 Task: Weekly lesson planner modern simple.
Action: Mouse pressed left at (26, 130)
Screenshot: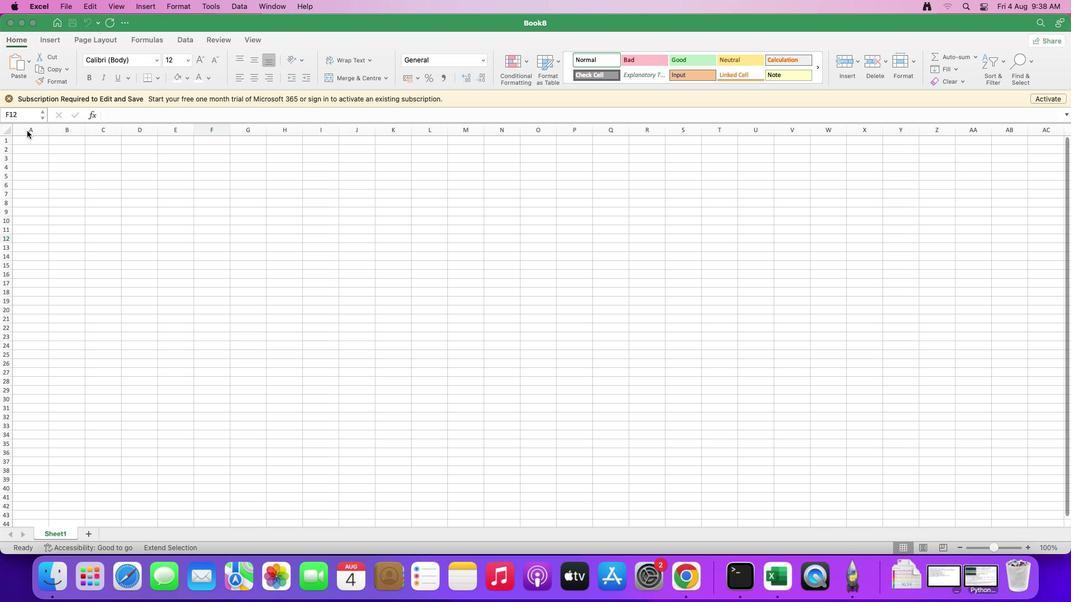 
Action: Mouse moved to (49, 130)
Screenshot: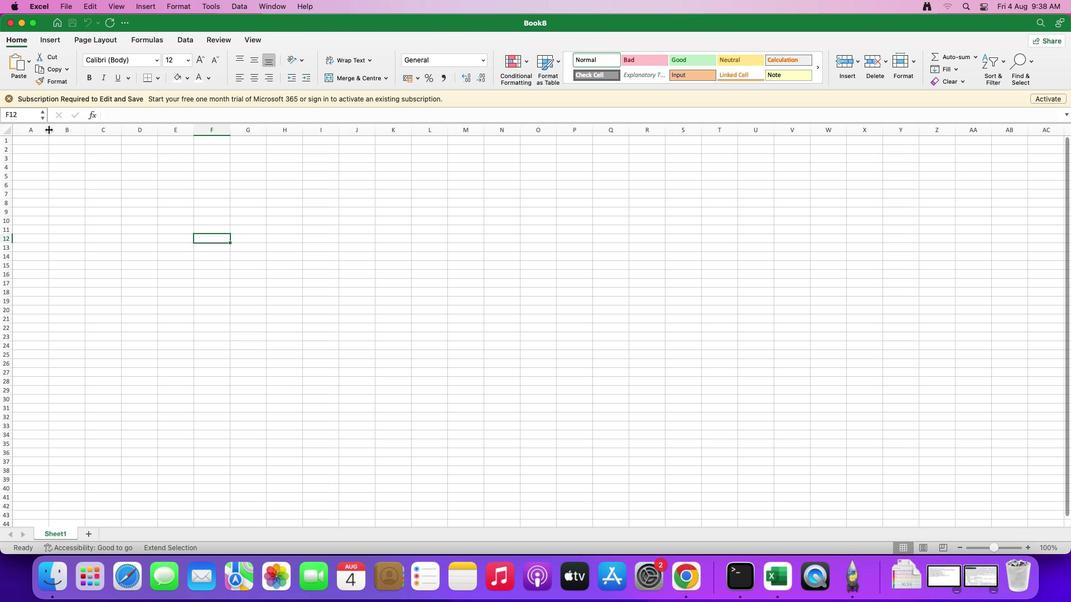 
Action: Mouse pressed left at (49, 130)
Screenshot: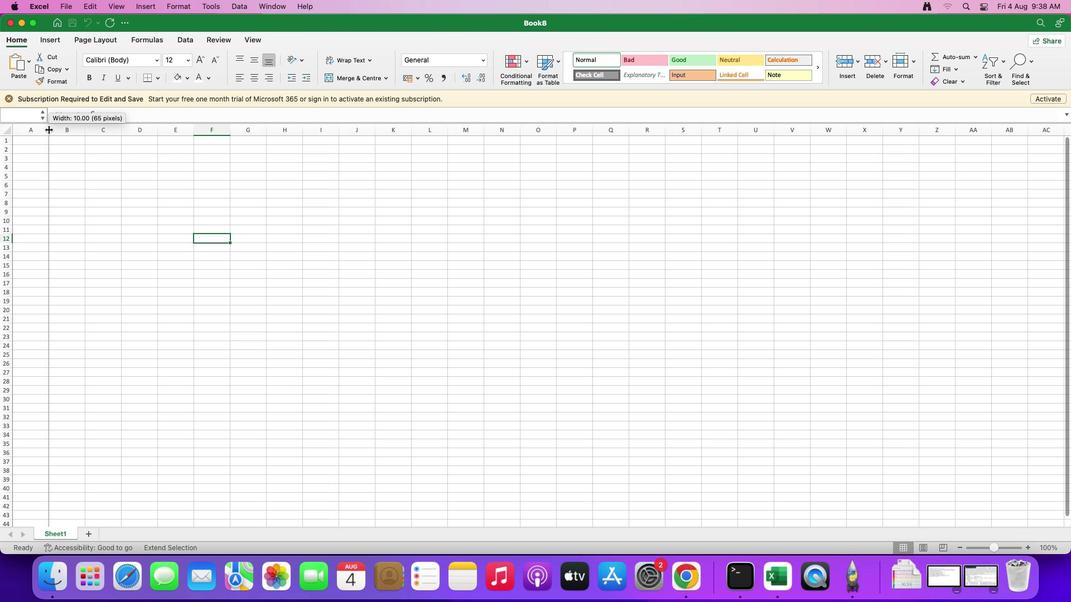
Action: Mouse moved to (96, 128)
Screenshot: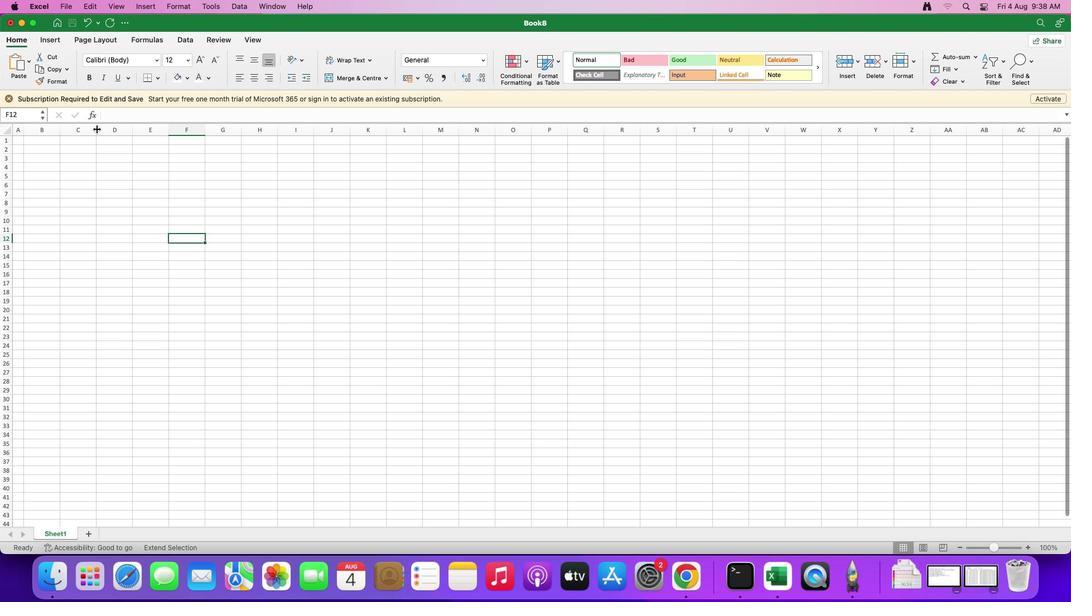 
Action: Mouse pressed left at (96, 128)
Screenshot: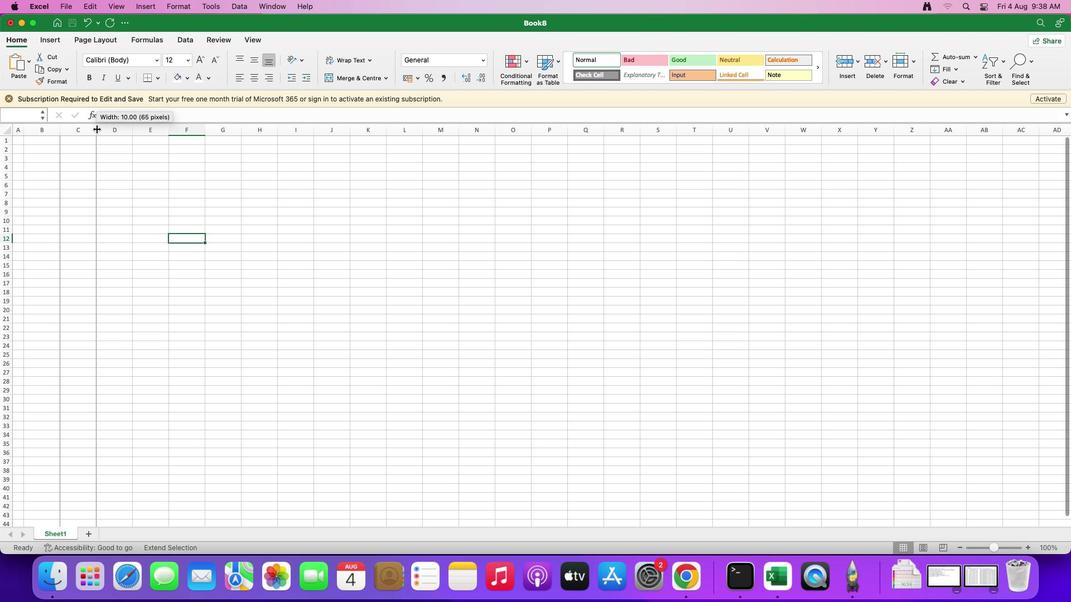 
Action: Mouse moved to (60, 130)
Screenshot: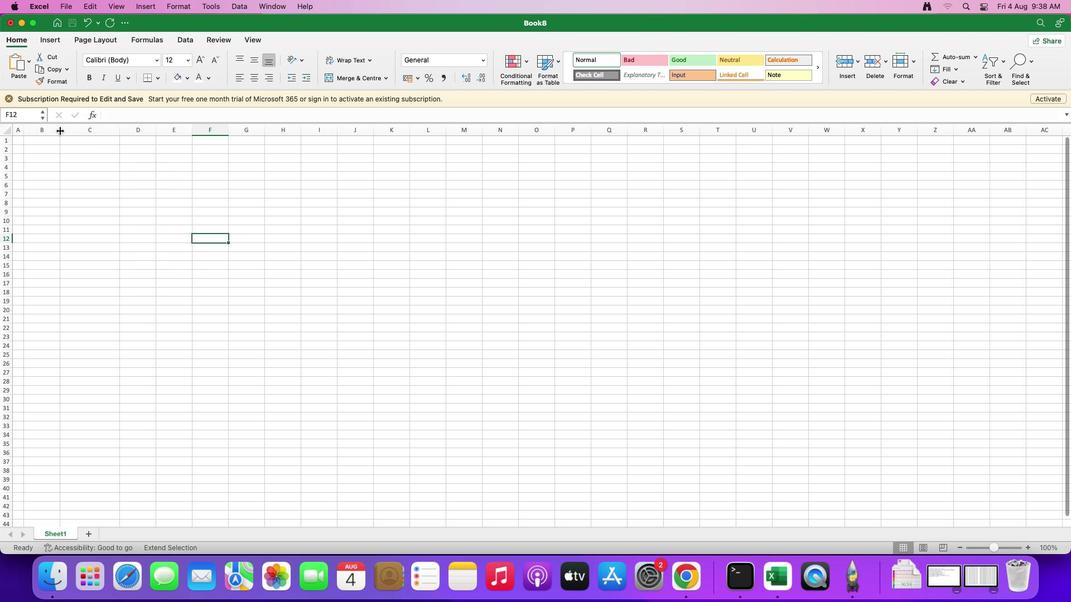 
Action: Mouse pressed left at (60, 130)
Screenshot: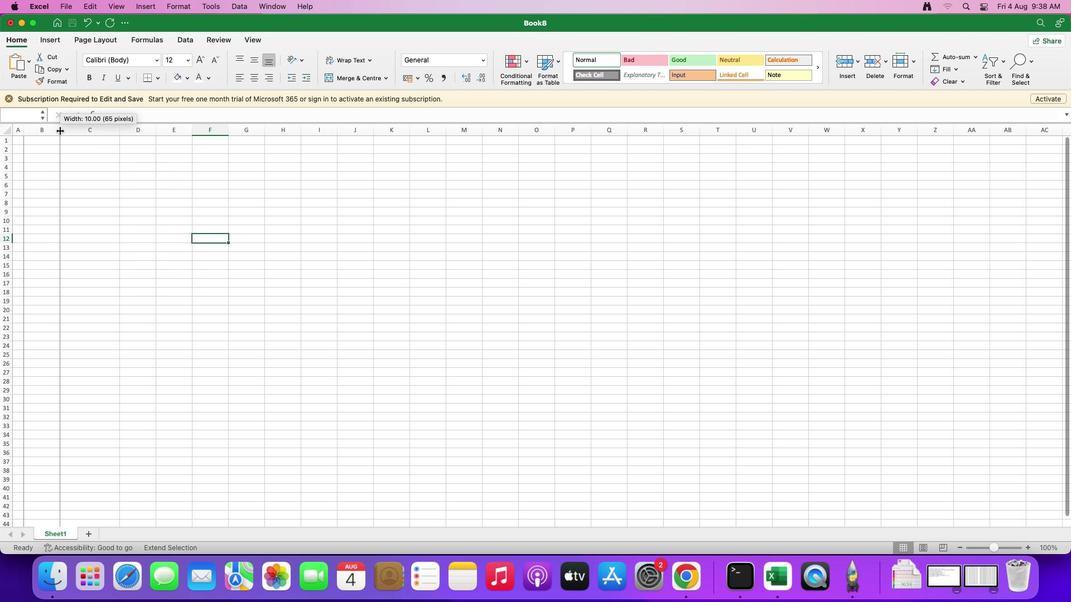 
Action: Mouse moved to (146, 128)
Screenshot: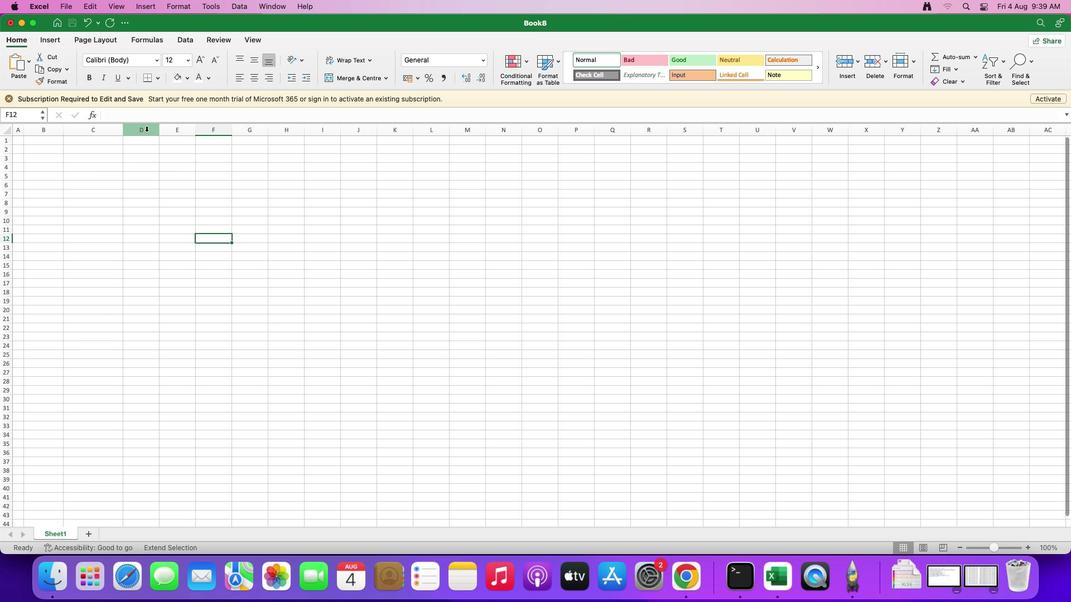 
Action: Mouse pressed left at (146, 128)
Screenshot: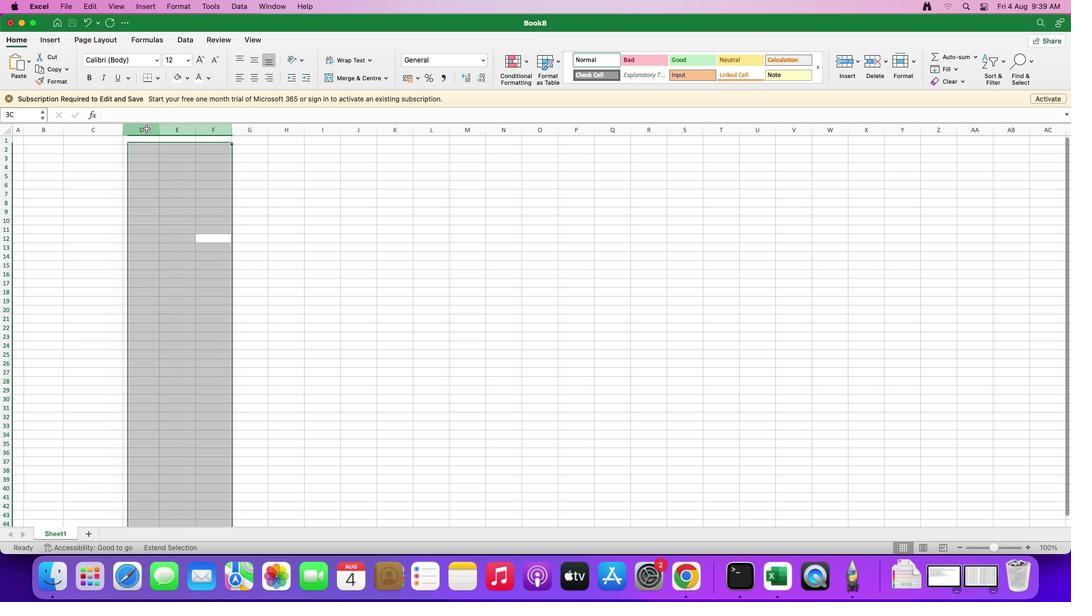 
Action: Mouse moved to (137, 128)
Screenshot: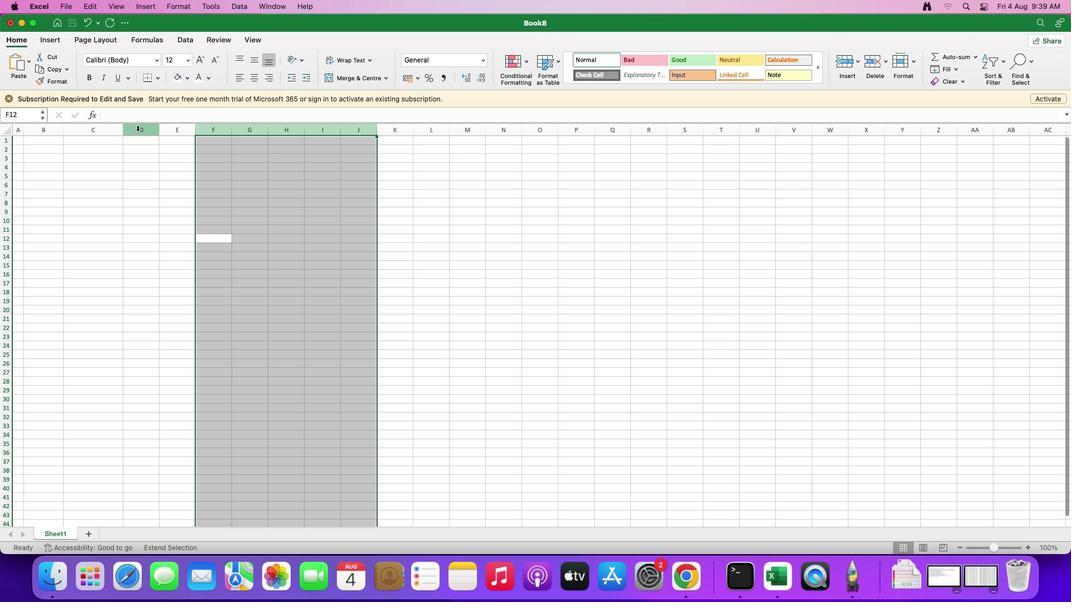
Action: Mouse pressed left at (137, 128)
Screenshot: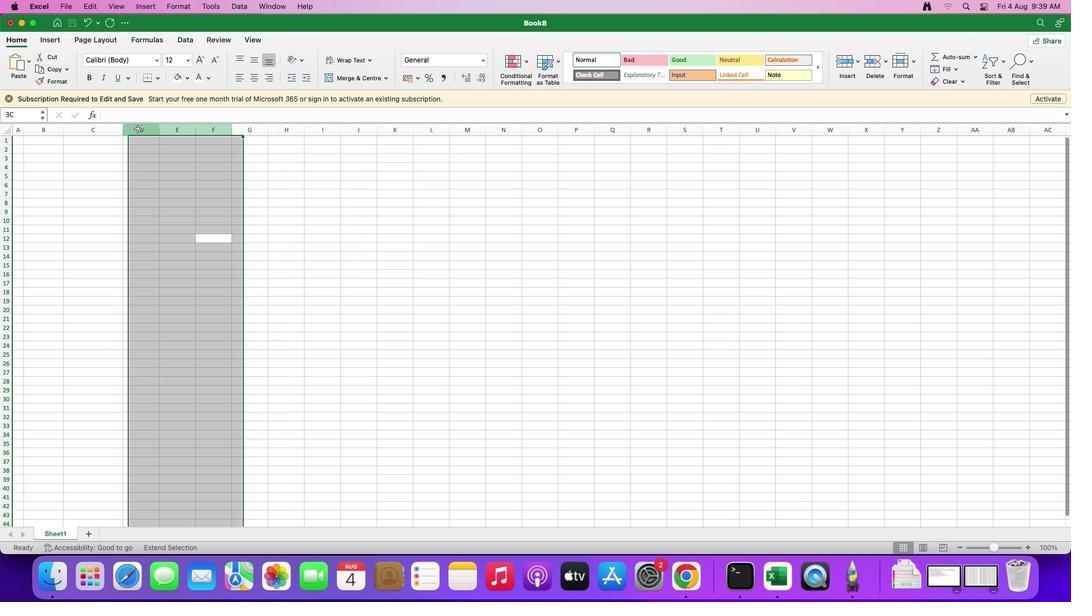 
Action: Mouse moved to (145, 127)
Screenshot: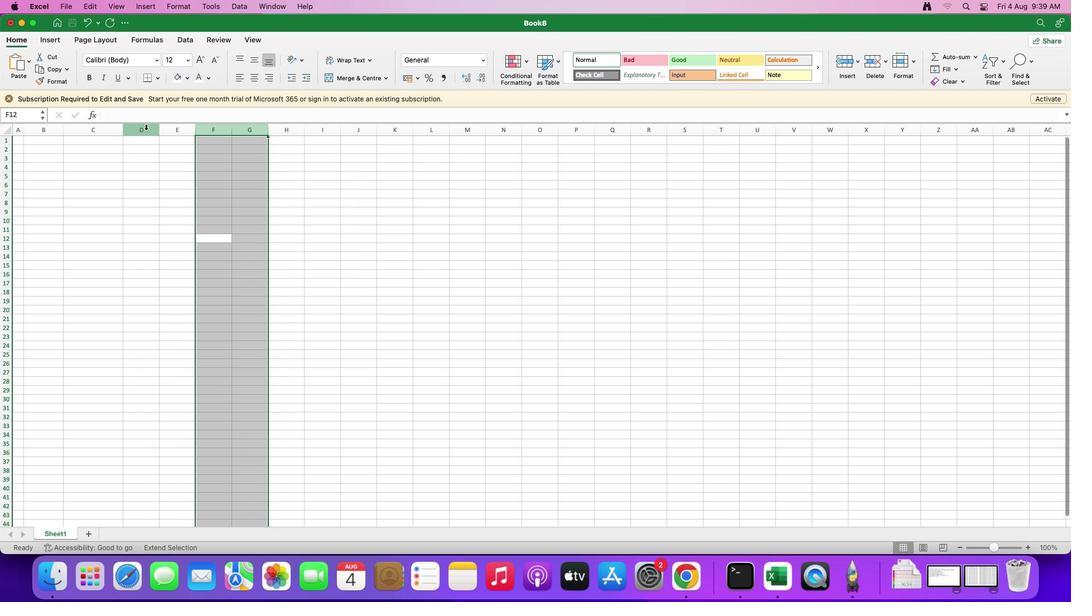 
Action: Mouse pressed left at (145, 127)
Screenshot: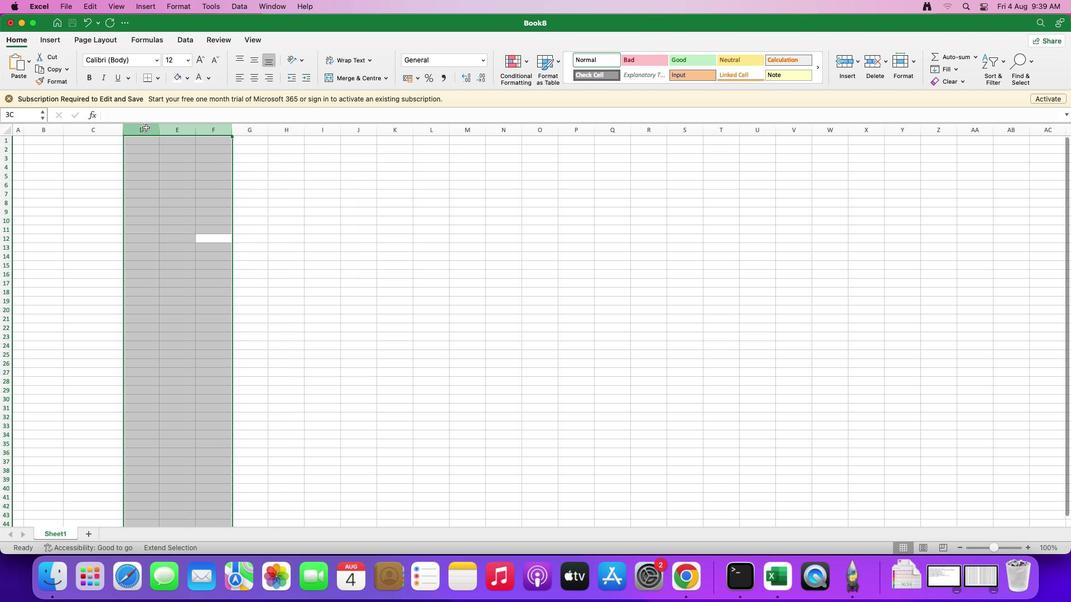 
Action: Mouse moved to (357, 126)
Screenshot: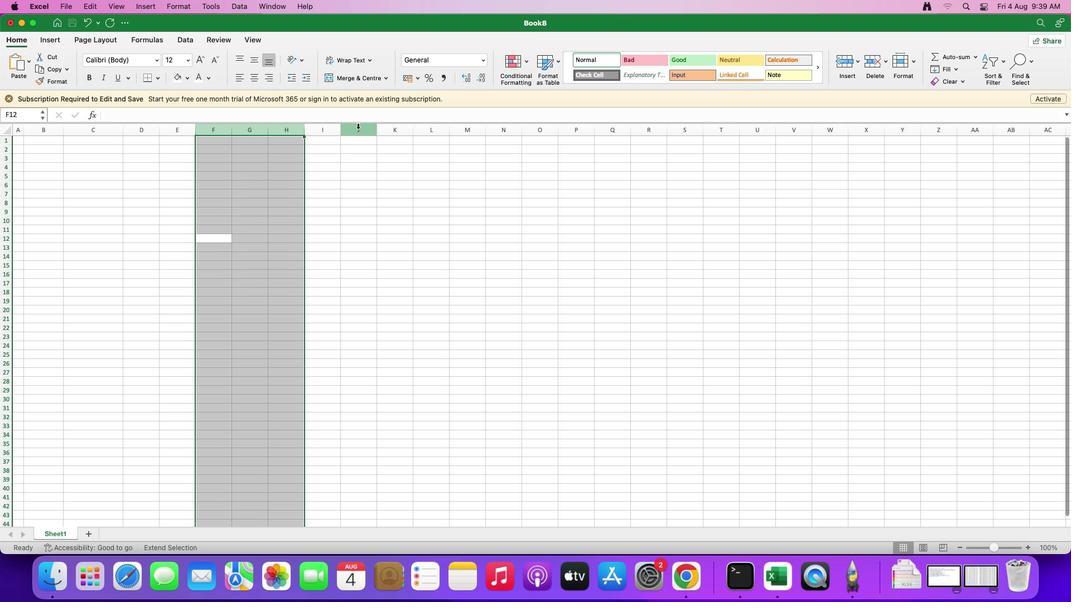 
Action: Mouse pressed left at (357, 126)
Screenshot: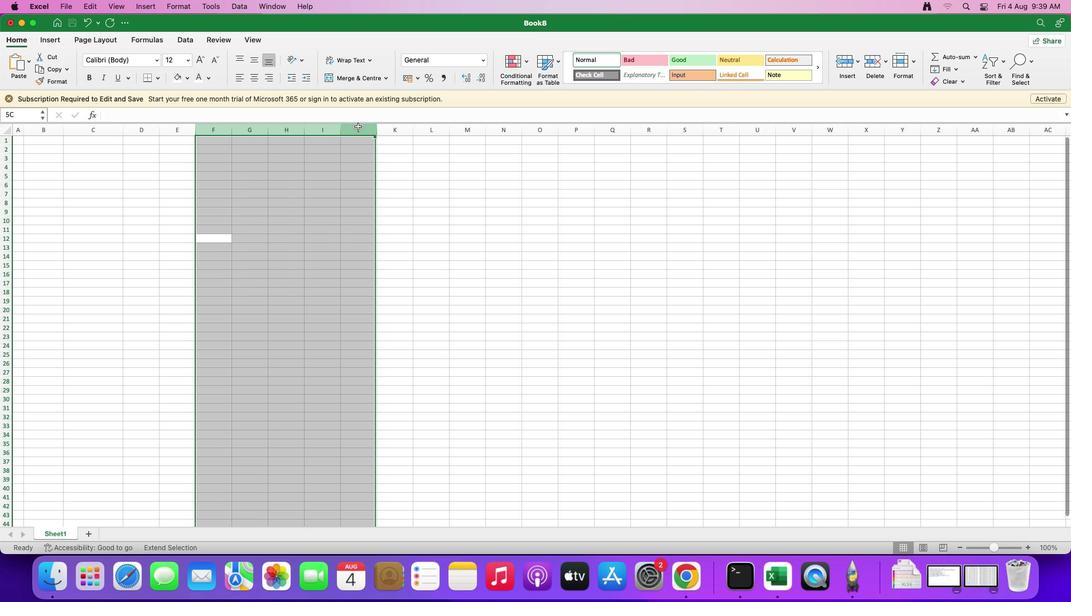 
Action: Mouse moved to (296, 169)
Screenshot: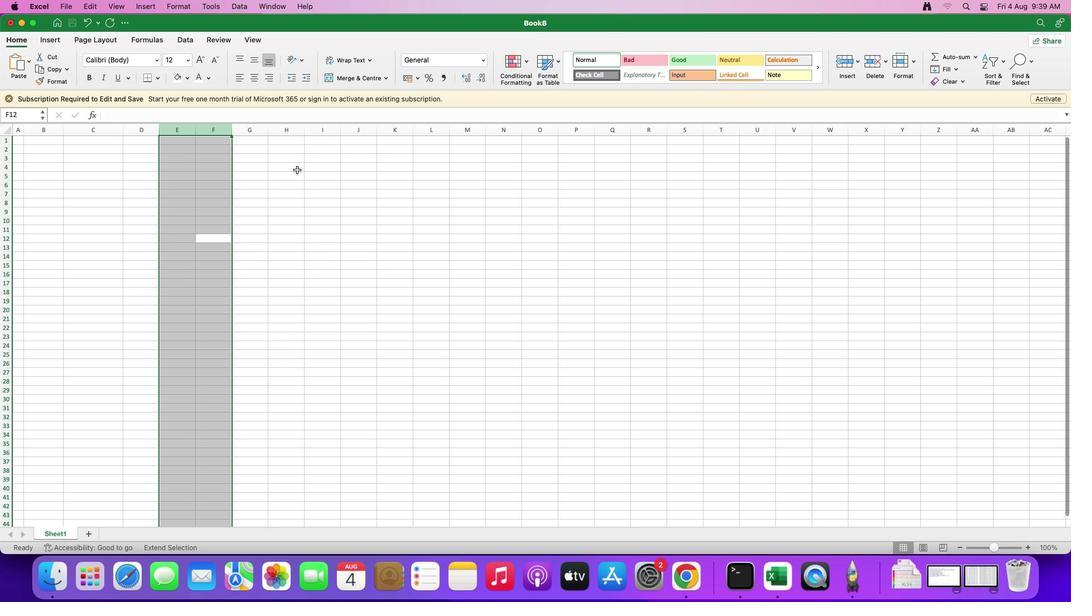 
Action: Mouse pressed left at (296, 169)
Screenshot: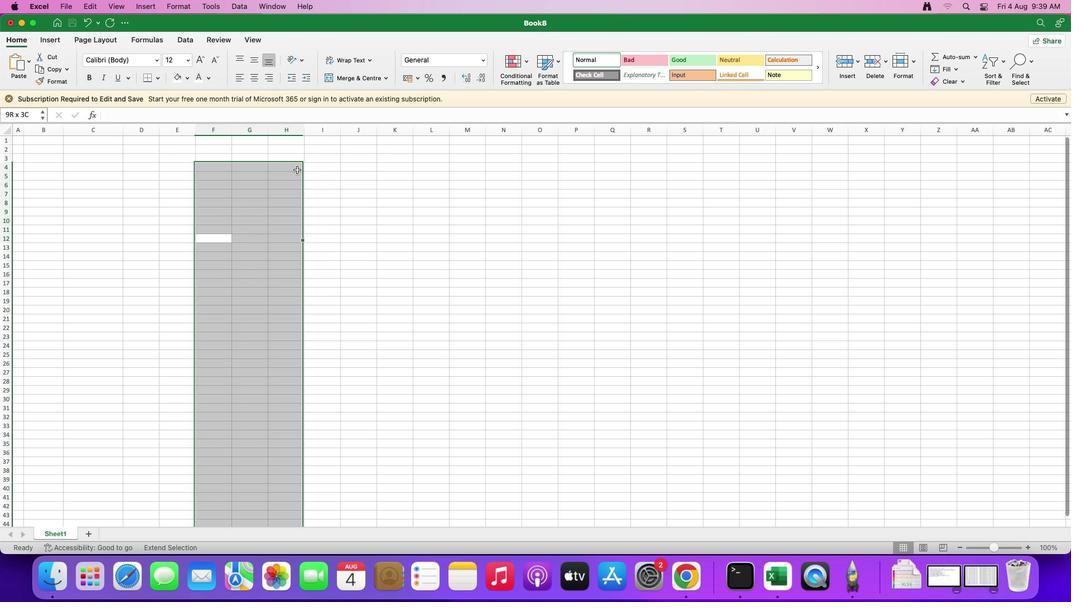 
Action: Mouse moved to (358, 129)
Screenshot: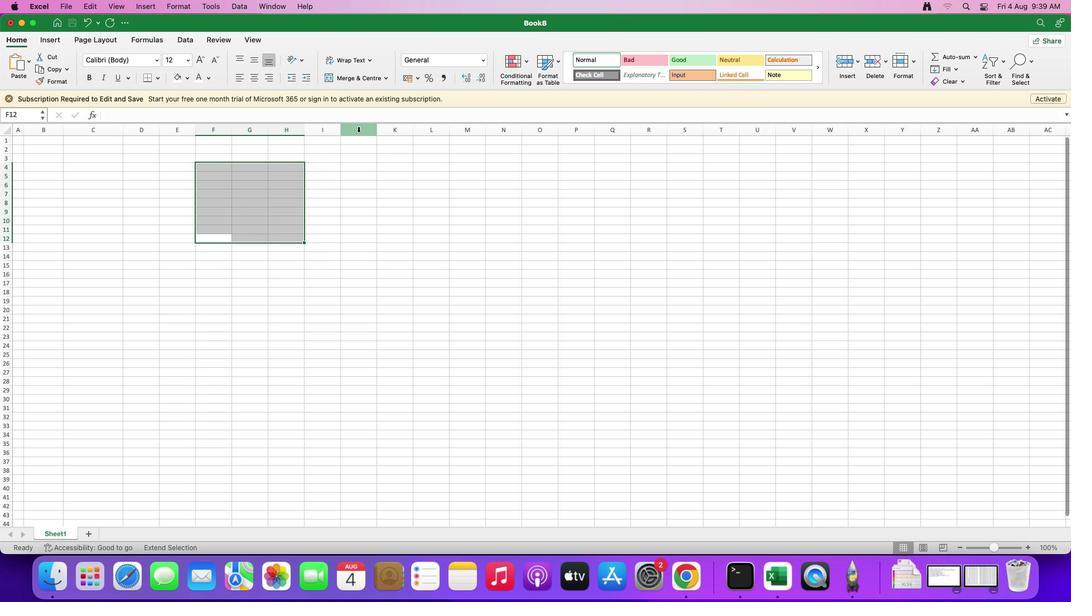
Action: Mouse pressed left at (358, 129)
Screenshot: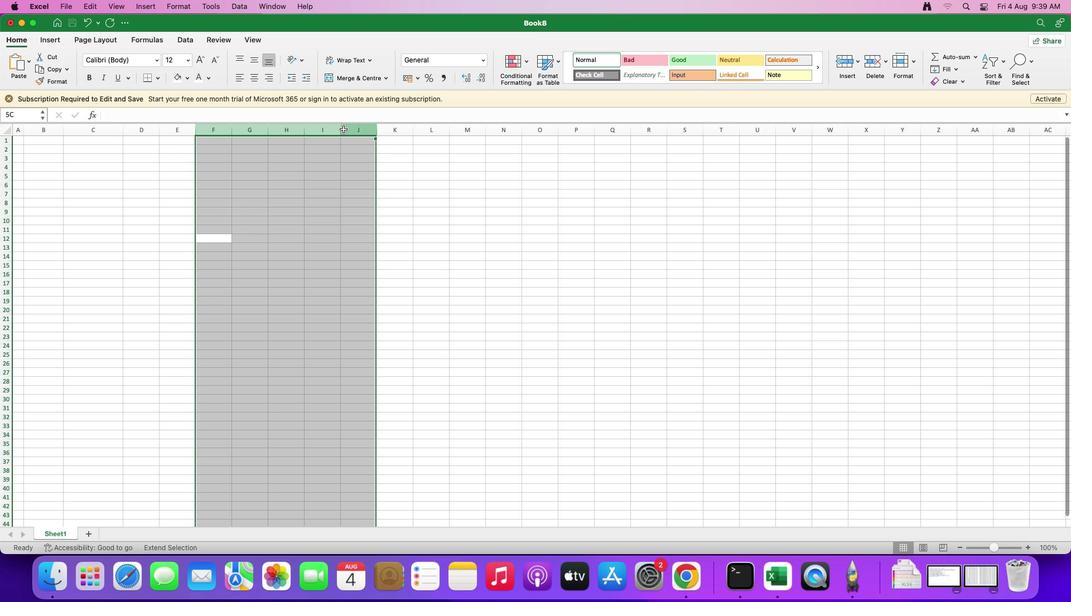 
Action: Mouse moved to (274, 218)
Screenshot: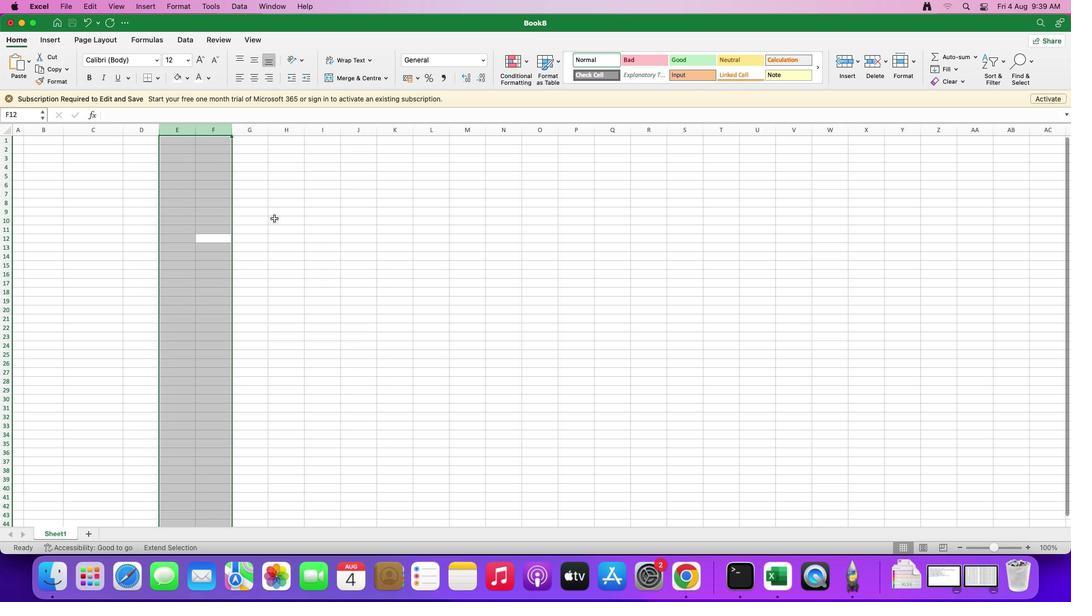 
Action: Mouse pressed left at (274, 218)
Screenshot: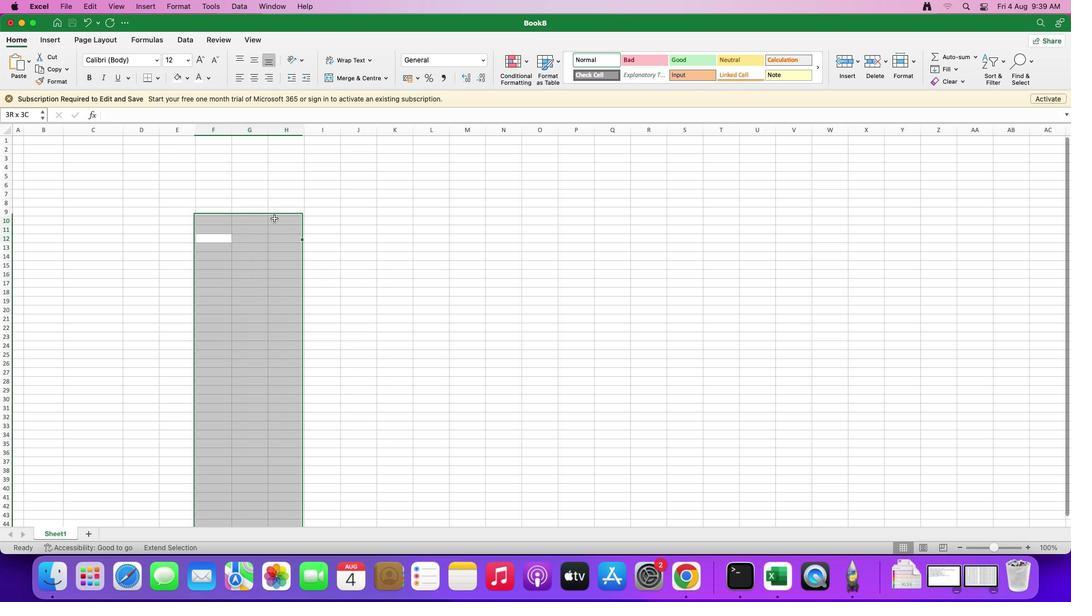 
Action: Mouse moved to (137, 128)
Screenshot: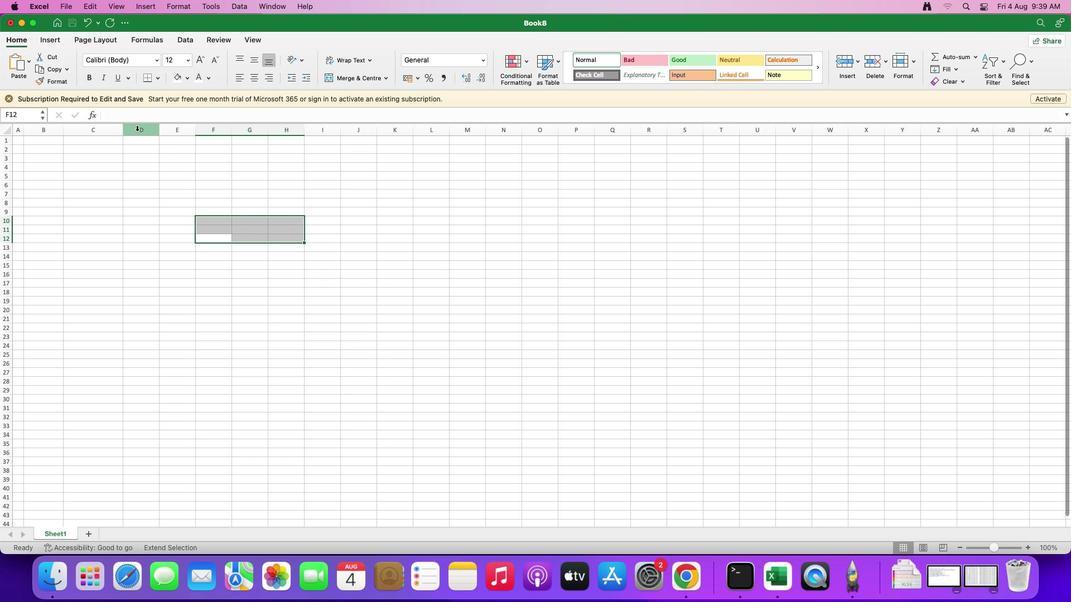 
Action: Mouse pressed left at (137, 128)
Screenshot: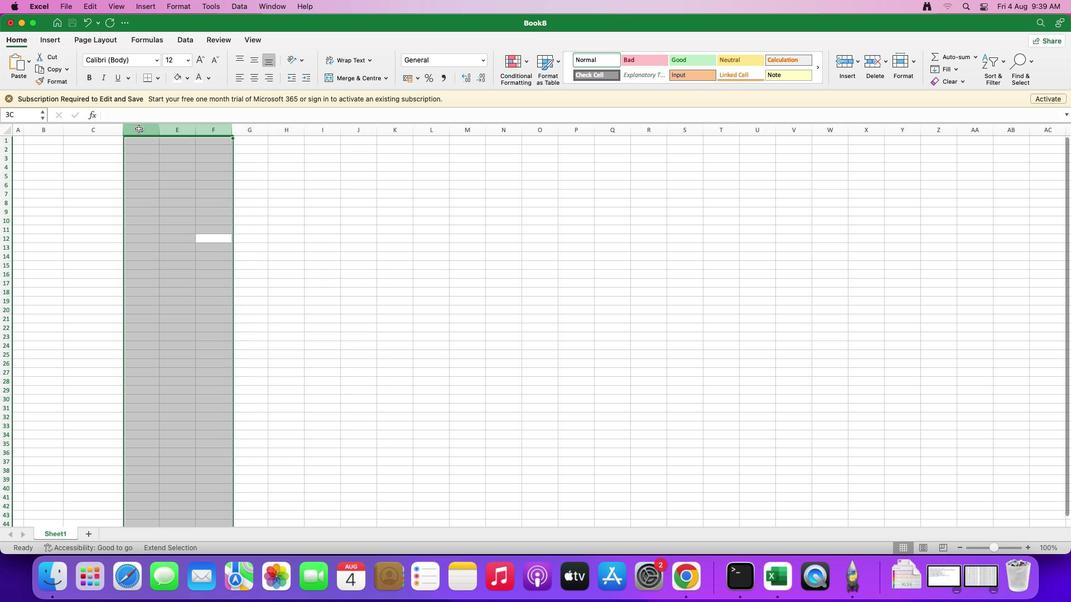
Action: Mouse moved to (194, 130)
Screenshot: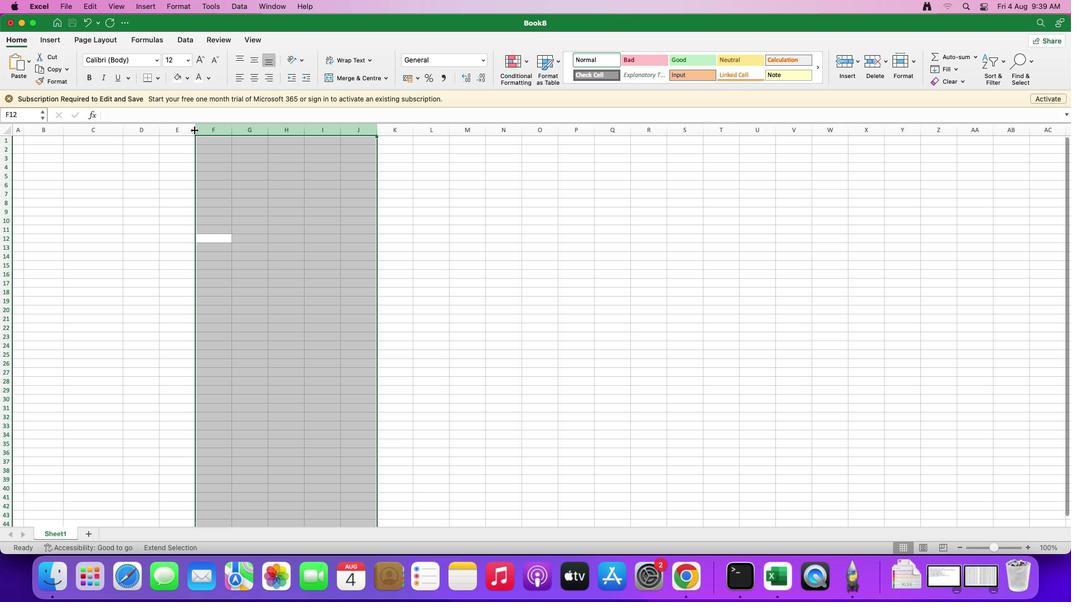 
Action: Mouse pressed left at (194, 130)
Screenshot: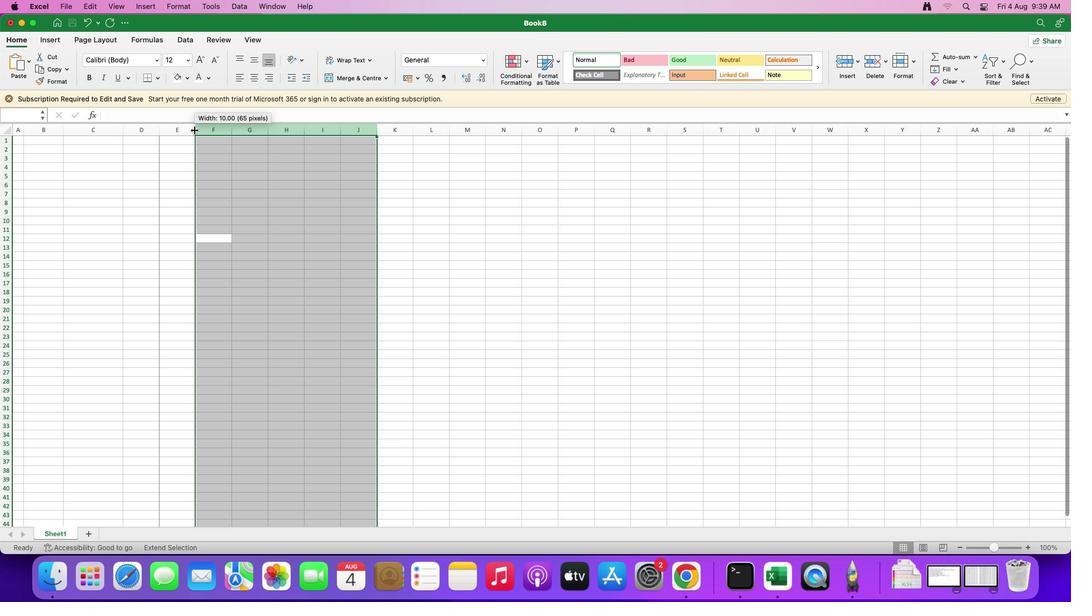 
Action: Mouse moved to (269, 128)
Screenshot: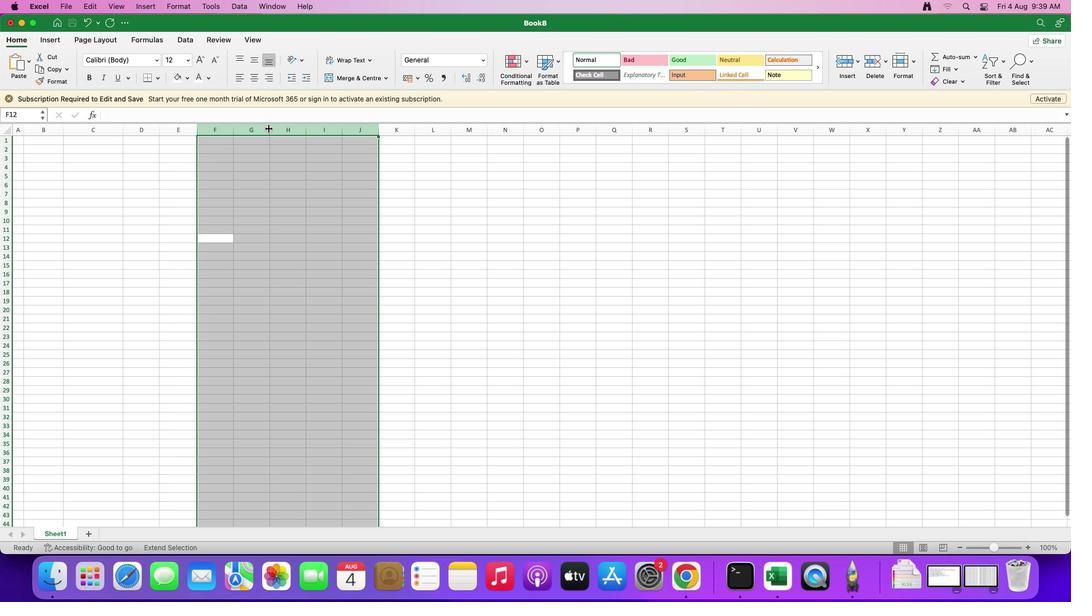 
Action: Mouse pressed left at (269, 128)
Screenshot: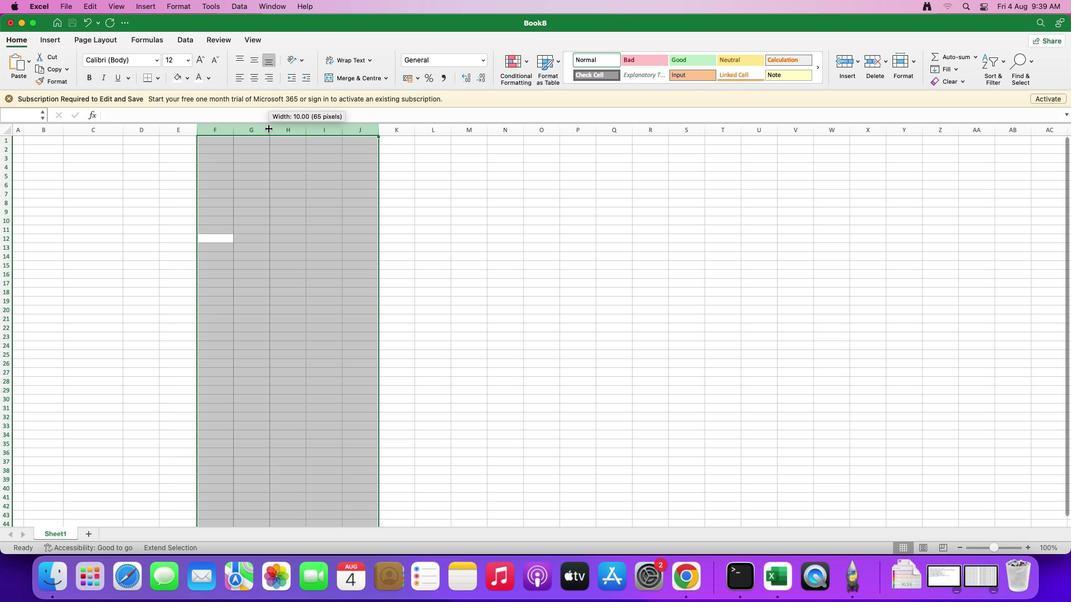 
Action: Mouse moved to (347, 129)
Screenshot: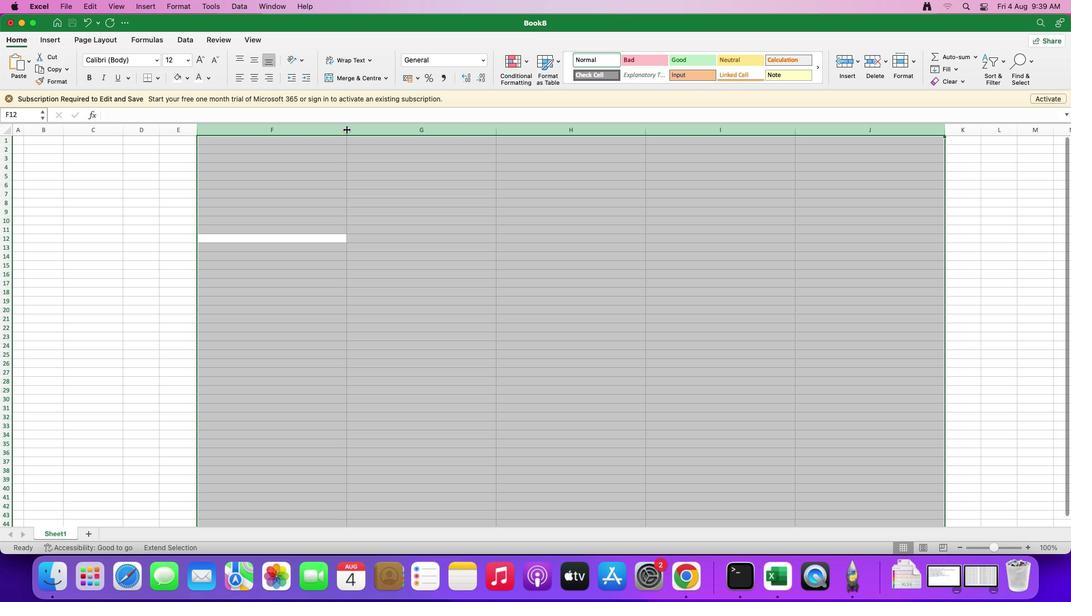 
Action: Mouse pressed left at (347, 129)
Screenshot: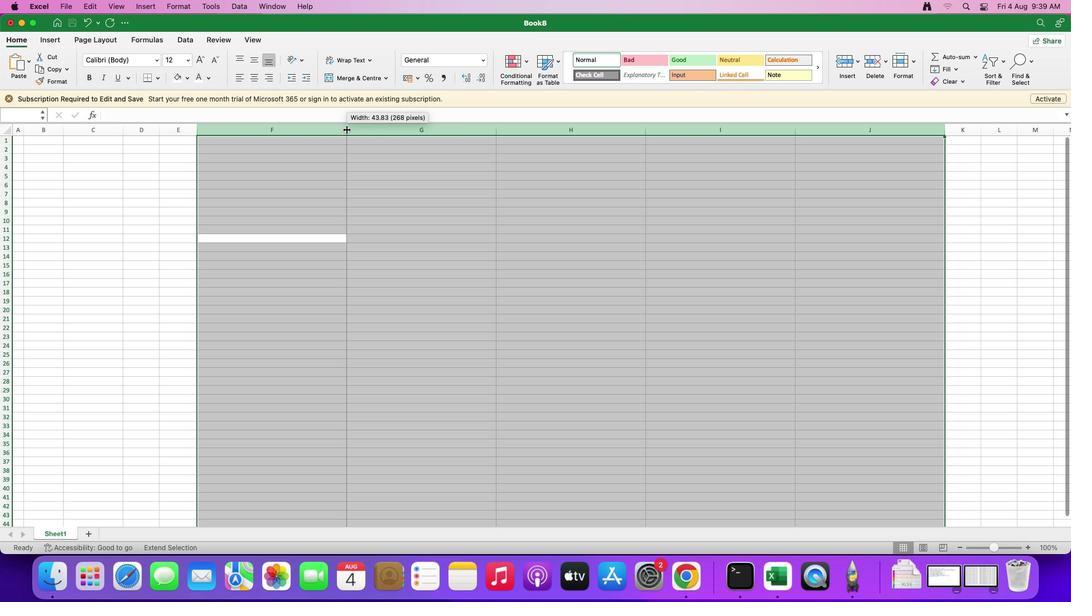 
Action: Mouse moved to (136, 128)
Screenshot: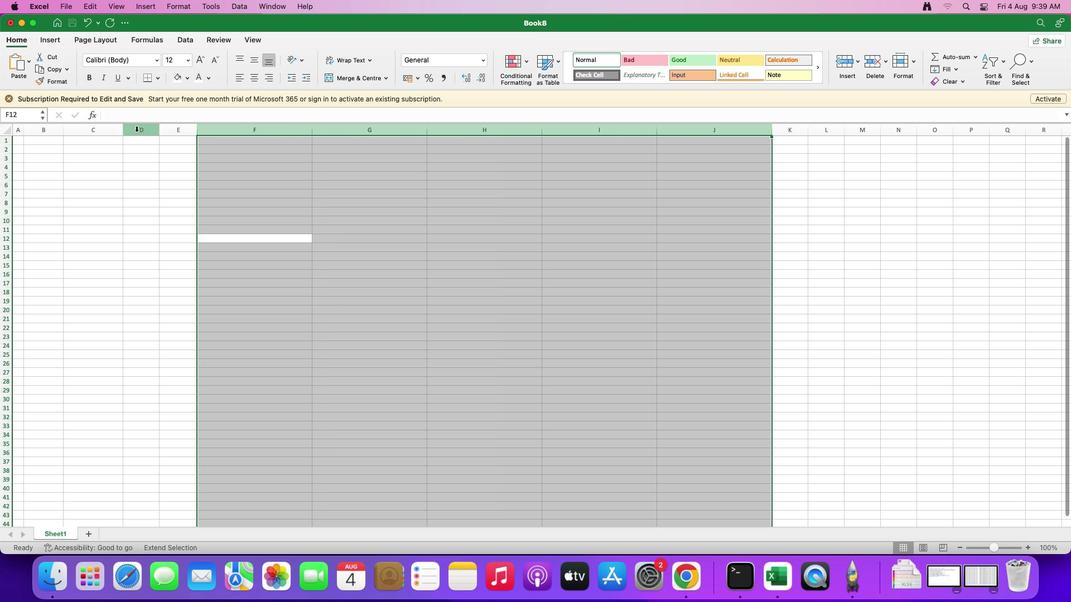 
Action: Mouse pressed left at (136, 128)
Screenshot: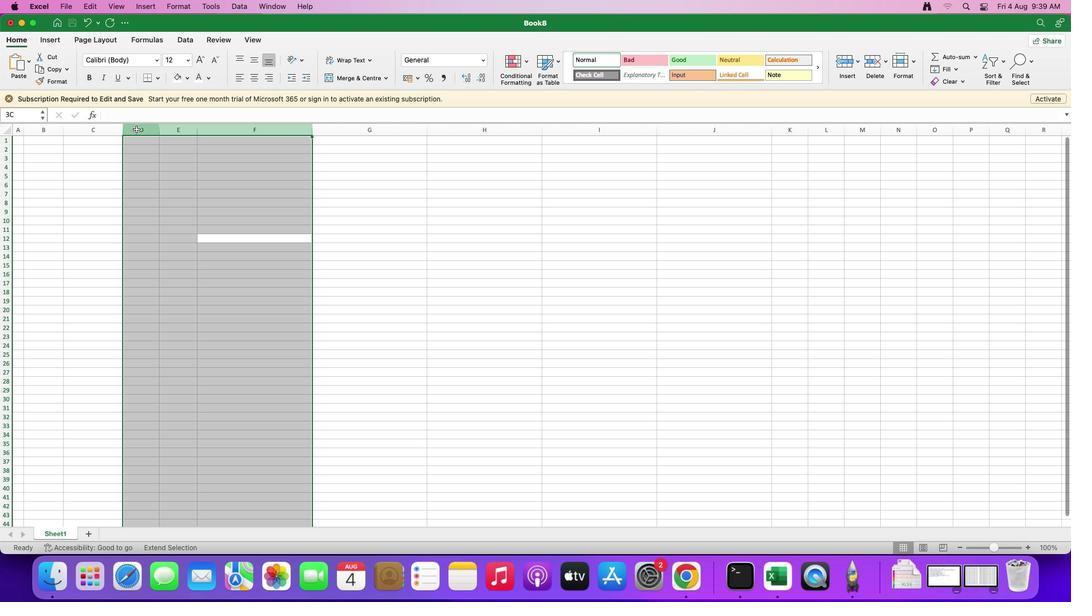 
Action: Mouse moved to (197, 127)
Screenshot: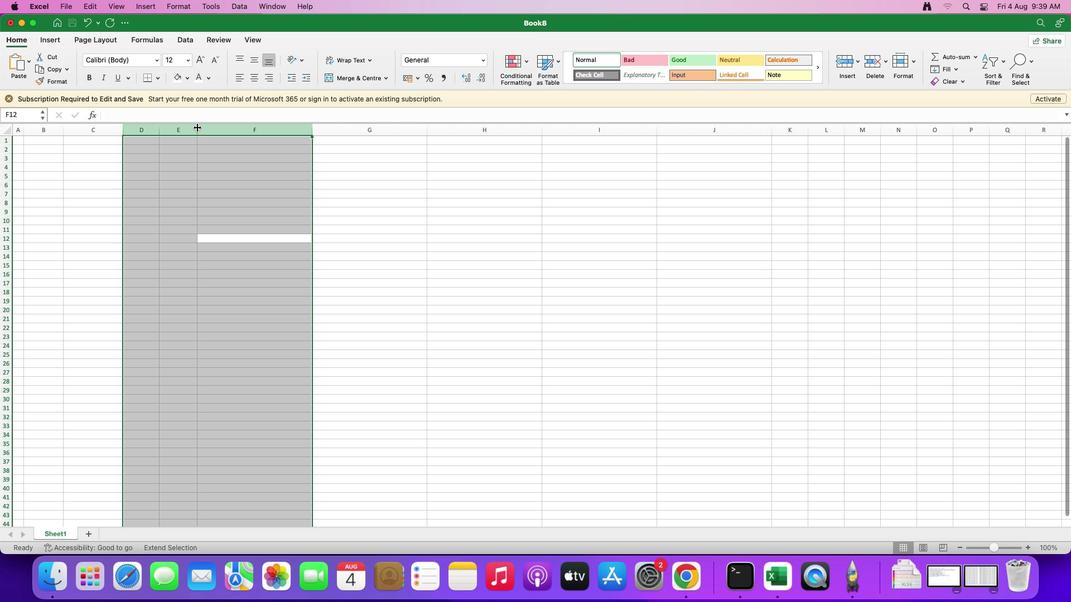 
Action: Mouse pressed left at (197, 127)
Screenshot: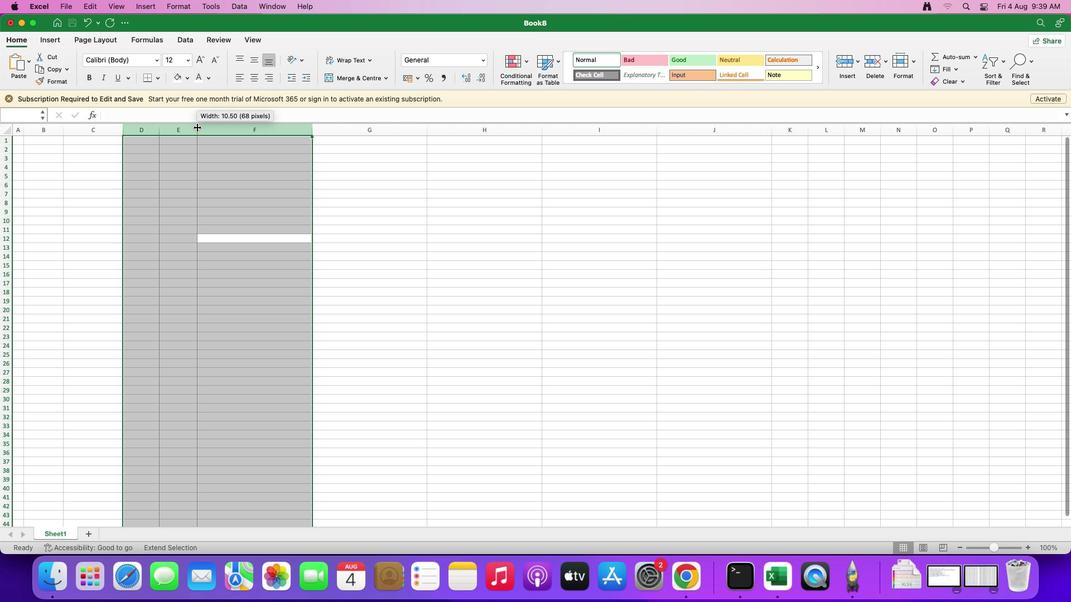 
Action: Mouse moved to (539, 219)
Screenshot: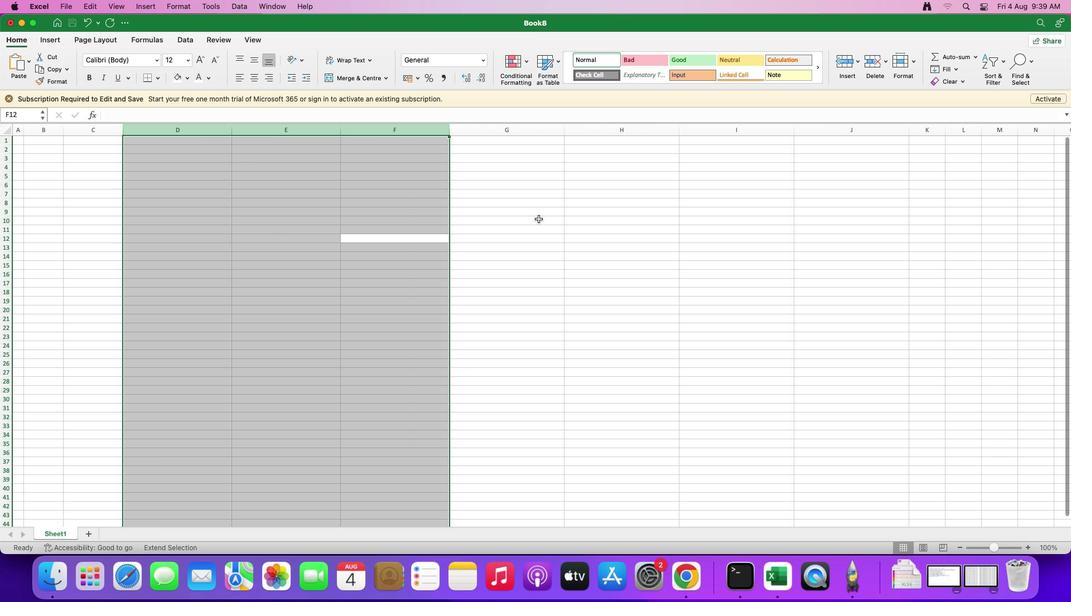 
Action: Mouse pressed left at (539, 219)
Screenshot: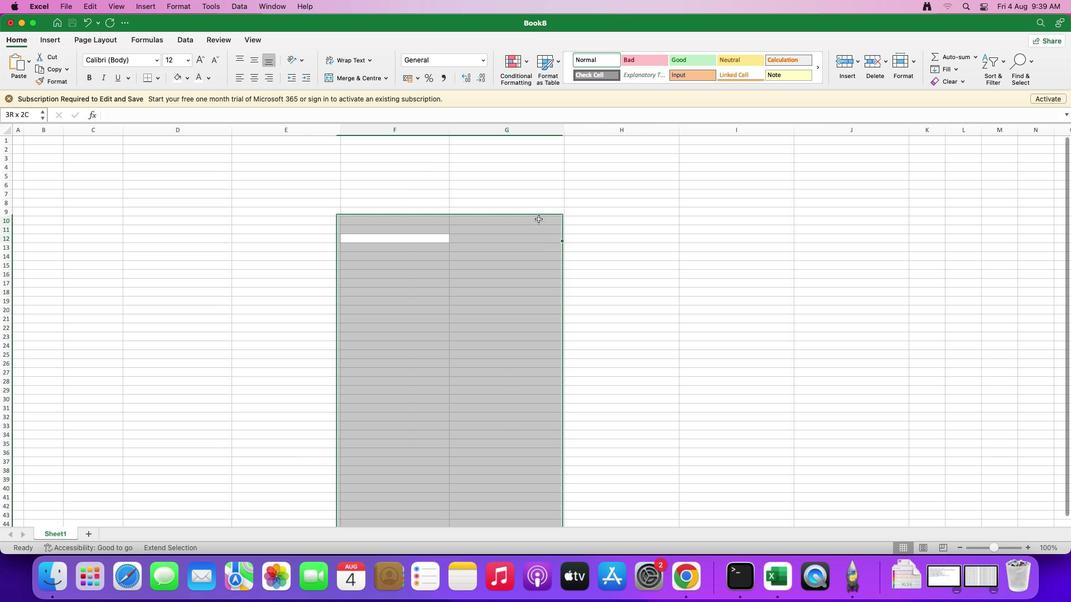 
Action: Mouse moved to (50, 41)
Screenshot: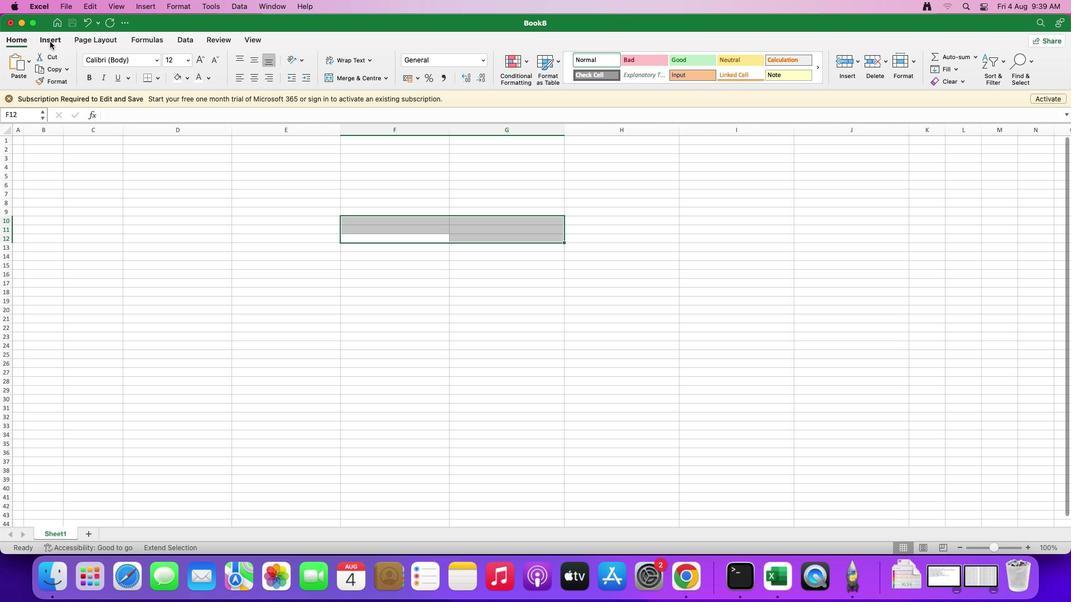 
Action: Mouse pressed left at (50, 41)
Screenshot: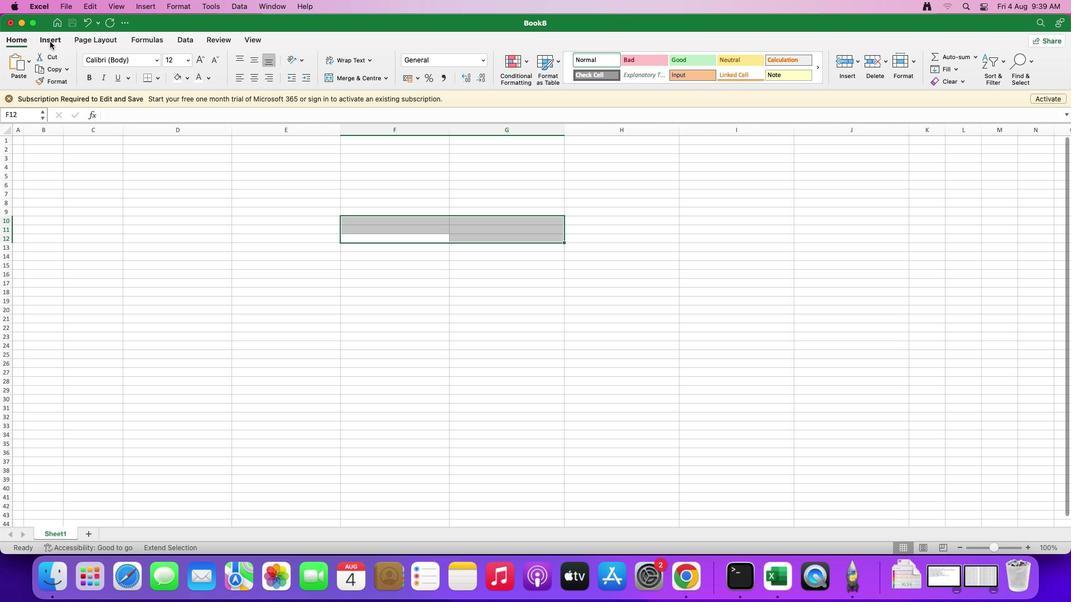 
Action: Mouse moved to (140, 56)
Screenshot: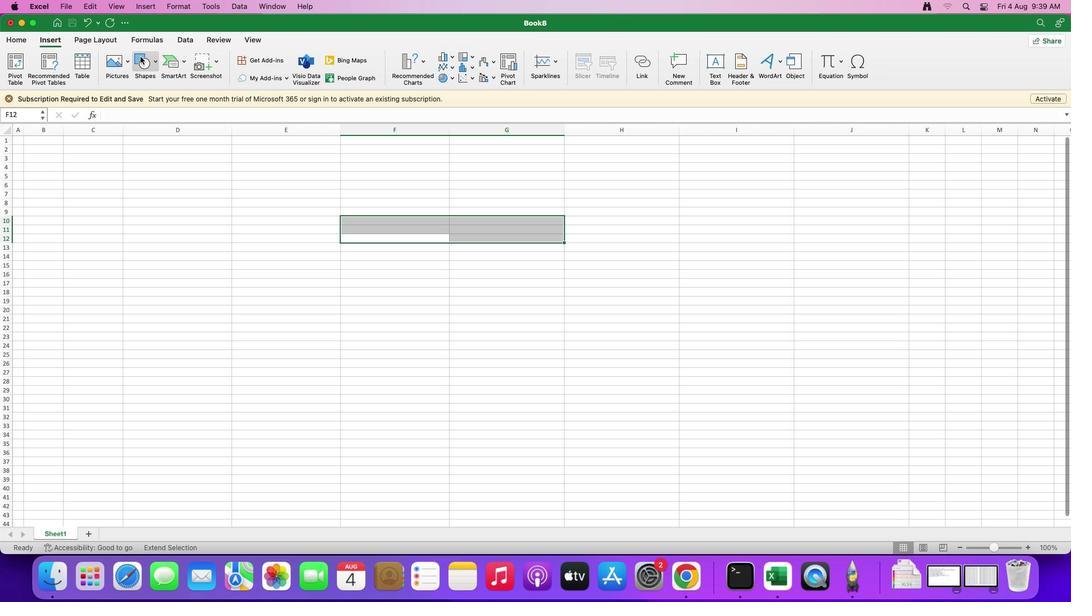 
Action: Mouse pressed left at (140, 56)
Screenshot: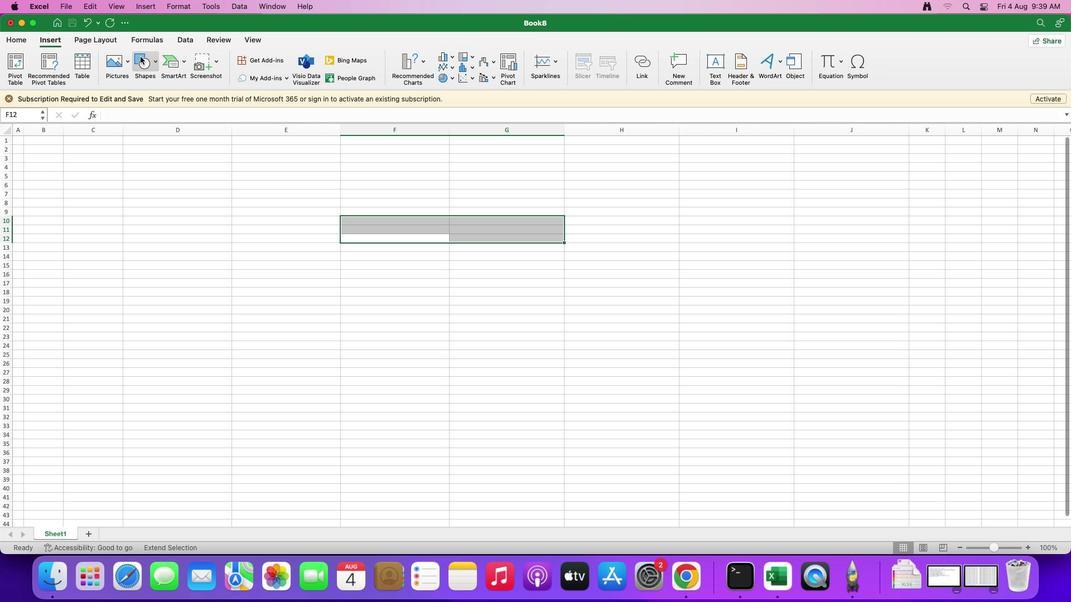
Action: Mouse moved to (166, 100)
Screenshot: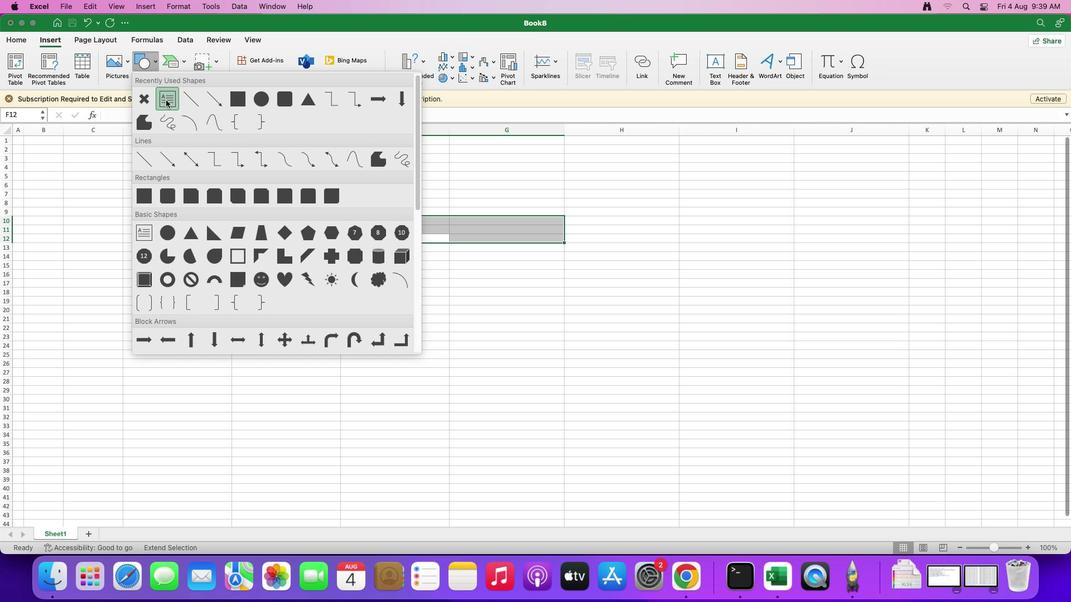 
Action: Mouse pressed left at (166, 100)
Screenshot: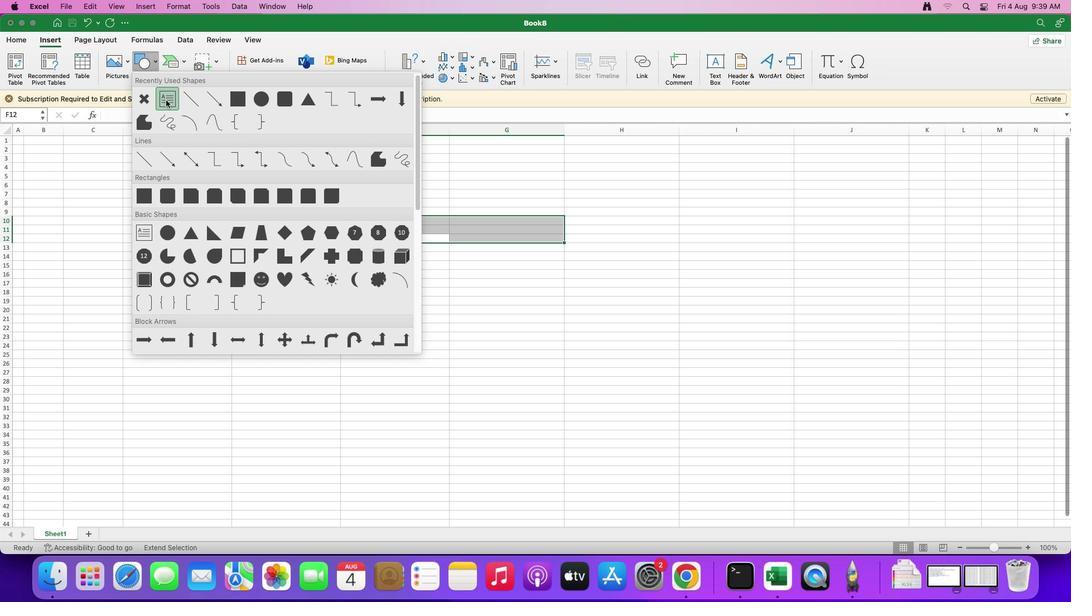 
Action: Mouse moved to (31, 143)
Screenshot: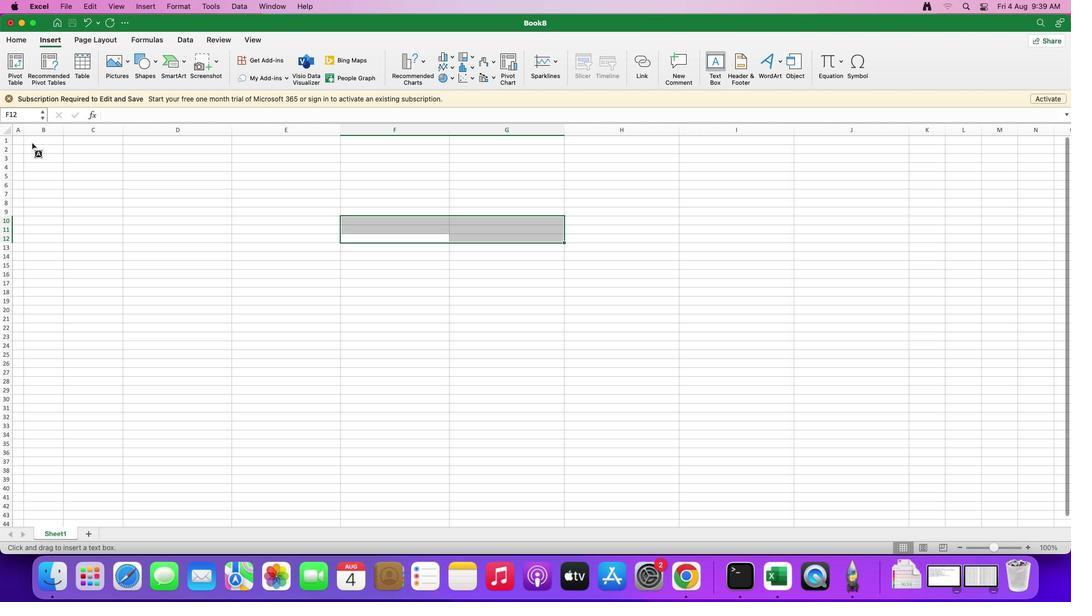 
Action: Mouse pressed left at (31, 143)
Screenshot: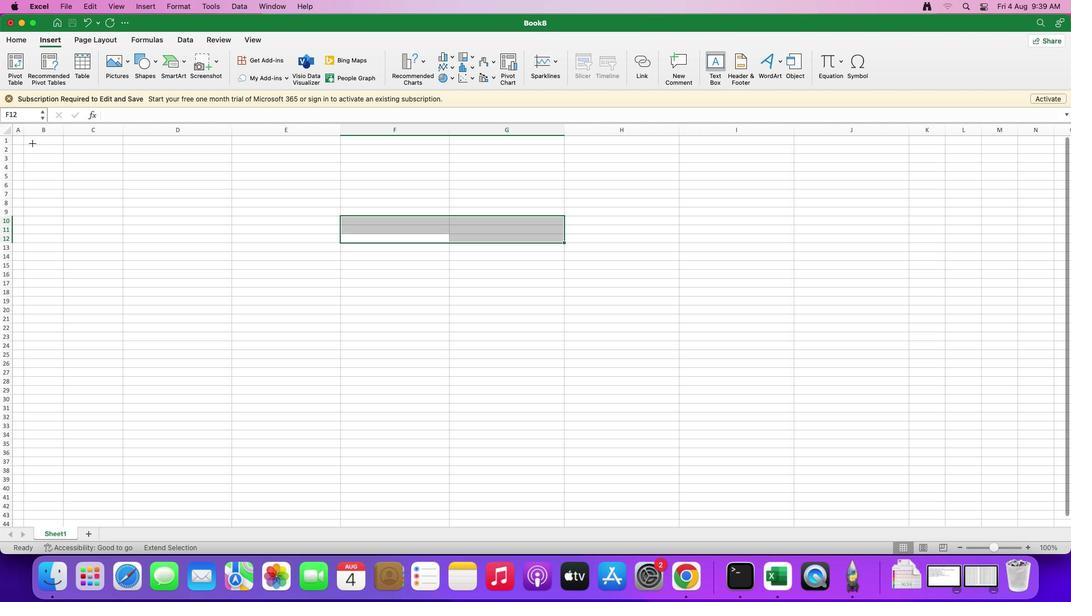 
Action: Mouse moved to (84, 159)
Screenshot: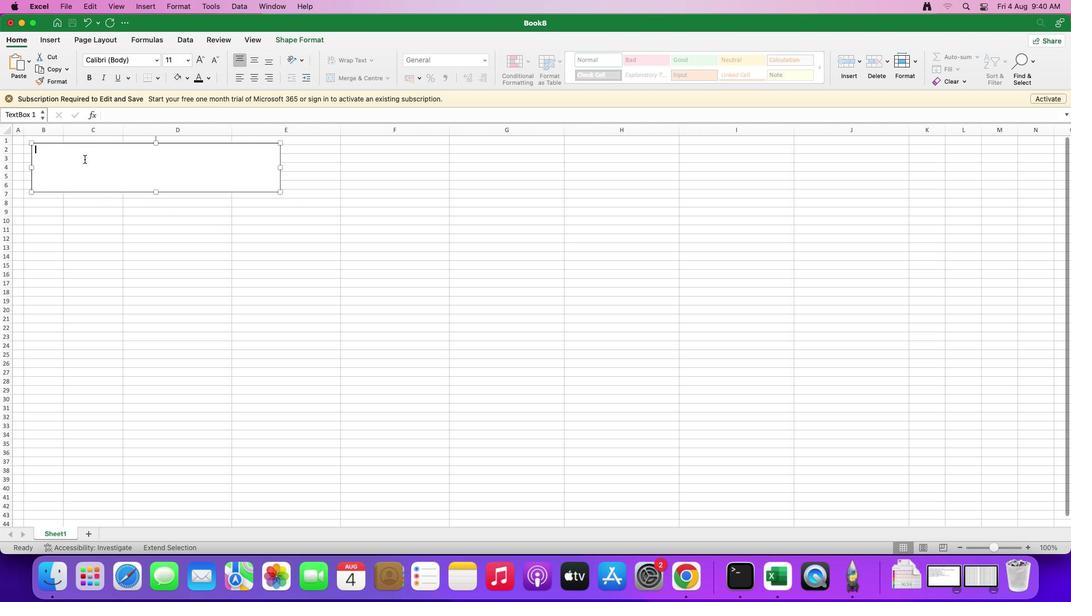 
Action: Key pressed 'W'Key.caps_lock'e''e''k''l''y'Key.spaceKey.caps_lock'L'Key.caps_lock'e''s''s''o''n'Key.space'p''l''a''n''n''e''r'
Screenshot: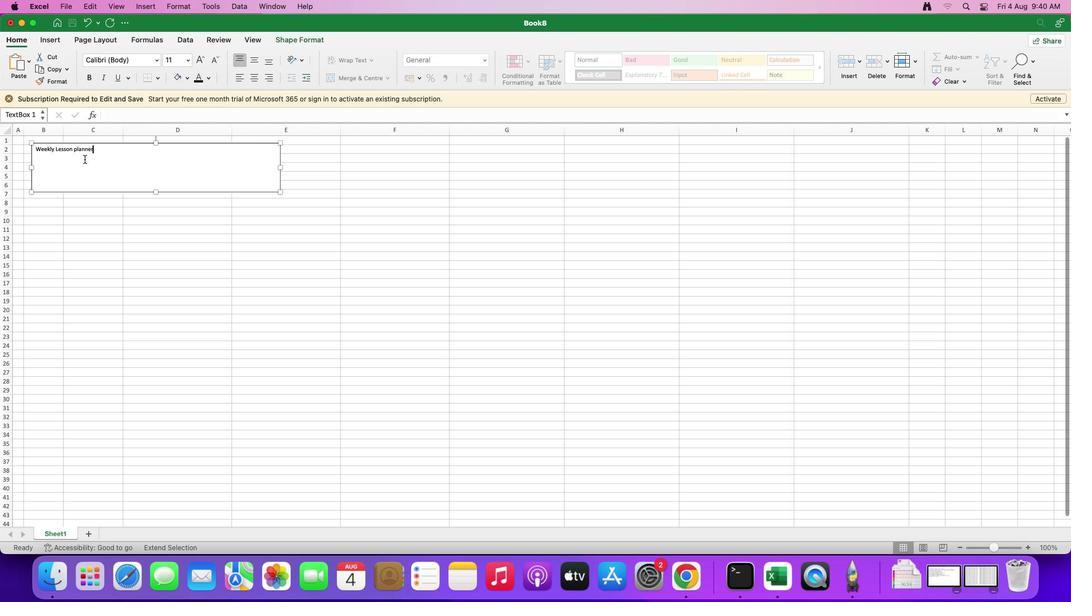 
Action: Mouse moved to (58, 149)
Screenshot: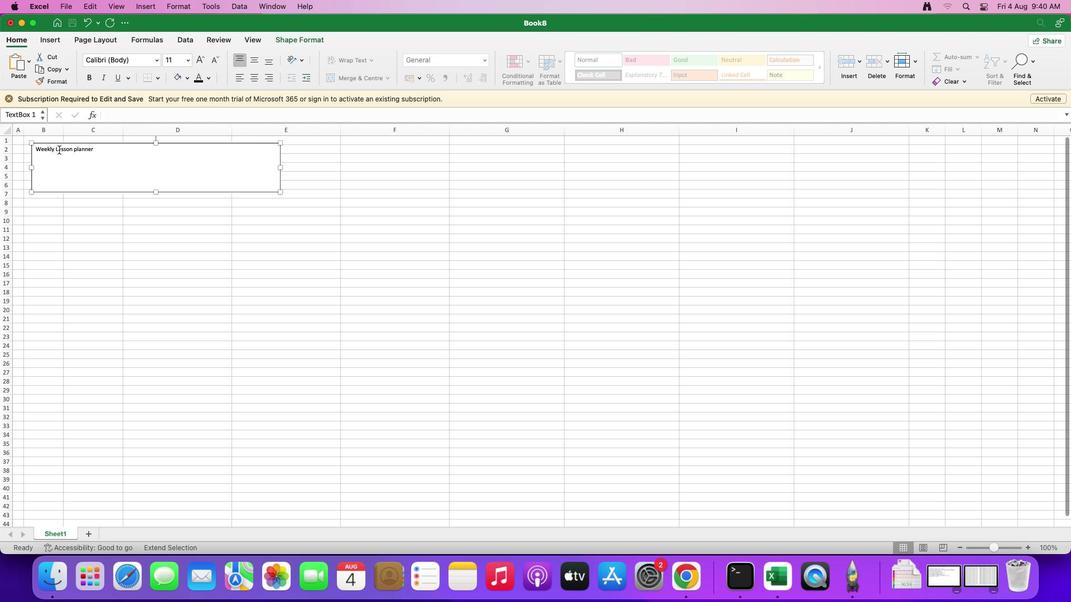 
Action: Mouse pressed left at (58, 149)
Screenshot: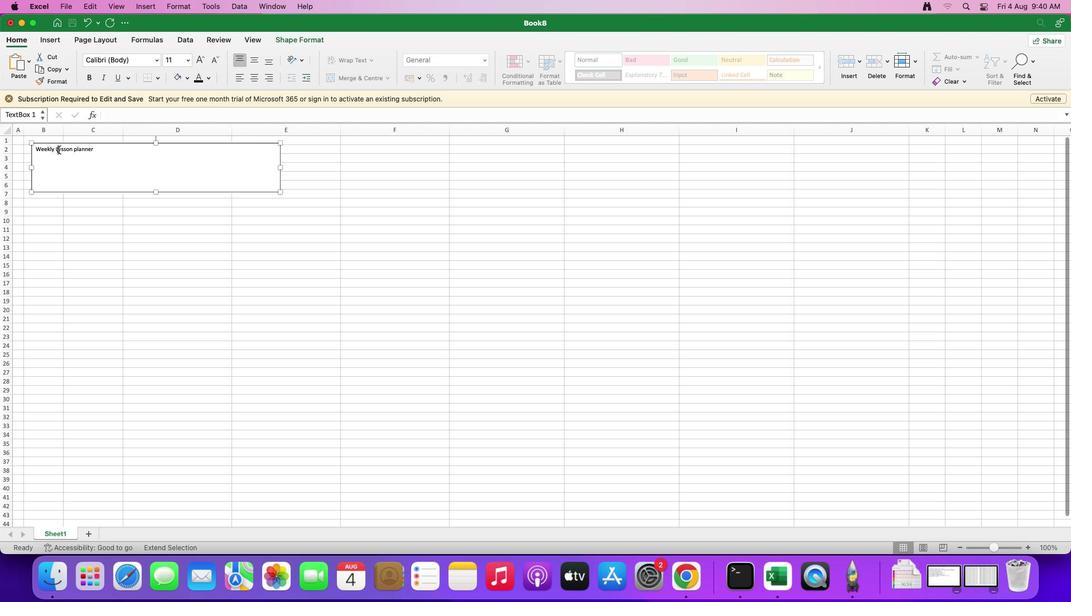 
Action: Mouse moved to (96, 157)
Screenshot: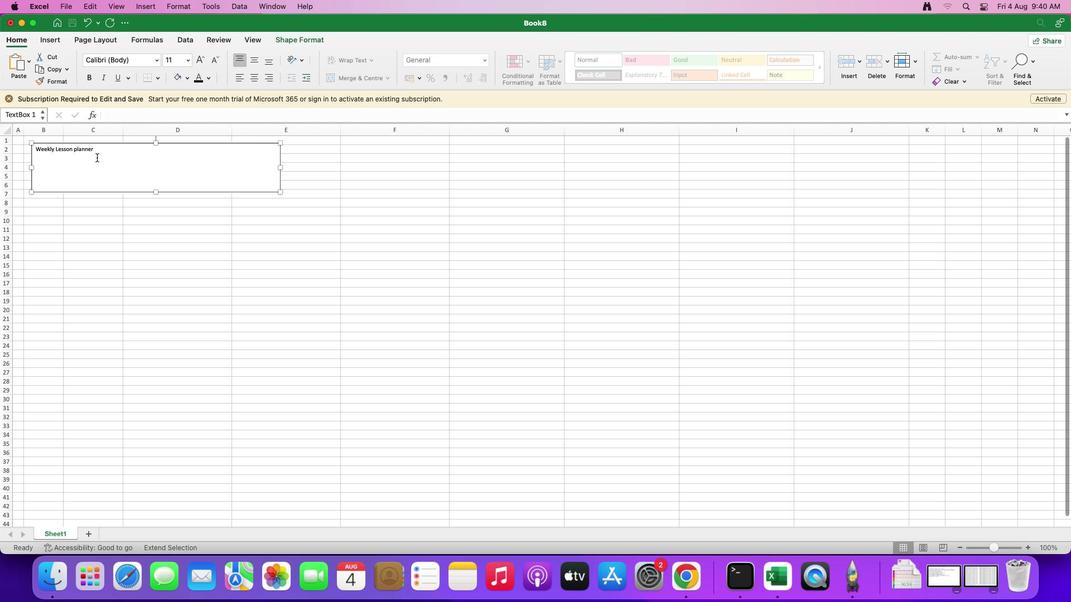 
Action: Key pressed Key.backspace
Screenshot: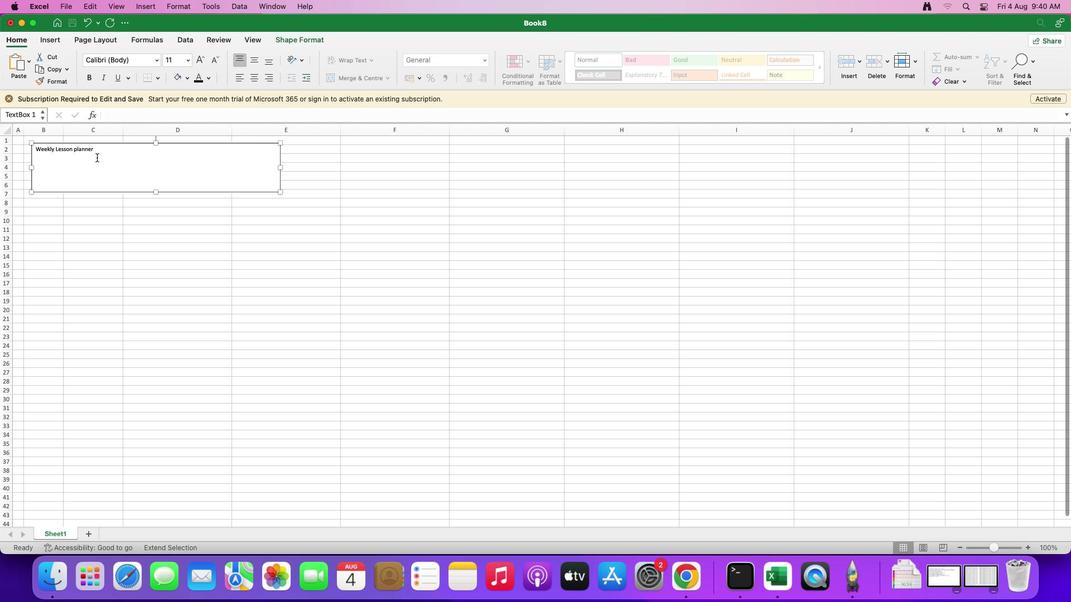 
Action: Mouse moved to (97, 157)
Screenshot: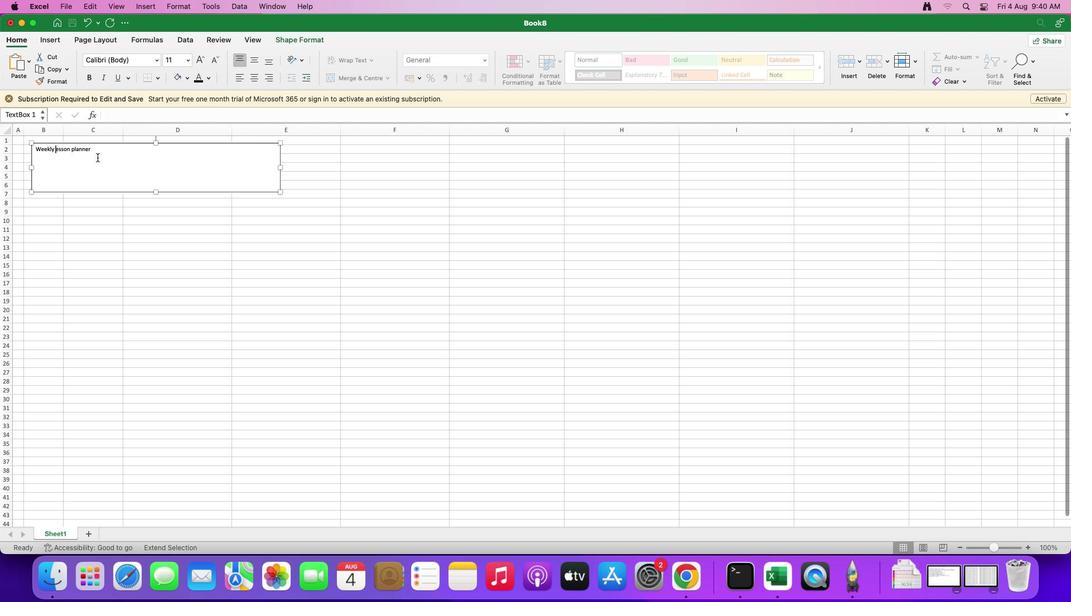 
Action: Key pressed 'l'
Screenshot: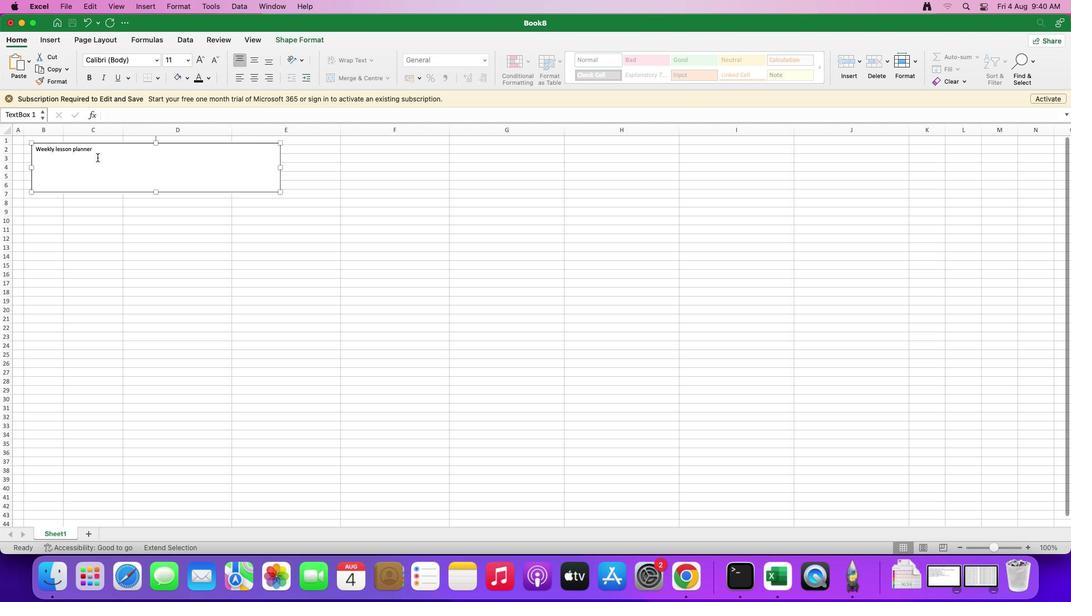 
Action: Mouse moved to (97, 151)
Screenshot: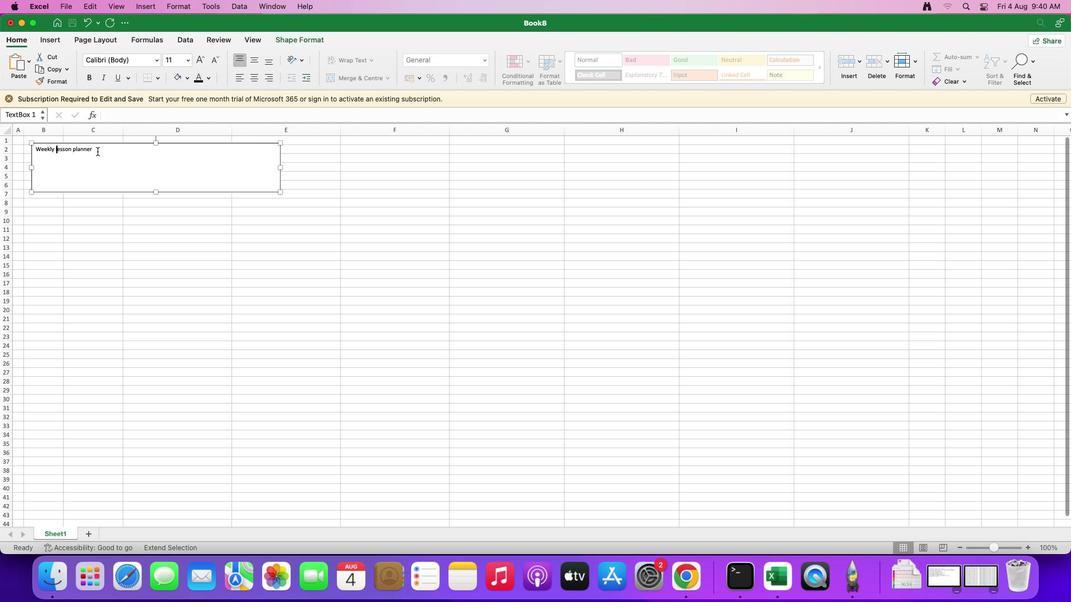 
Action: Mouse pressed left at (97, 151)
Screenshot: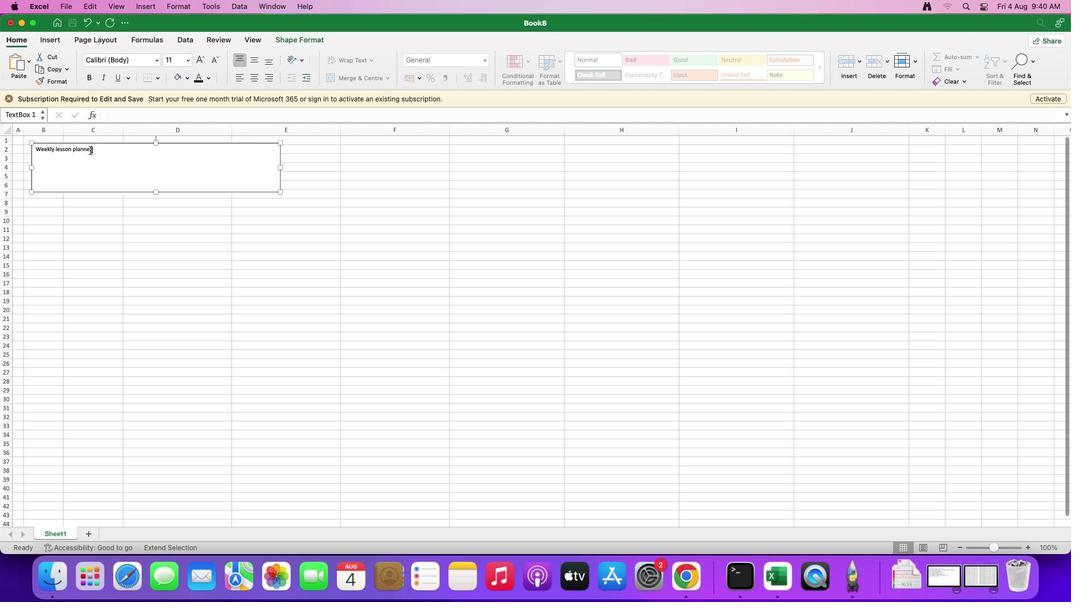 
Action: Mouse moved to (198, 60)
Screenshot: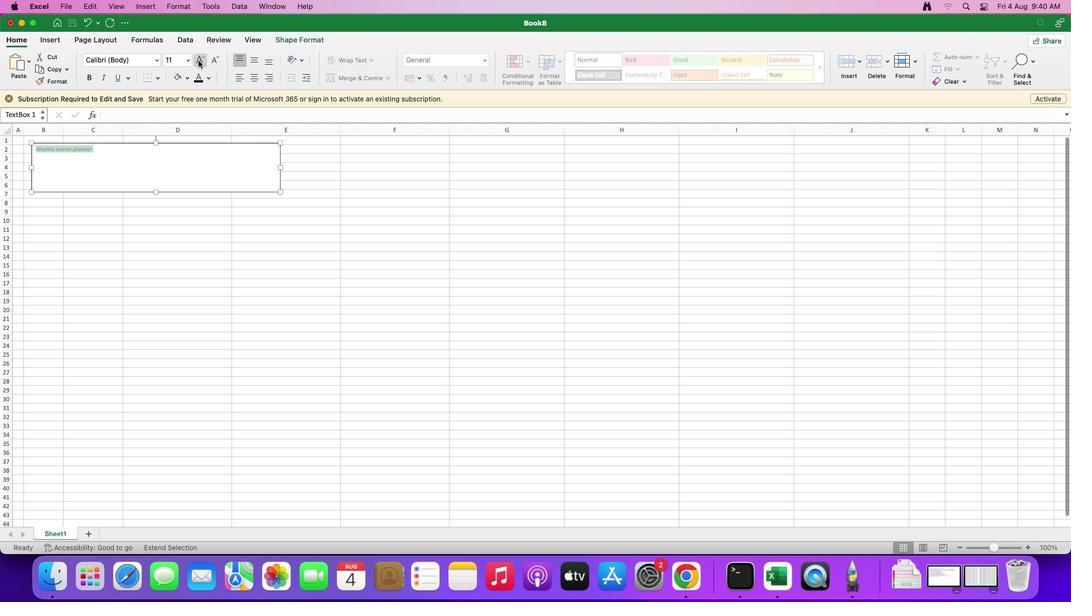 
Action: Mouse pressed left at (198, 60)
Screenshot: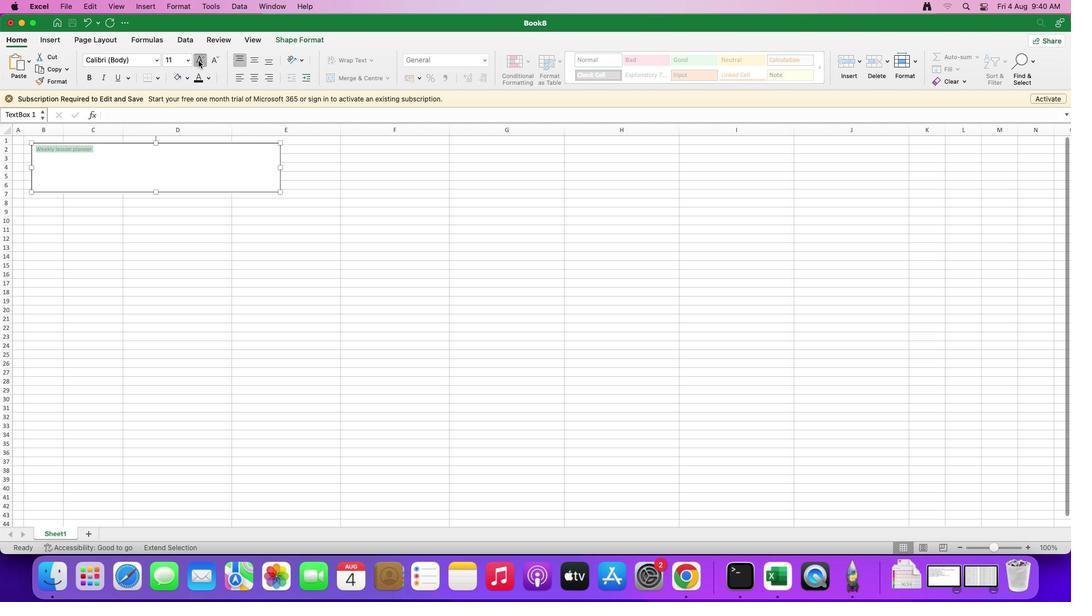 
Action: Mouse pressed left at (198, 60)
Screenshot: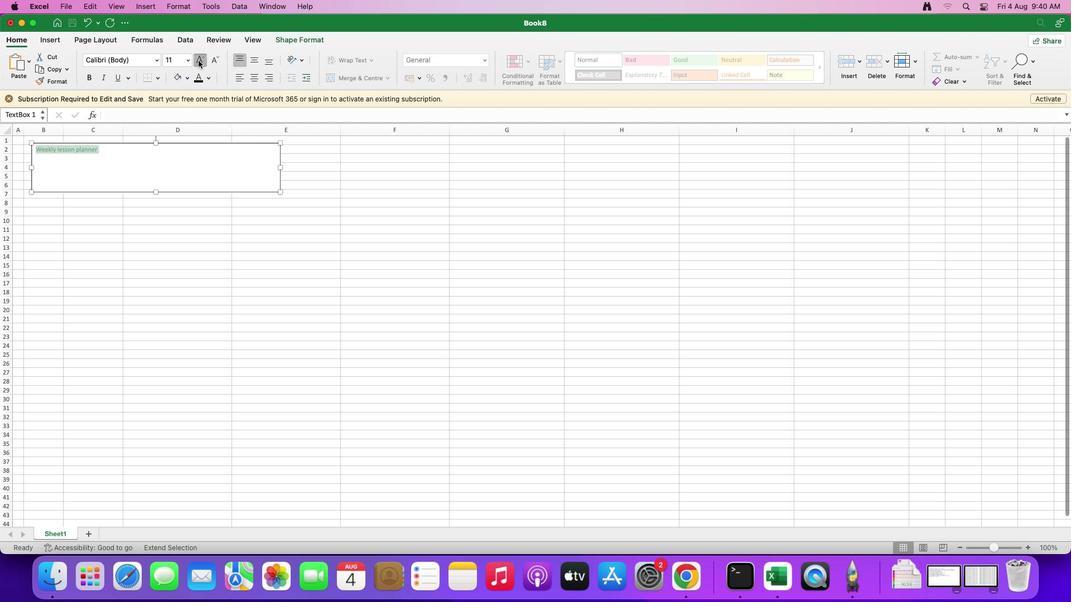 
Action: Mouse pressed left at (198, 60)
Screenshot: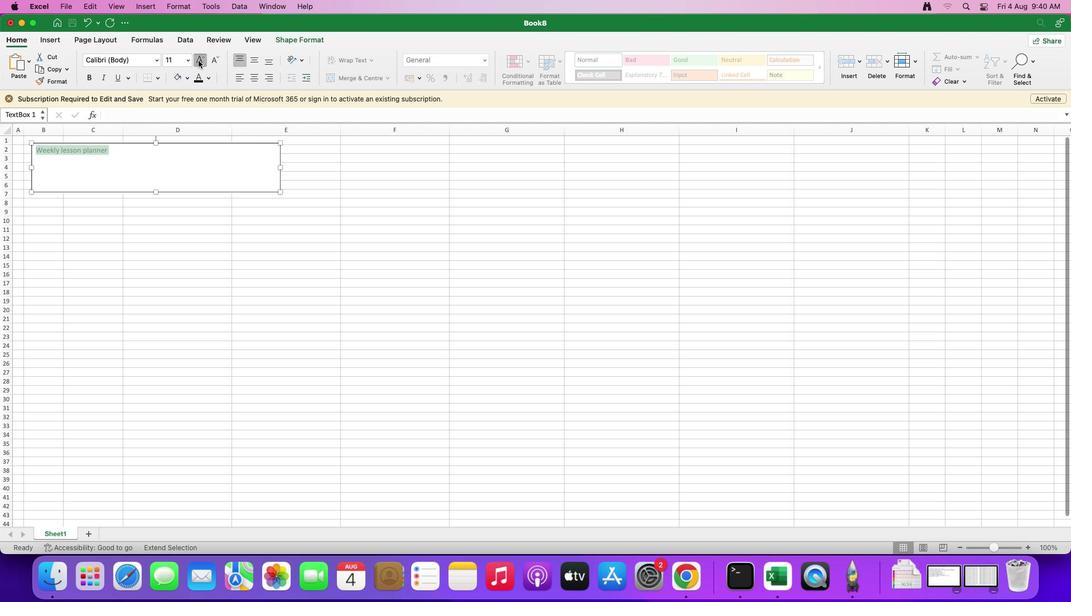 
Action: Mouse pressed left at (198, 60)
Screenshot: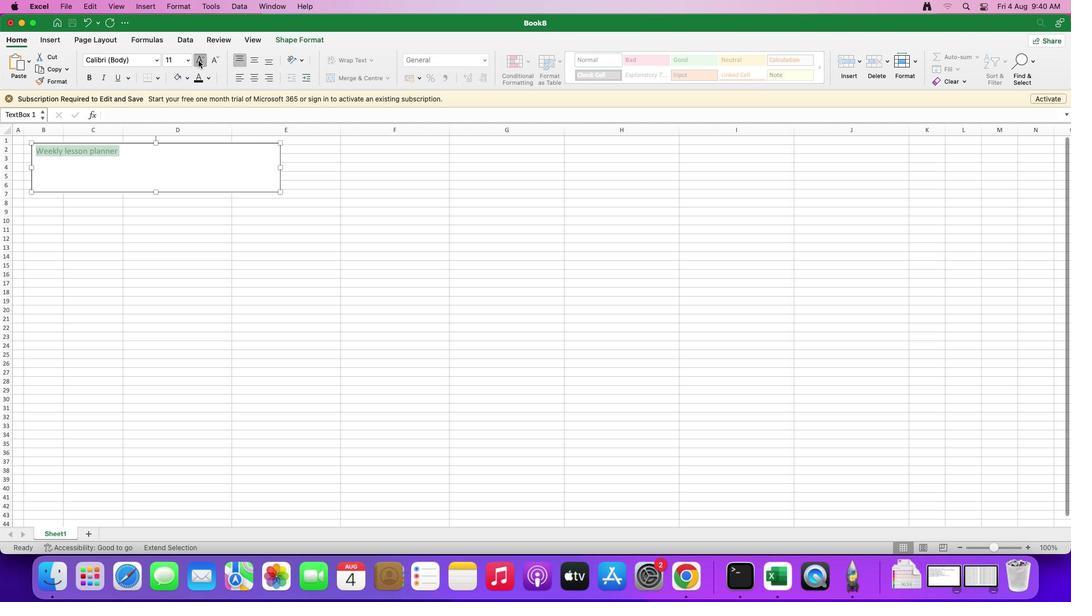 
Action: Mouse pressed left at (198, 60)
Screenshot: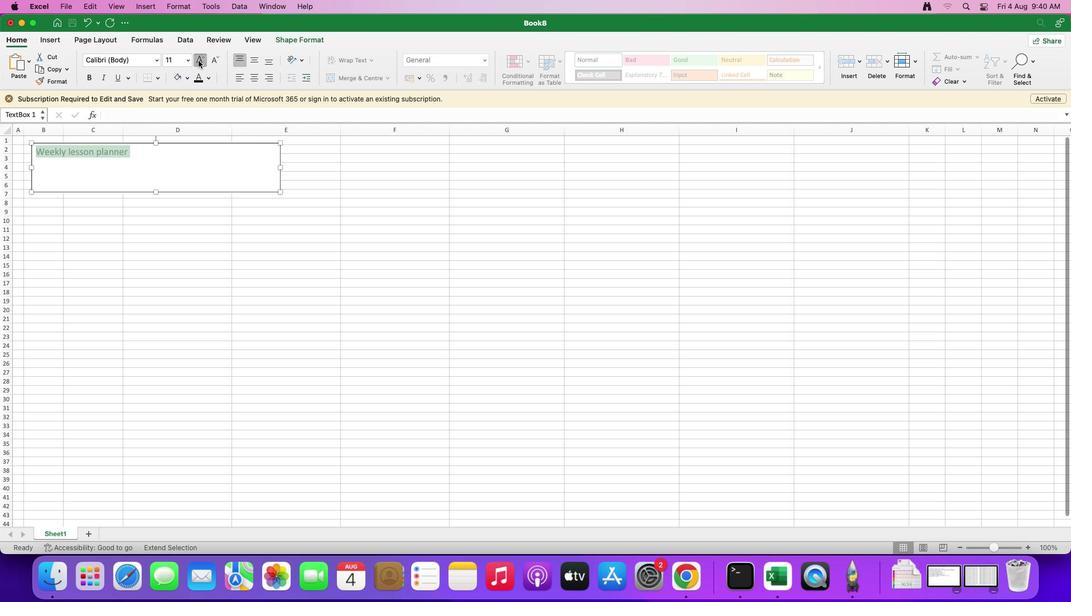 
Action: Mouse pressed left at (198, 60)
Screenshot: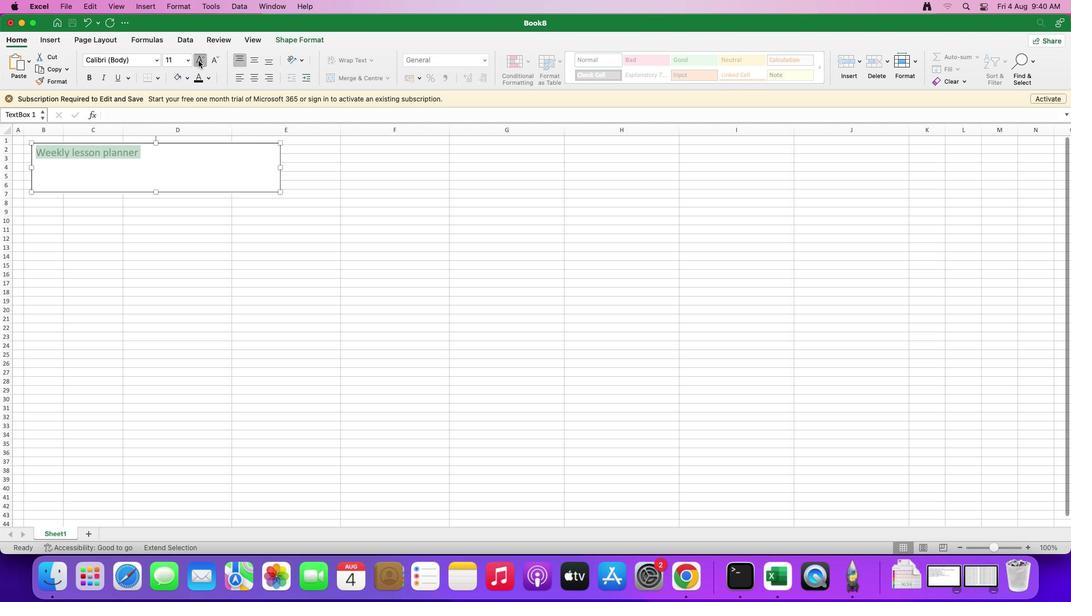 
Action: Mouse pressed left at (198, 60)
Screenshot: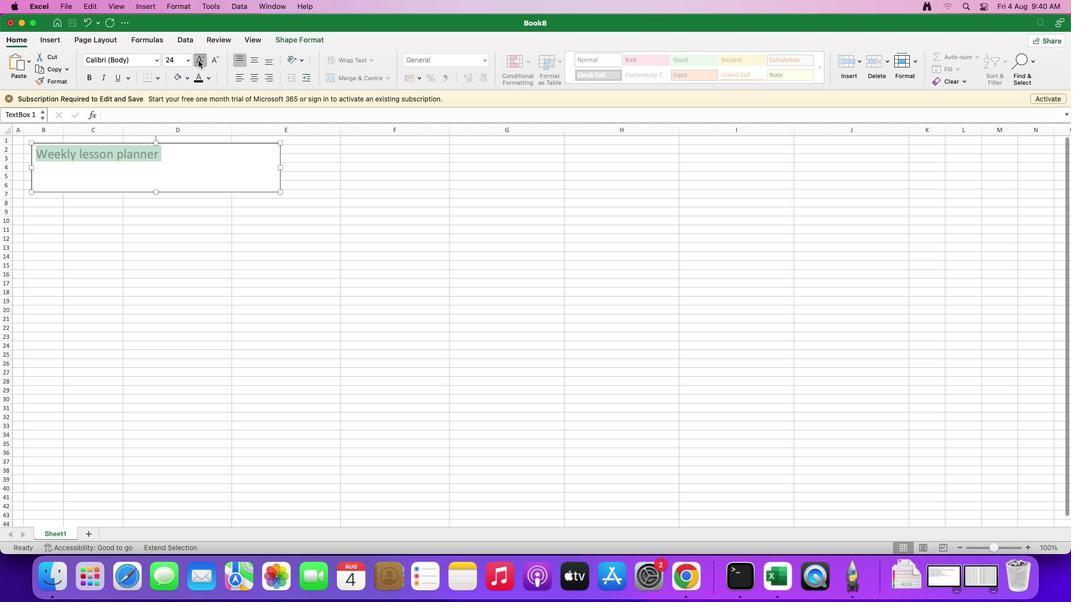
Action: Mouse pressed left at (198, 60)
Screenshot: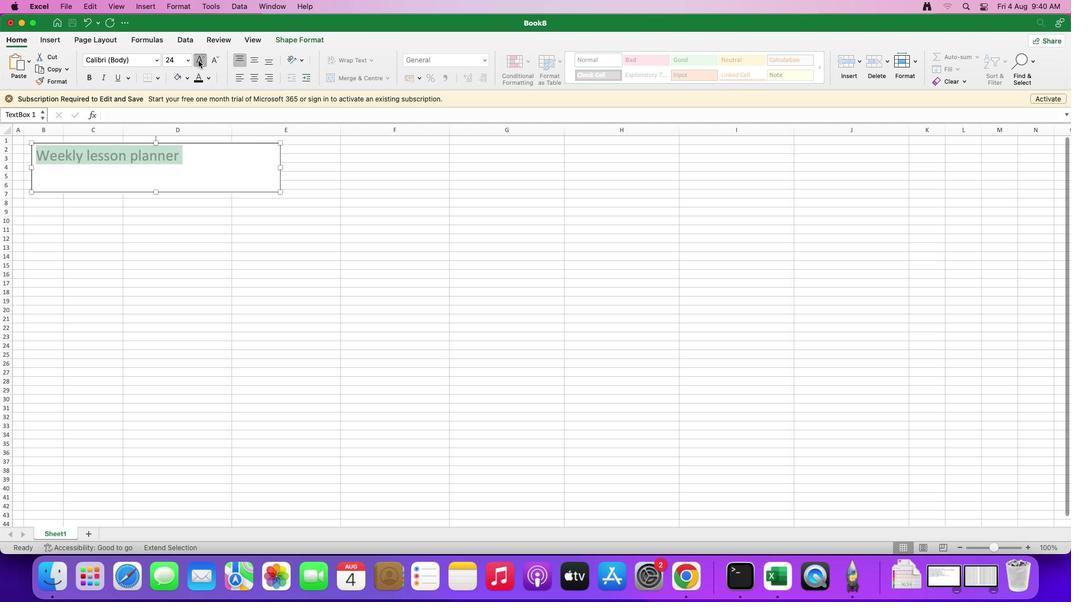 
Action: Mouse pressed left at (198, 60)
Screenshot: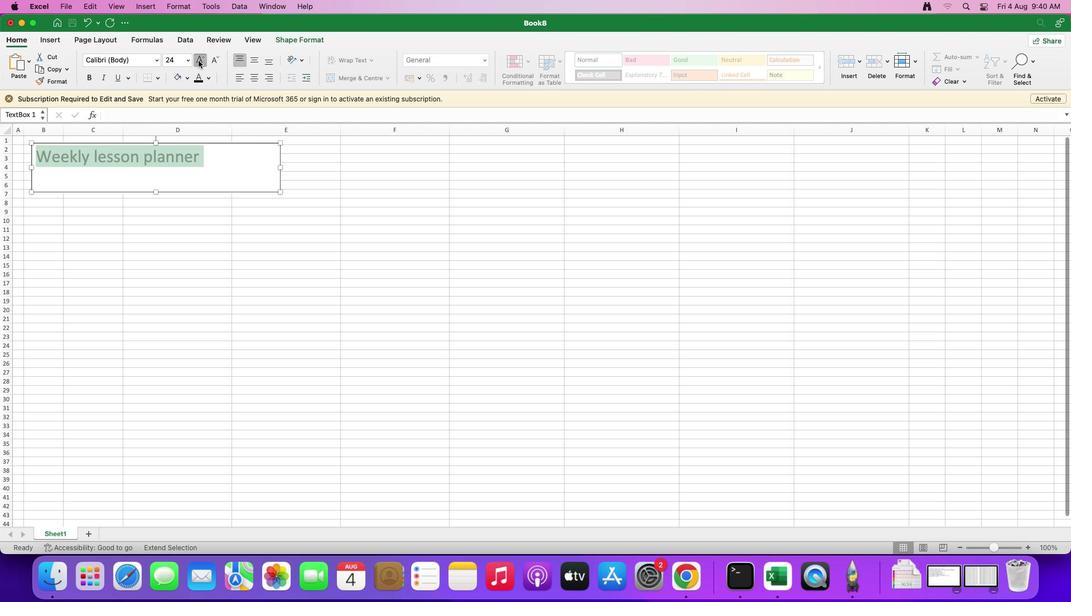 
Action: Mouse pressed left at (198, 60)
Screenshot: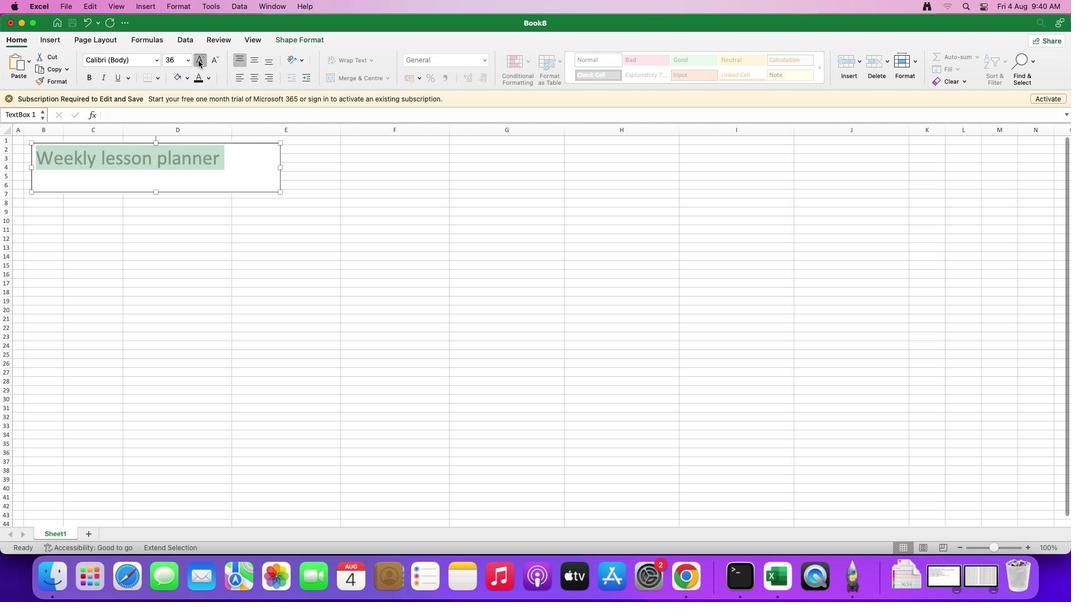 
Action: Mouse moved to (195, 77)
Screenshot: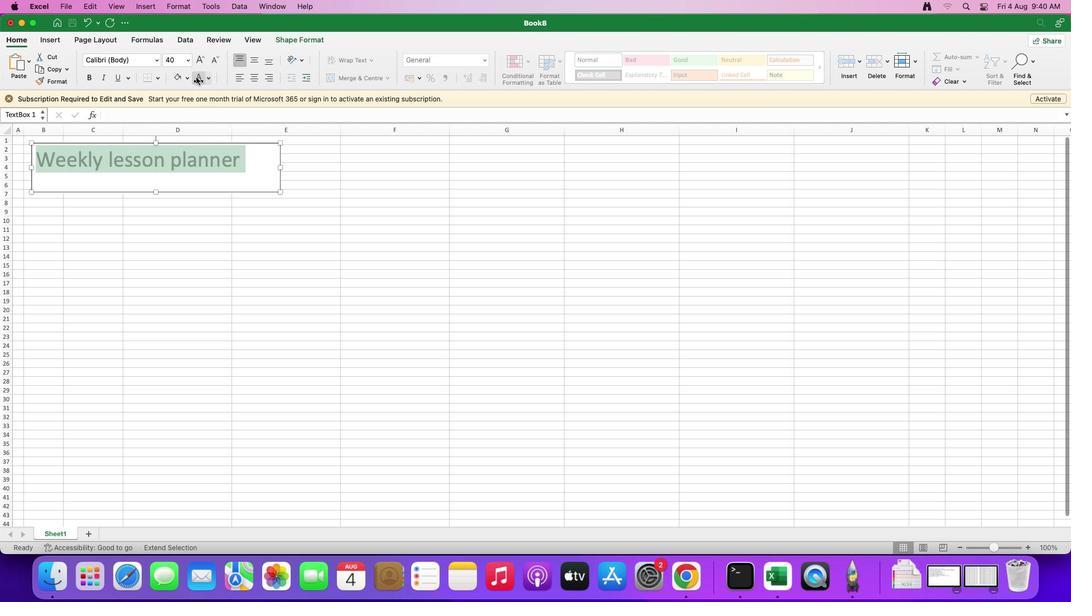 
Action: Mouse pressed left at (195, 77)
Screenshot: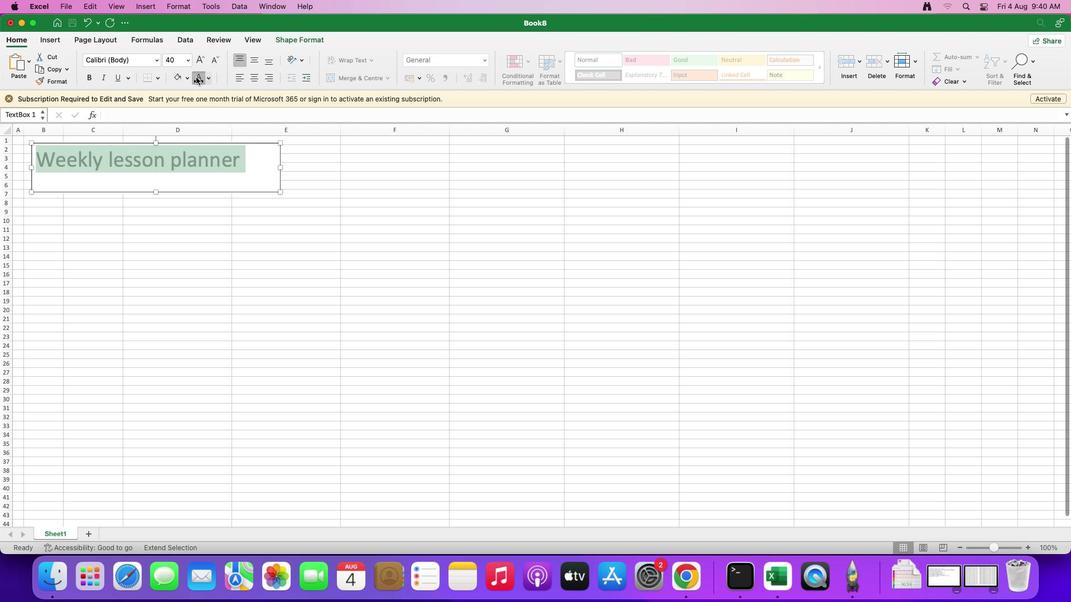 
Action: Mouse moved to (88, 78)
Screenshot: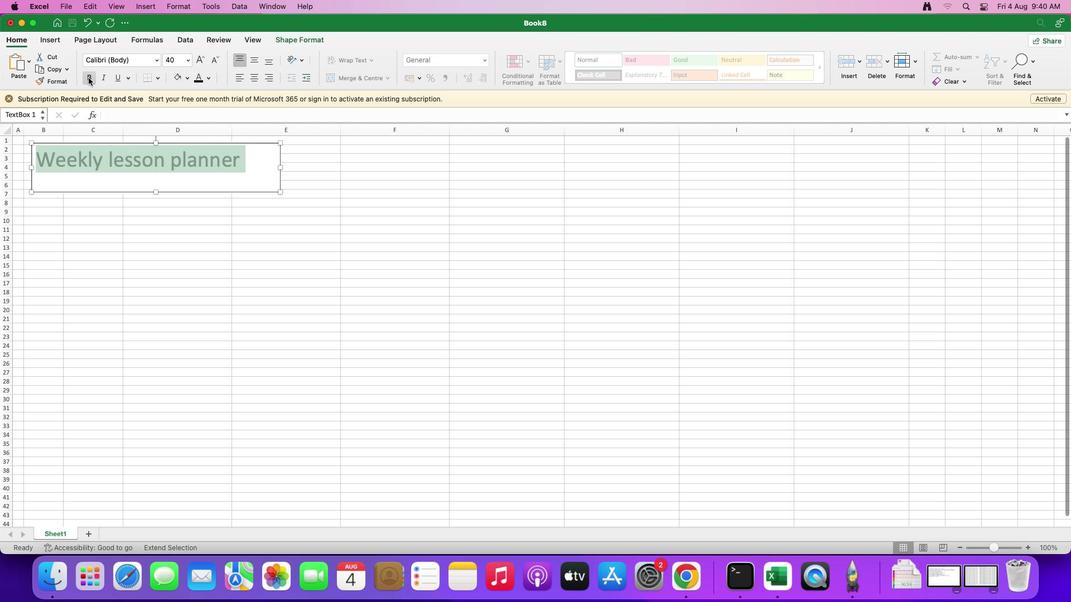 
Action: Mouse pressed left at (88, 78)
Screenshot: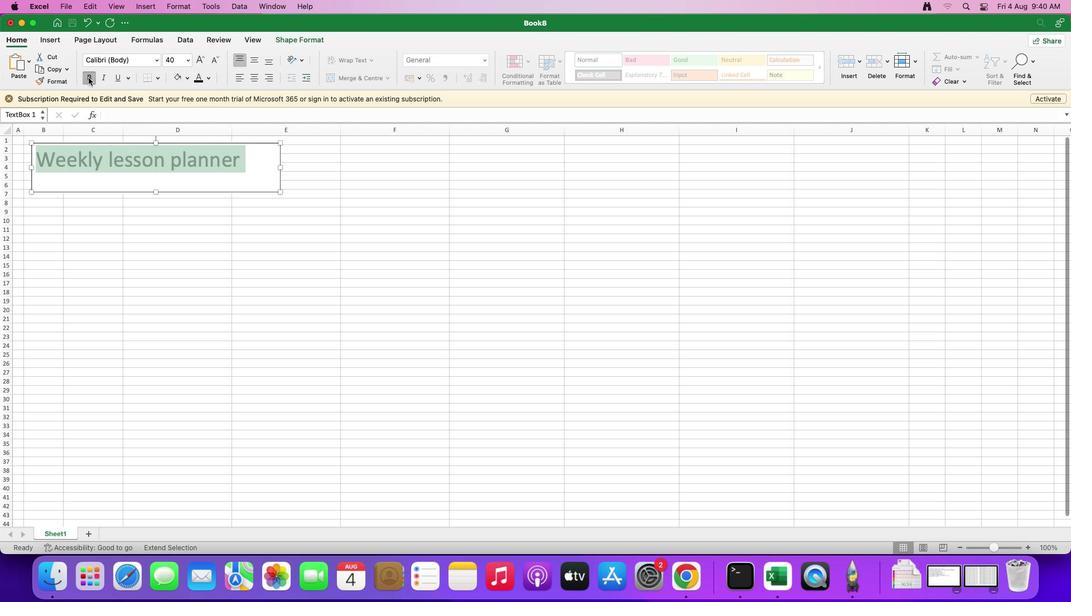 
Action: Mouse moved to (158, 64)
Screenshot: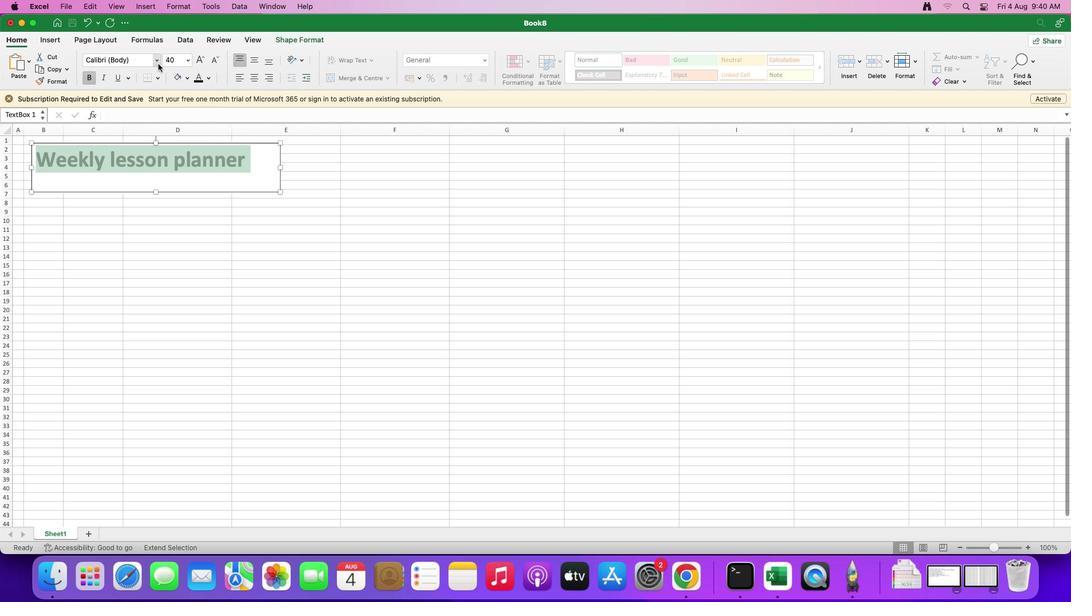 
Action: Mouse pressed left at (158, 64)
Screenshot: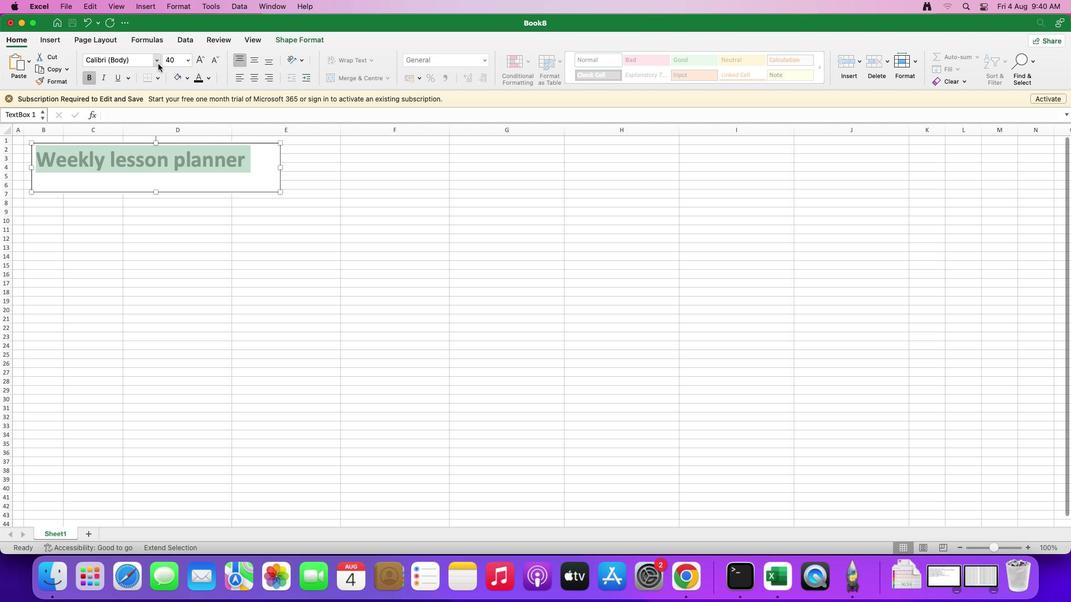 
Action: Mouse moved to (165, 271)
Screenshot: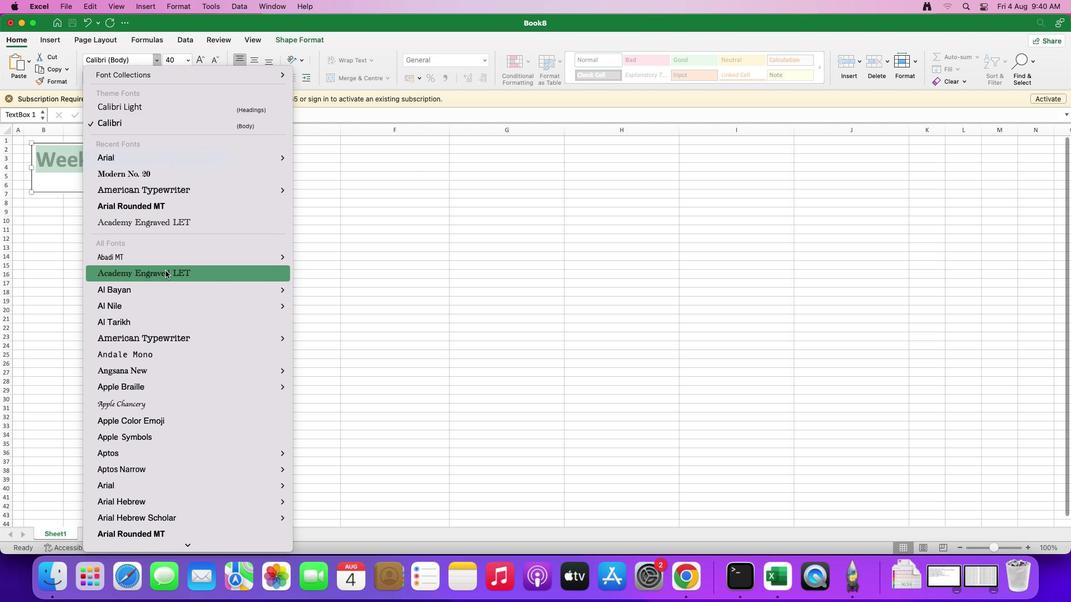 
Action: Mouse pressed left at (165, 271)
Screenshot: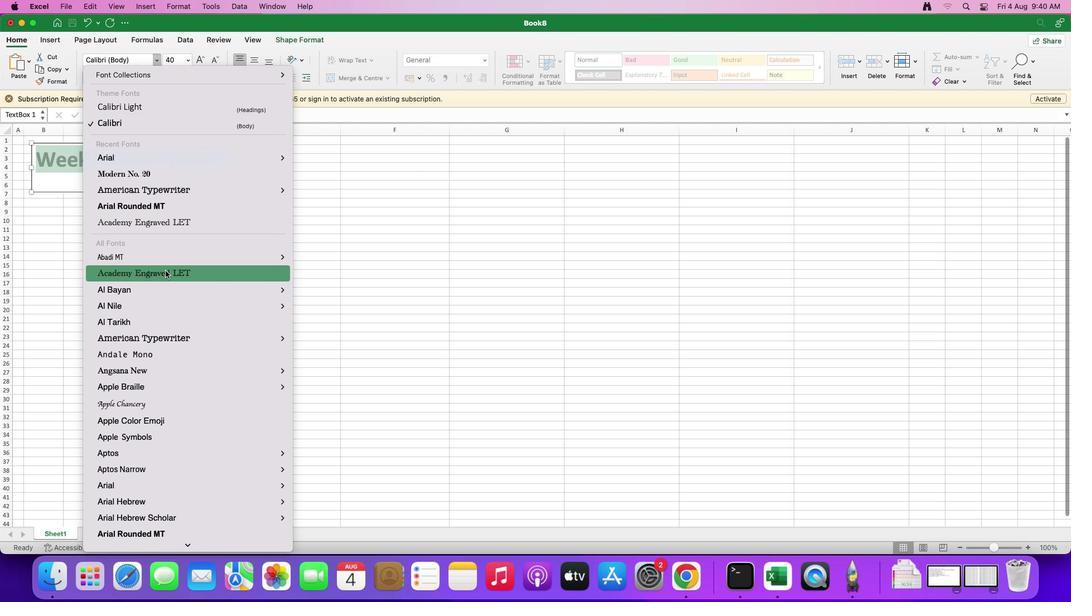 
Action: Mouse moved to (157, 62)
Screenshot: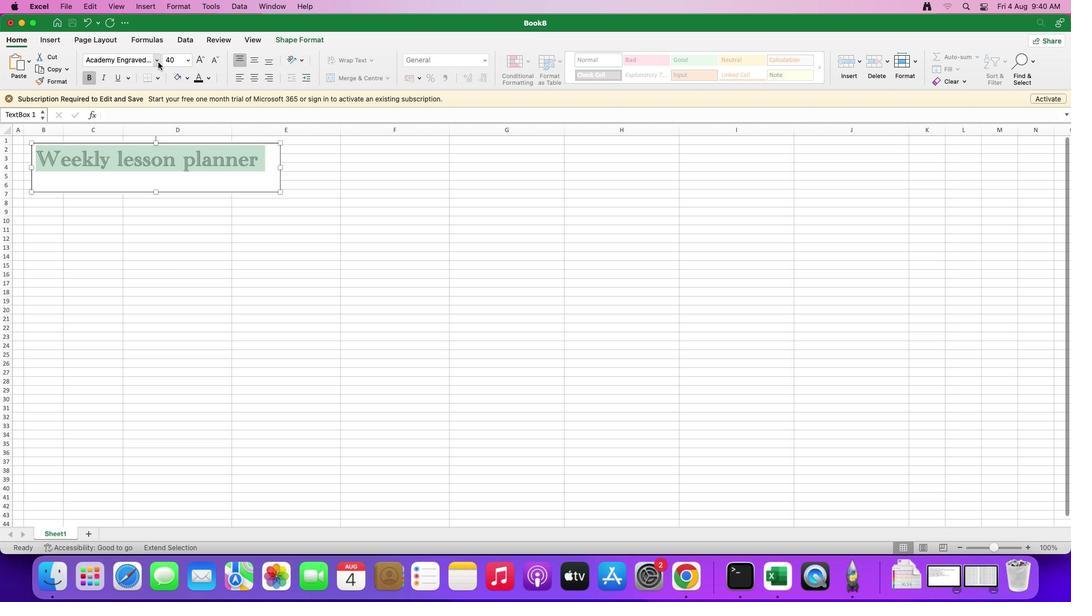 
Action: Mouse pressed left at (157, 62)
Screenshot: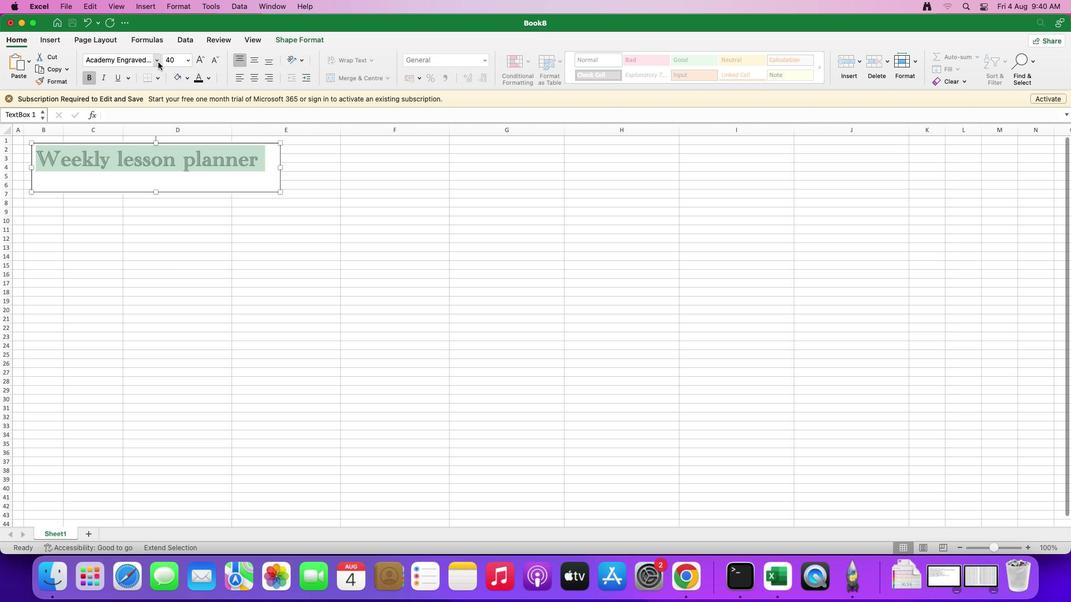 
Action: Mouse moved to (133, 292)
Screenshot: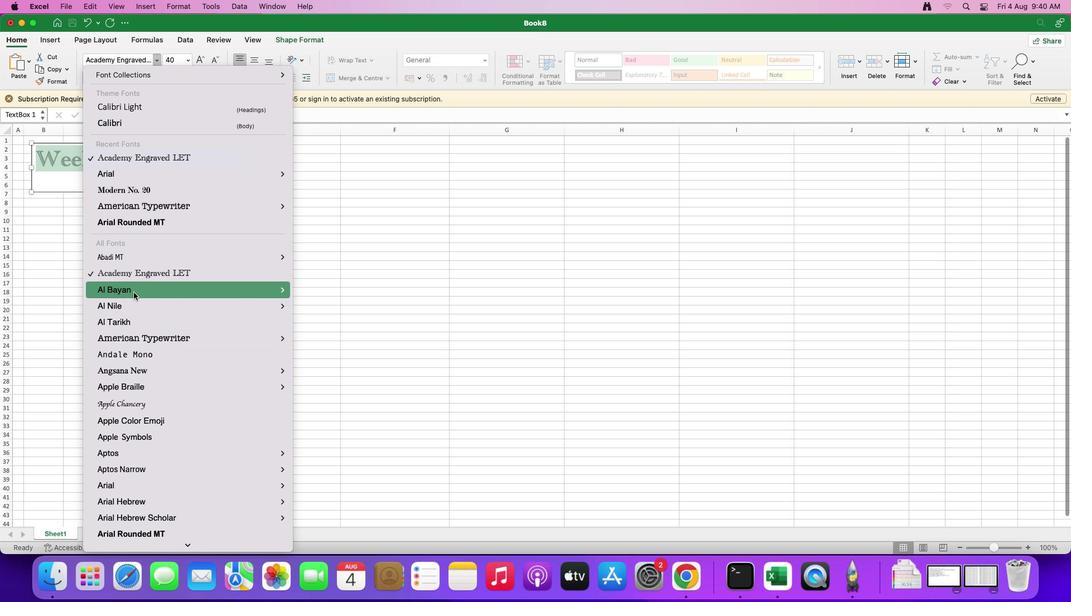 
Action: Mouse pressed left at (133, 292)
Screenshot: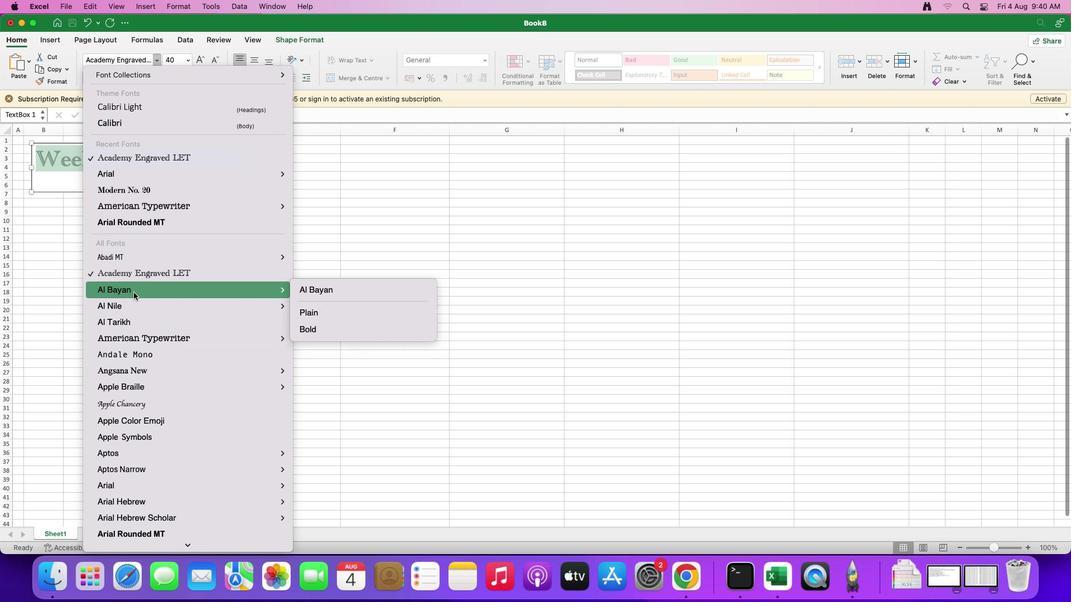 
Action: Mouse moved to (155, 59)
Screenshot: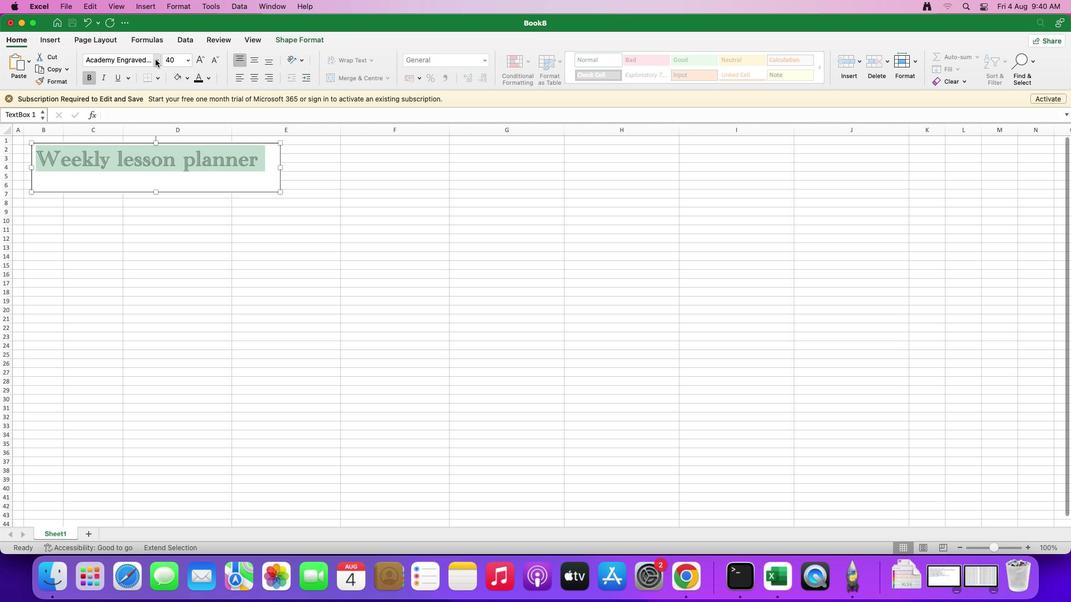 
Action: Mouse pressed left at (155, 59)
Screenshot: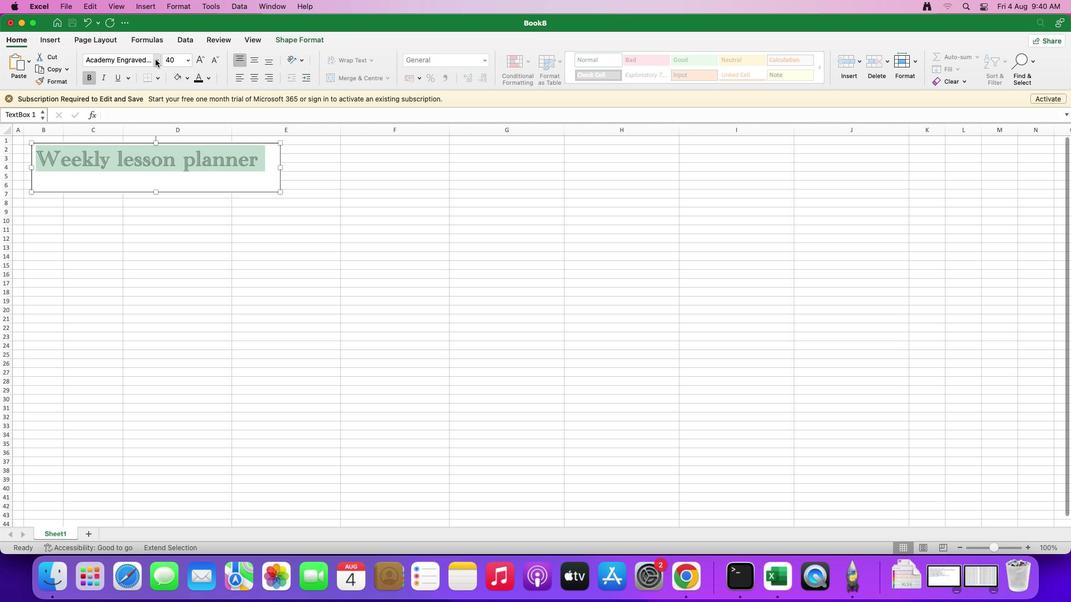 
Action: Mouse moved to (146, 190)
Screenshot: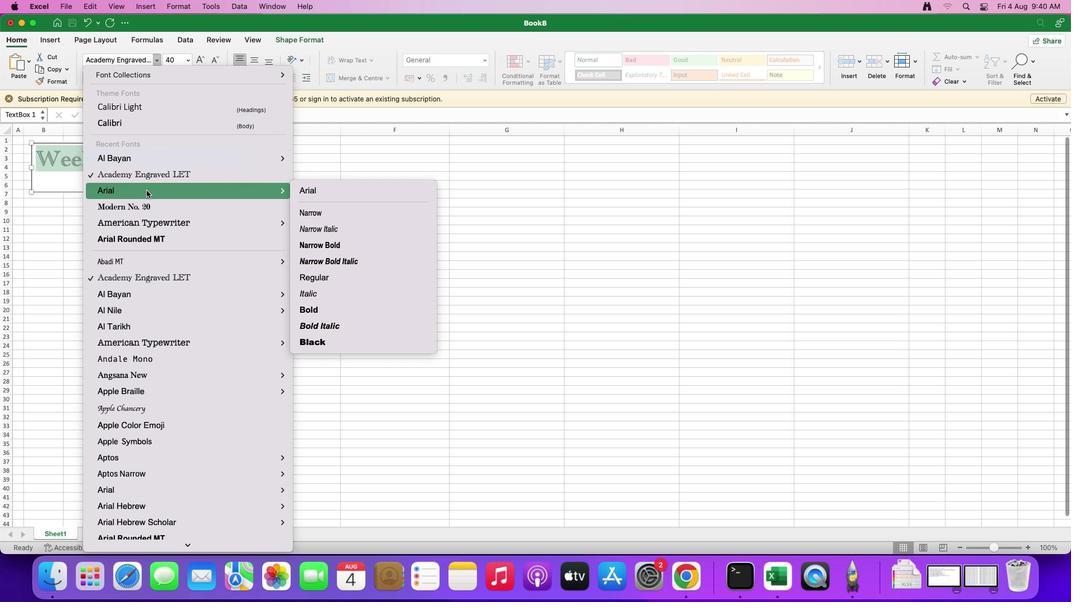 
Action: Mouse pressed left at (146, 190)
Screenshot: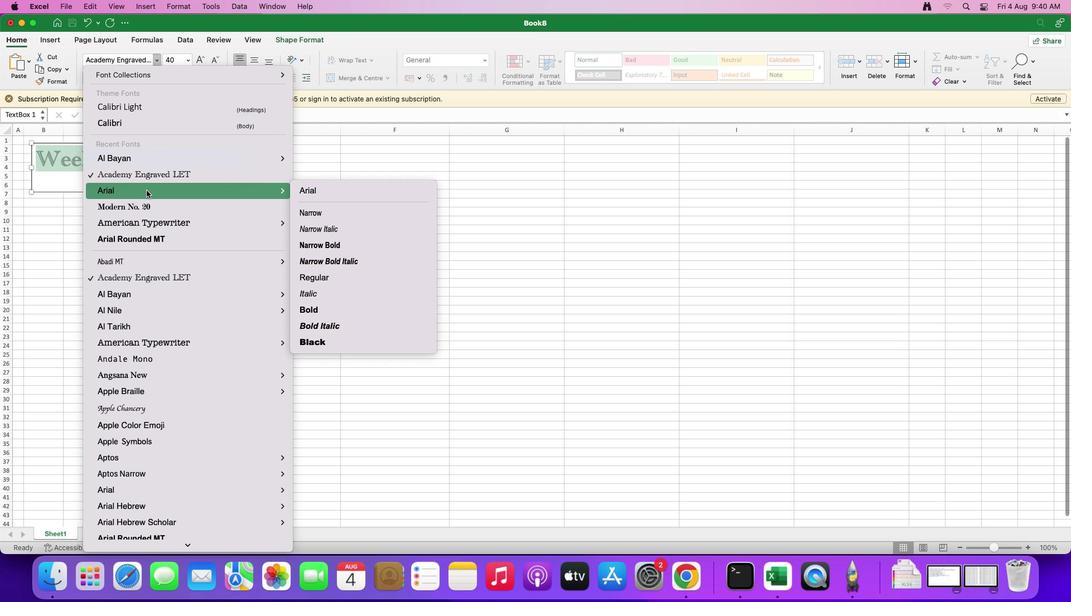 
Action: Mouse moved to (279, 167)
Screenshot: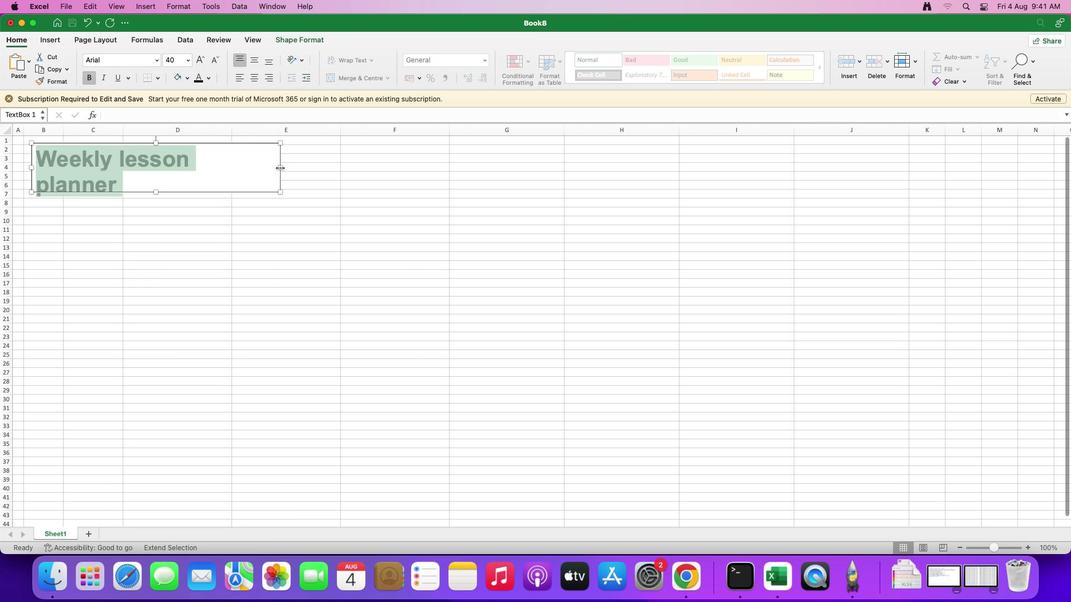 
Action: Mouse pressed left at (279, 167)
Screenshot: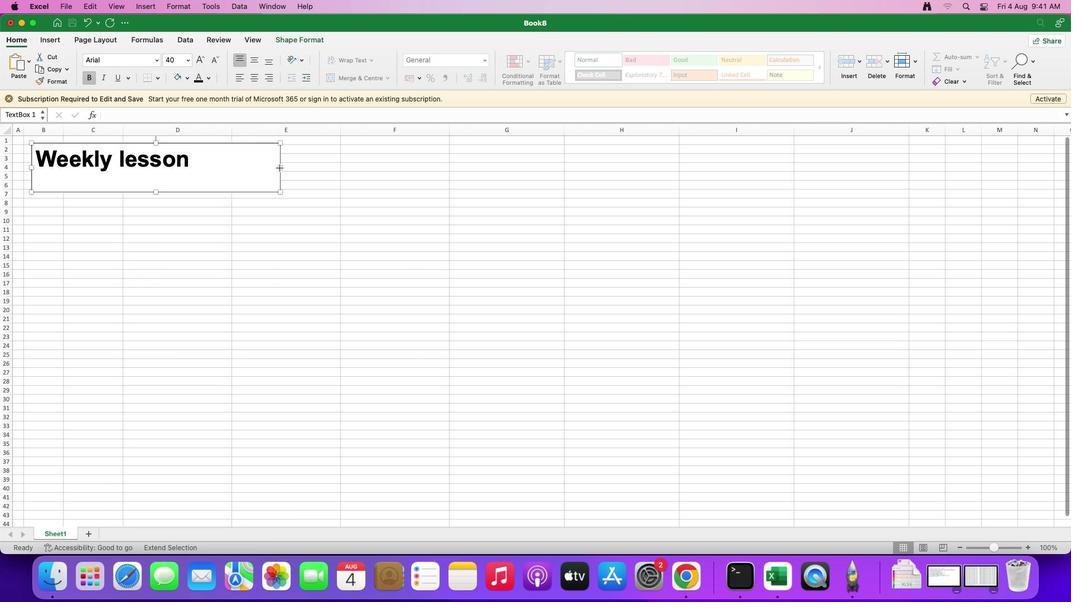 
Action: Mouse moved to (215, 63)
Screenshot: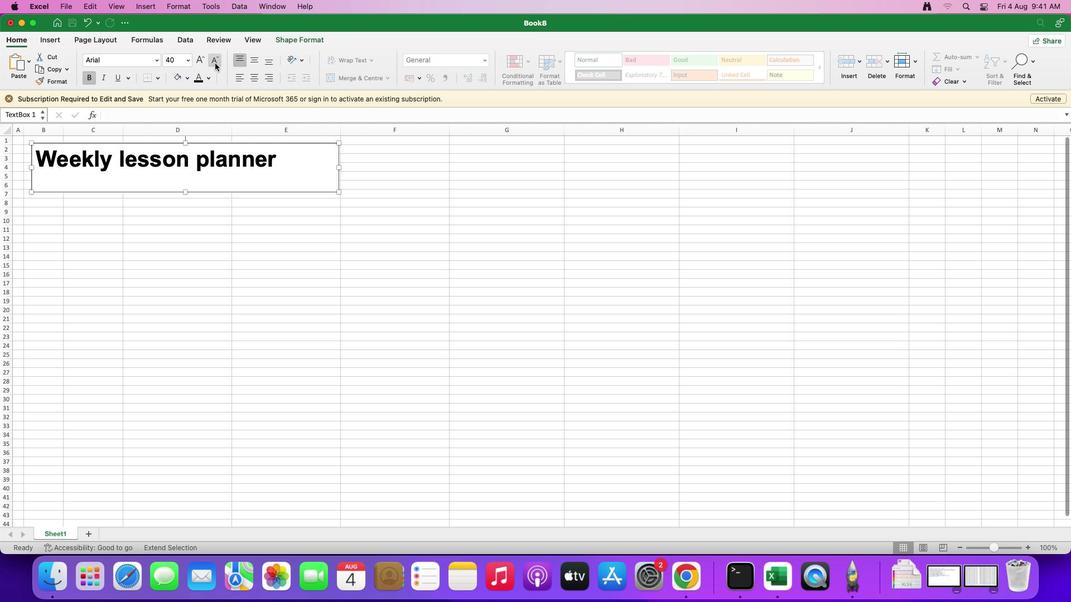 
Action: Mouse pressed left at (215, 63)
Screenshot: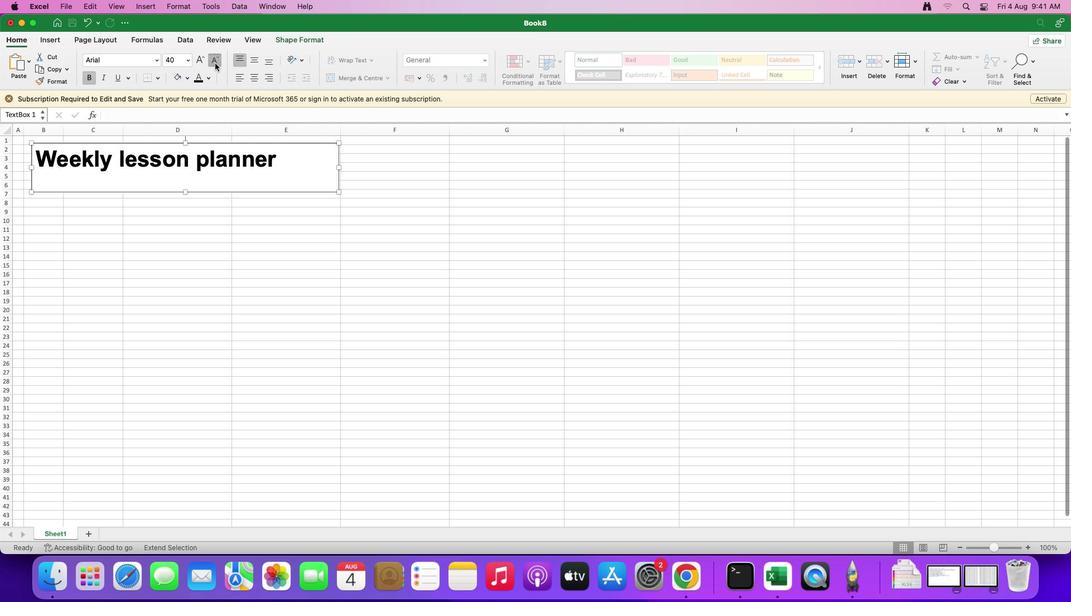 
Action: Mouse moved to (255, 160)
Screenshot: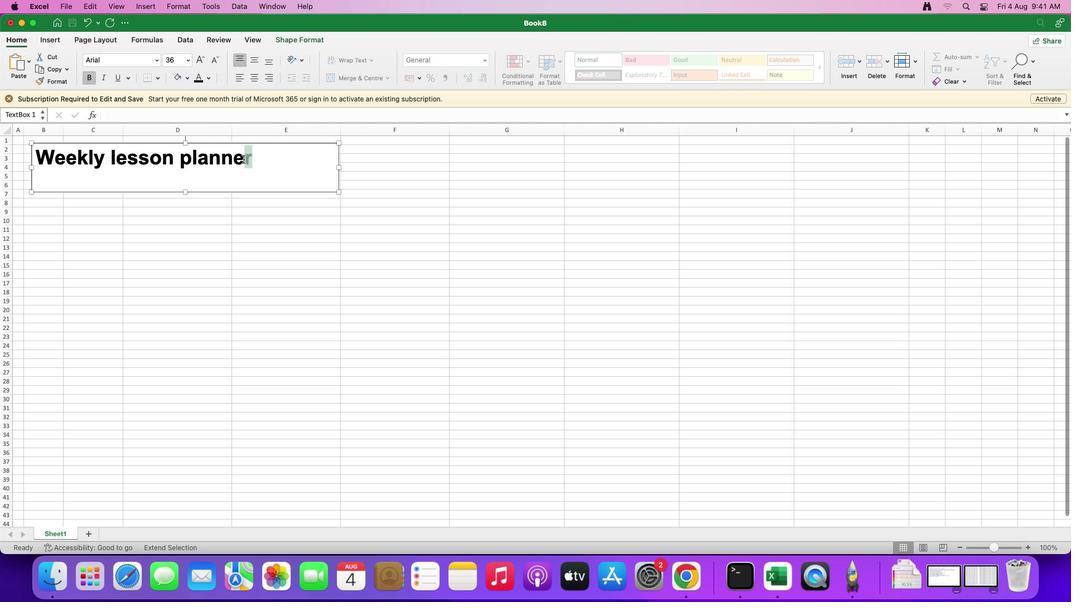 
Action: Mouse pressed left at (255, 160)
Screenshot: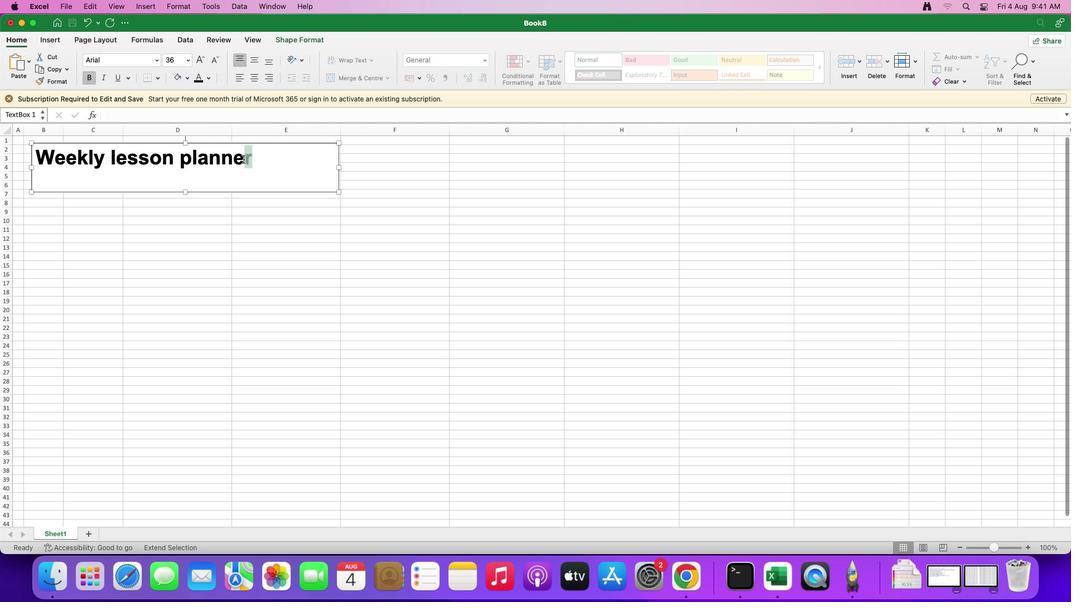 
Action: Mouse moved to (209, 78)
Screenshot: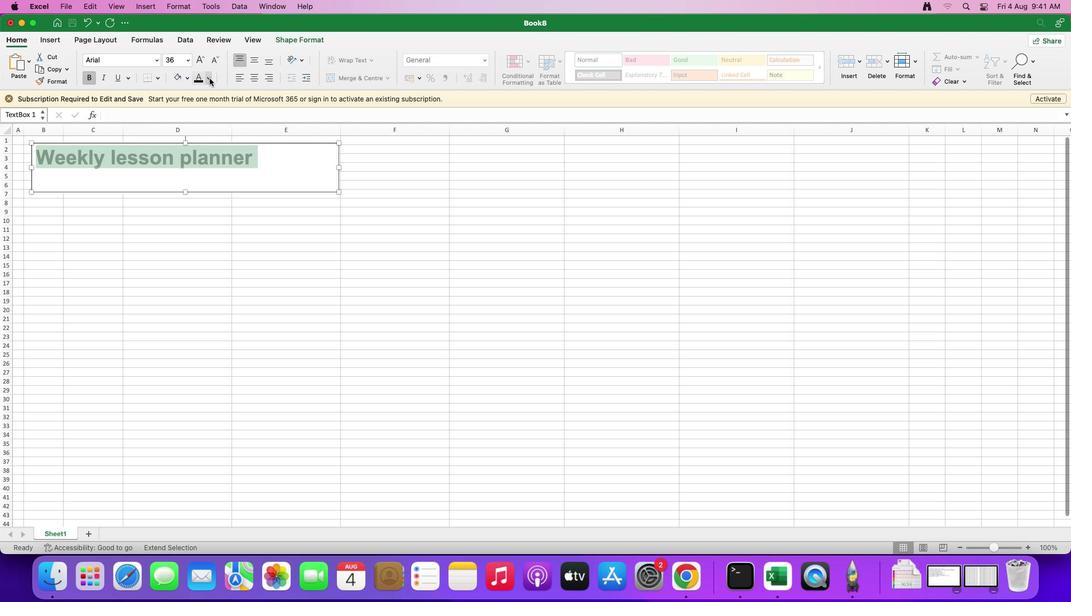 
Action: Mouse pressed left at (209, 78)
Screenshot: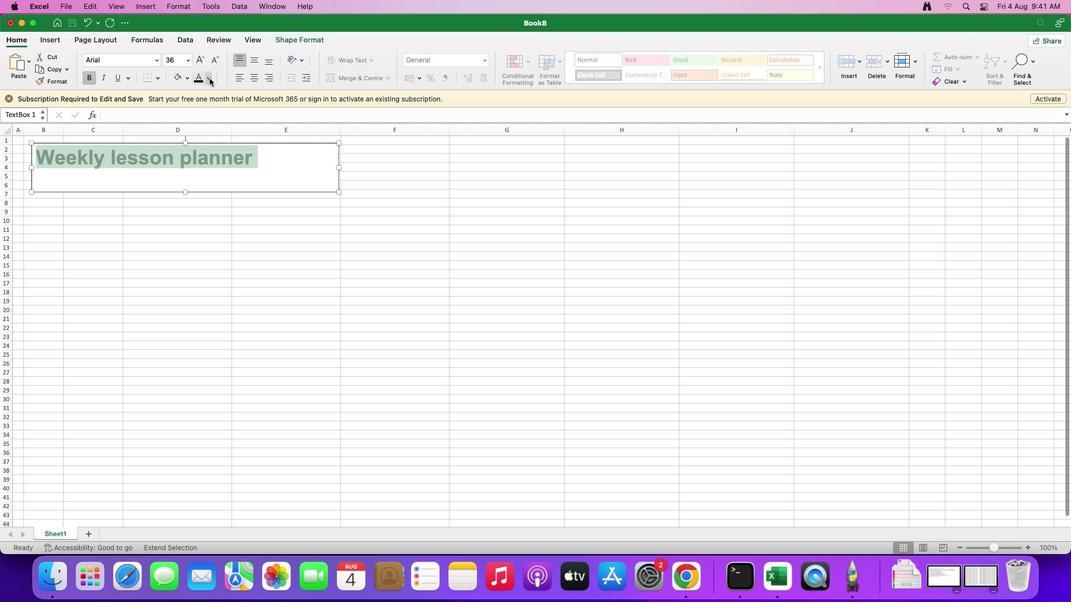 
Action: Mouse moved to (202, 170)
Screenshot: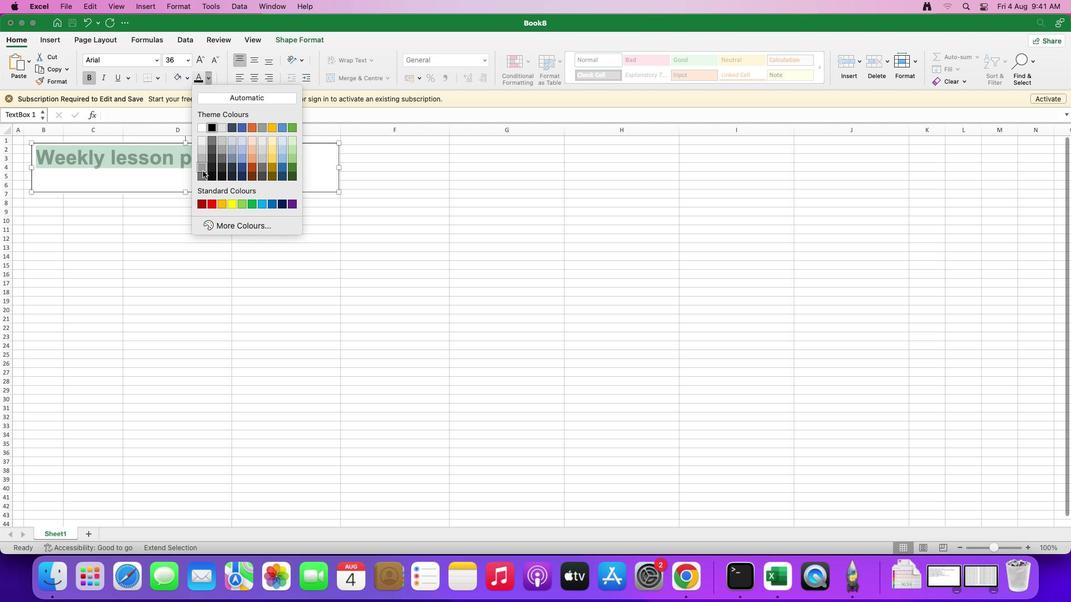 
Action: Mouse pressed left at (202, 170)
Screenshot: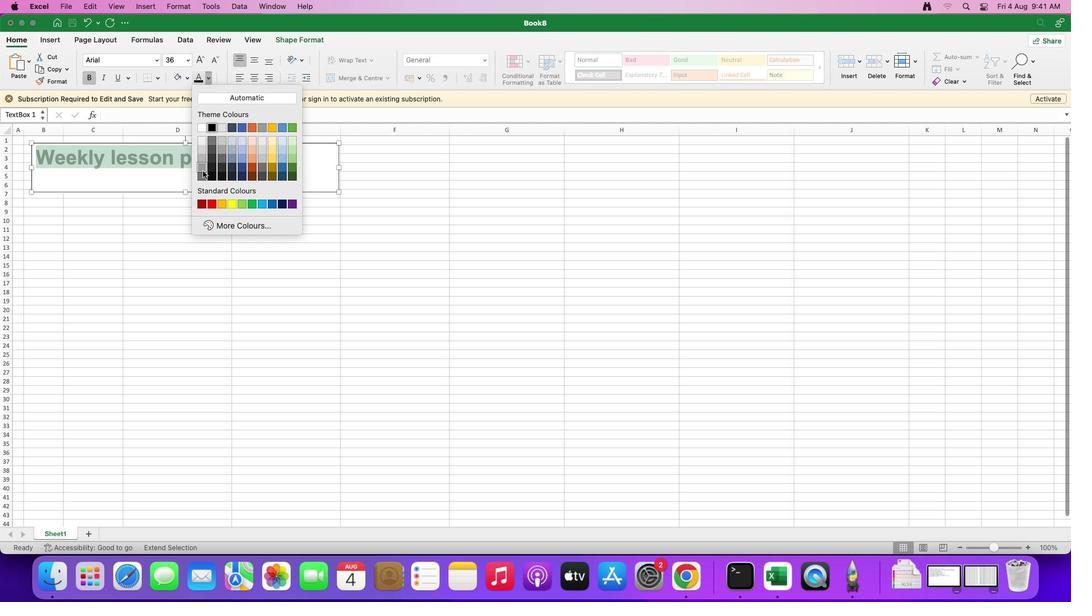 
Action: Mouse moved to (179, 225)
Screenshot: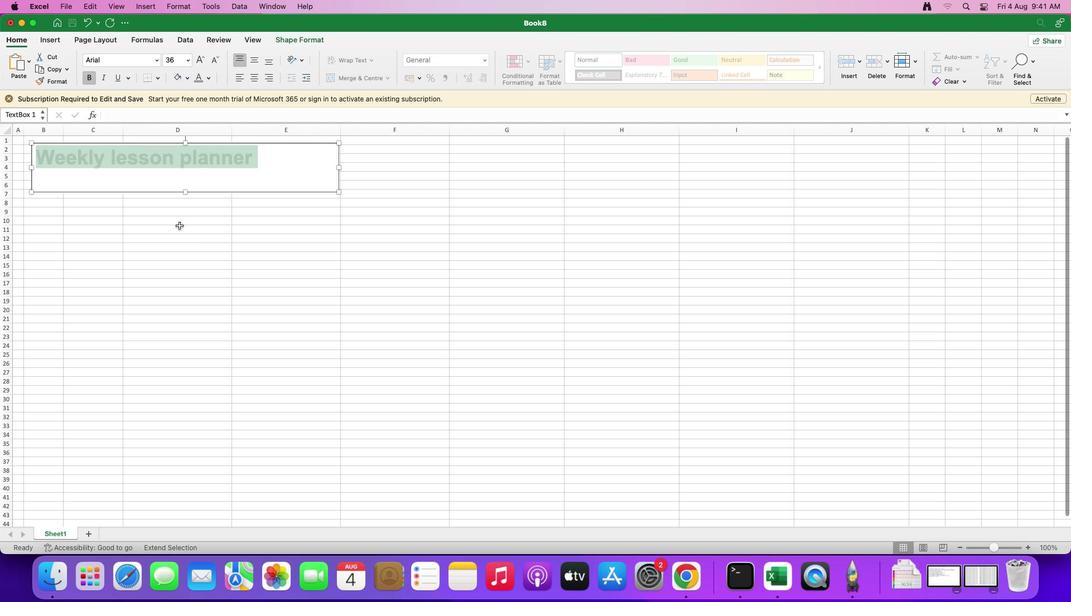 
Action: Mouse pressed left at (179, 225)
Screenshot: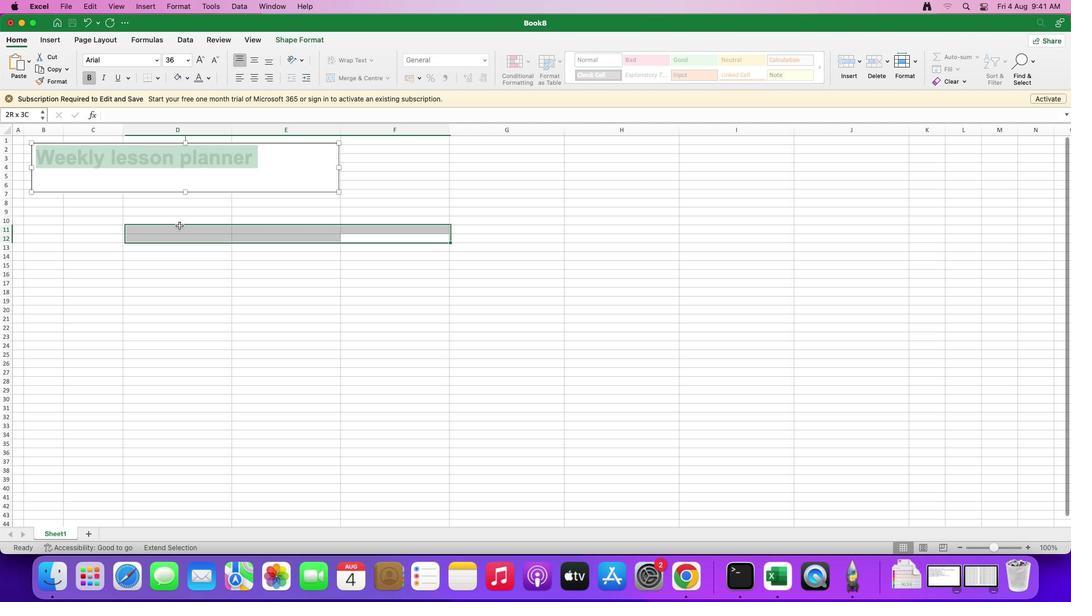 
Action: Mouse moved to (250, 156)
Screenshot: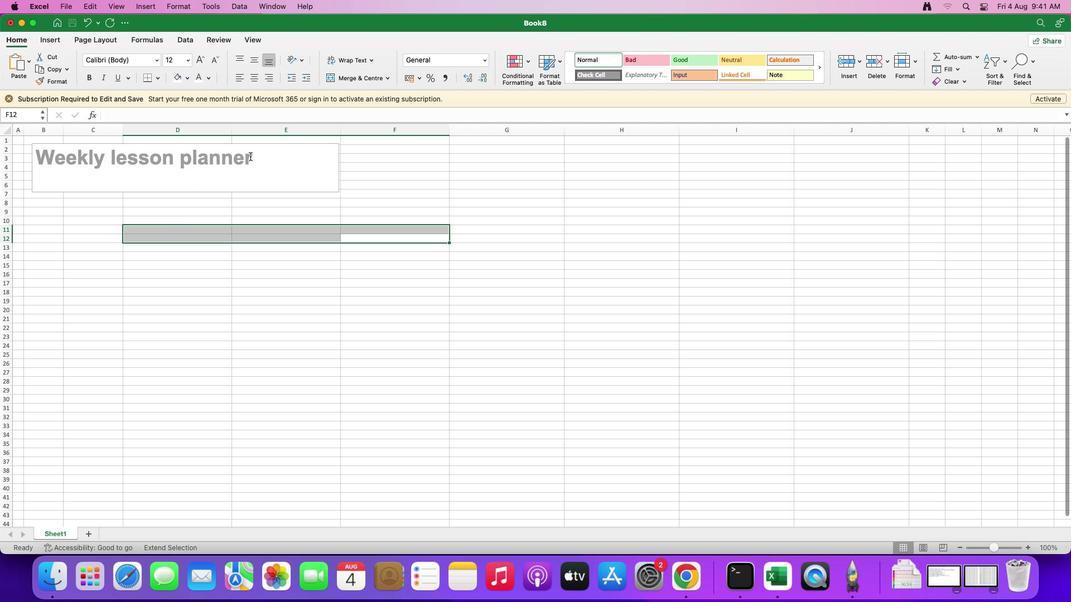 
Action: Mouse pressed left at (250, 156)
Screenshot: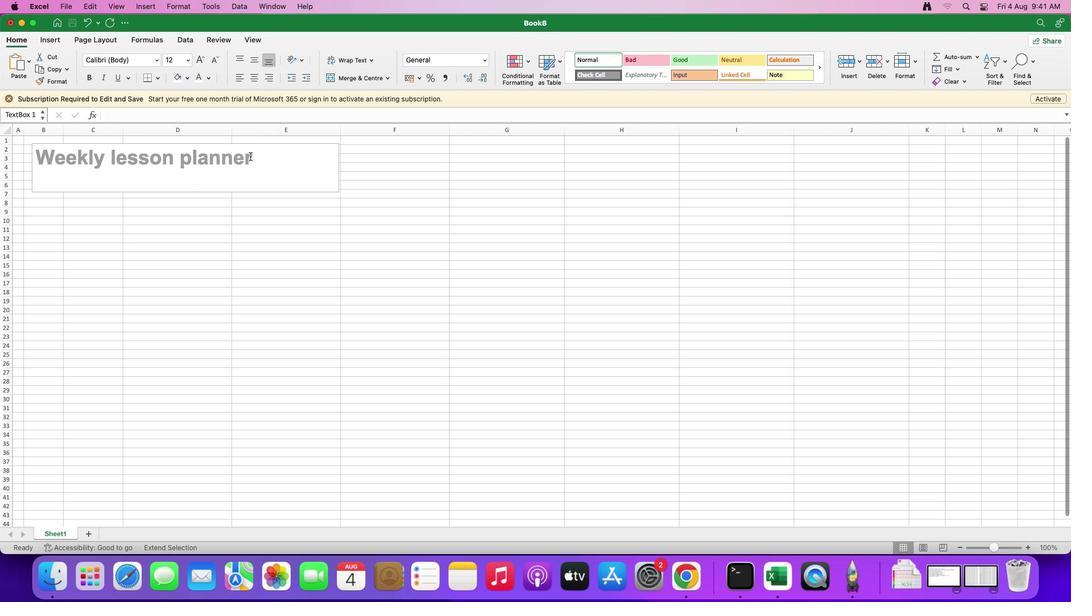 
Action: Mouse moved to (254, 156)
Screenshot: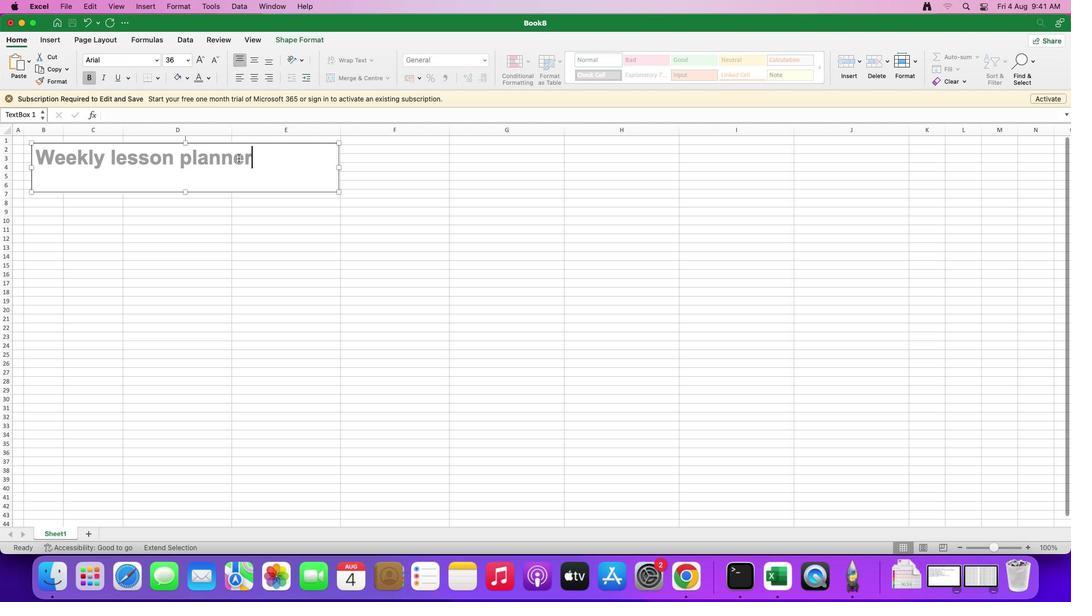 
Action: Mouse pressed left at (254, 156)
Screenshot: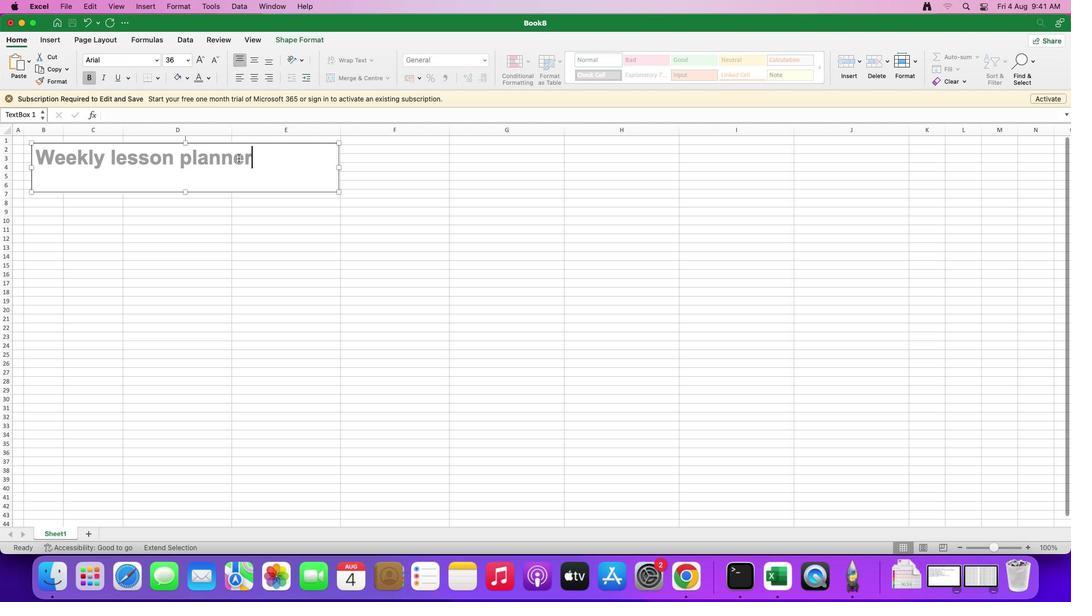 
Action: Mouse moved to (209, 78)
Screenshot: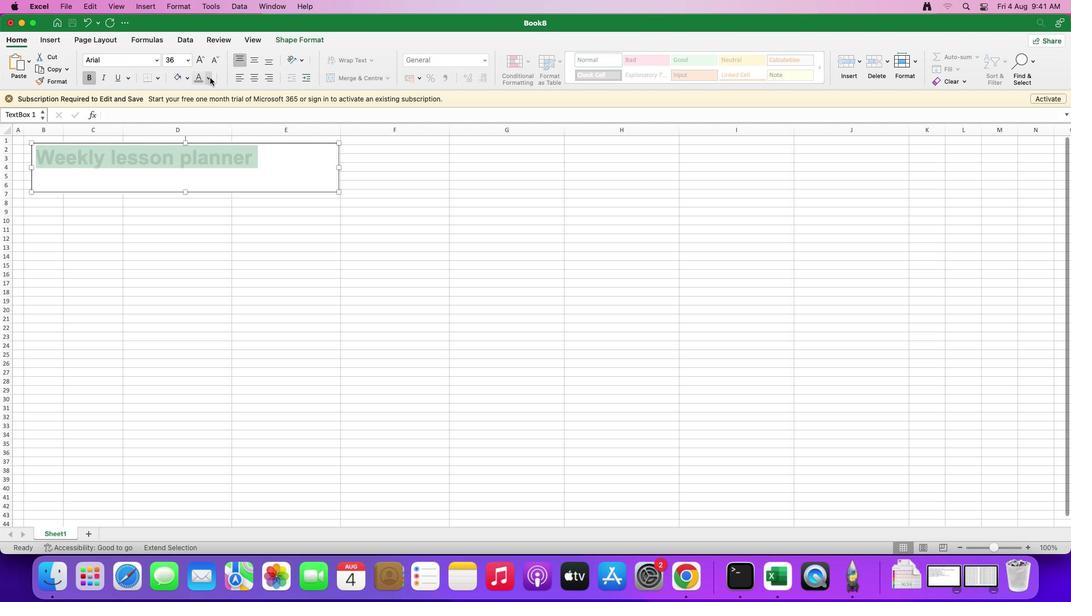 
Action: Mouse pressed left at (209, 78)
Screenshot: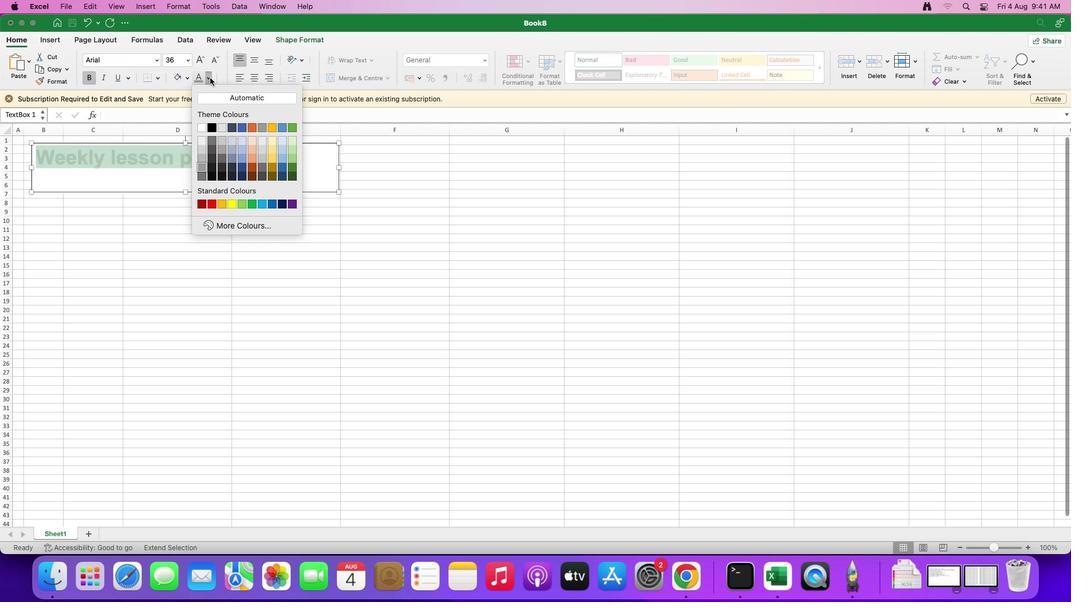 
Action: Mouse moved to (202, 179)
Screenshot: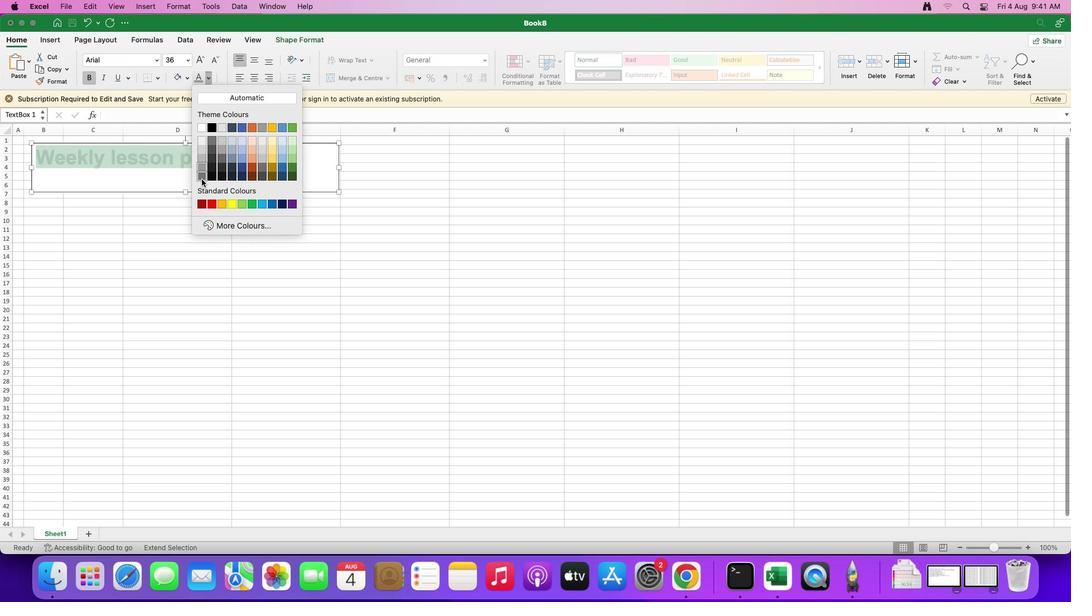 
Action: Mouse pressed left at (202, 179)
Screenshot: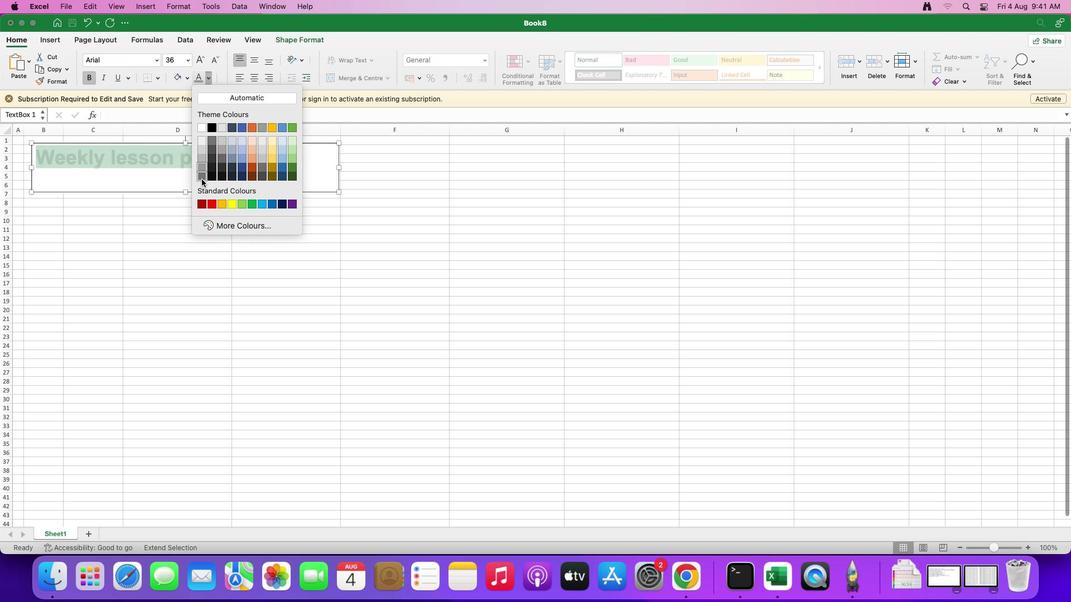 
Action: Mouse moved to (150, 248)
Screenshot: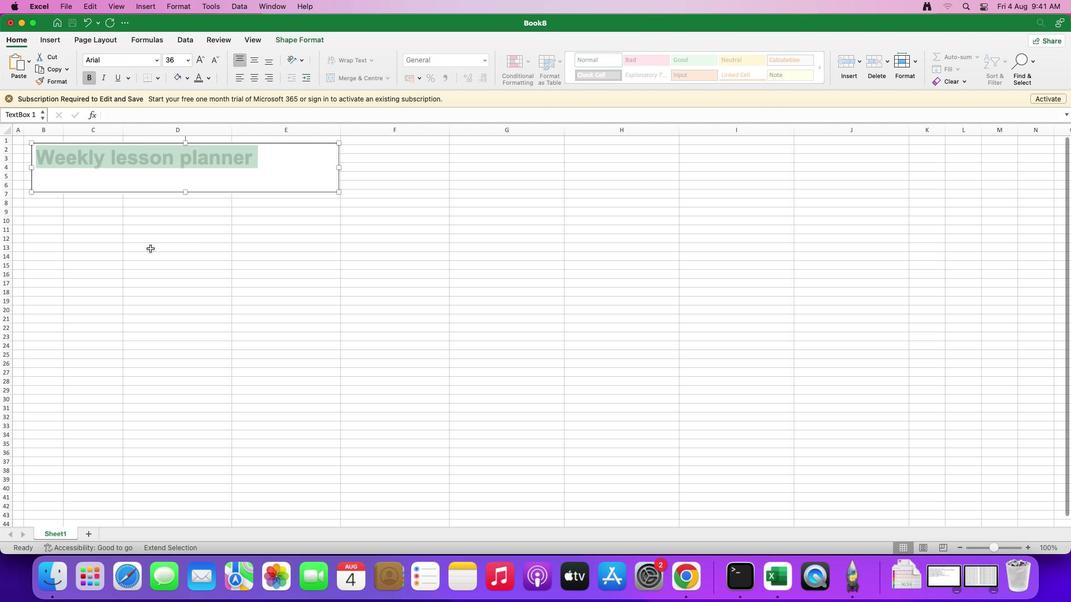 
Action: Mouse pressed left at (150, 248)
Screenshot: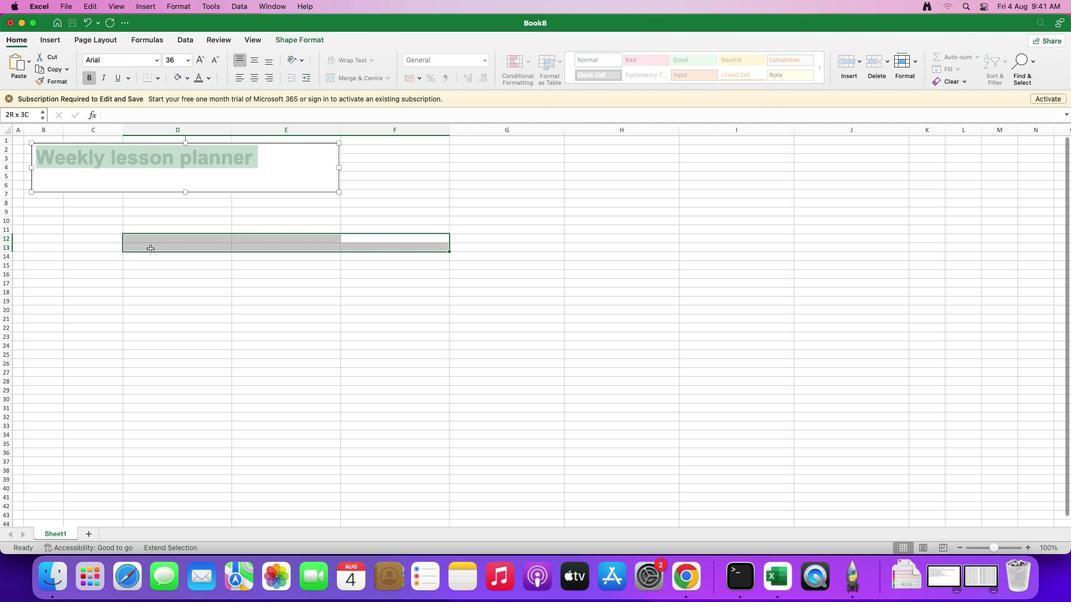 
Action: Mouse moved to (8, 152)
Screenshot: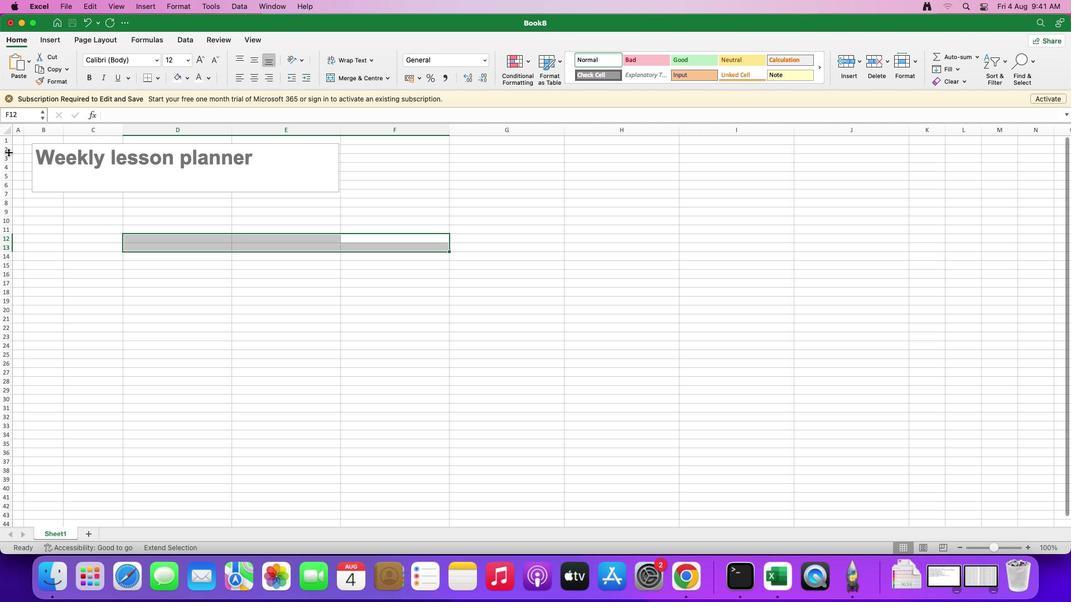 
Action: Mouse pressed left at (8, 152)
Screenshot: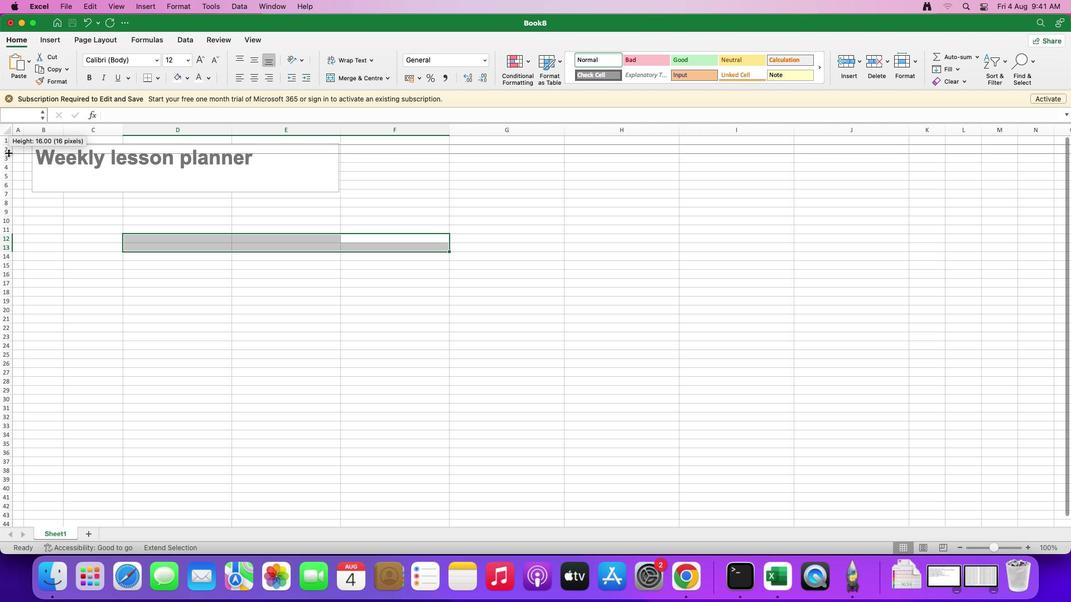 
Action: Mouse moved to (7, 191)
Screenshot: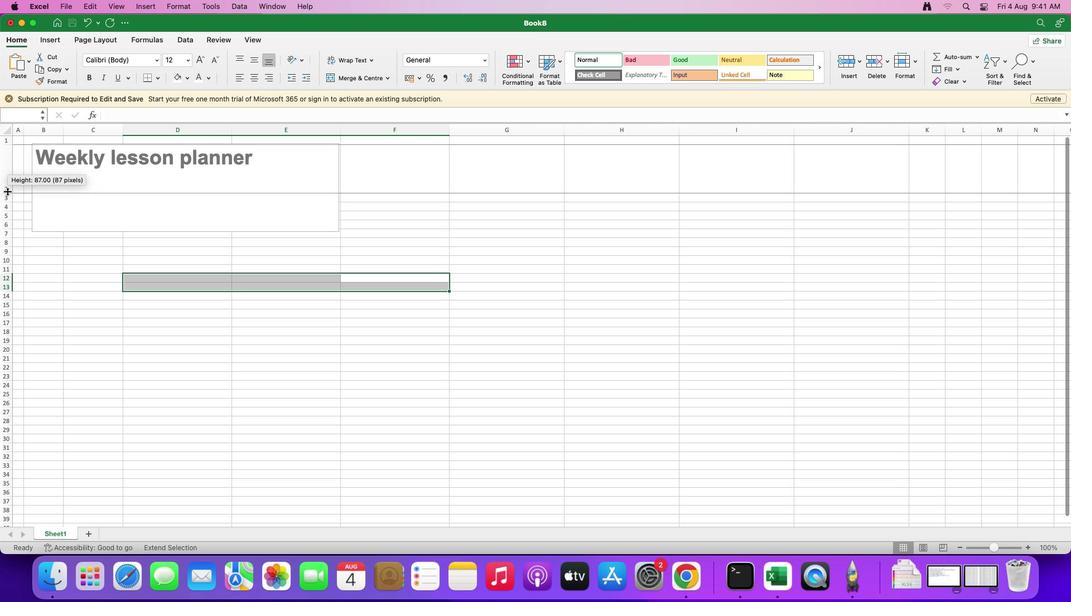 
Action: Mouse pressed left at (7, 191)
Screenshot: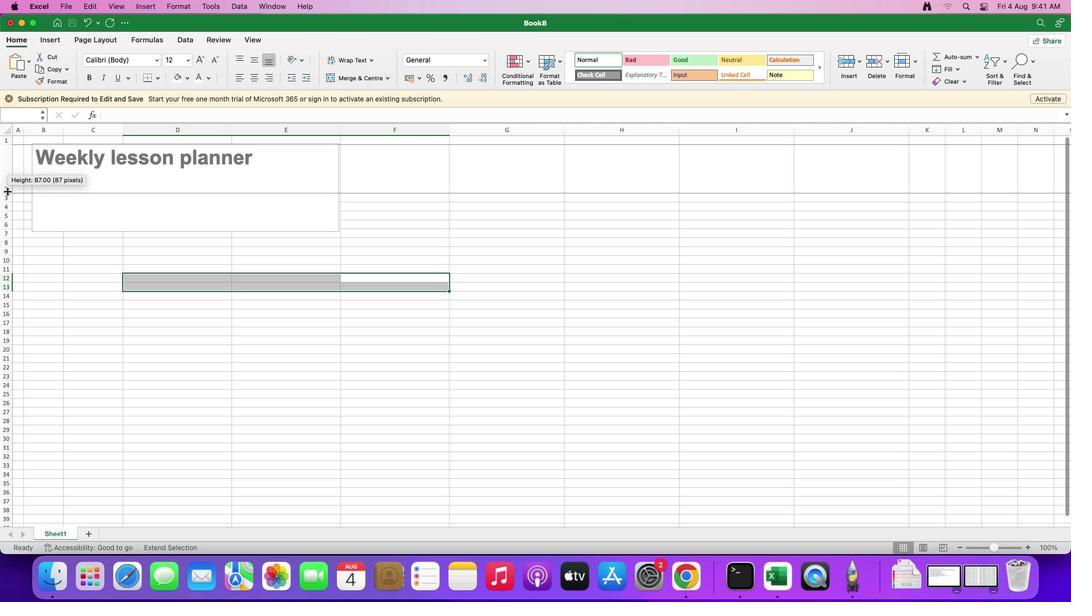 
Action: Mouse moved to (7, 156)
Screenshot: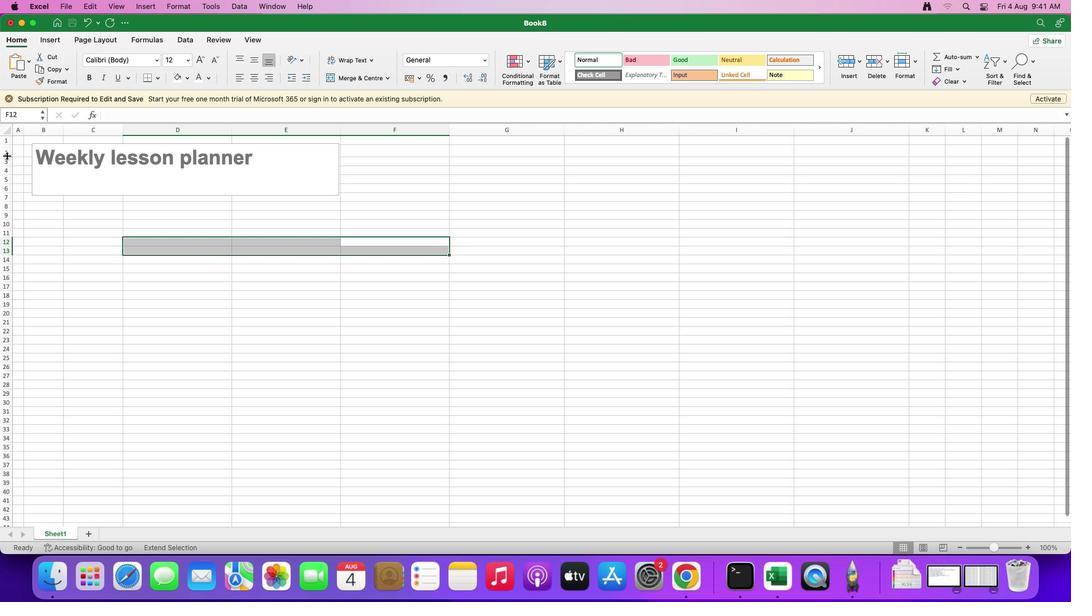 
Action: Mouse pressed left at (7, 156)
Screenshot: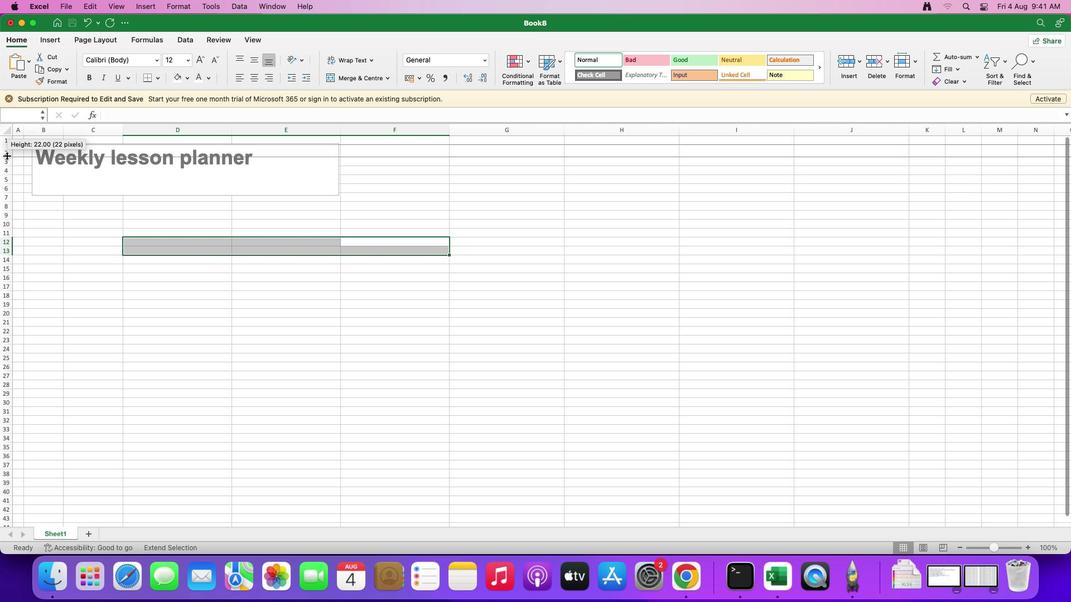 
Action: Mouse moved to (58, 210)
Screenshot: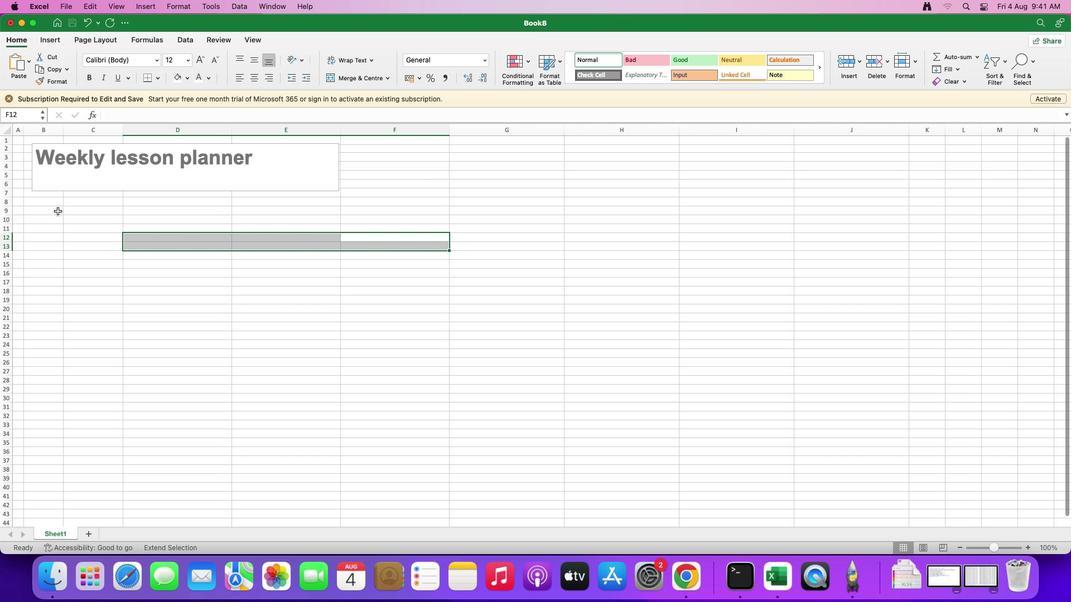 
Action: Mouse pressed left at (58, 210)
Screenshot: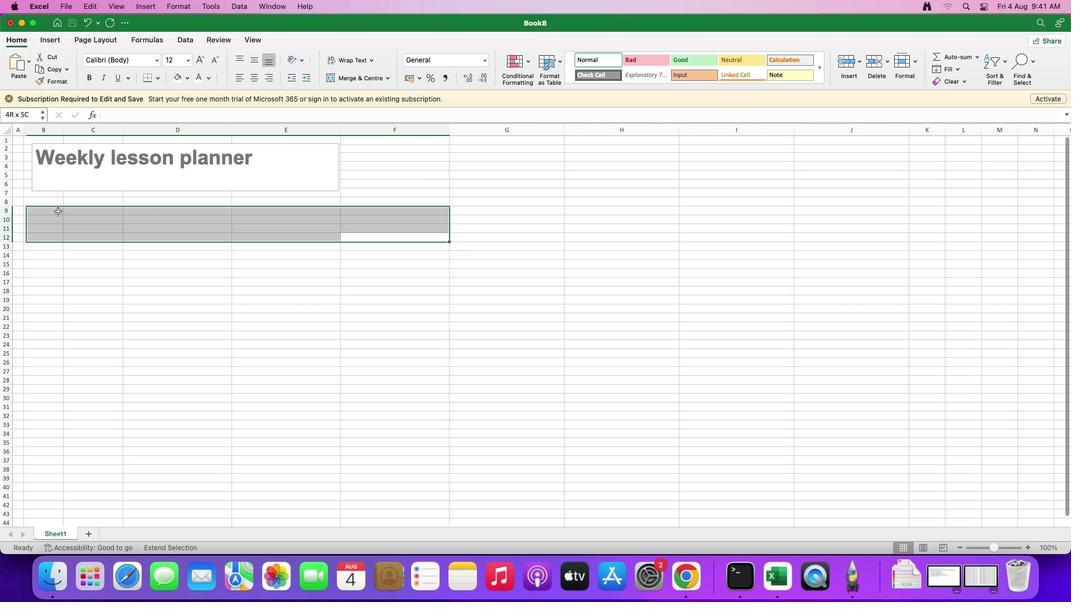 
Action: Mouse moved to (141, 341)
Screenshot: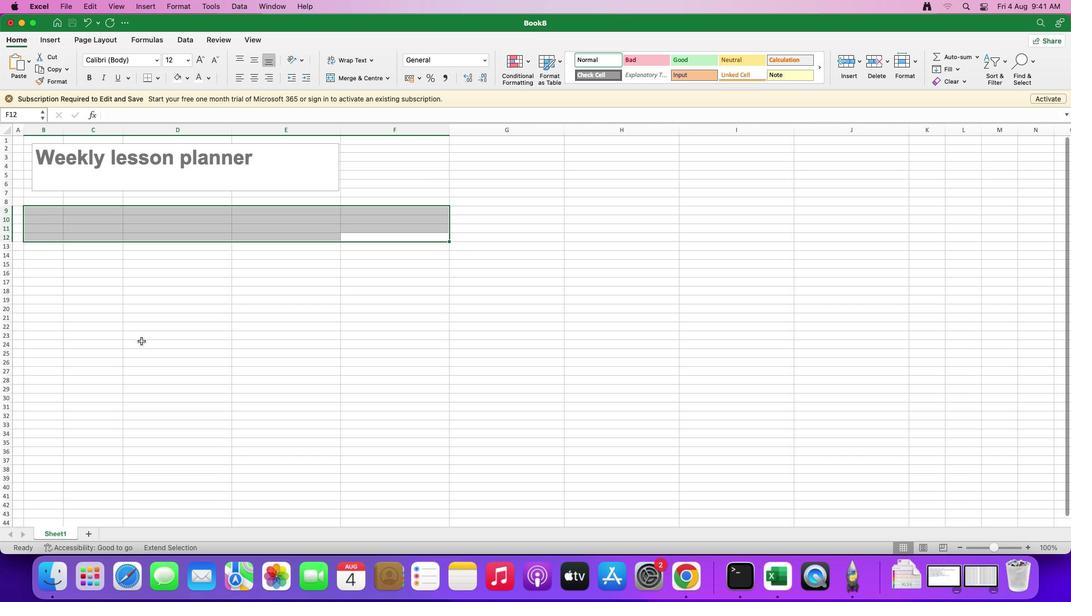 
Action: Mouse pressed left at (141, 341)
Screenshot: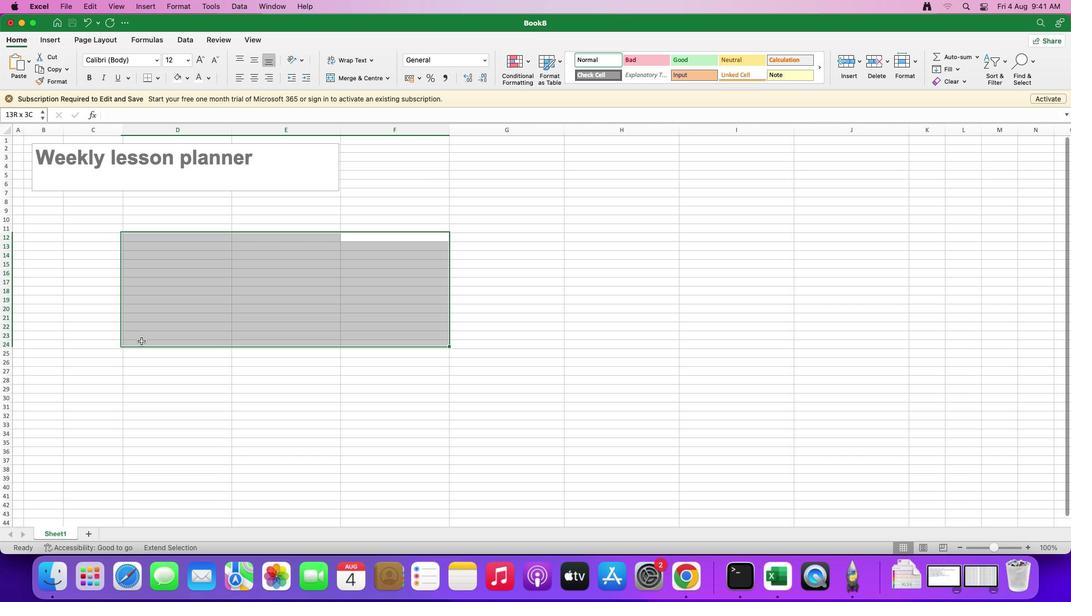 
Action: Mouse moved to (41, 210)
Screenshot: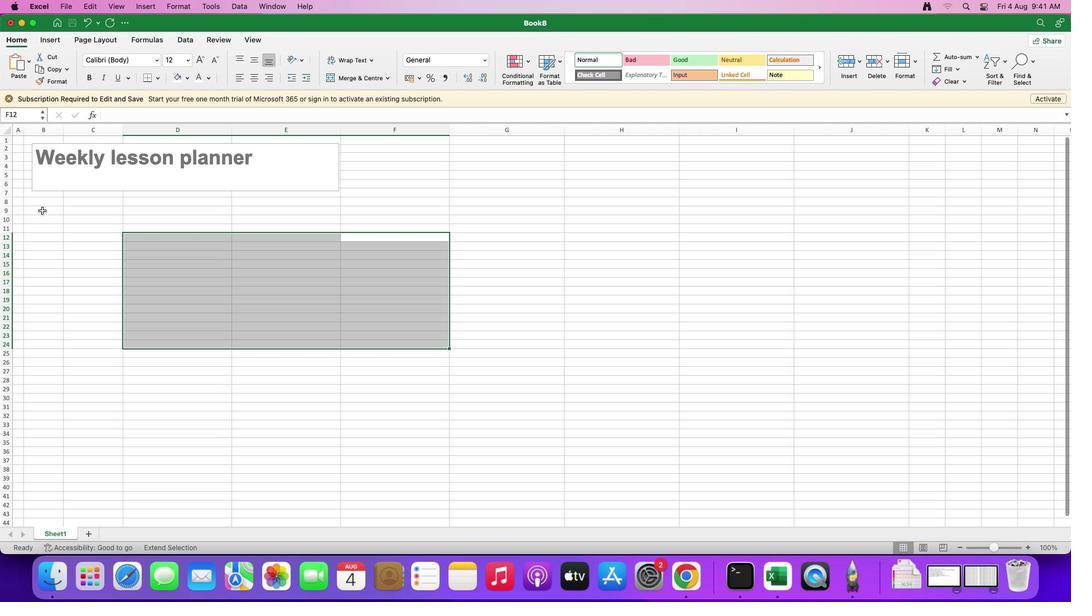
Action: Mouse pressed left at (41, 210)
Screenshot: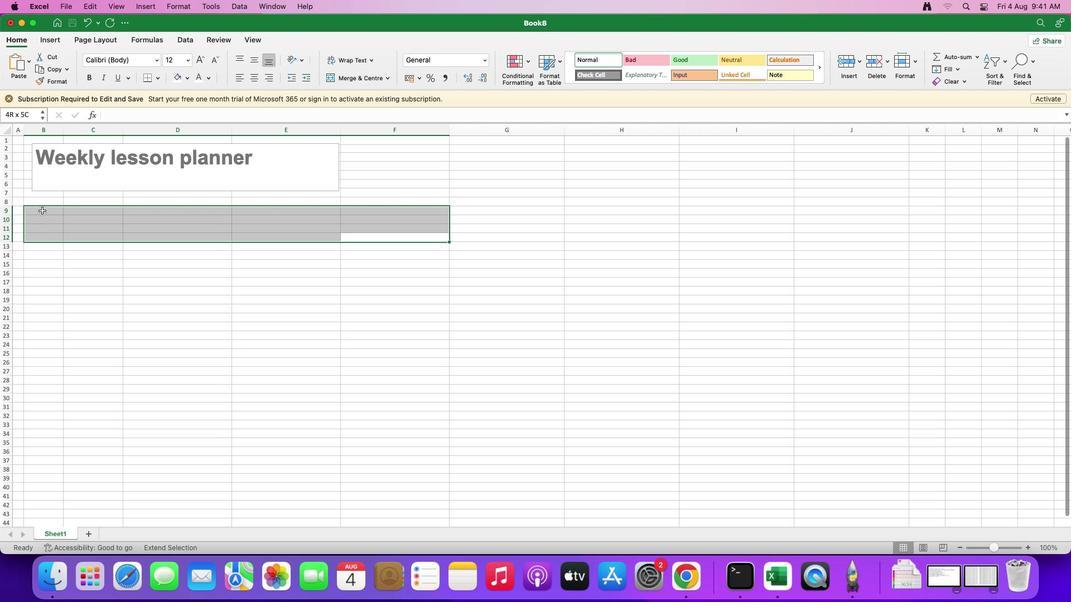 
Action: Mouse moved to (6, 129)
Screenshot: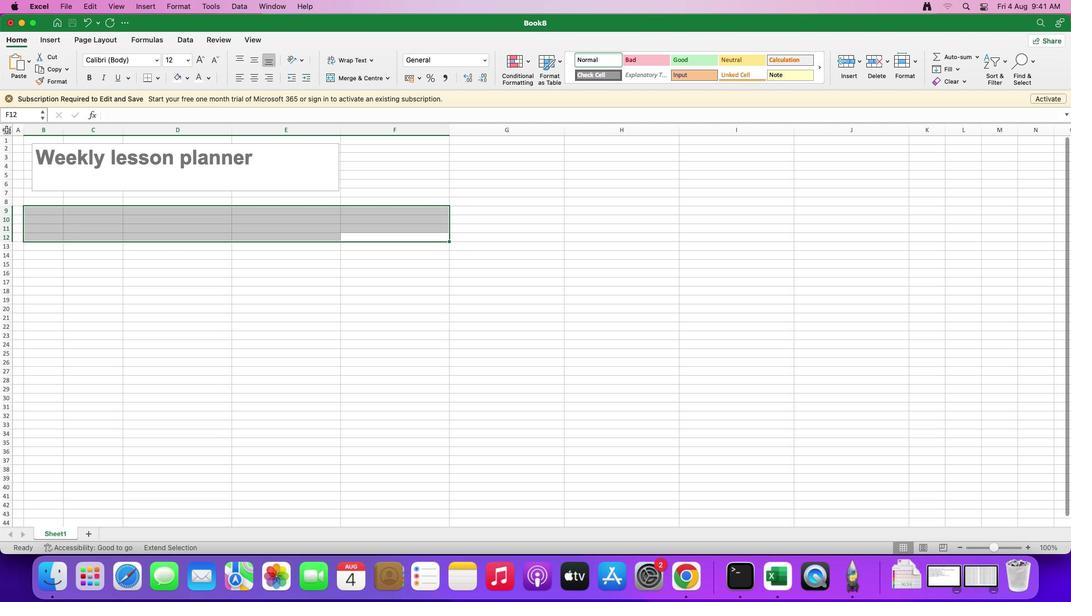 
Action: Mouse pressed left at (6, 129)
Screenshot: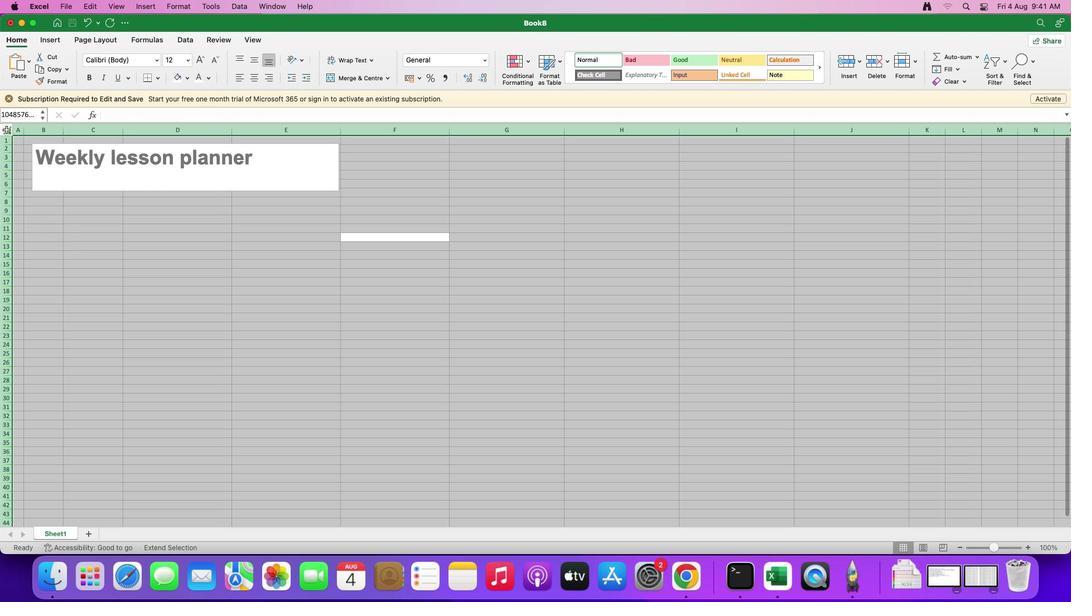 
Action: Mouse moved to (7, 215)
Screenshot: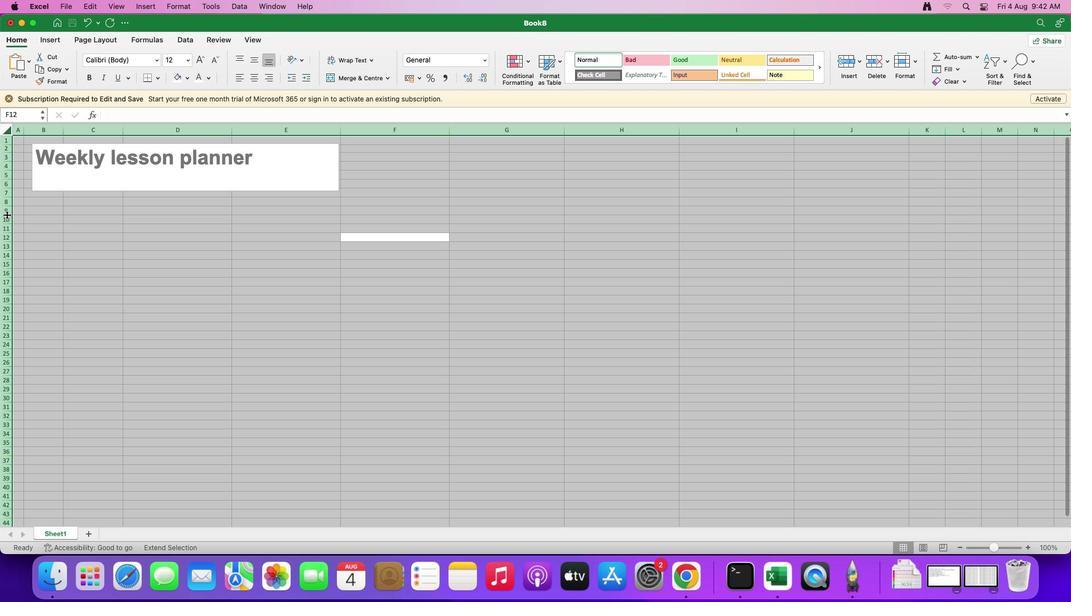 
Action: Mouse pressed left at (7, 215)
Screenshot: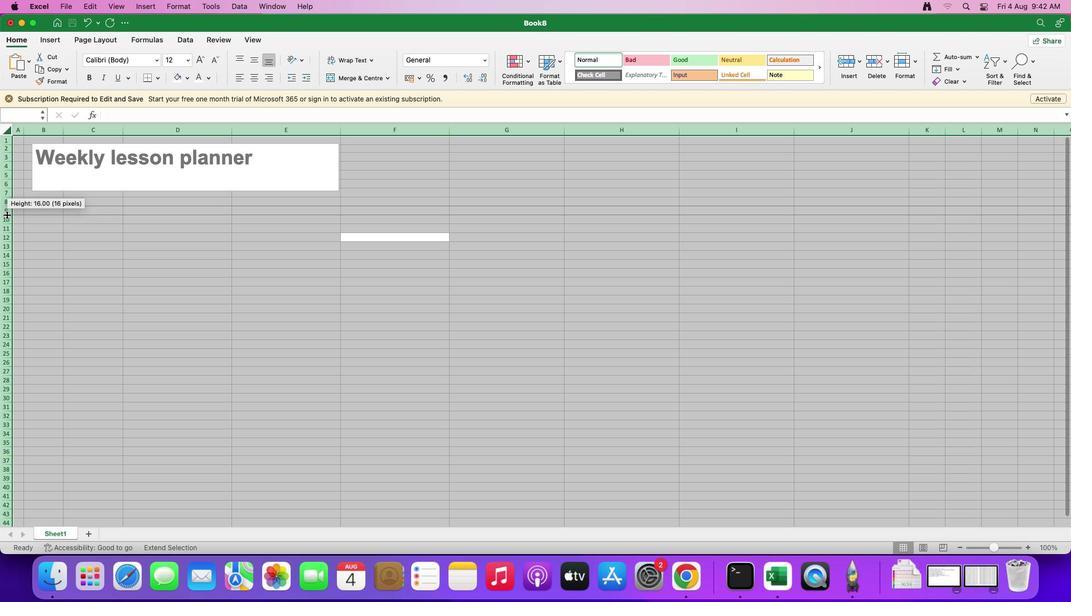
Action: Mouse moved to (65, 289)
Screenshot: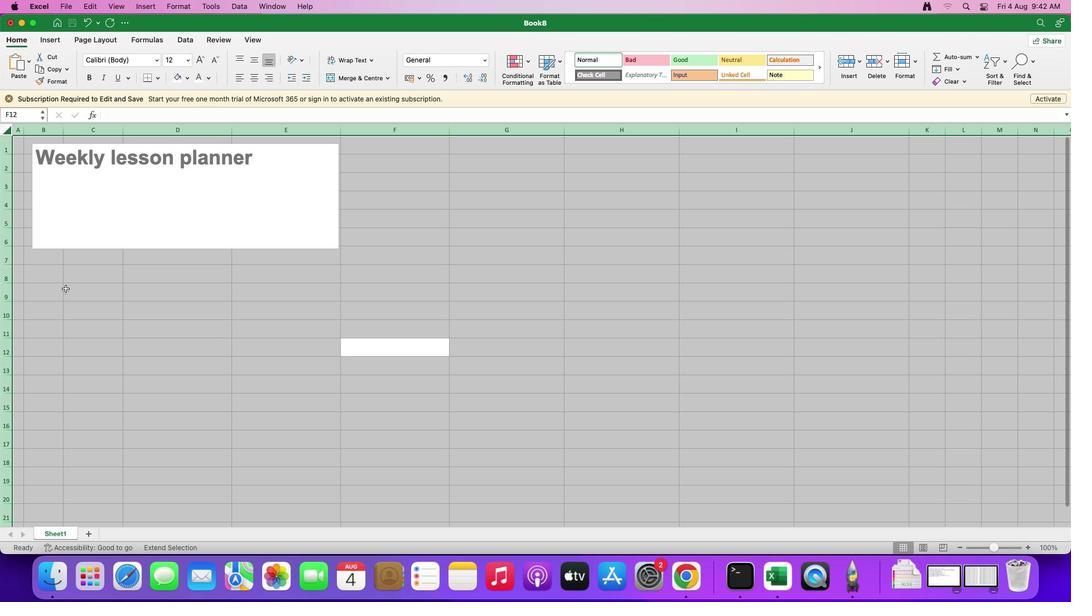 
Action: Mouse pressed left at (65, 289)
Screenshot: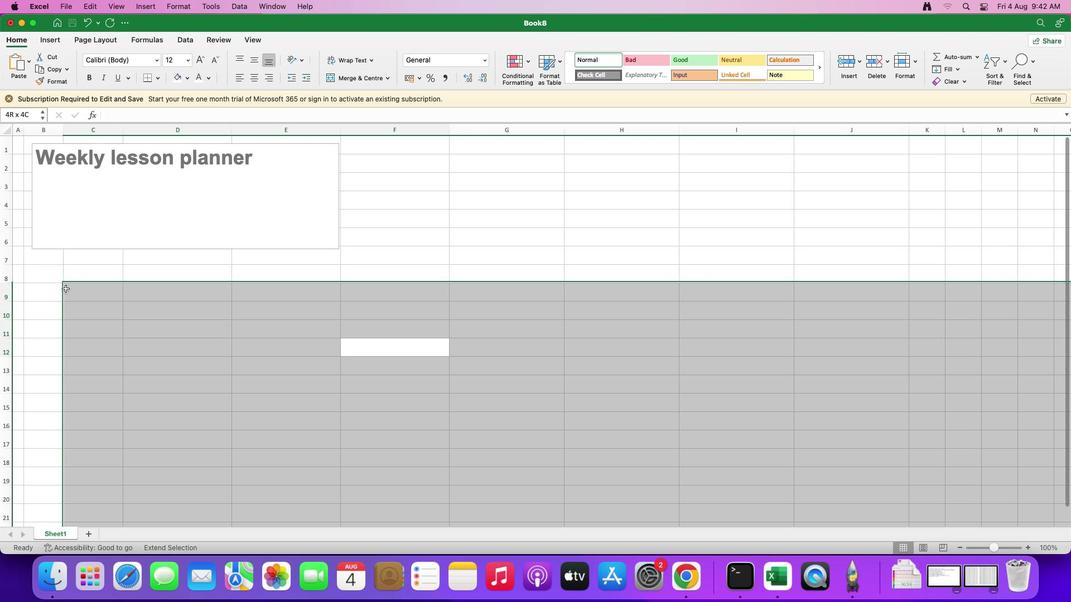 
Action: Mouse moved to (64, 200)
Screenshot: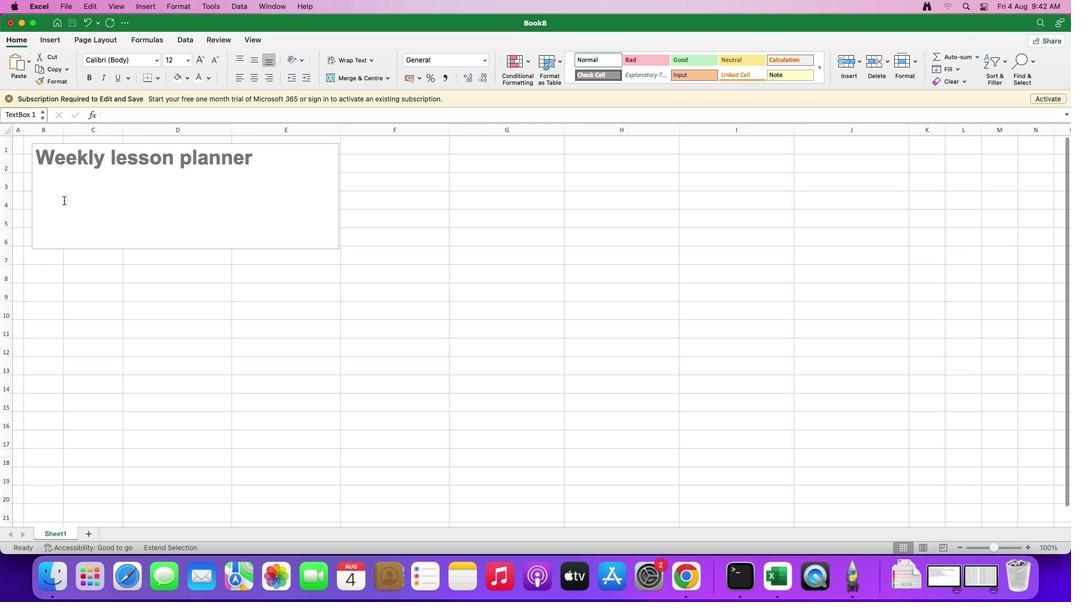 
Action: Mouse pressed left at (64, 200)
Screenshot: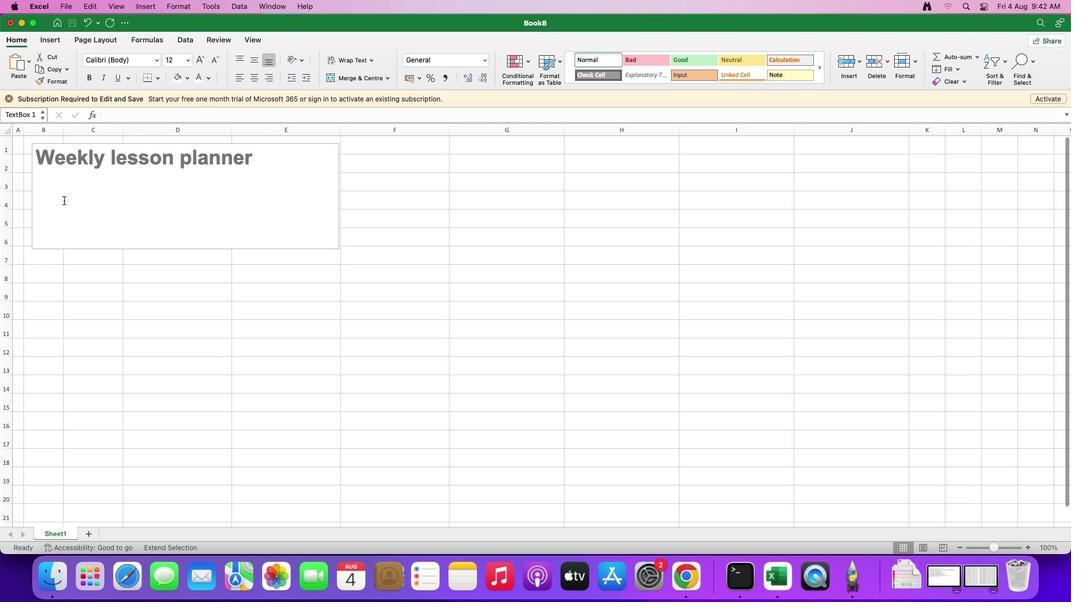 
Action: Mouse moved to (184, 248)
Screenshot: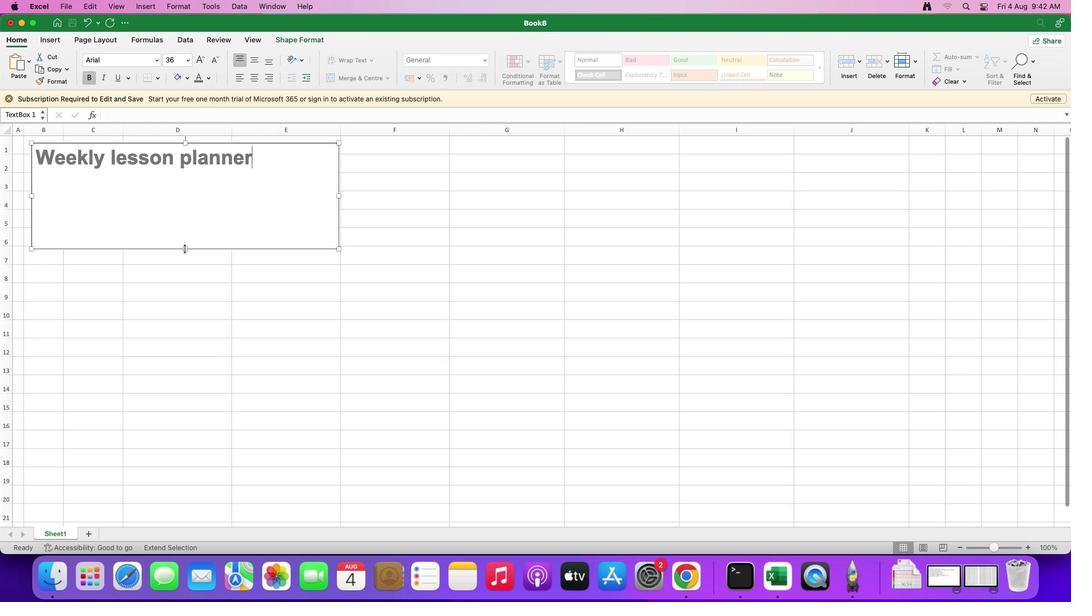 
Action: Mouse pressed left at (184, 248)
Screenshot: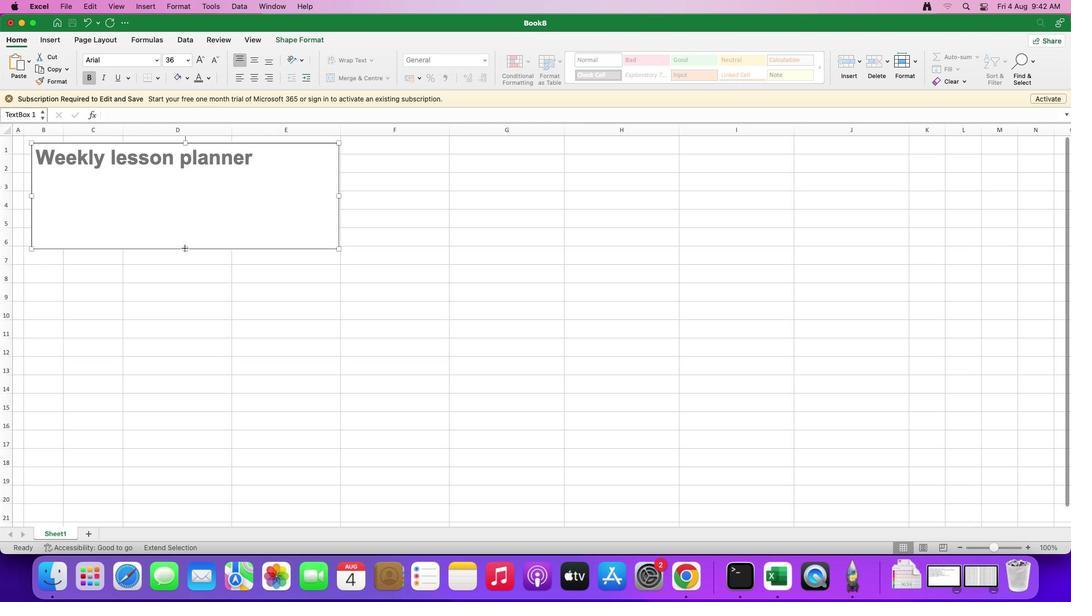 
Action: Mouse moved to (164, 265)
Screenshot: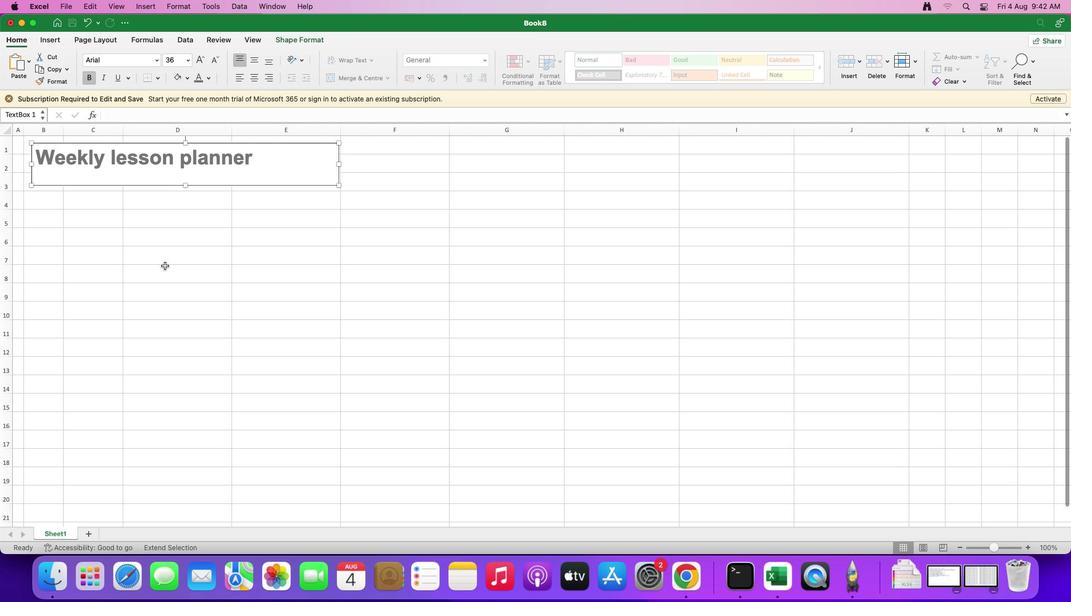 
Action: Mouse pressed left at (164, 265)
Screenshot: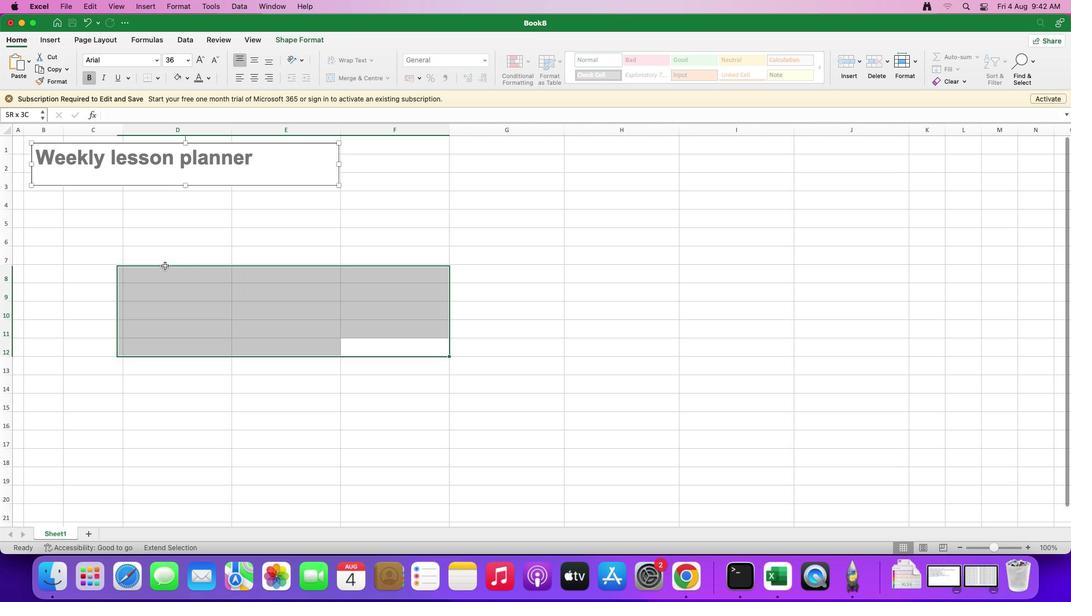 
Action: Mouse moved to (26, 219)
Screenshot: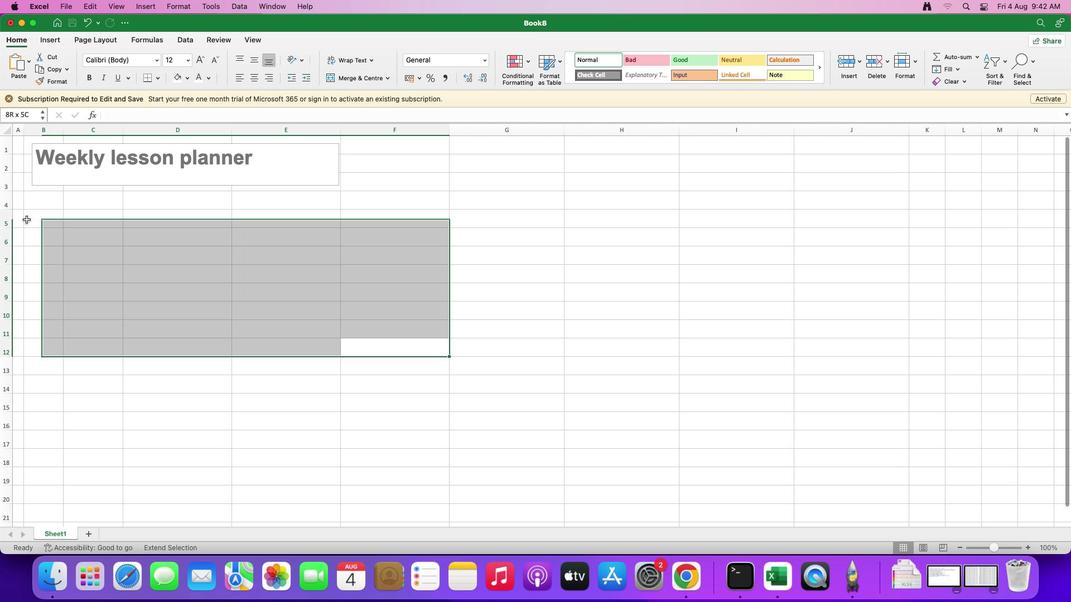 
Action: Mouse pressed left at (26, 219)
Screenshot: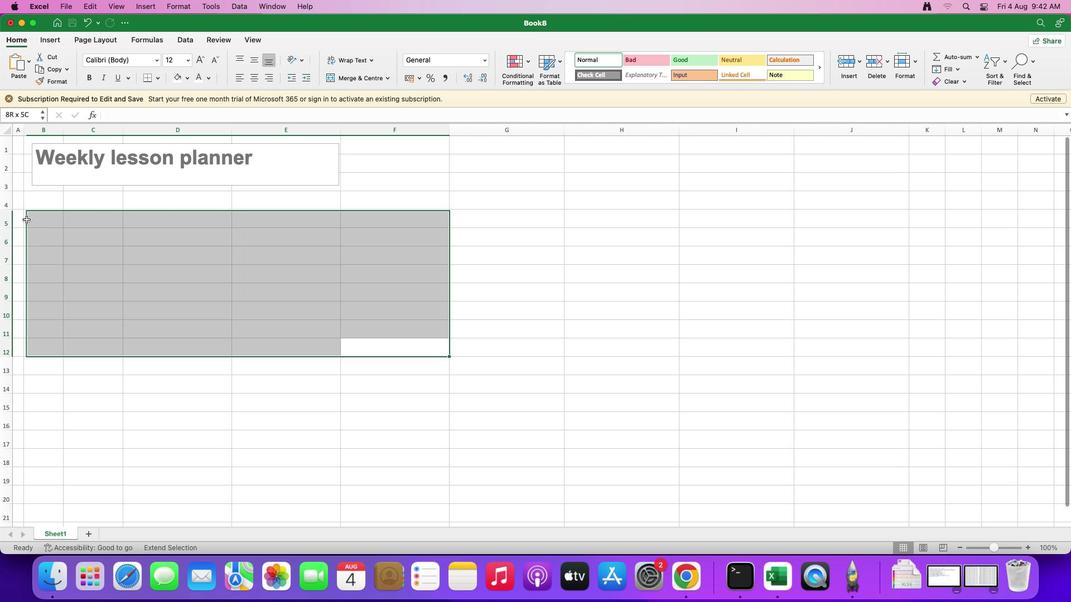 
Action: Mouse moved to (18, 231)
Screenshot: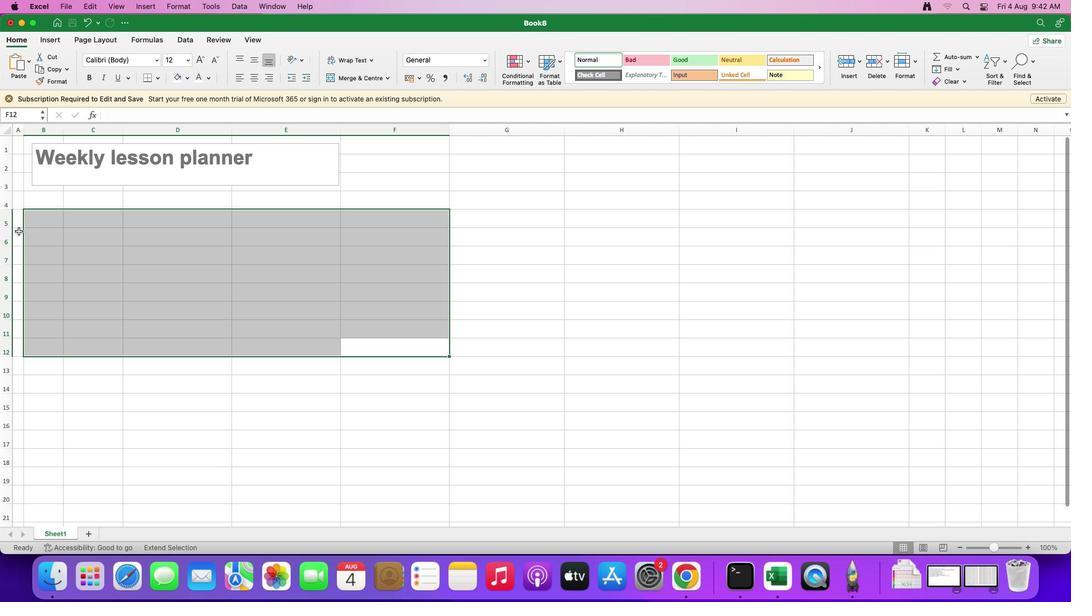 
Action: Mouse pressed left at (18, 231)
Screenshot: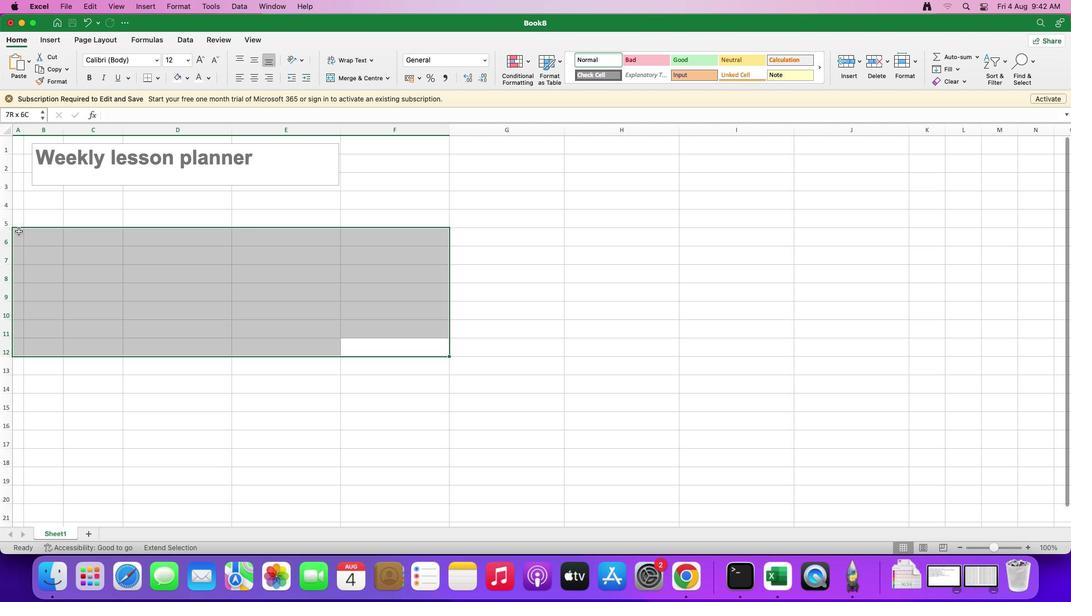 
Action: Mouse moved to (34, 216)
Screenshot: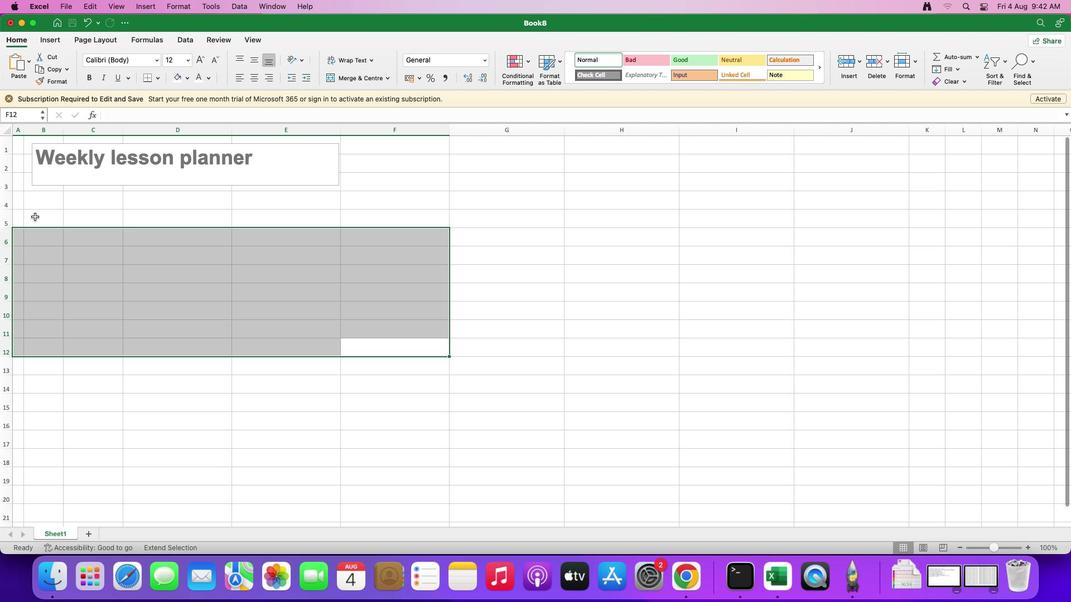 
Action: Mouse pressed left at (34, 216)
Screenshot: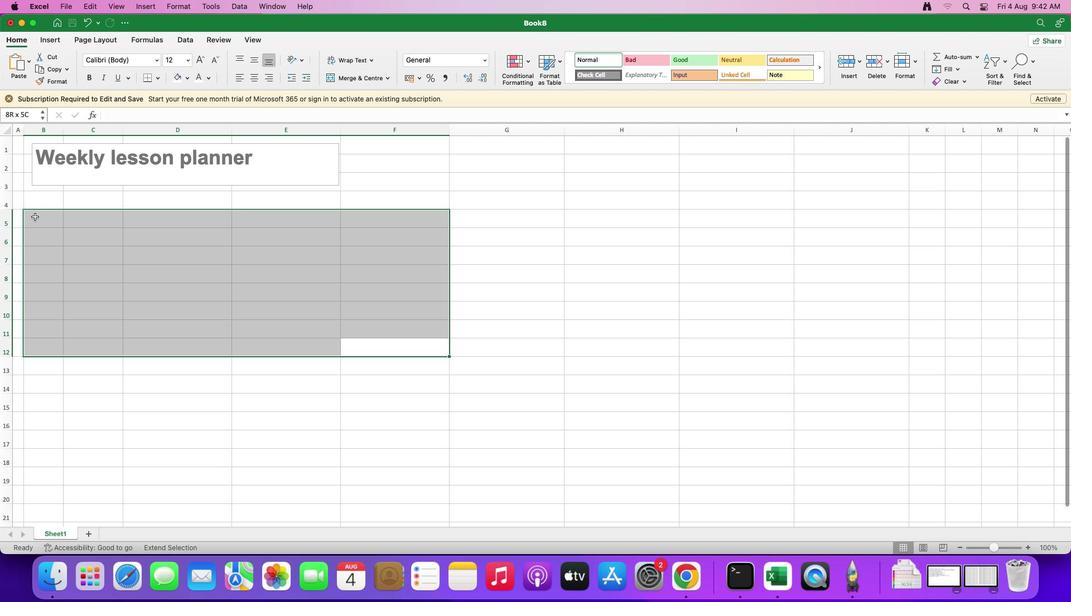 
Action: Mouse moved to (51, 386)
Screenshot: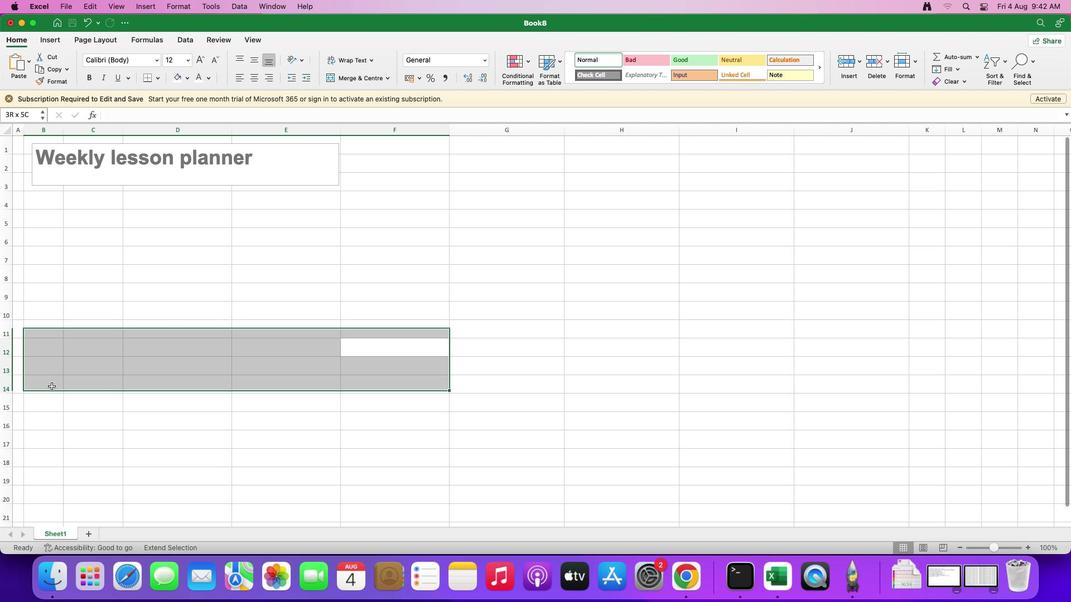 
Action: Mouse pressed left at (51, 386)
Screenshot: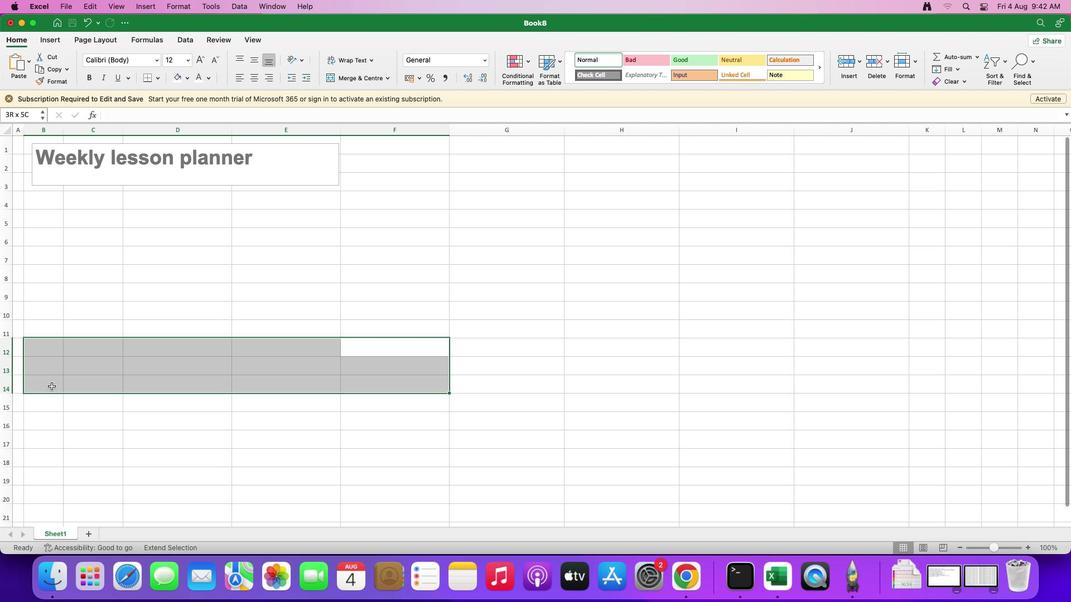
Action: Mouse moved to (29, 294)
Screenshot: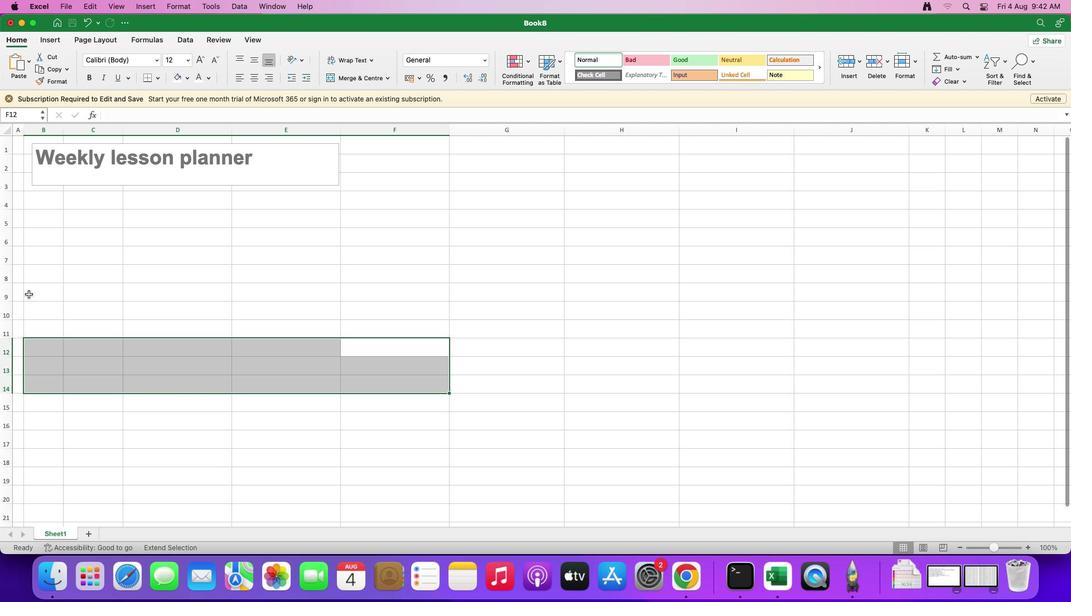 
Action: Mouse pressed left at (29, 294)
Screenshot: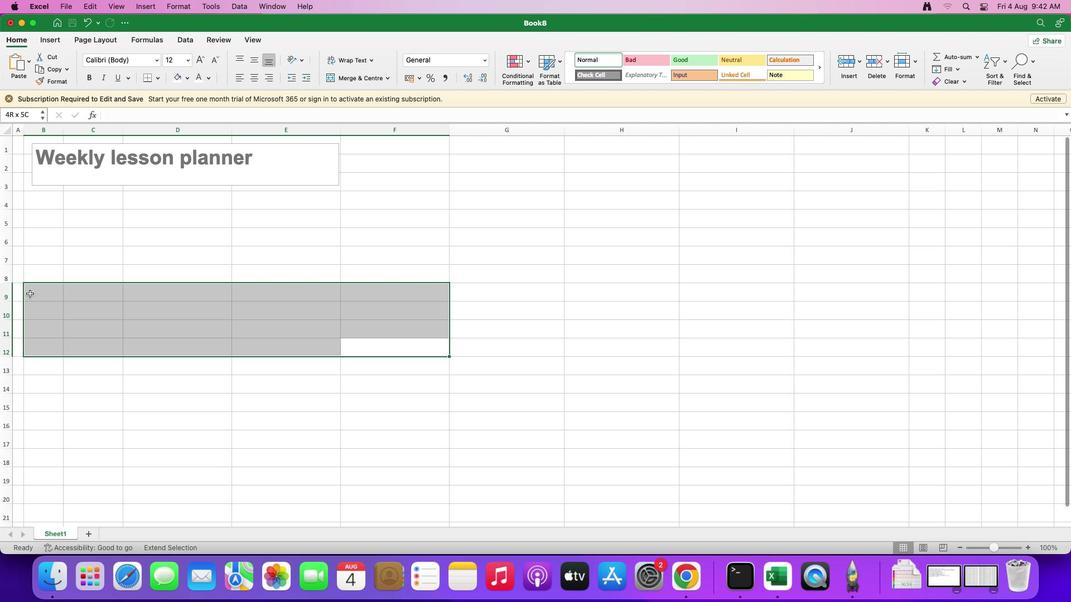 
Action: Mouse moved to (34, 396)
Screenshot: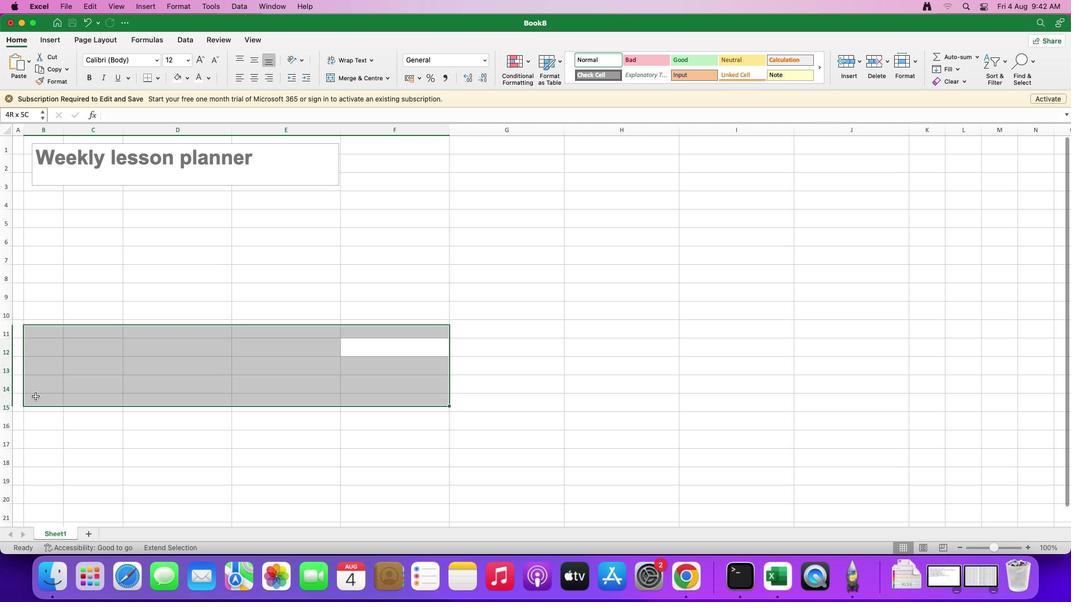 
Action: Mouse pressed left at (34, 396)
Screenshot: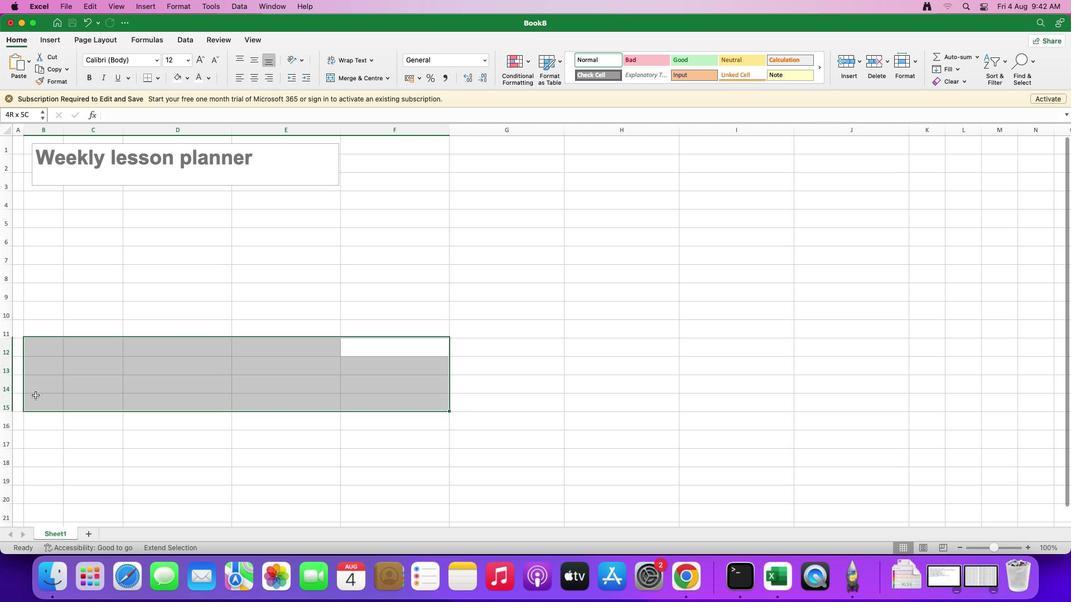 
Action: Mouse moved to (261, 304)
Screenshot: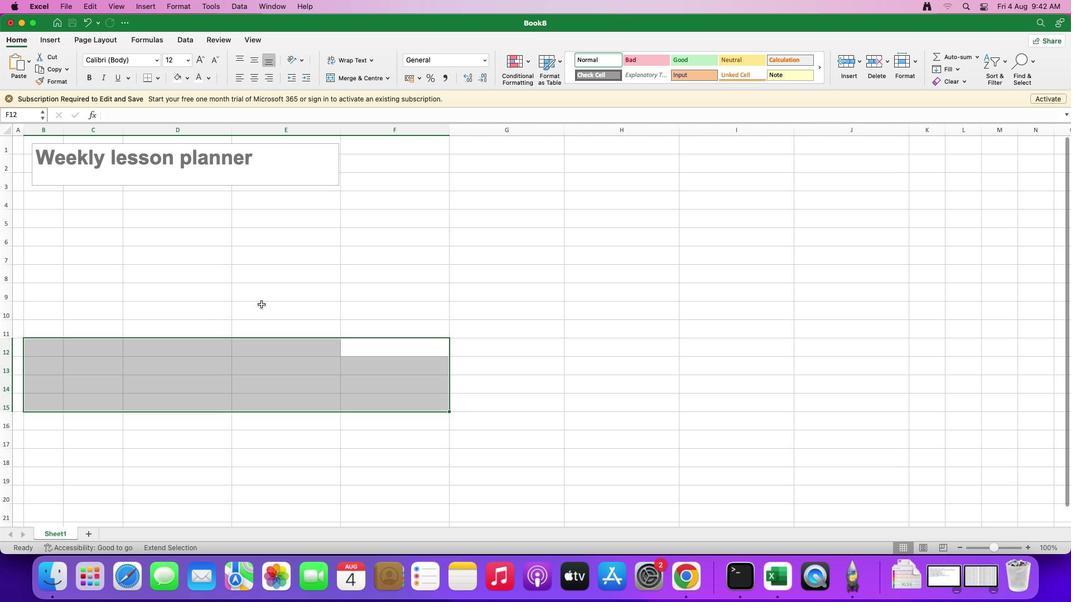 
Action: Mouse pressed left at (261, 304)
Screenshot: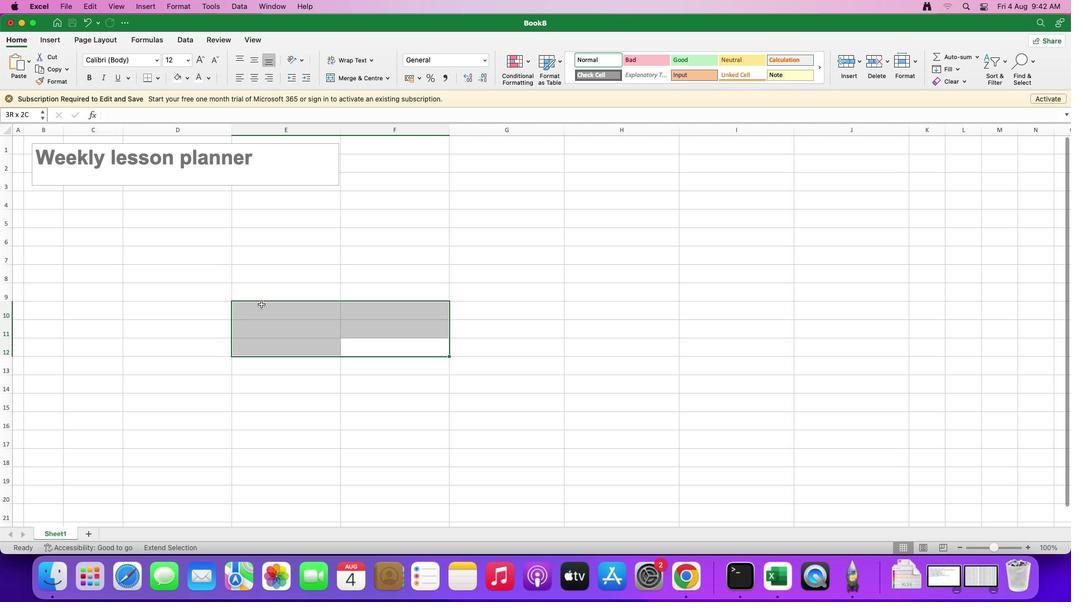 
Action: Mouse moved to (379, 298)
Screenshot: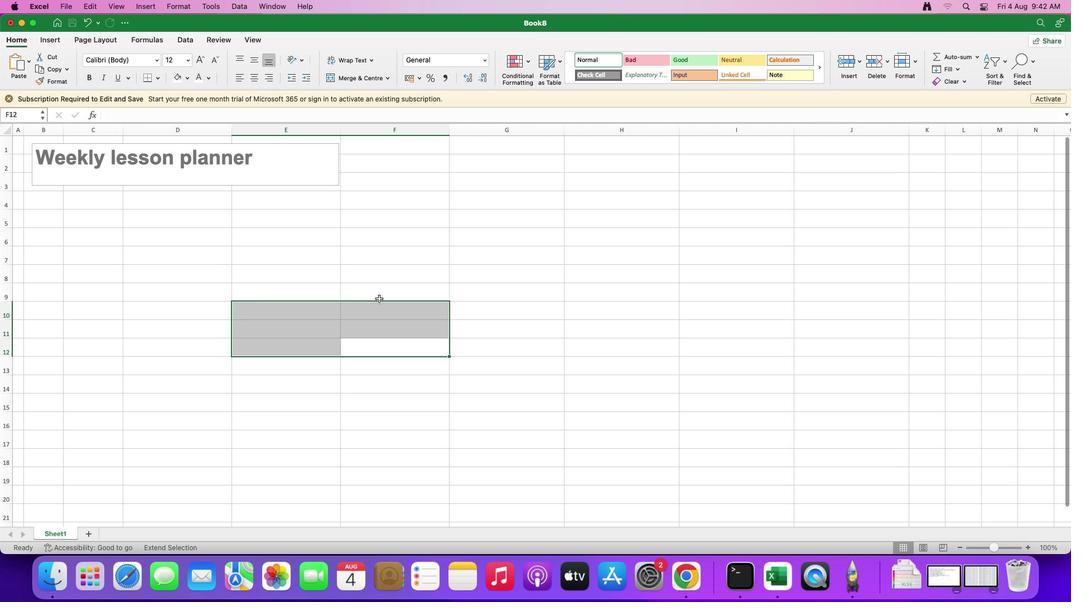 
Action: Mouse pressed left at (379, 298)
Screenshot: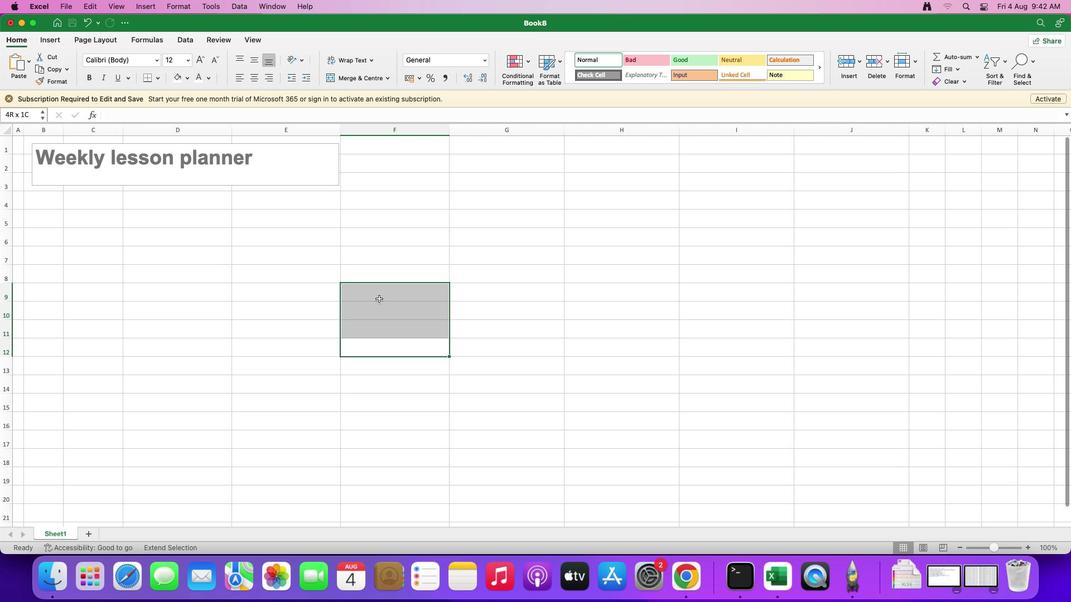 
Action: Mouse moved to (369, 275)
Screenshot: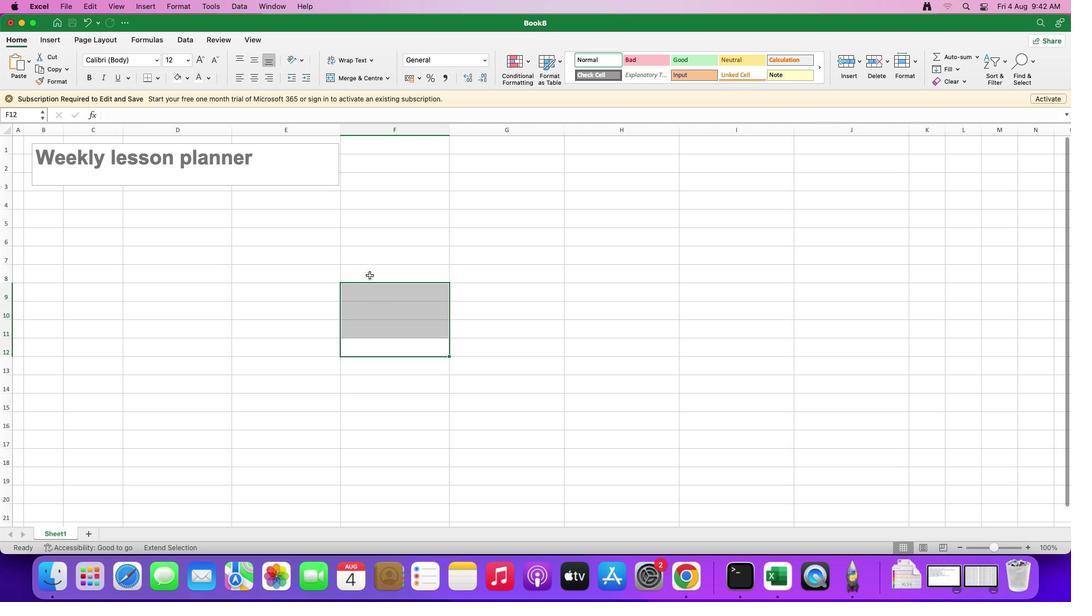 
Action: Mouse pressed left at (369, 275)
Screenshot: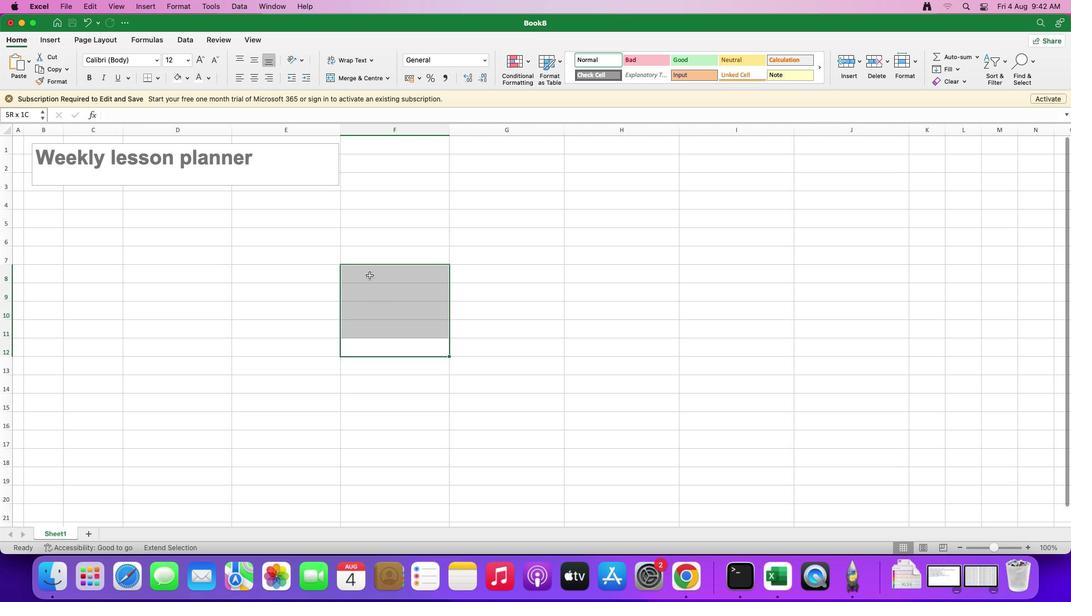 
Action: Mouse moved to (282, 279)
Screenshot: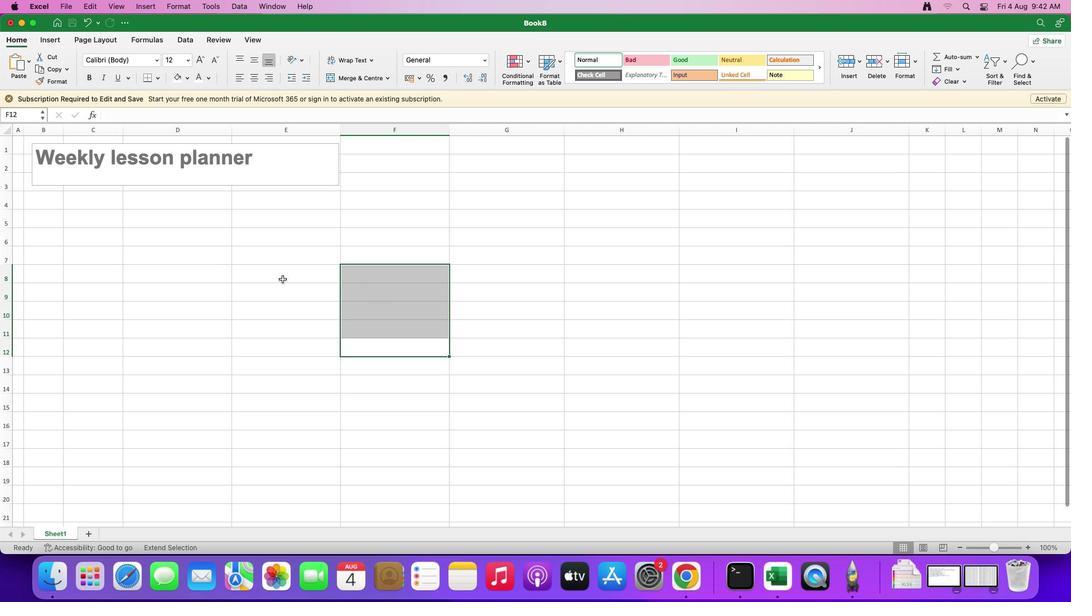 
Action: Mouse pressed left at (282, 279)
Screenshot: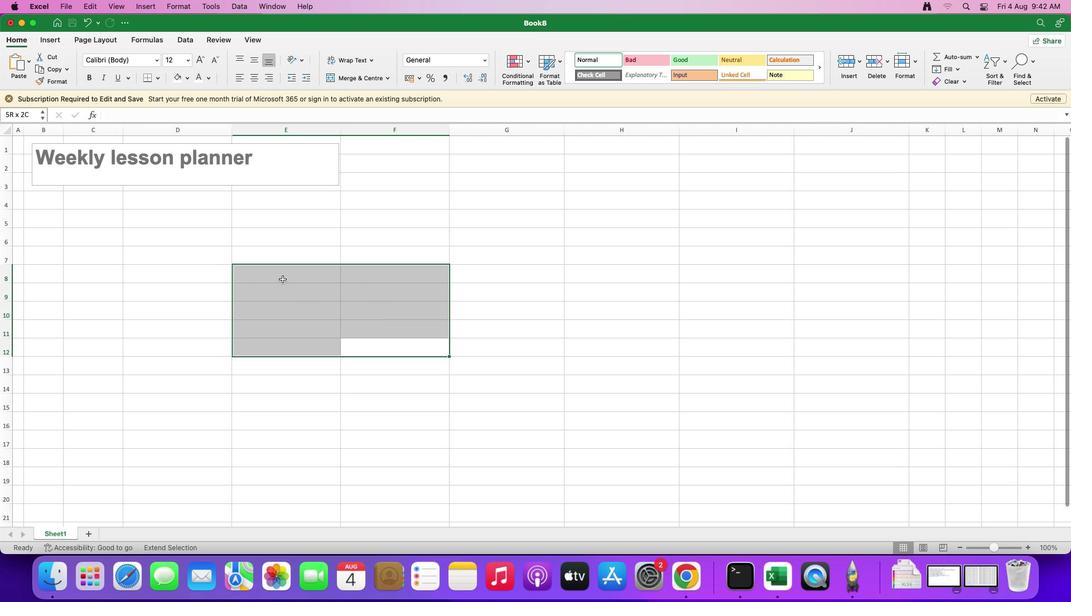 
Action: Mouse moved to (404, 324)
Screenshot: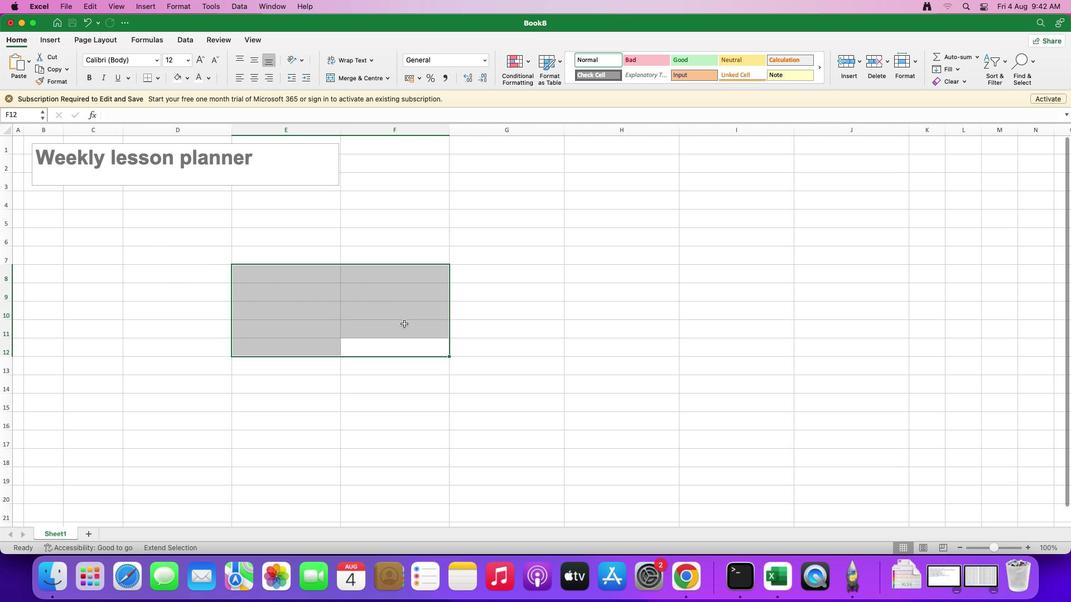 
Action: Mouse pressed left at (404, 324)
Screenshot: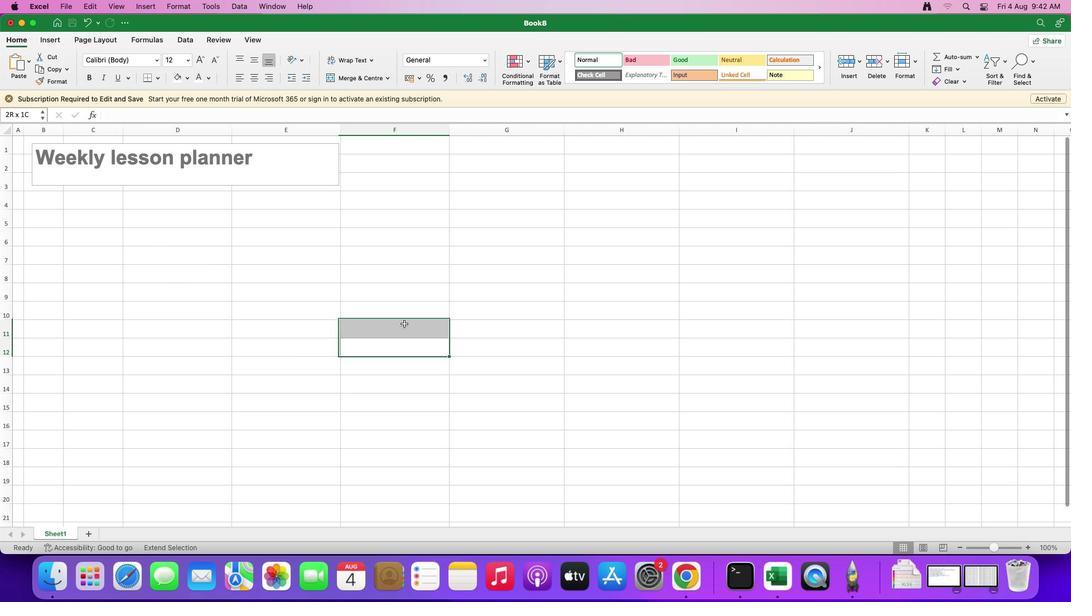 
Action: Mouse moved to (396, 351)
Screenshot: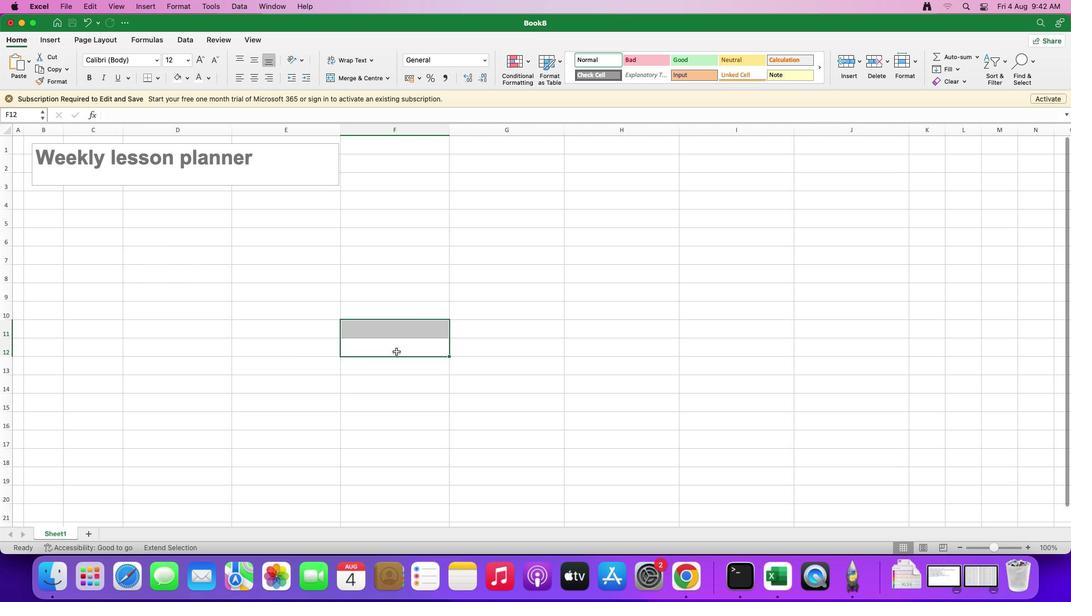 
Action: Mouse pressed left at (396, 351)
Screenshot: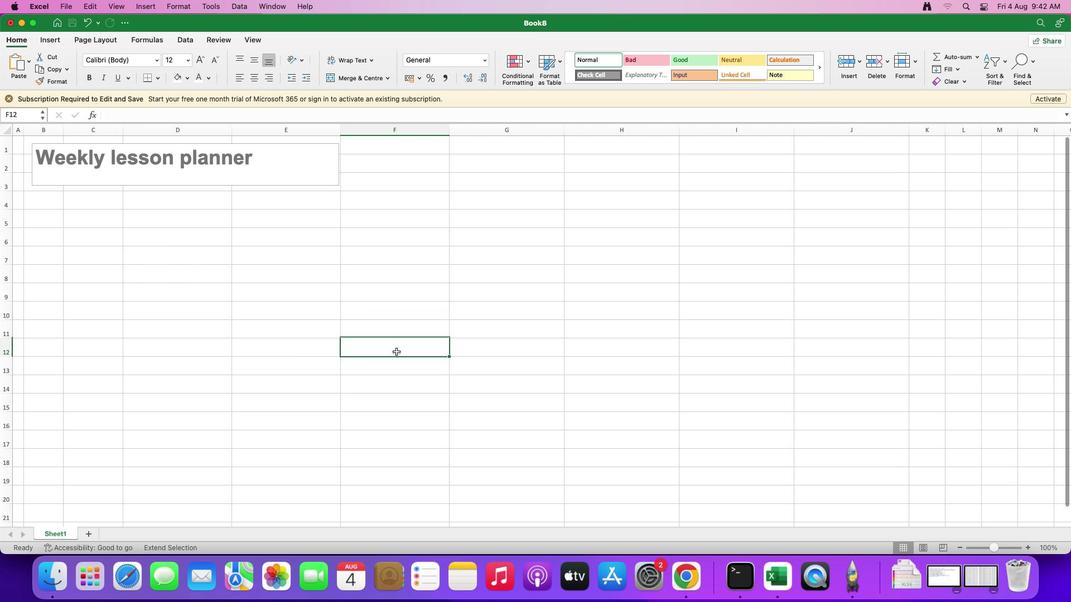 
Action: Mouse moved to (37, 221)
Screenshot: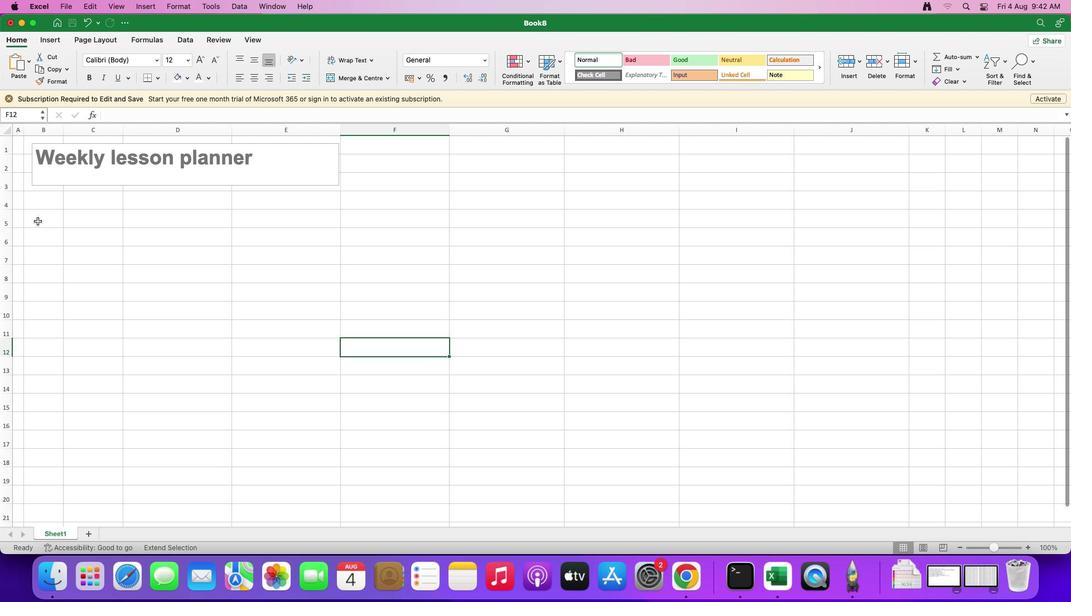 
Action: Mouse pressed left at (37, 221)
Screenshot: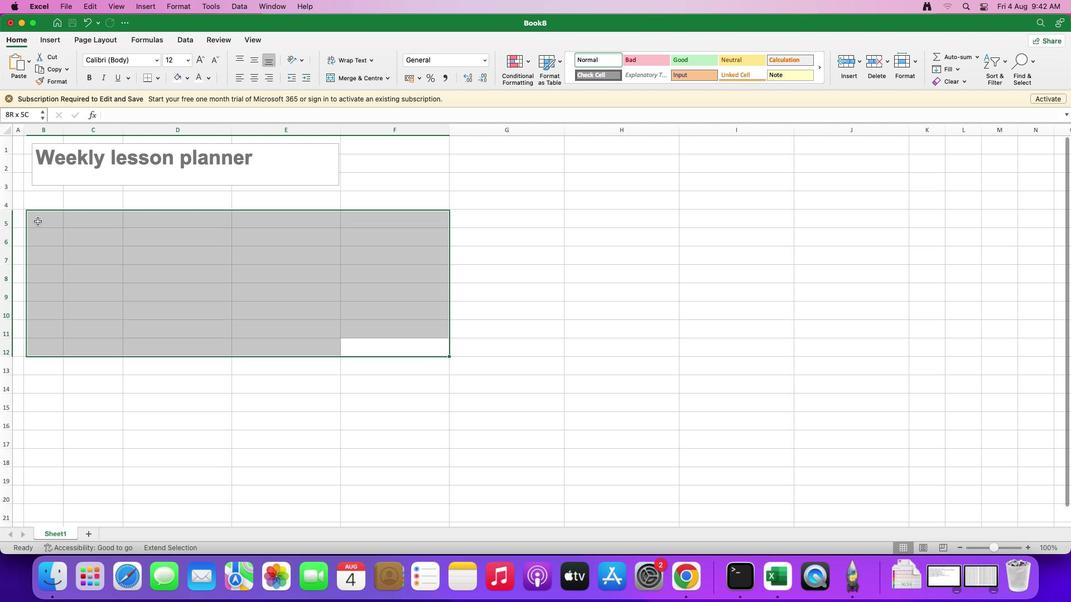 
Action: Mouse moved to (279, 374)
Screenshot: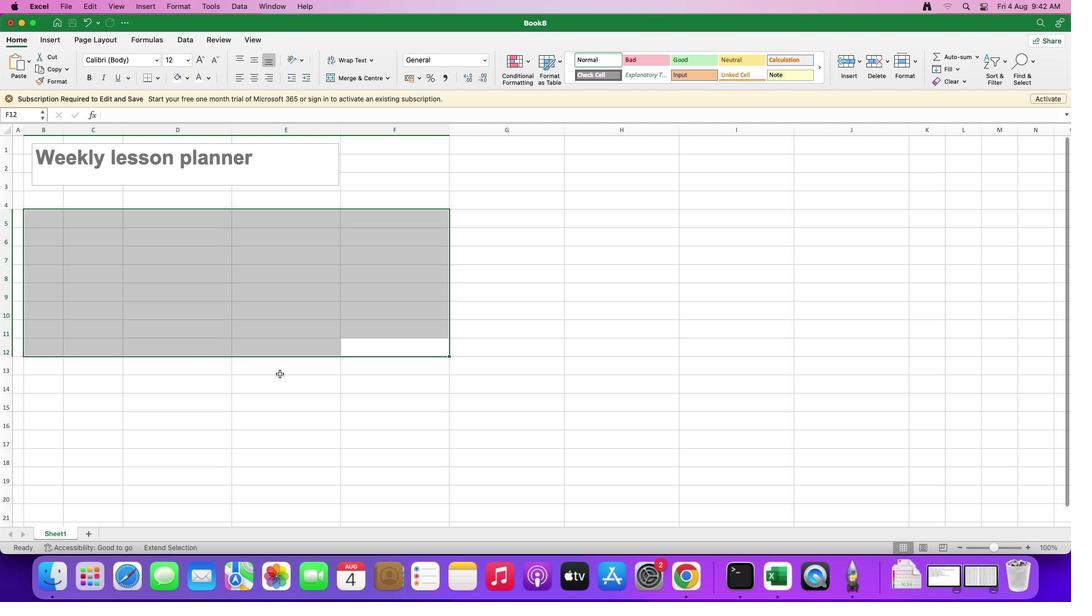 
Action: Mouse pressed left at (279, 374)
Screenshot: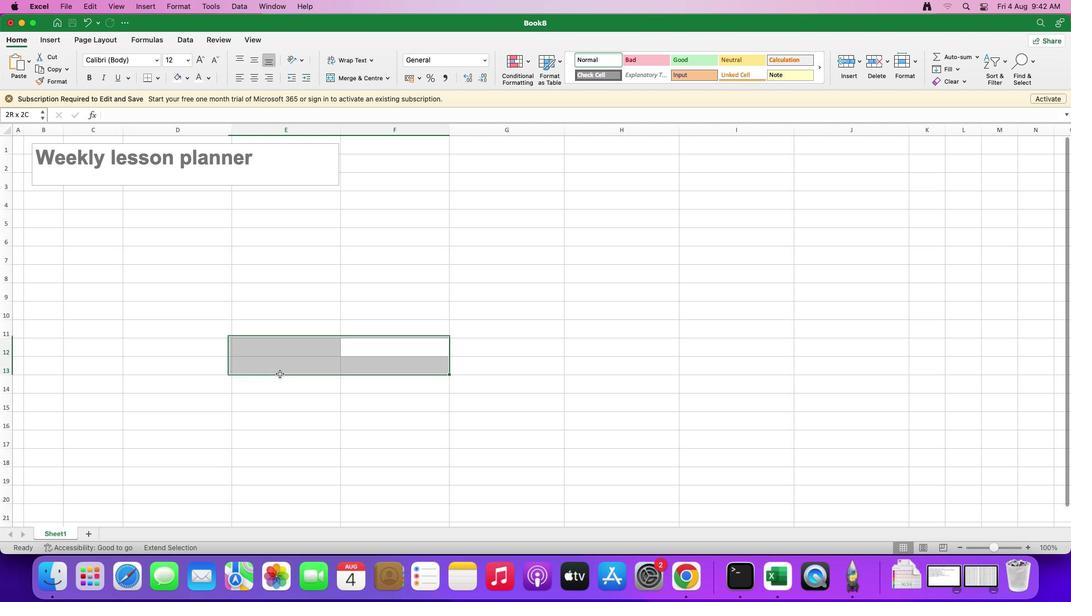
Action: Mouse moved to (373, 311)
Screenshot: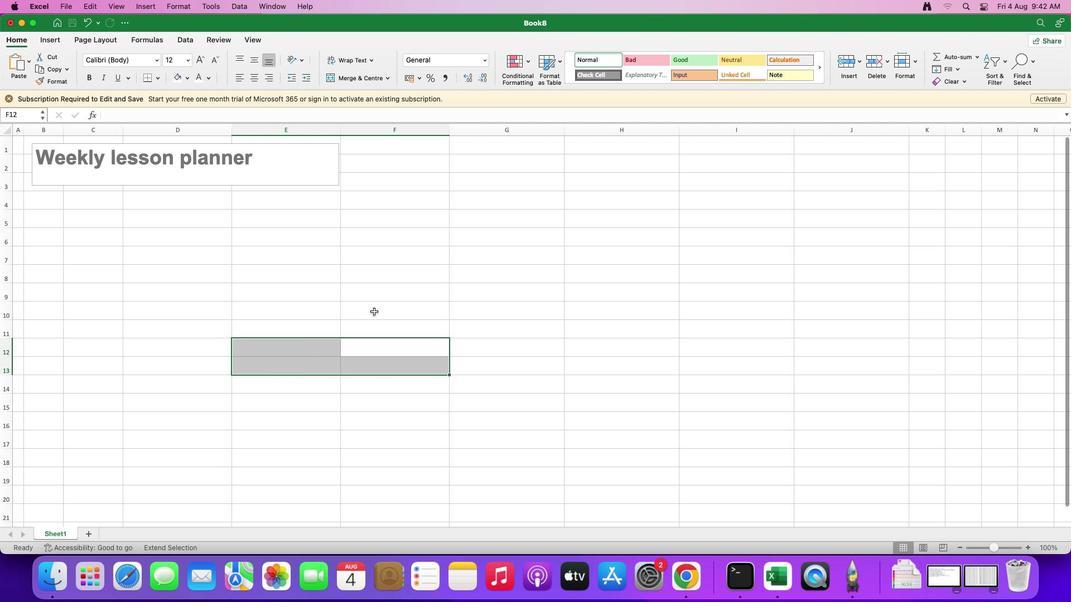
Action: Mouse pressed left at (373, 311)
Screenshot: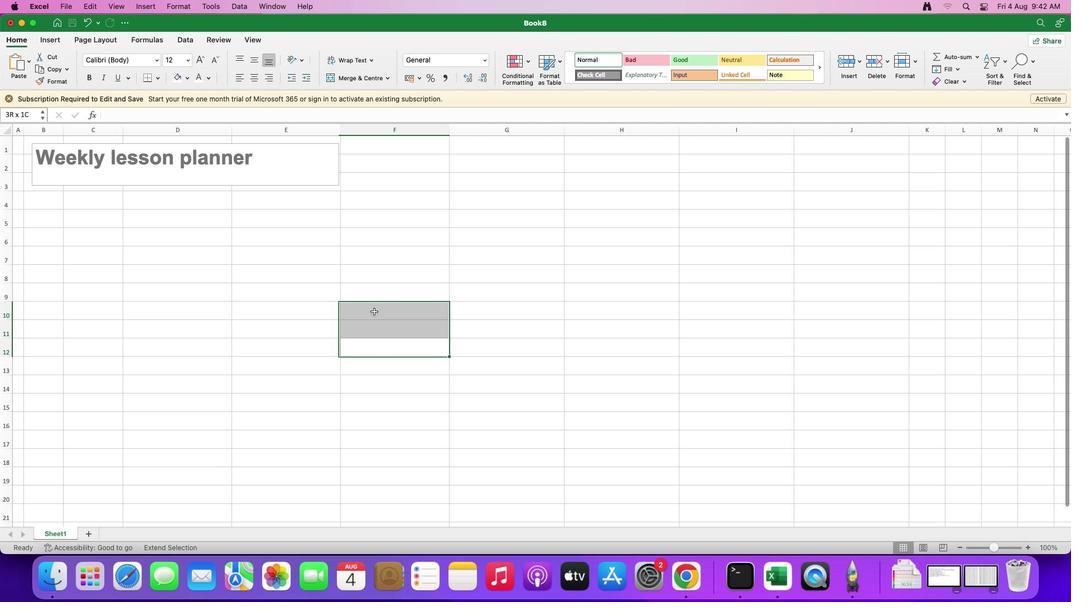 
Action: Mouse pressed left at (373, 311)
Screenshot: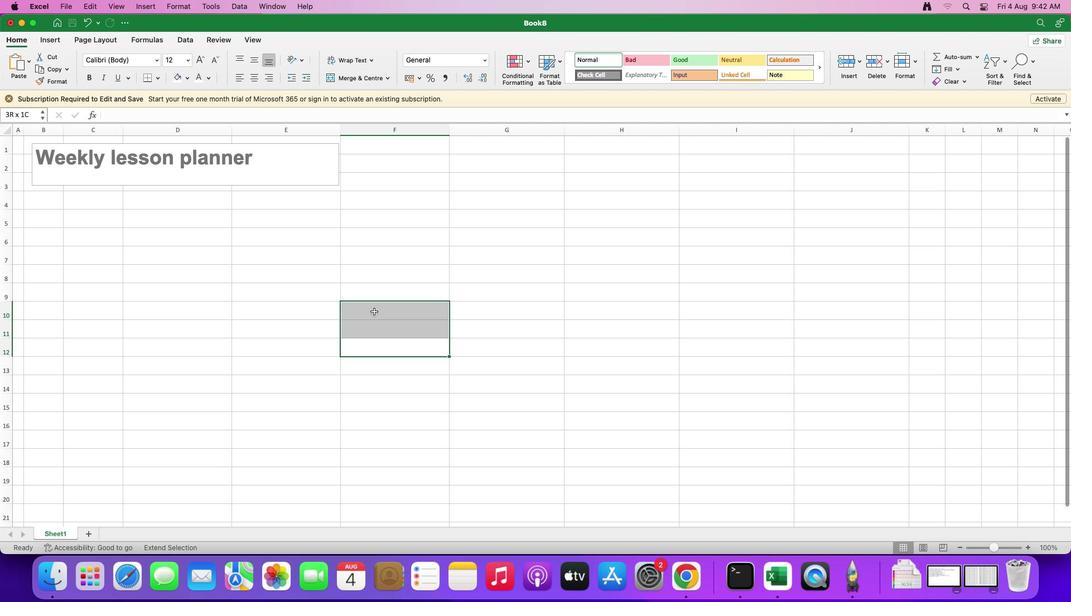 
Action: Mouse moved to (373, 315)
Screenshot: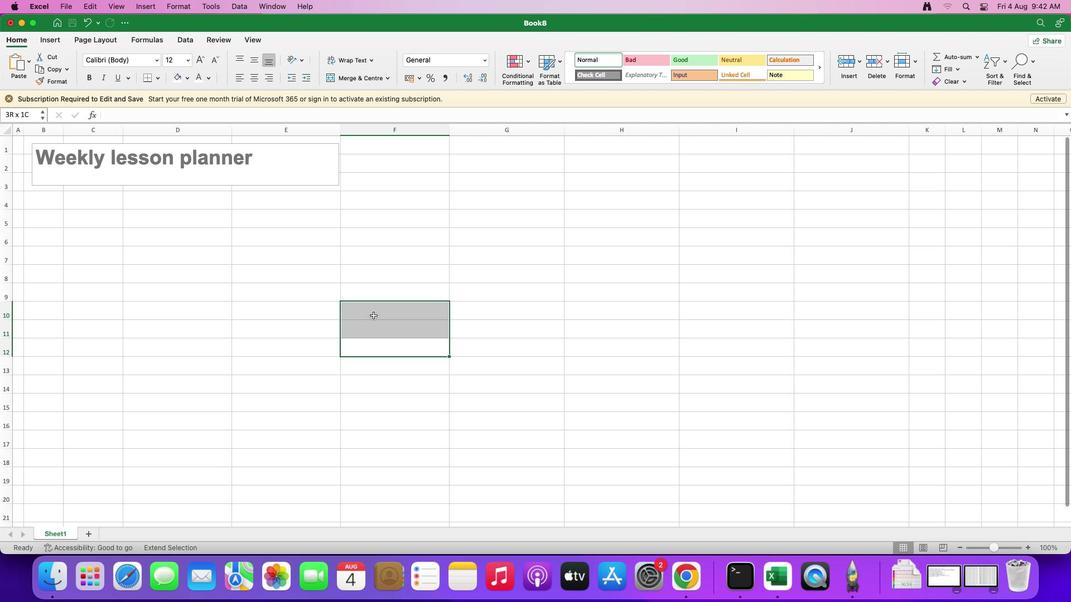 
Action: Mouse pressed left at (373, 315)
Screenshot: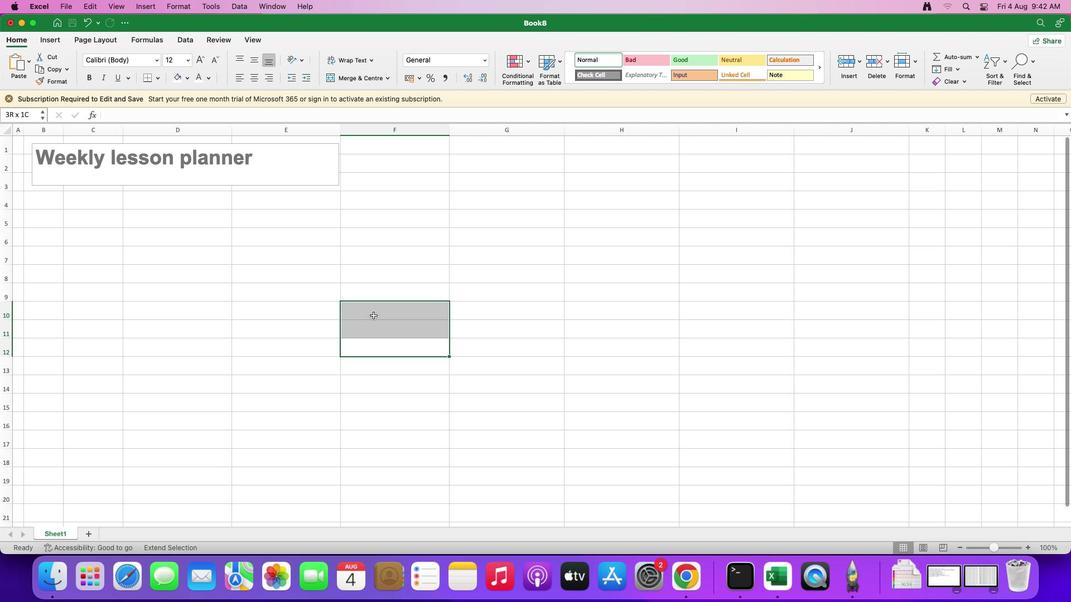 
Action: Mouse moved to (480, 313)
Screenshot: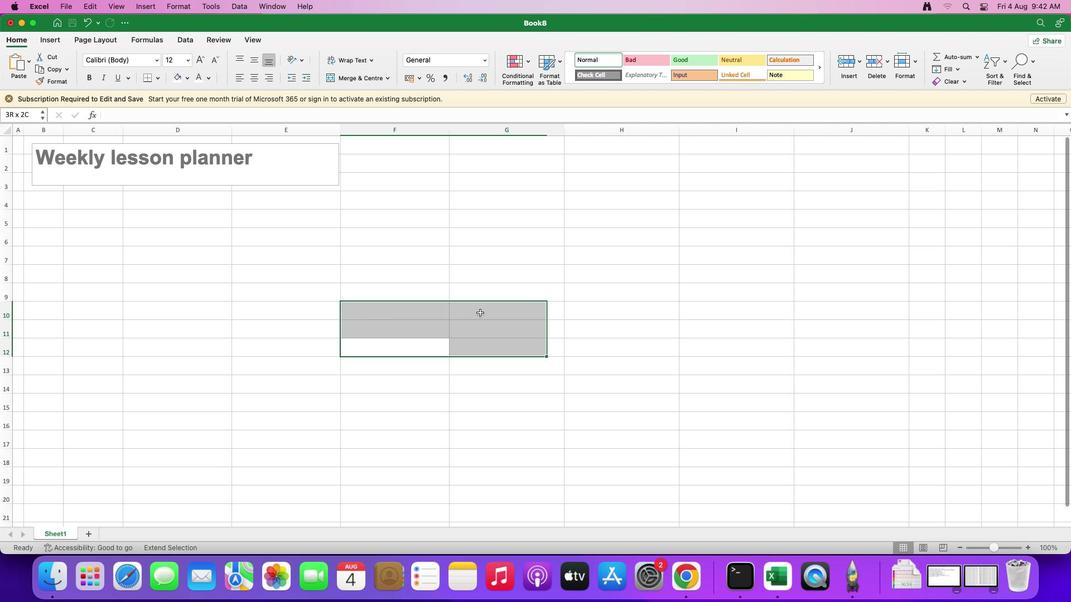 
Action: Mouse pressed left at (480, 313)
Screenshot: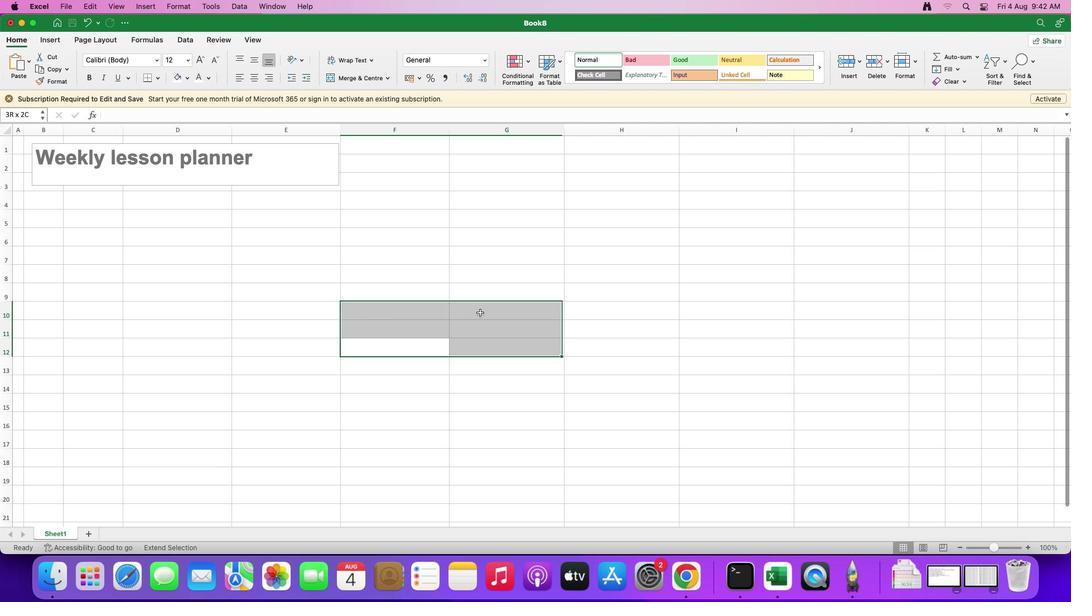 
Action: Mouse moved to (366, 315)
Screenshot: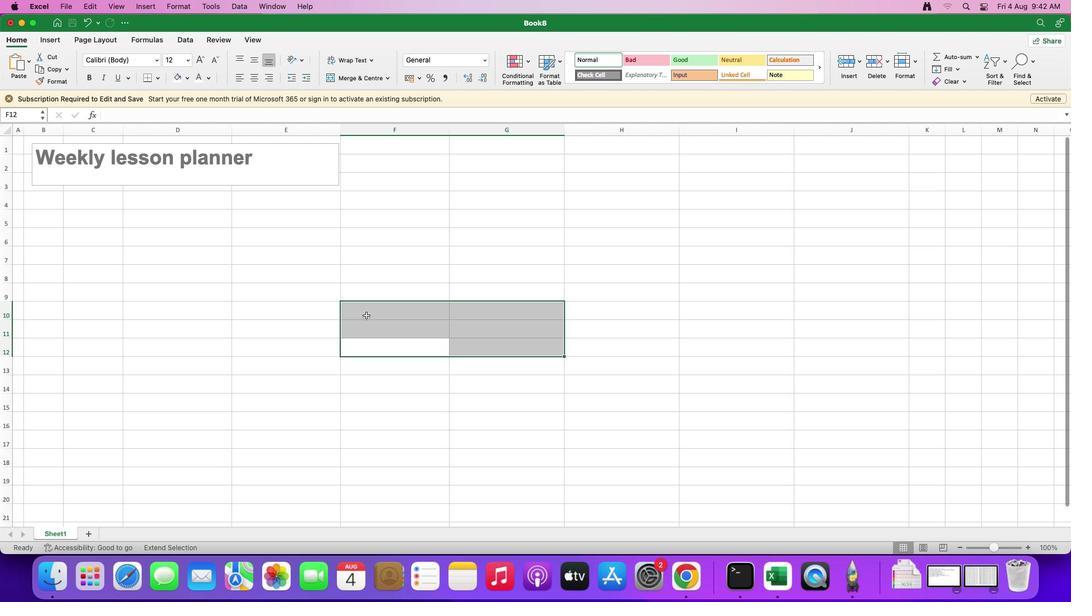 
Action: Mouse pressed left at (366, 315)
Screenshot: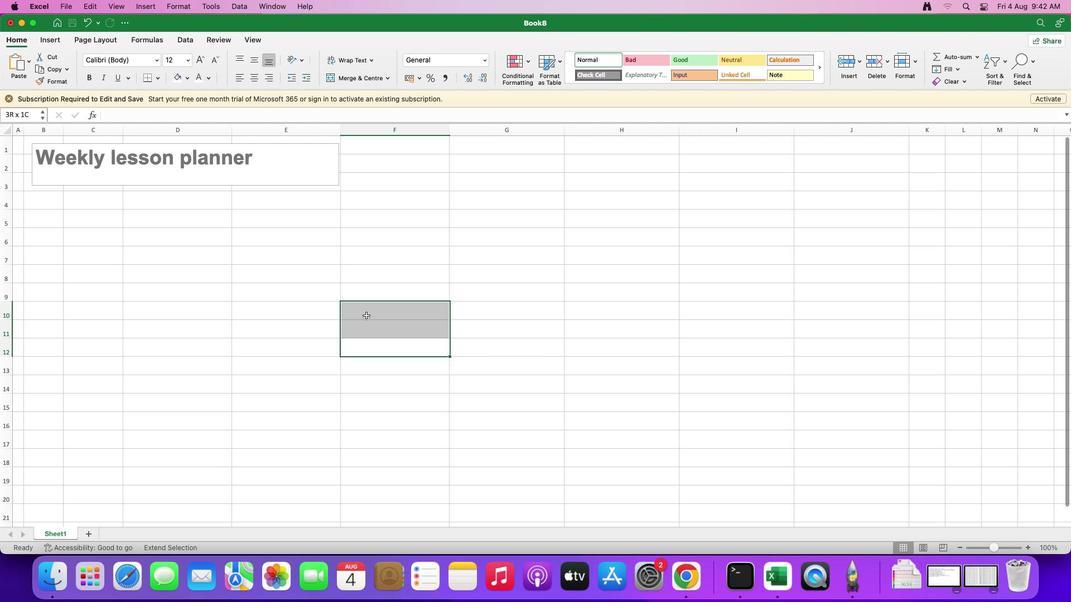 
Action: Mouse moved to (256, 344)
Screenshot: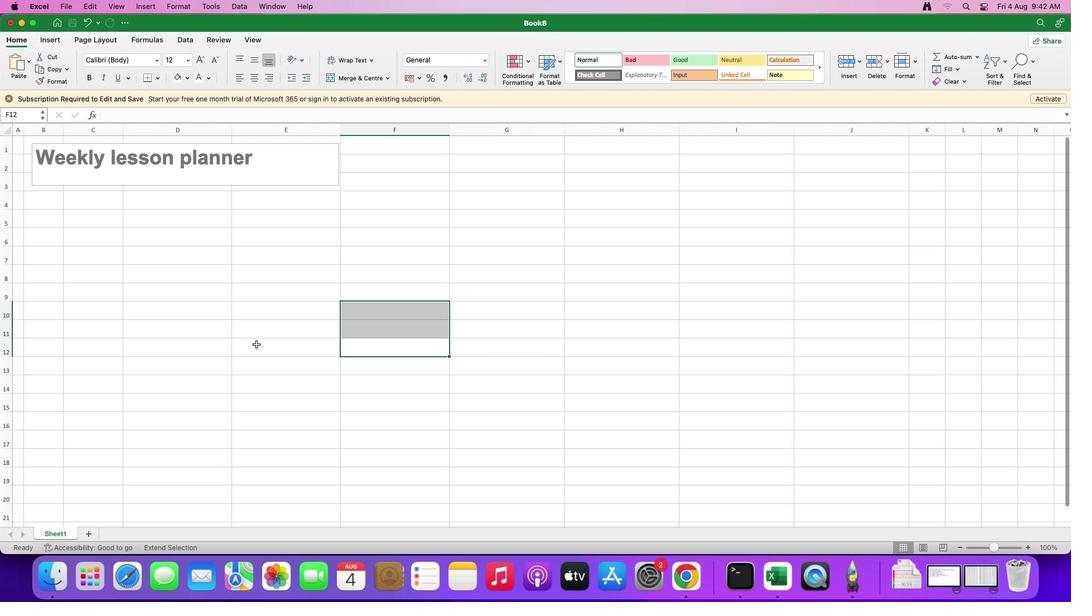 
Action: Mouse pressed left at (256, 344)
Screenshot: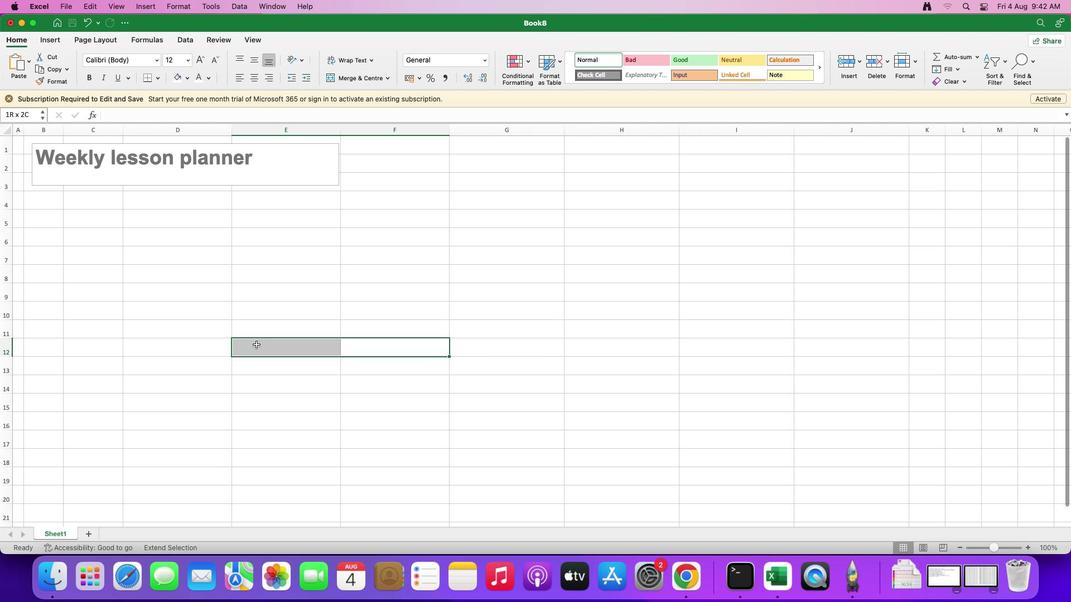 
Action: Mouse moved to (37, 203)
Screenshot: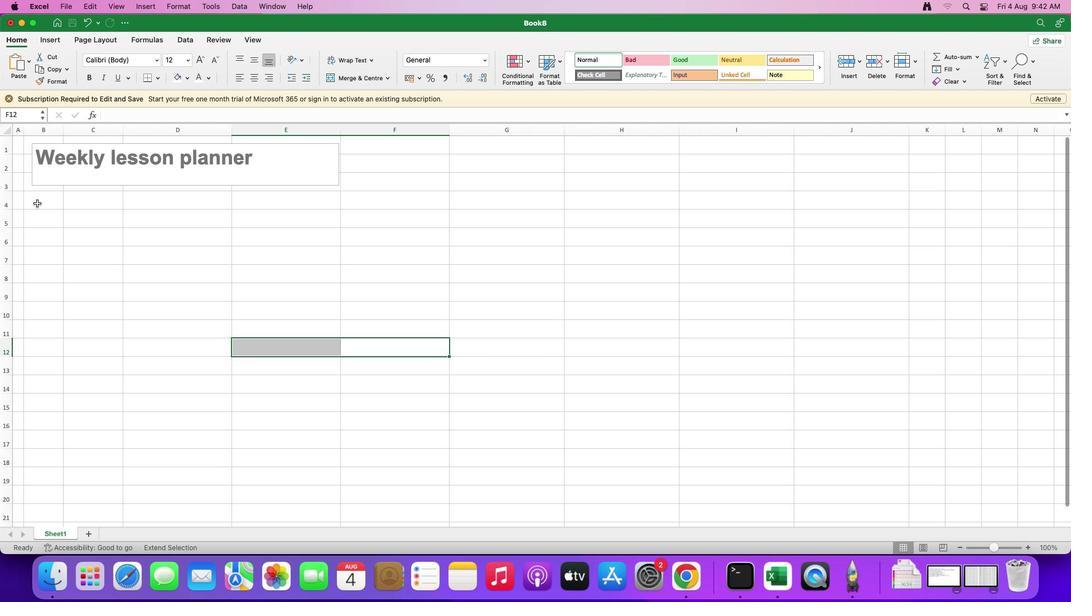 
Action: Mouse pressed left at (37, 203)
Screenshot: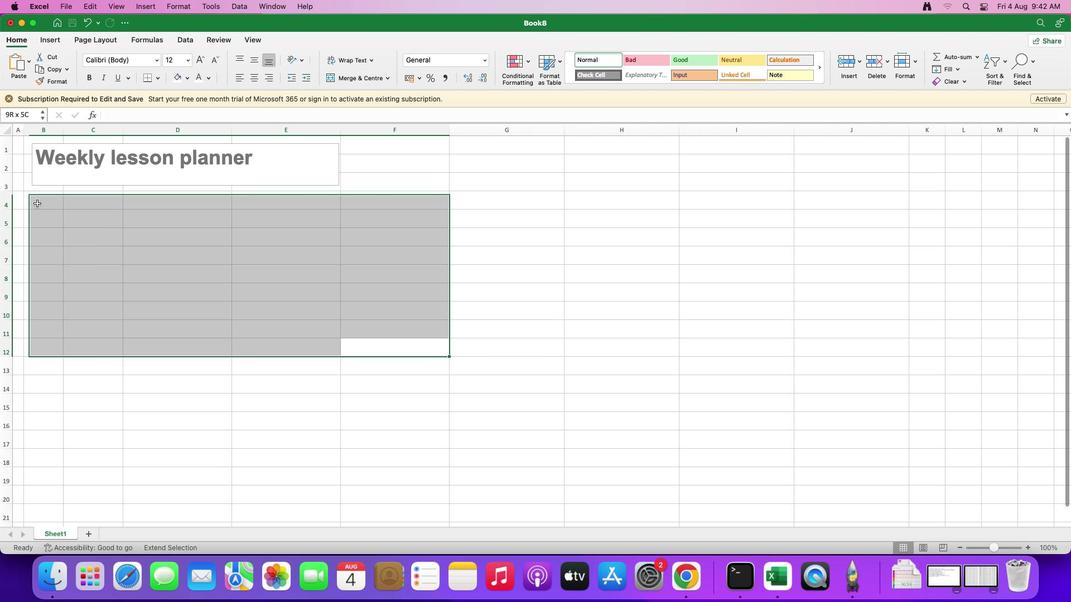 
Action: Mouse moved to (449, 356)
Screenshot: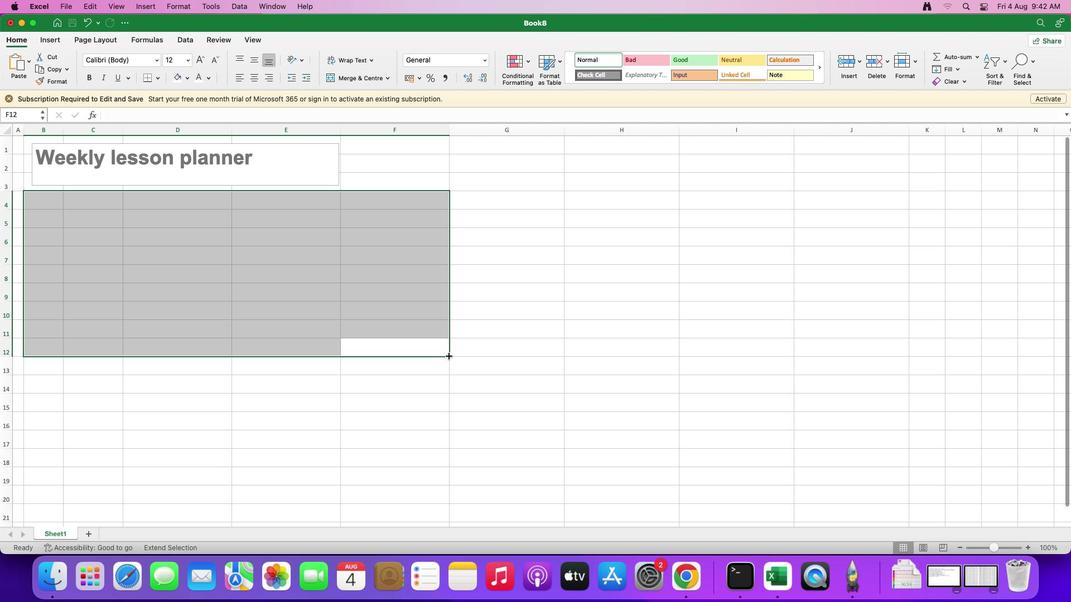 
Action: Mouse pressed left at (449, 356)
Screenshot: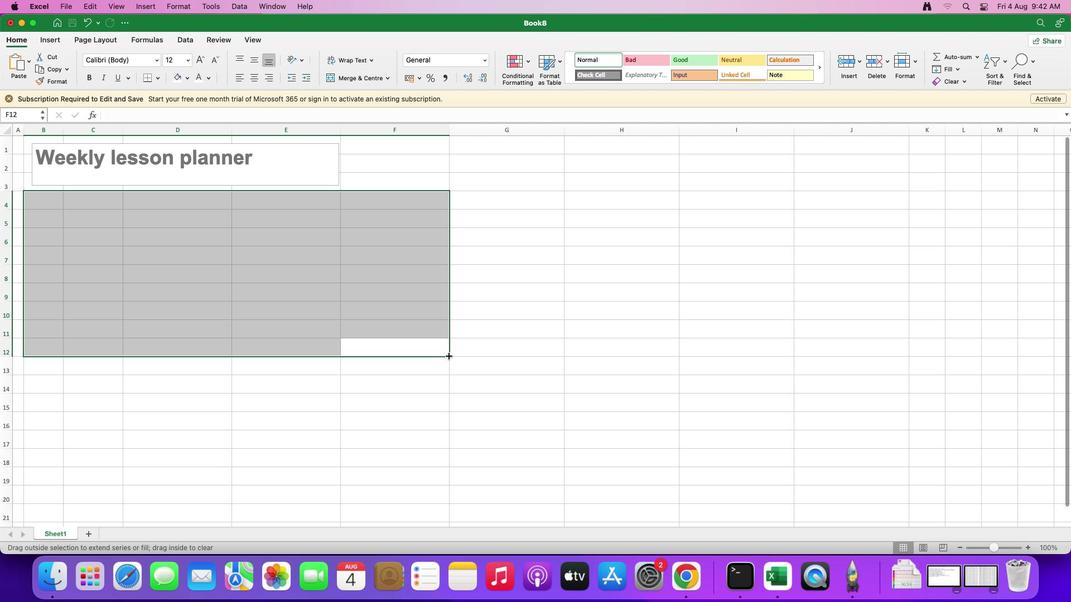 
Action: Mouse moved to (794, 355)
Screenshot: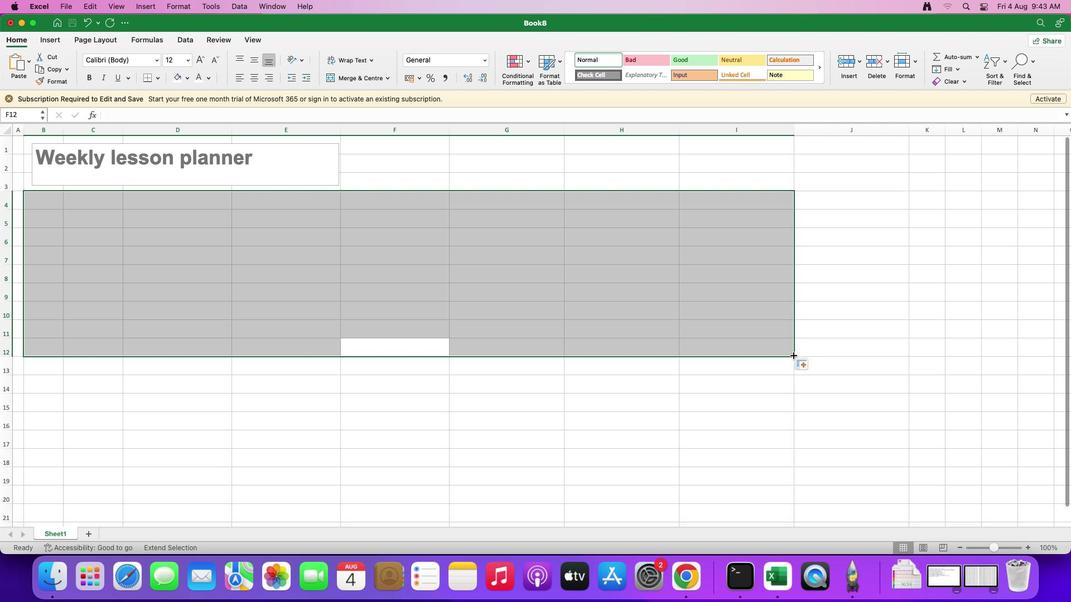 
Action: Mouse pressed left at (794, 355)
Screenshot: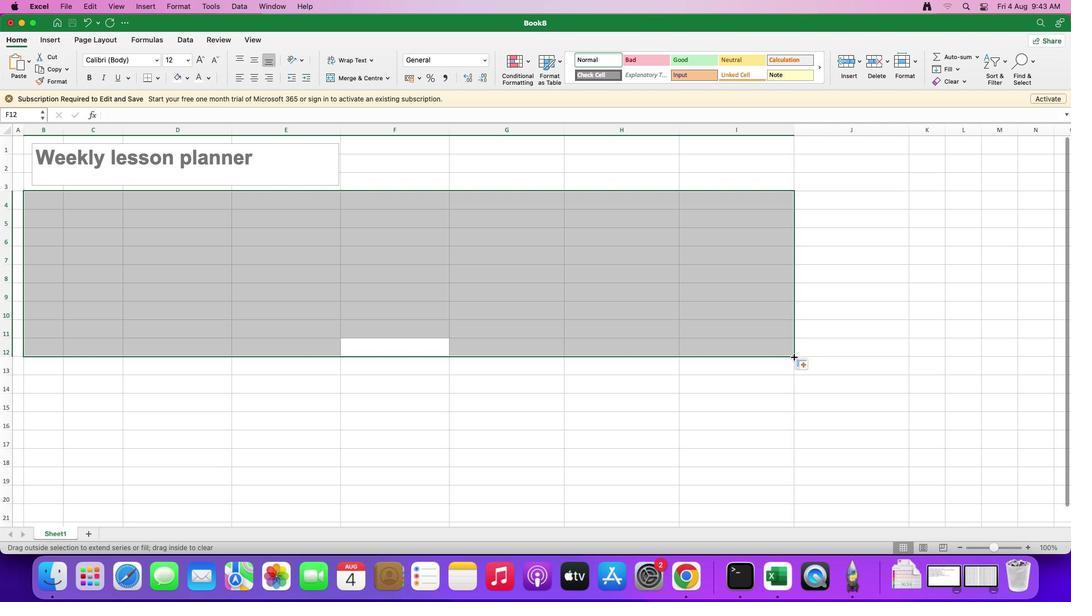 
Action: Mouse moved to (38, 200)
Screenshot: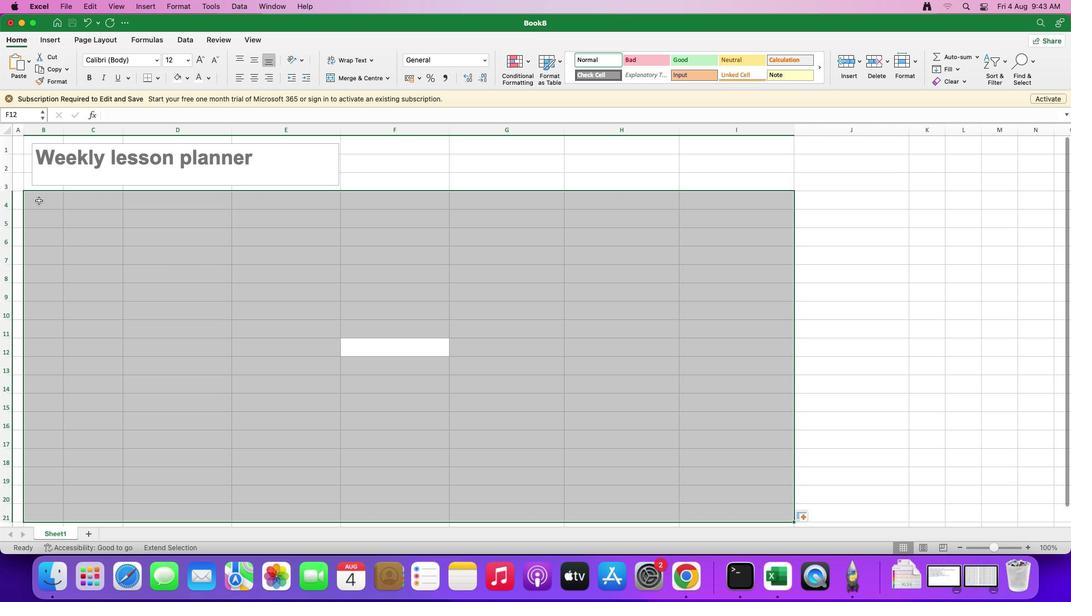 
Action: Mouse pressed left at (38, 200)
Screenshot: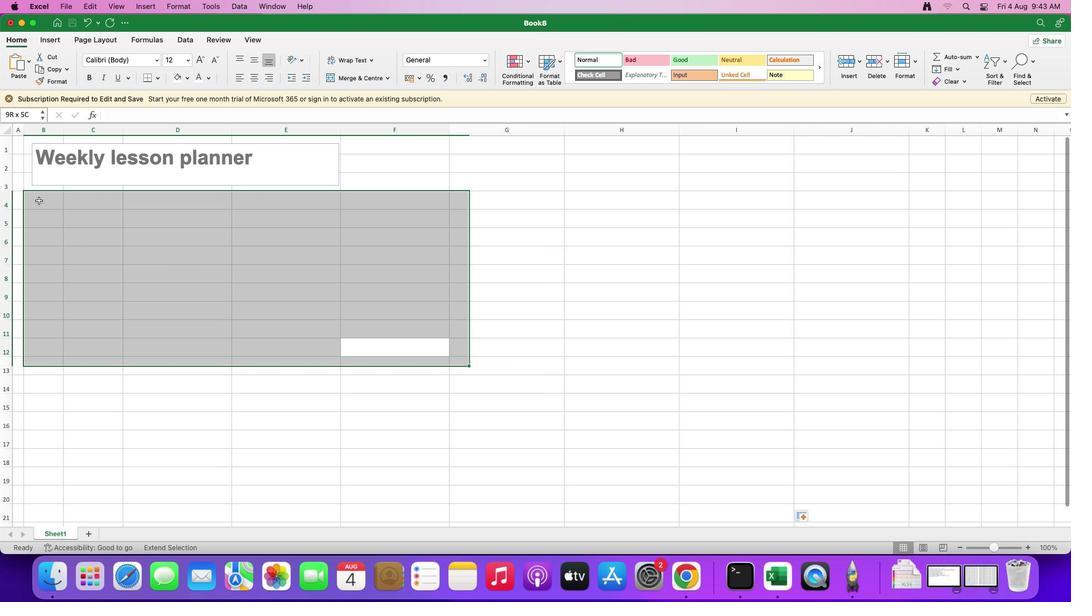 
Action: Mouse moved to (84, 384)
Screenshot: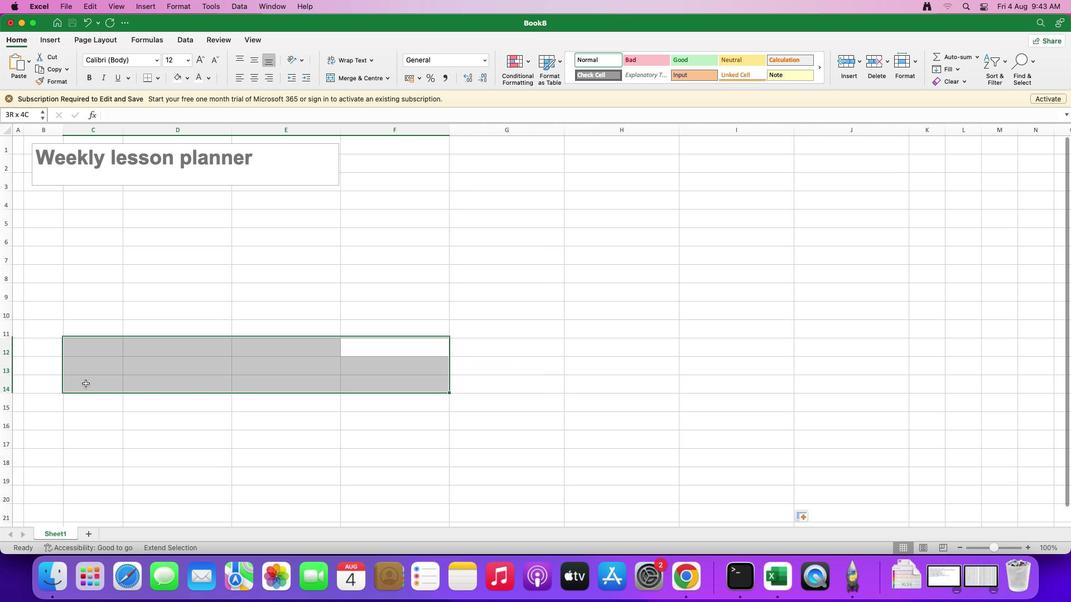 
Action: Mouse pressed left at (84, 384)
Screenshot: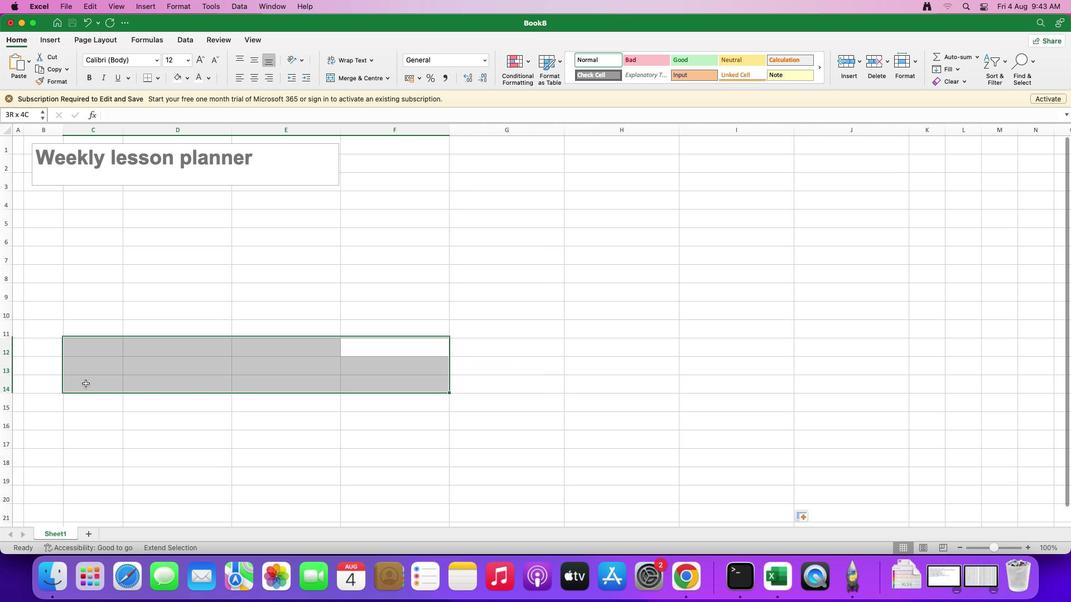 
Action: Mouse moved to (193, 269)
Screenshot: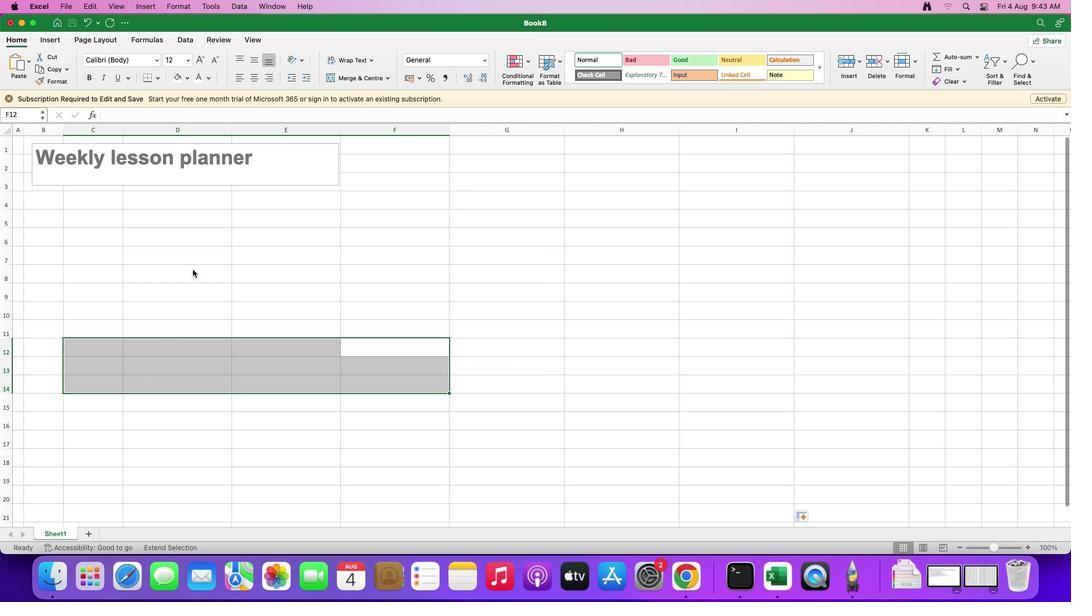 
Action: Mouse pressed right at (193, 269)
Screenshot: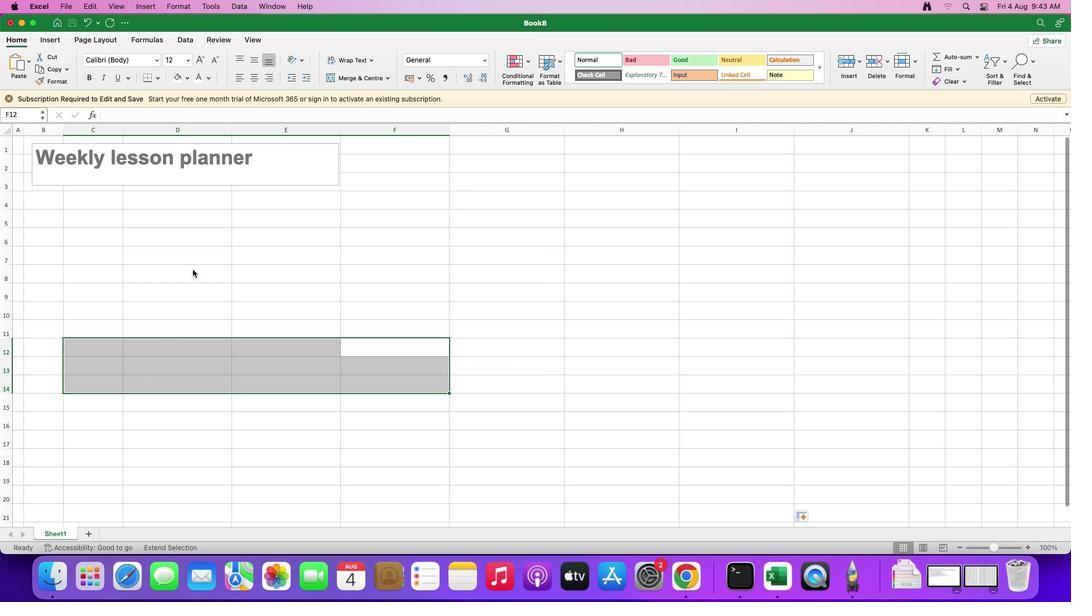 
Action: Mouse moved to (36, 203)
Screenshot: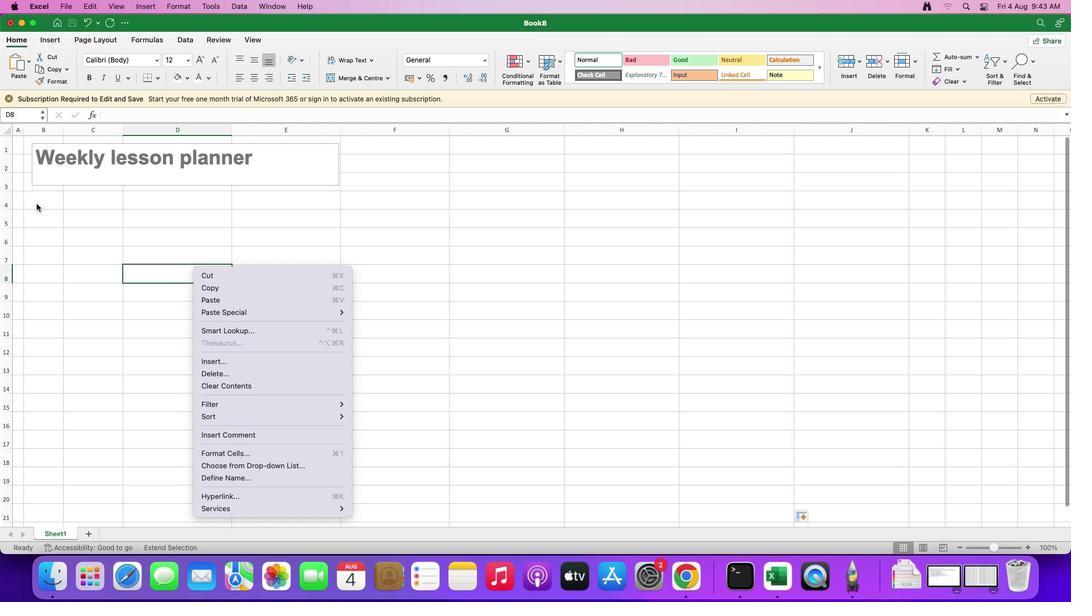 
Action: Mouse pressed left at (36, 203)
Screenshot: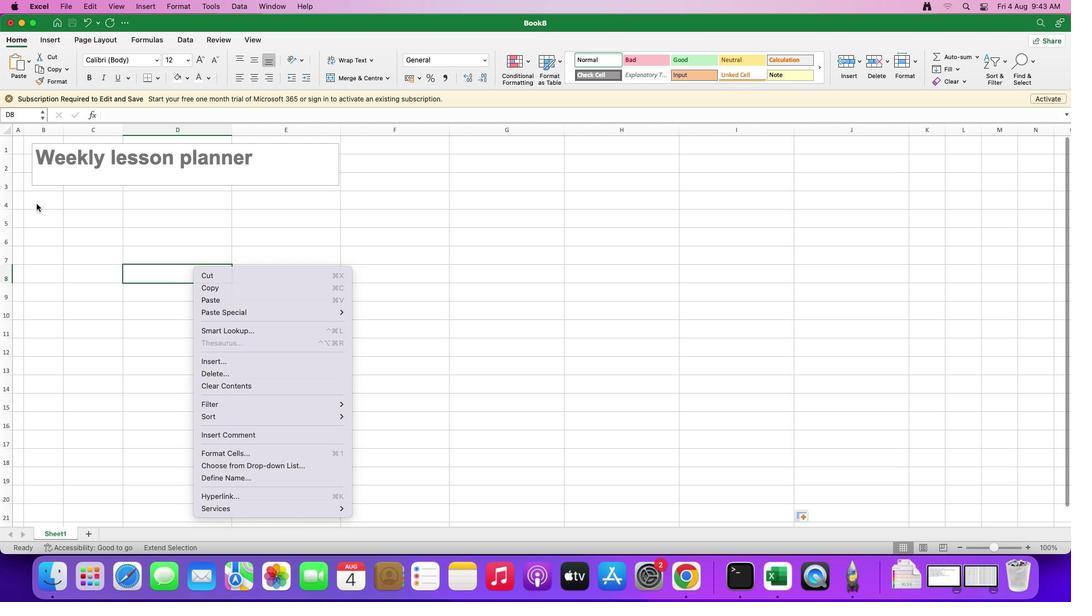 
Action: Mouse moved to (39, 203)
Screenshot: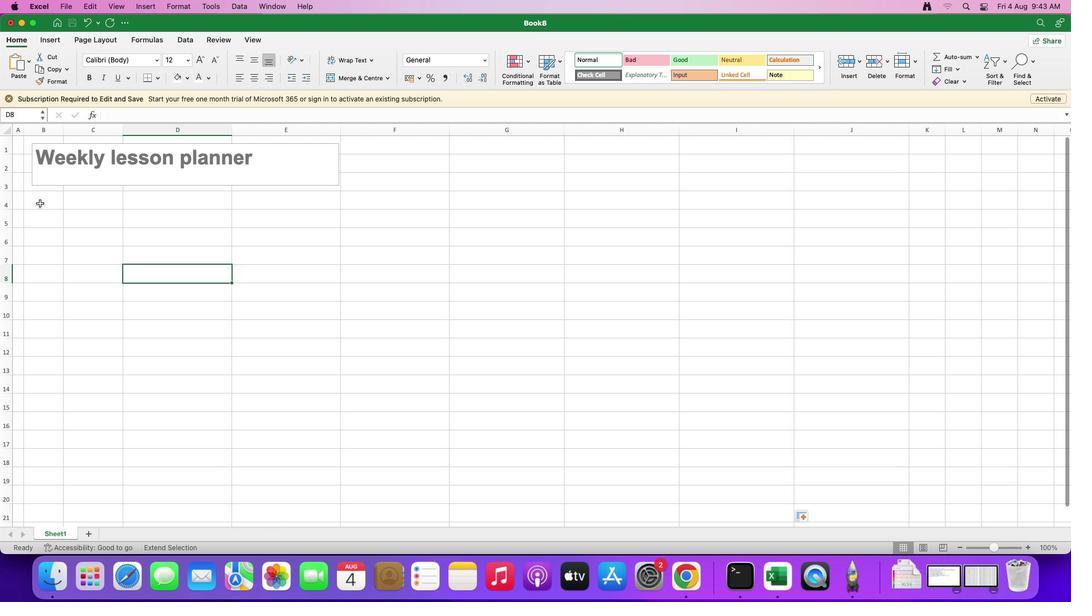 
Action: Mouse pressed left at (39, 203)
Screenshot: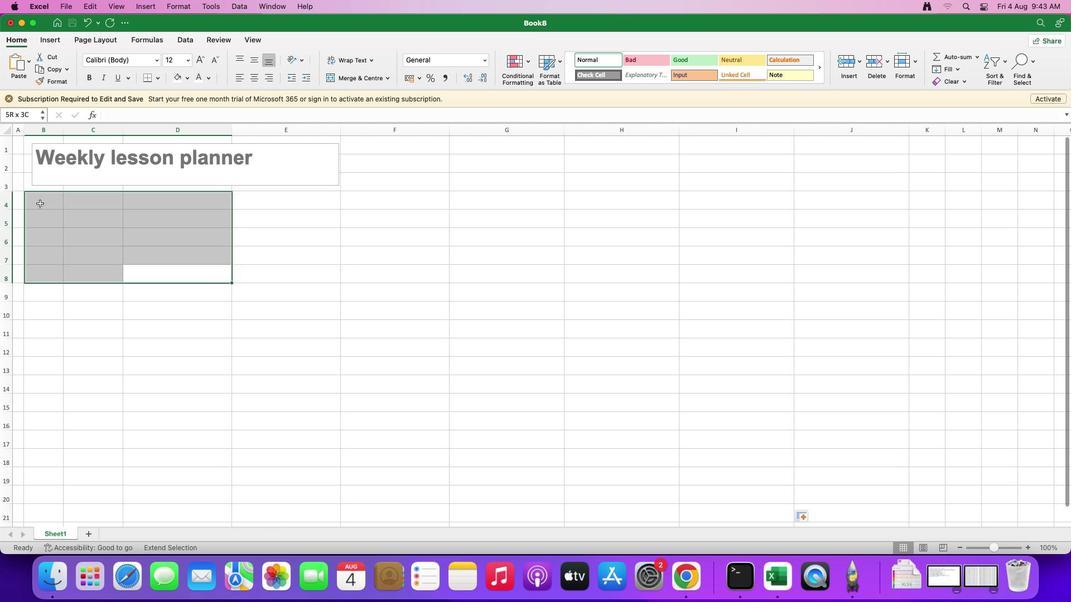 
Action: Mouse moved to (47, 325)
Screenshot: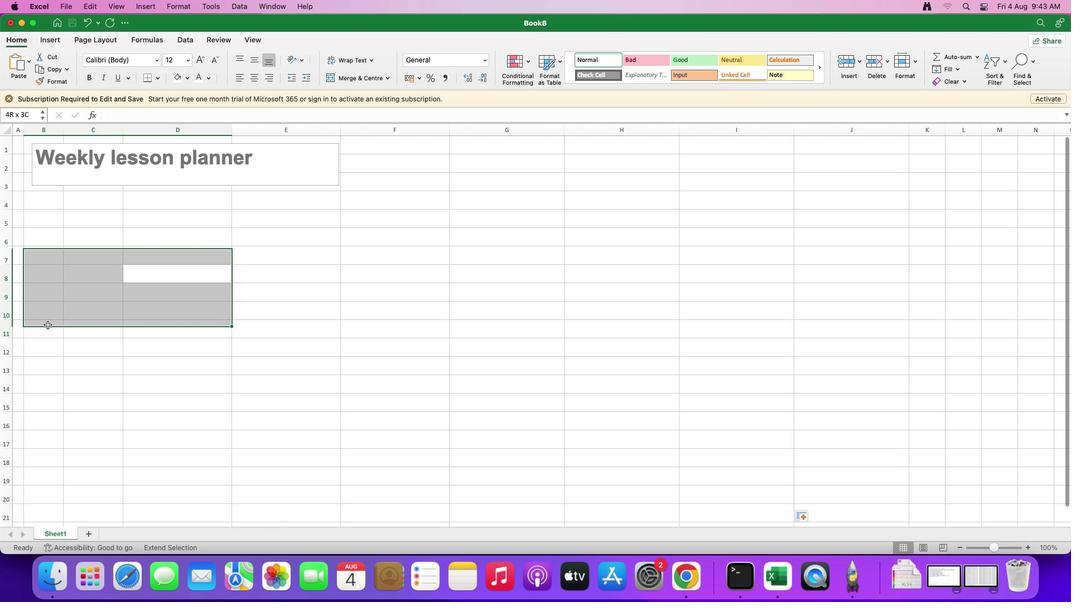 
Action: Mouse pressed left at (47, 325)
Screenshot: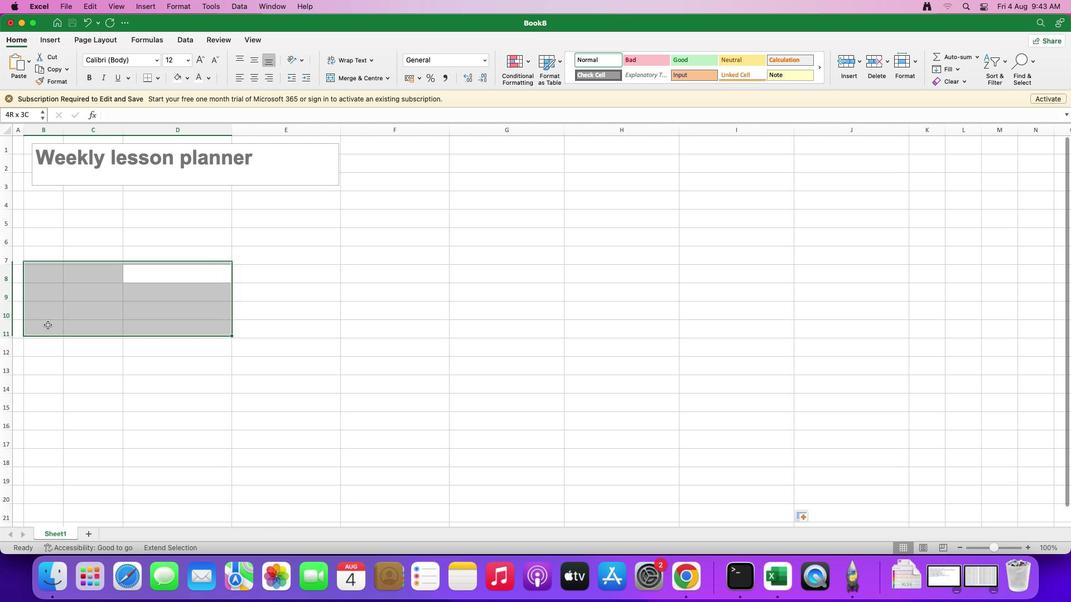 
Action: Mouse moved to (35, 204)
Screenshot: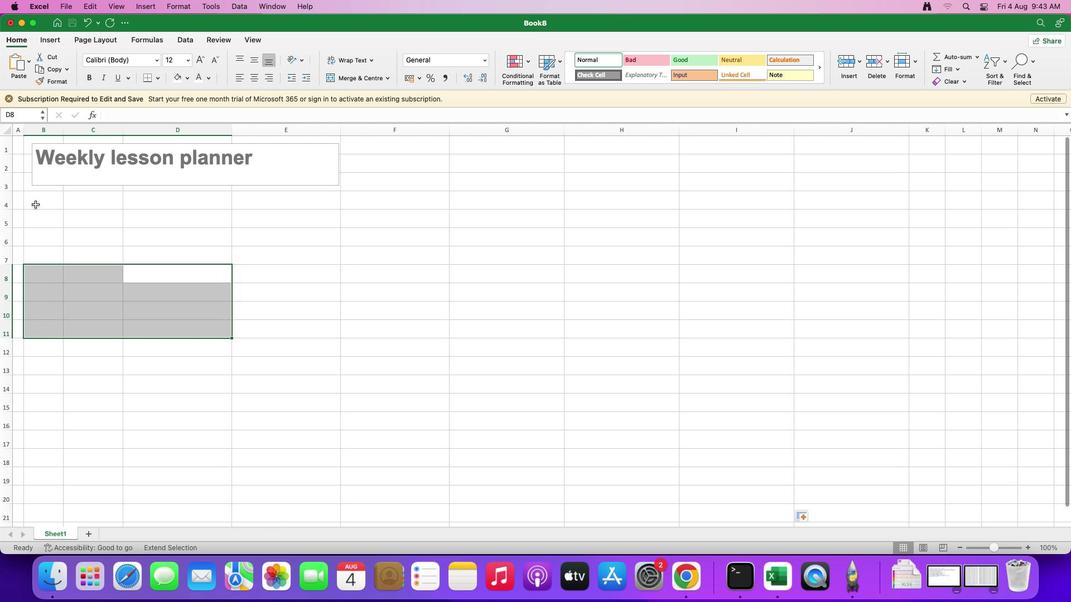 
Action: Mouse pressed left at (35, 204)
Screenshot: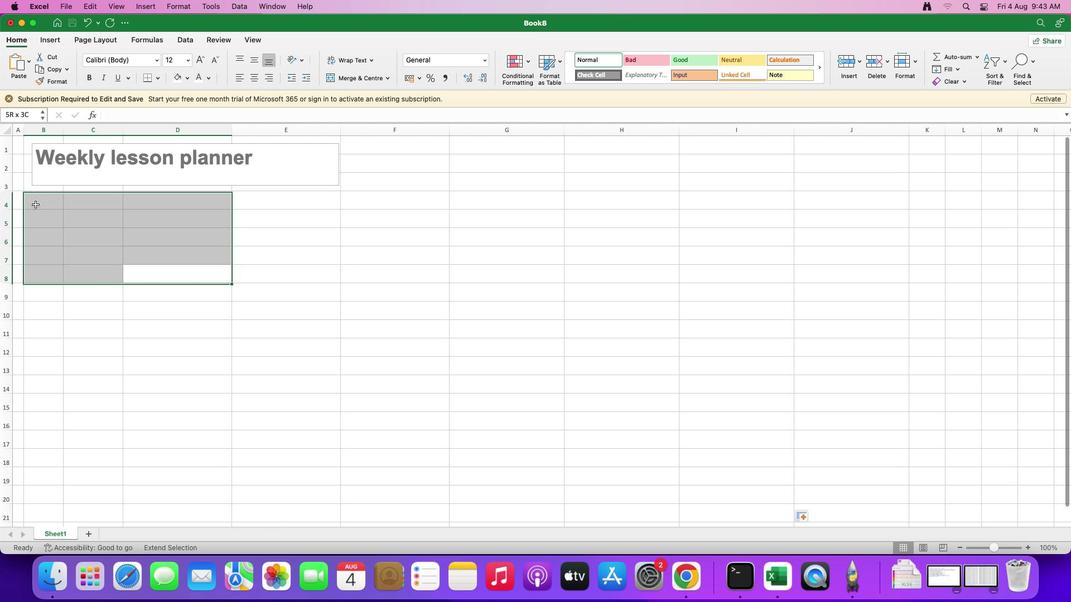 
Action: Mouse moved to (231, 282)
Screenshot: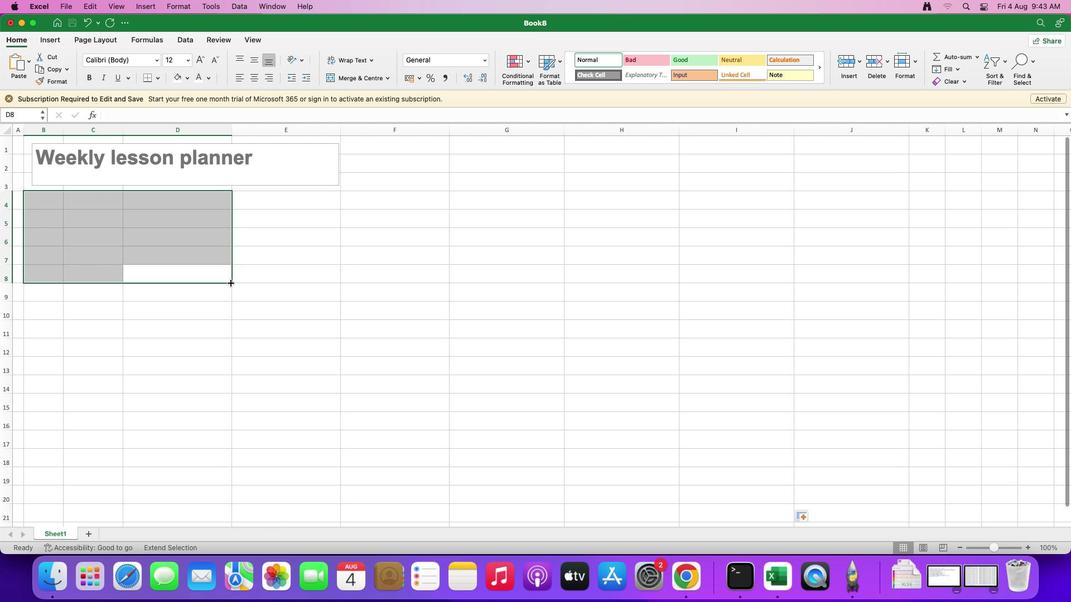 
Action: Mouse pressed left at (231, 282)
Screenshot: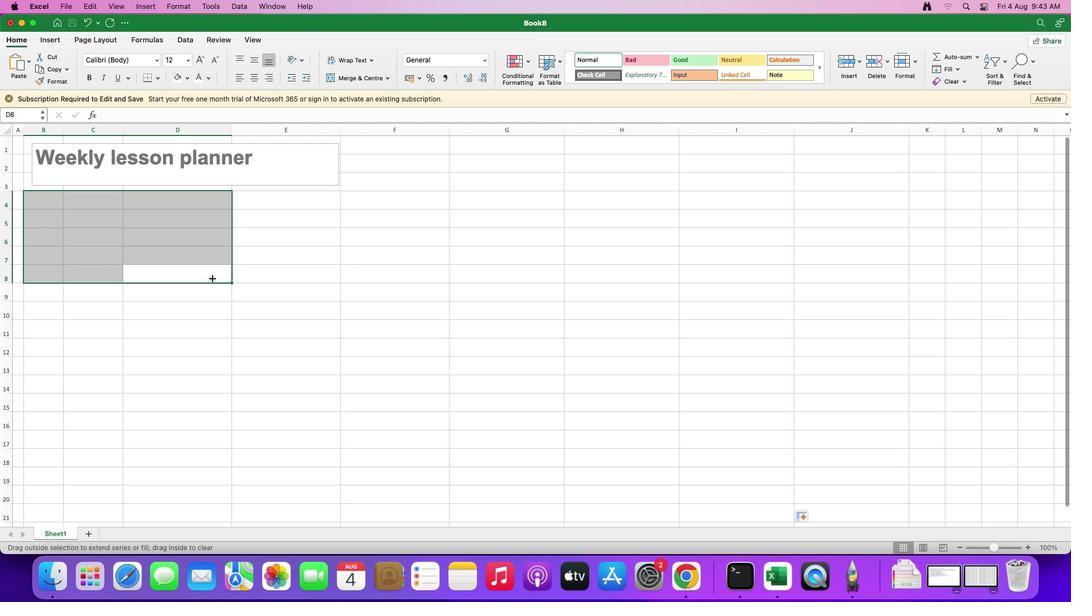 
Action: Mouse moved to (231, 301)
Screenshot: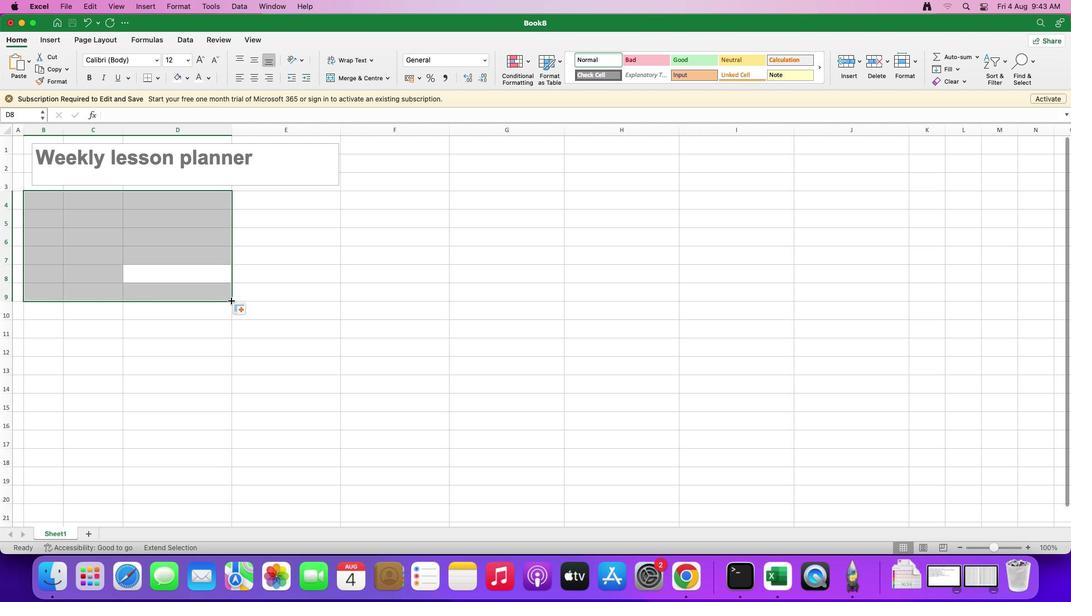 
Action: Mouse pressed left at (231, 301)
Screenshot: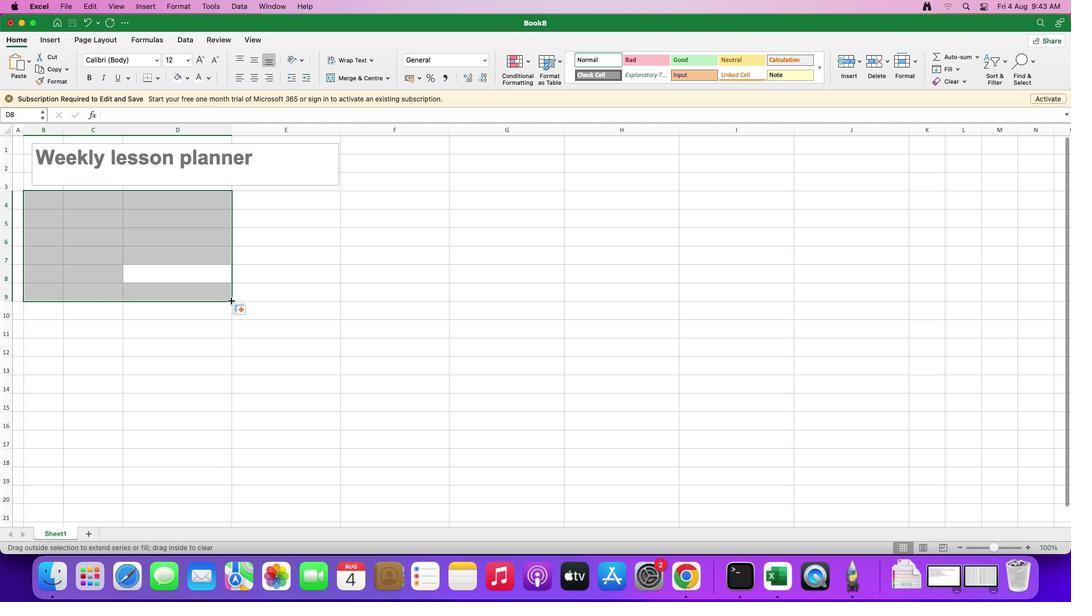 
Action: Mouse moved to (241, 307)
Screenshot: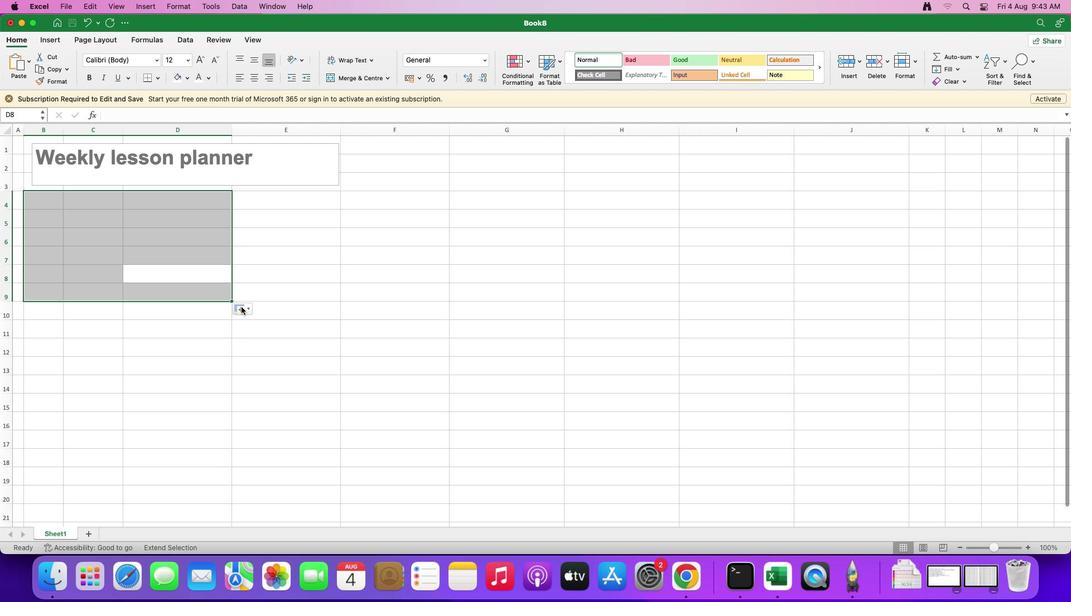 
Action: Mouse pressed left at (241, 307)
Screenshot: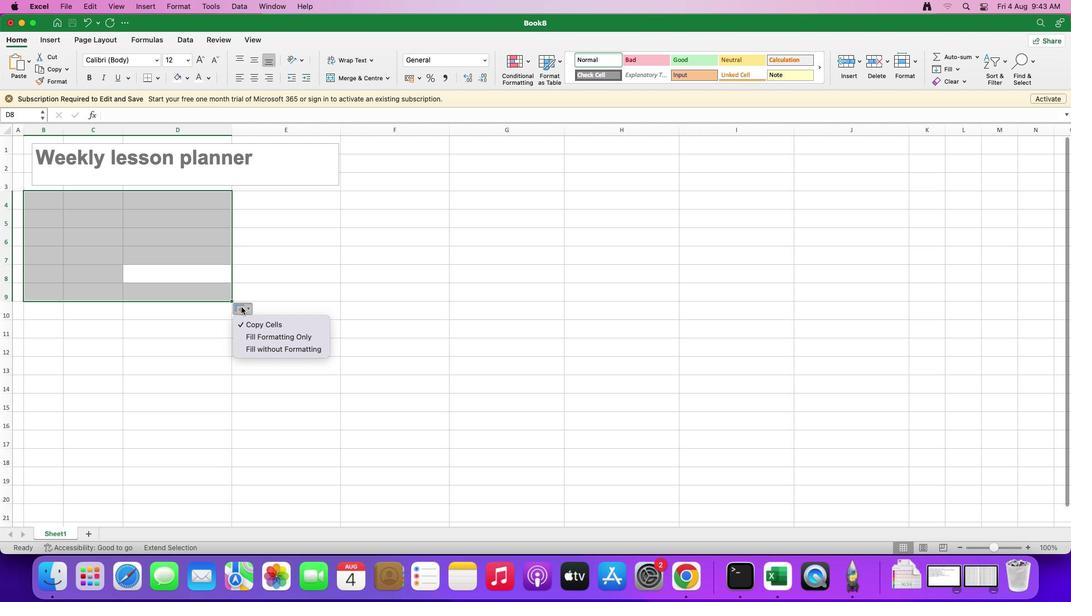 
Action: Mouse moved to (251, 339)
Screenshot: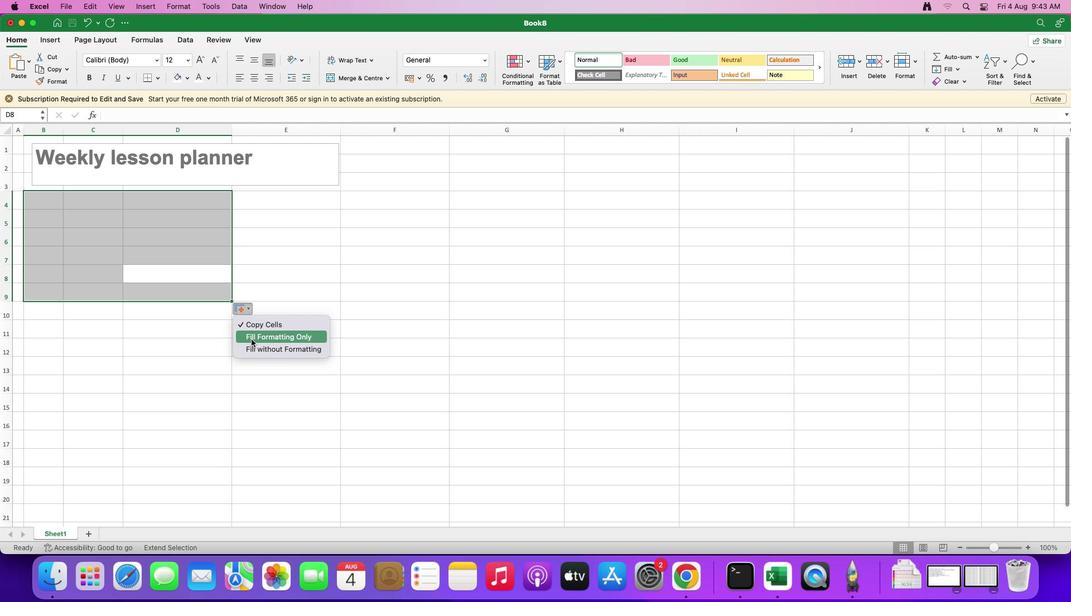 
Action: Mouse pressed left at (251, 339)
Screenshot: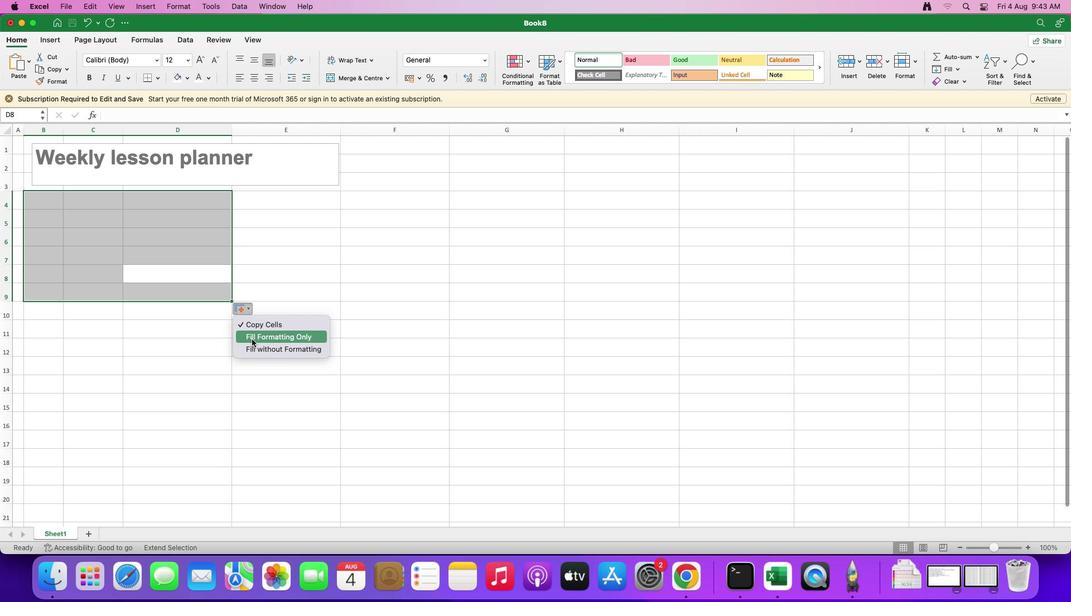 
Action: Mouse moved to (210, 329)
Screenshot: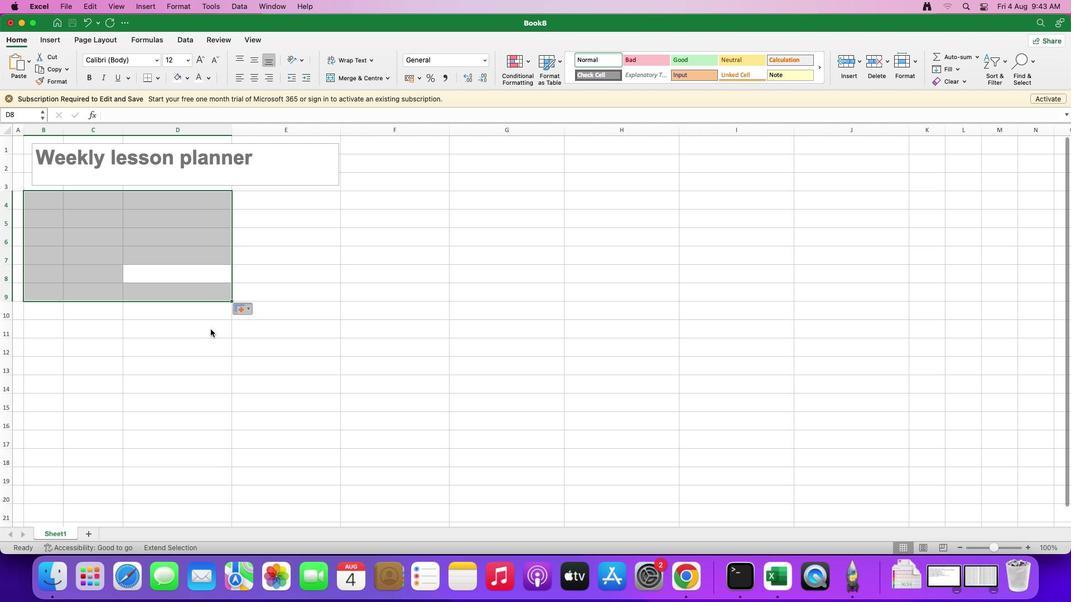 
Action: Mouse pressed left at (210, 329)
Screenshot: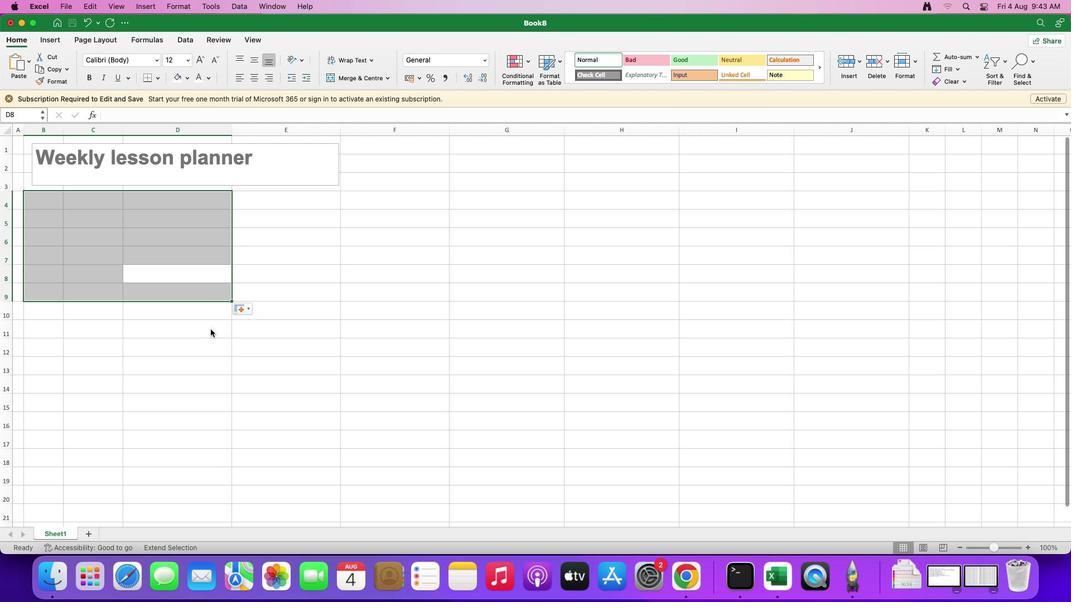 
Action: Mouse moved to (237, 313)
Screenshot: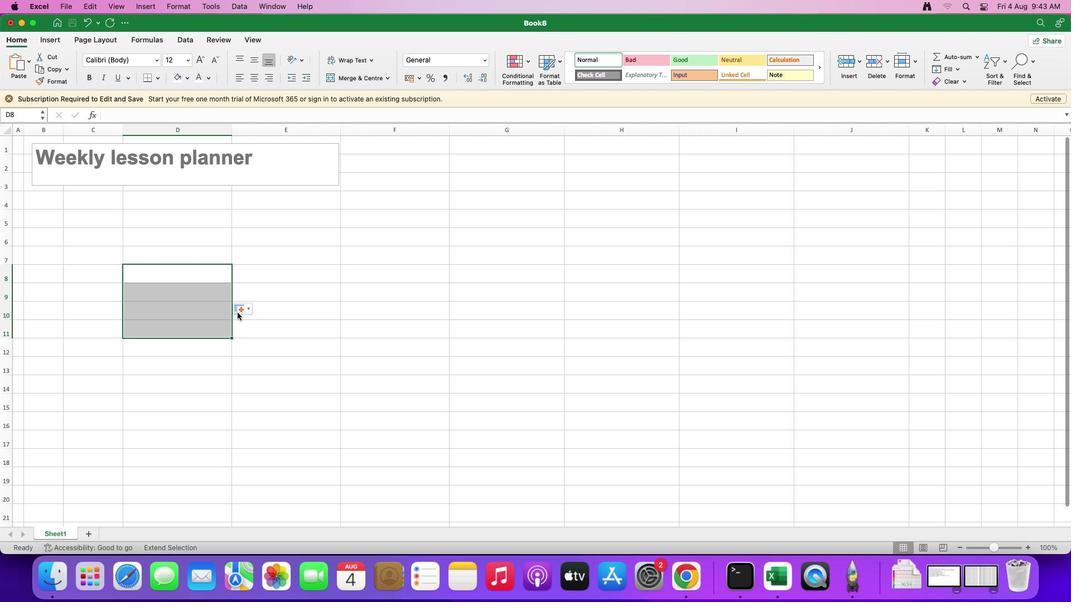 
Action: Mouse pressed left at (237, 313)
Screenshot: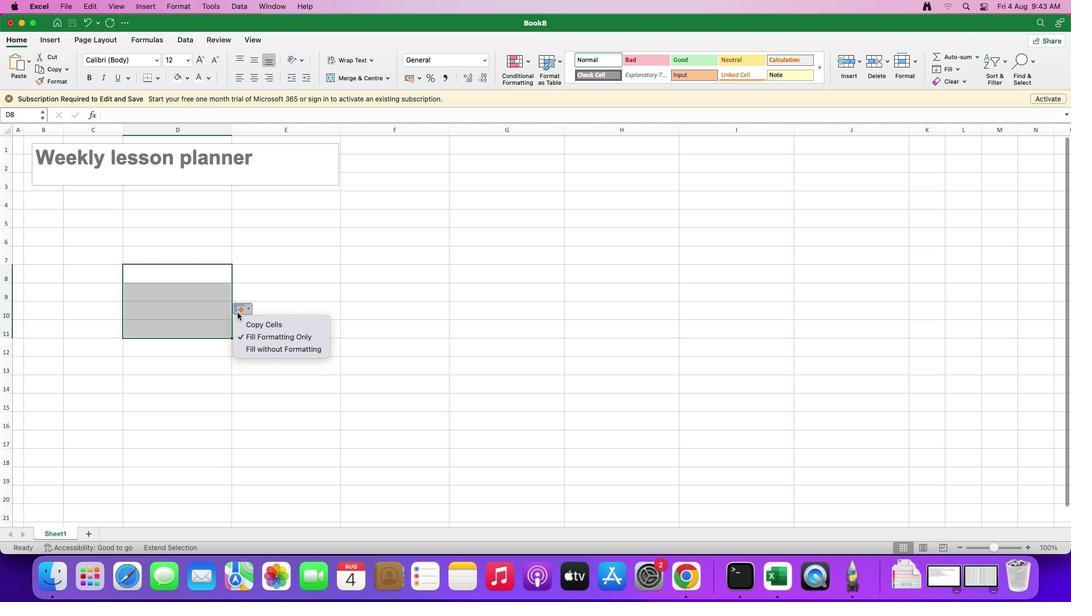 
Action: Mouse moved to (247, 309)
Screenshot: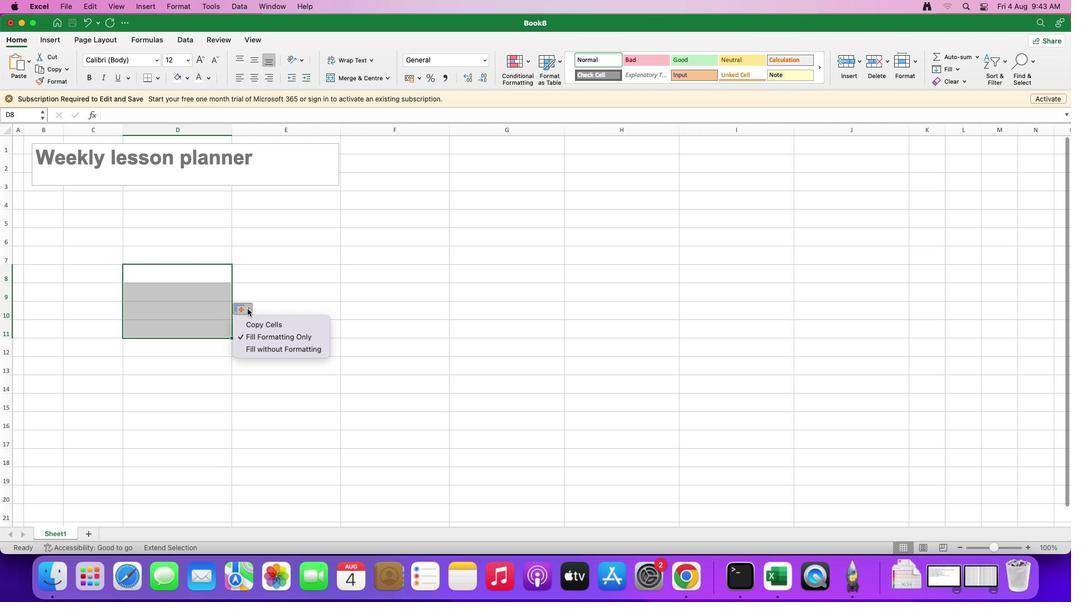 
Action: Mouse pressed left at (247, 309)
Screenshot: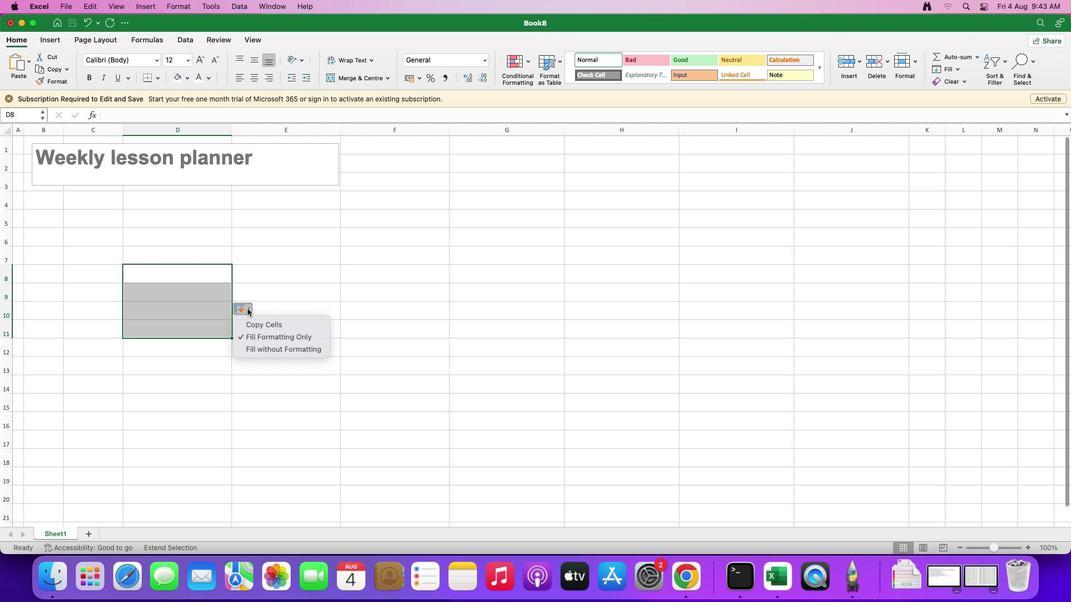 
Action: Mouse moved to (231, 337)
Screenshot: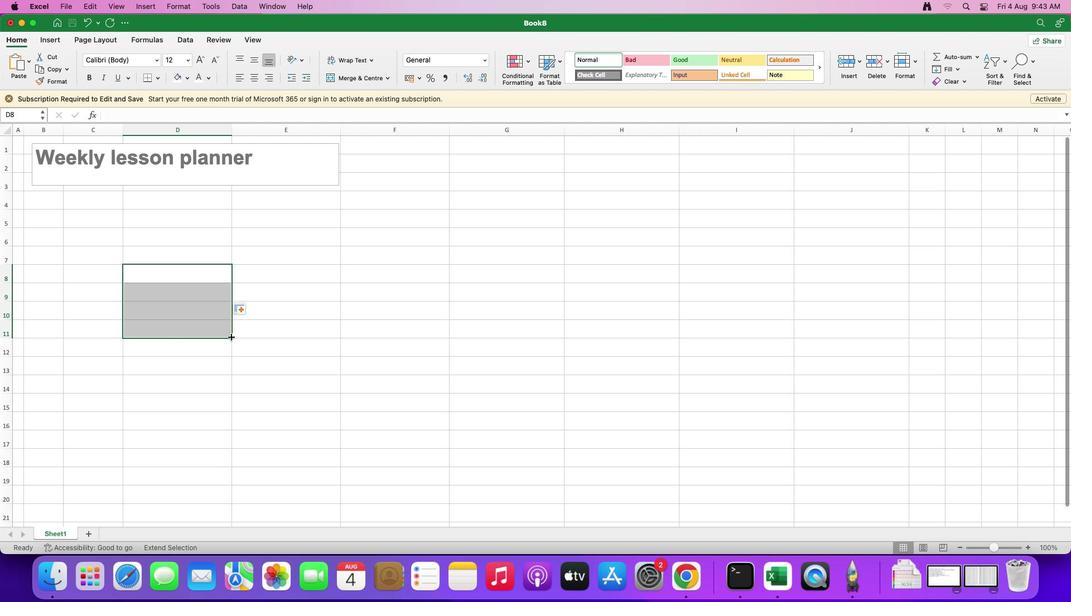 
Action: Mouse pressed left at (231, 337)
Screenshot: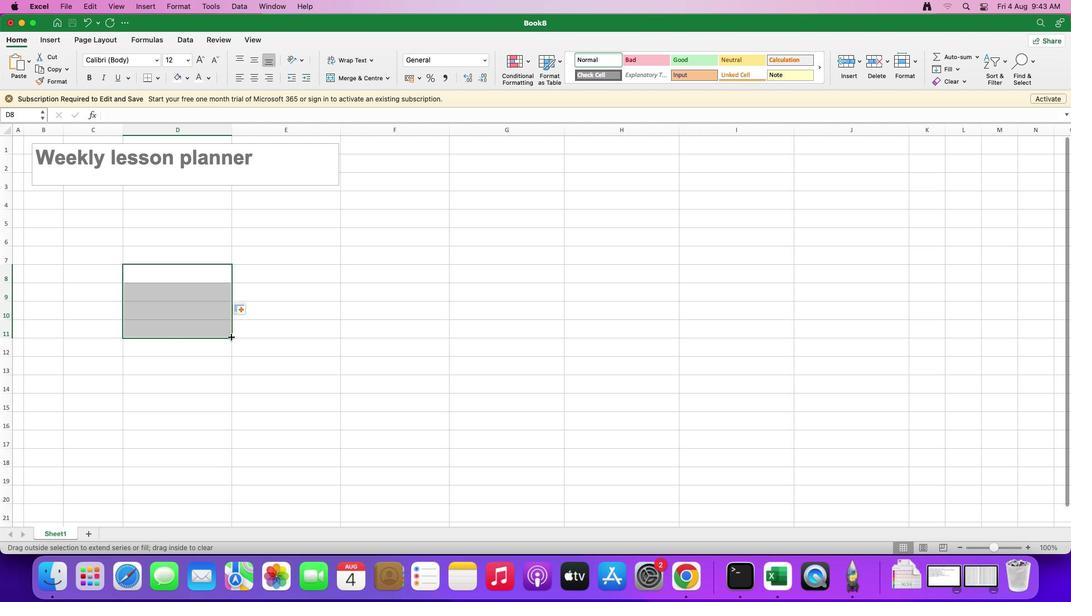 
Action: Mouse moved to (33, 217)
Screenshot: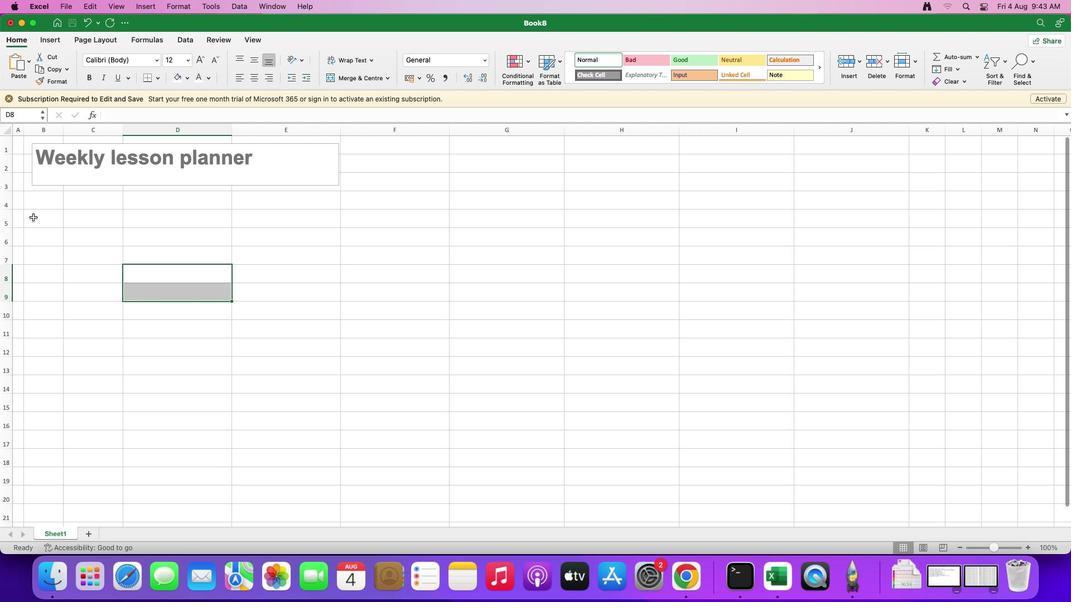 
Action: Mouse pressed left at (33, 217)
Screenshot: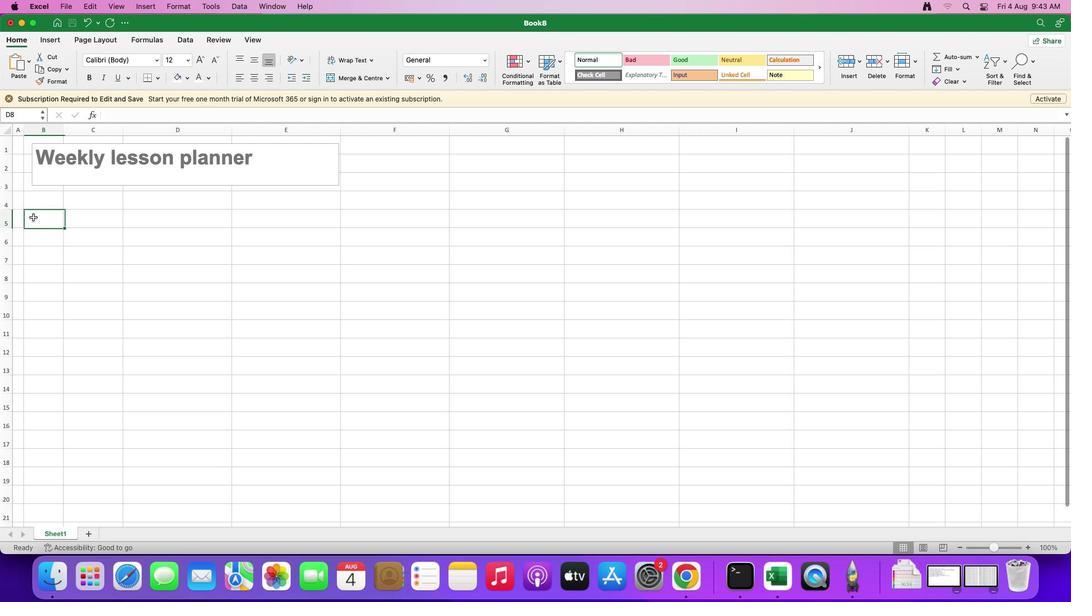 
Action: Mouse moved to (63, 227)
Screenshot: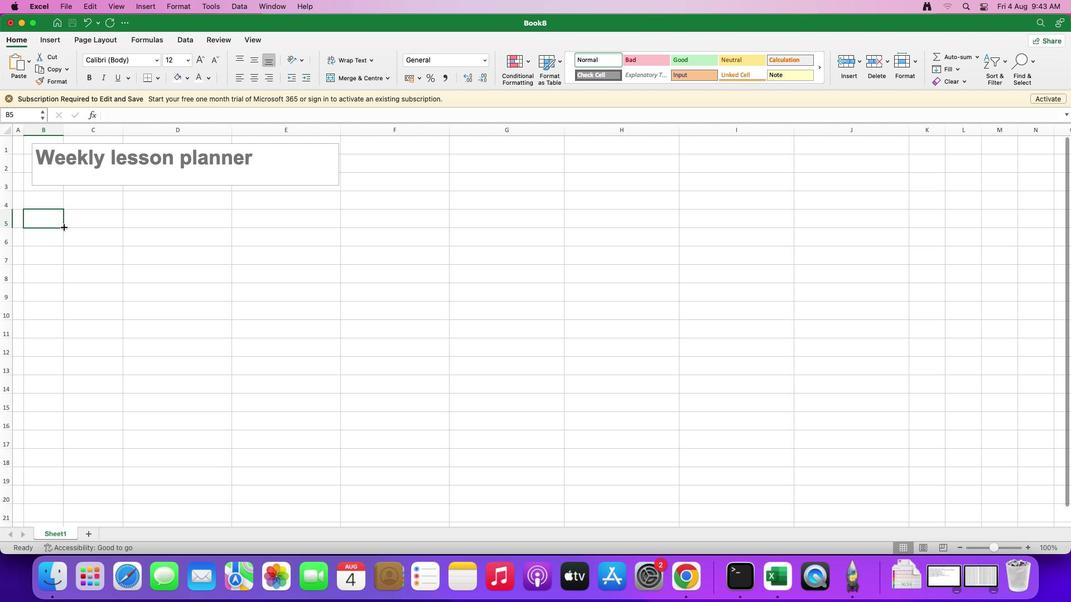 
Action: Mouse pressed left at (63, 227)
Screenshot: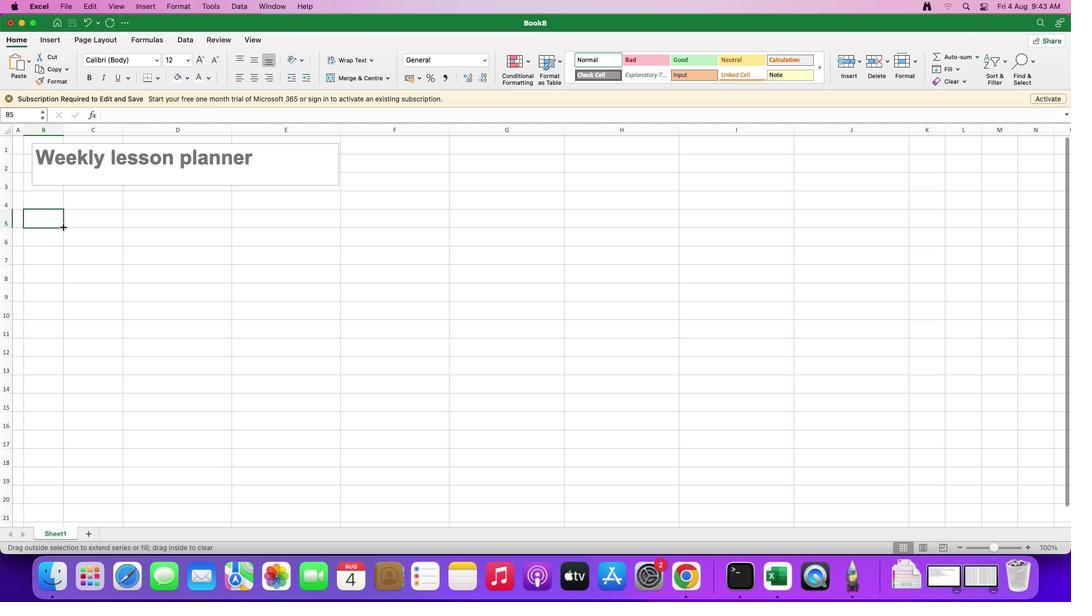 
Action: Mouse moved to (184, 77)
Screenshot: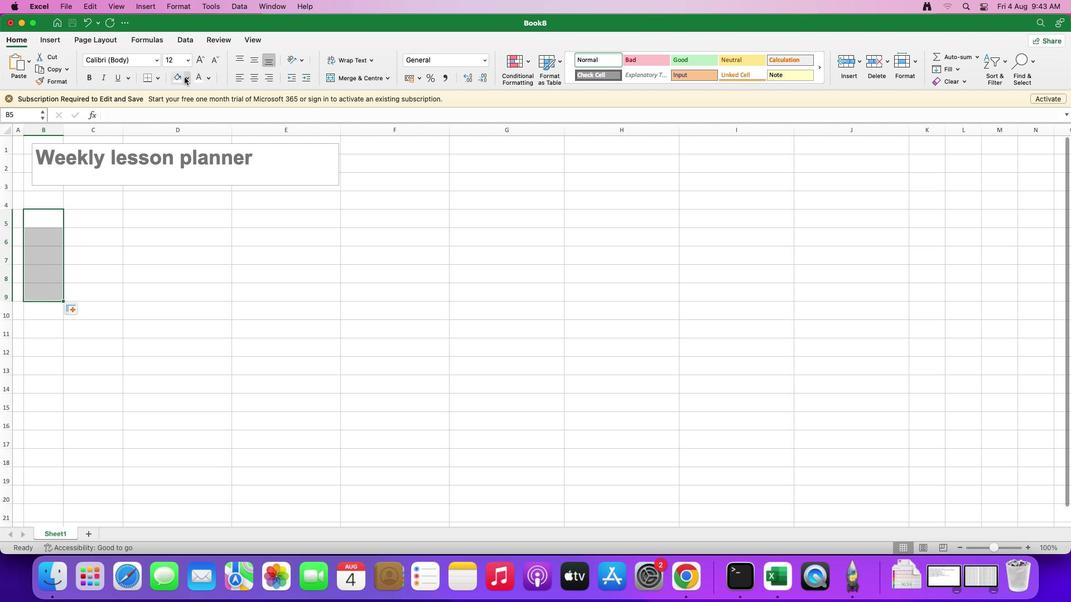 
Action: Mouse pressed left at (184, 77)
Screenshot: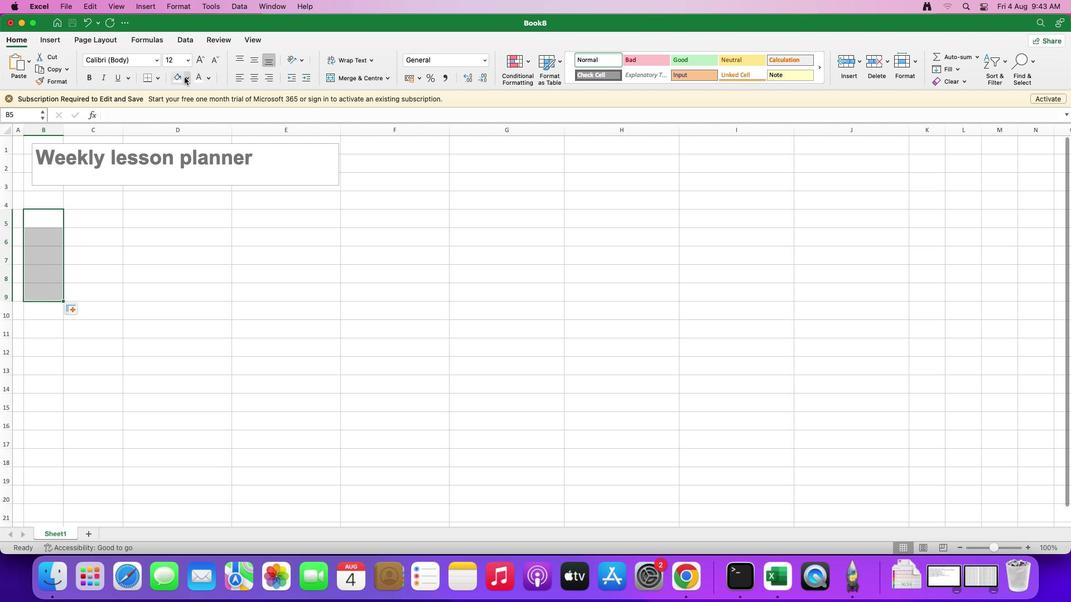 
Action: Mouse moved to (205, 225)
Screenshot: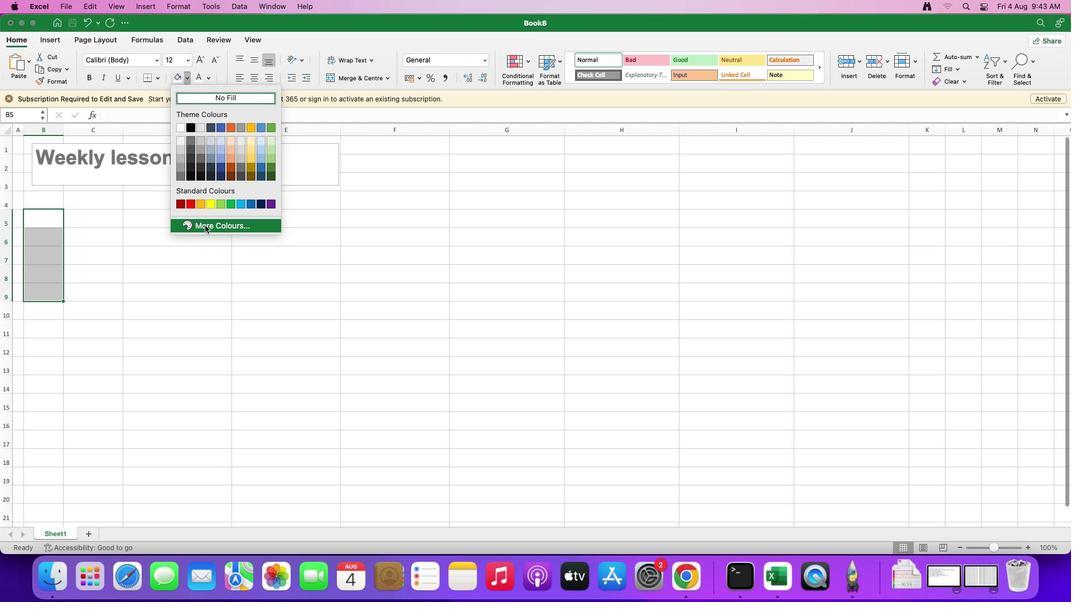 
Action: Mouse pressed left at (205, 225)
Screenshot: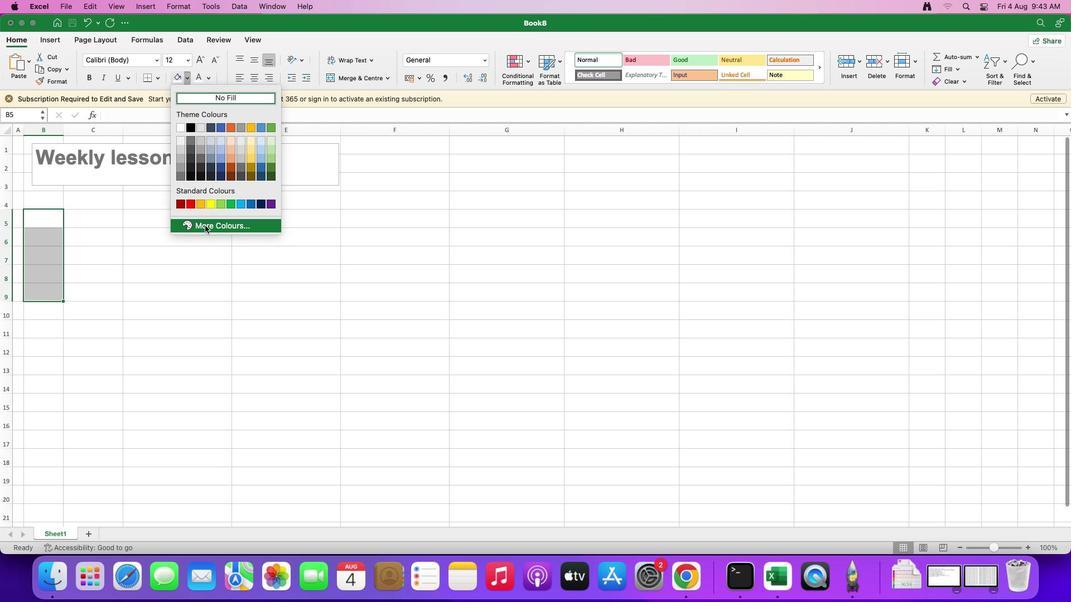 
Action: Mouse moved to (493, 241)
Screenshot: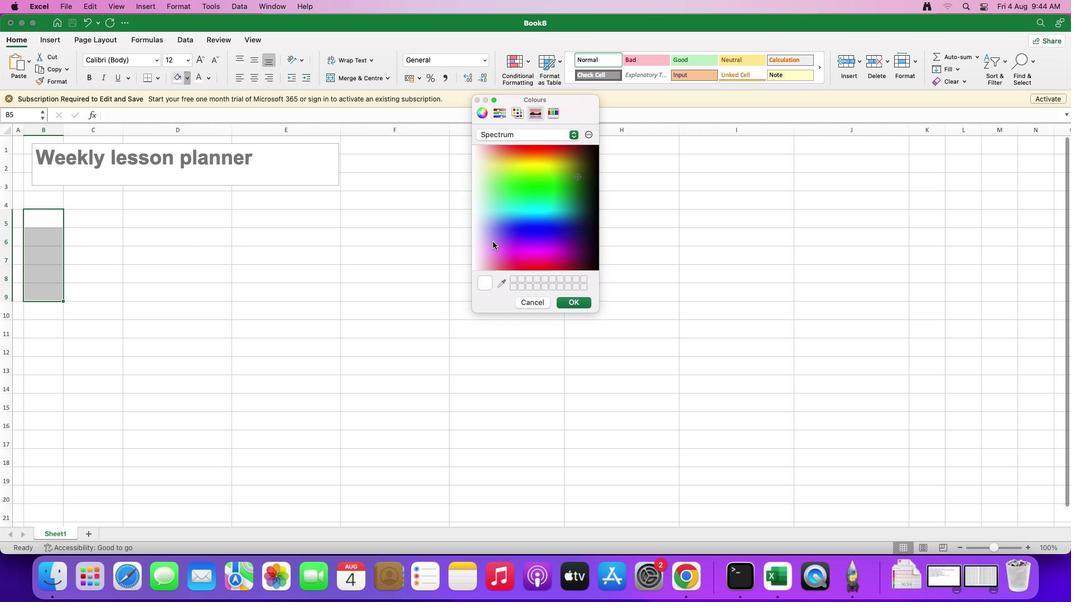 
Action: Mouse pressed left at (493, 241)
Screenshot: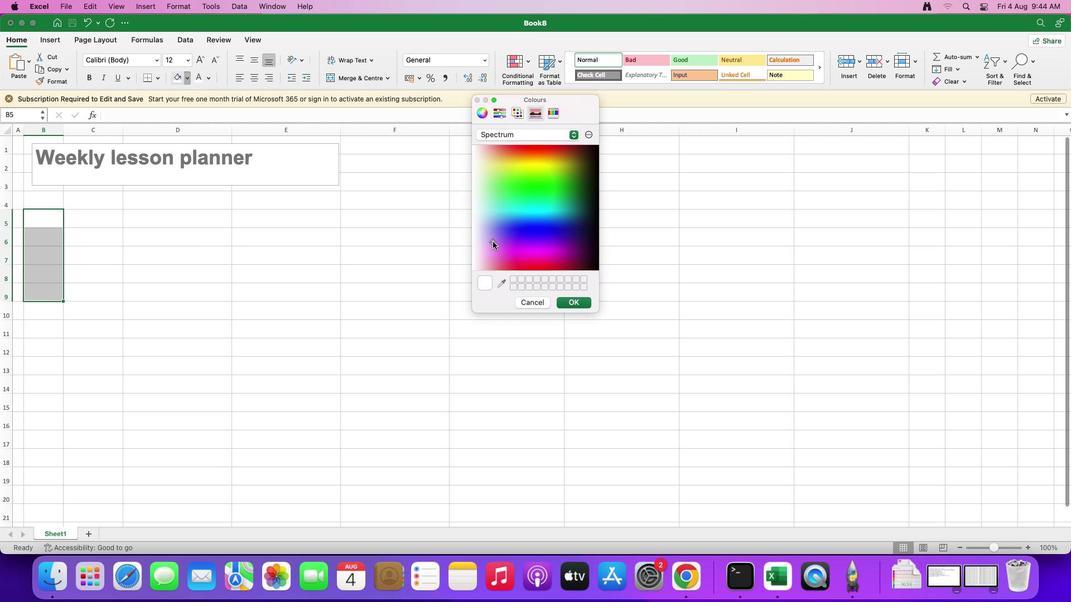 
Action: Mouse moved to (501, 243)
Screenshot: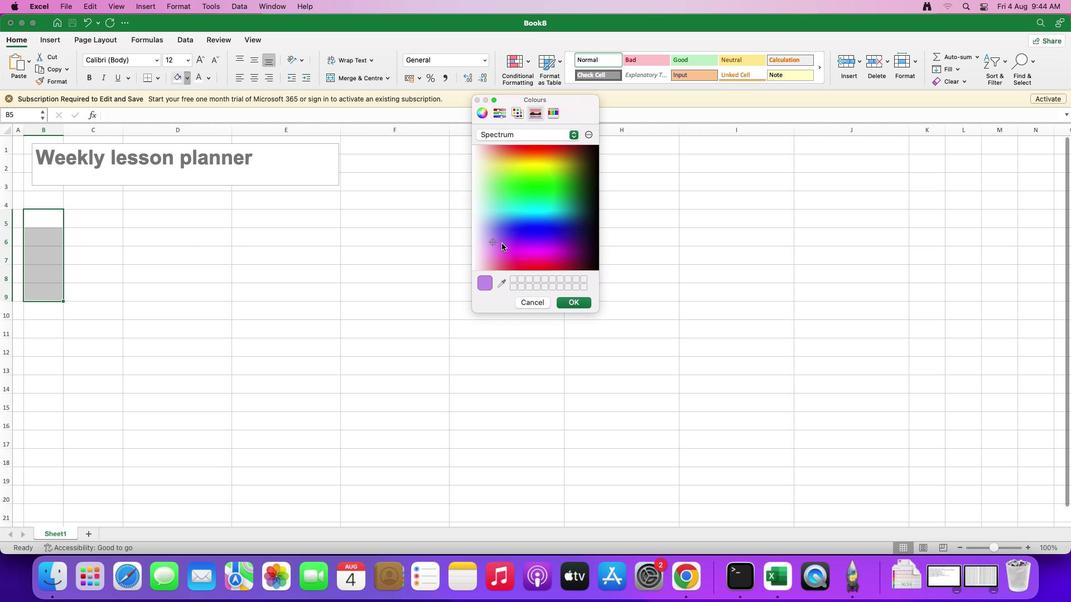 
Action: Mouse pressed left at (501, 243)
Screenshot: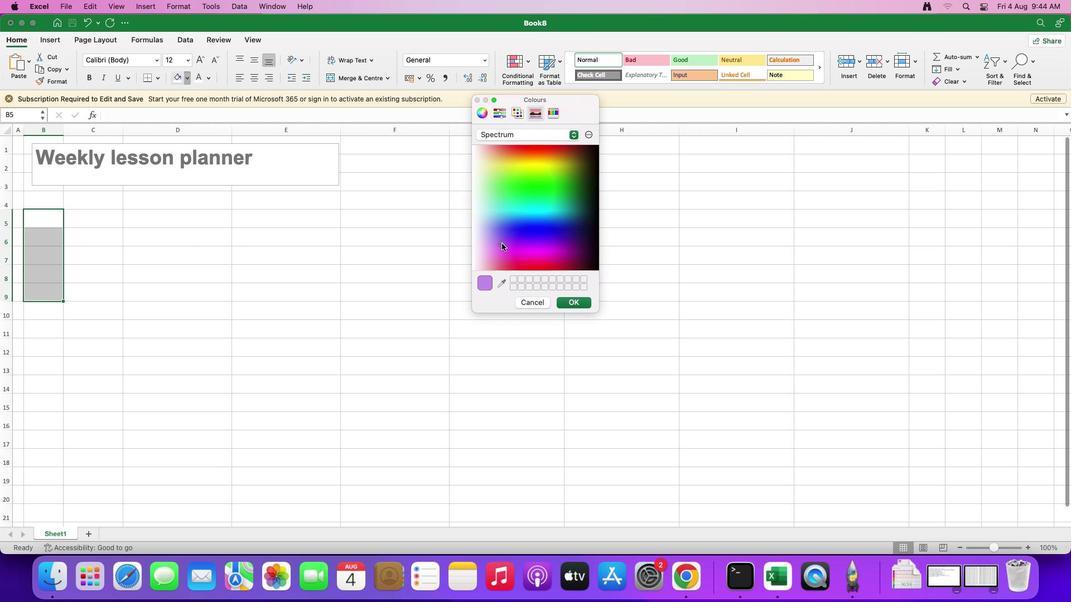 
Action: Mouse moved to (562, 304)
Screenshot: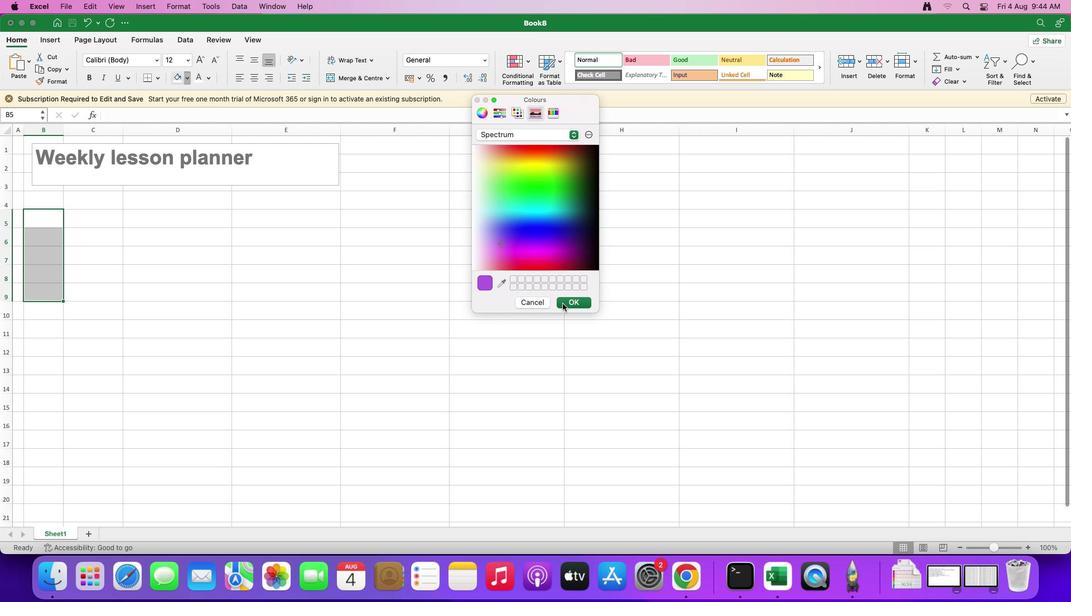 
Action: Mouse pressed left at (562, 304)
Screenshot: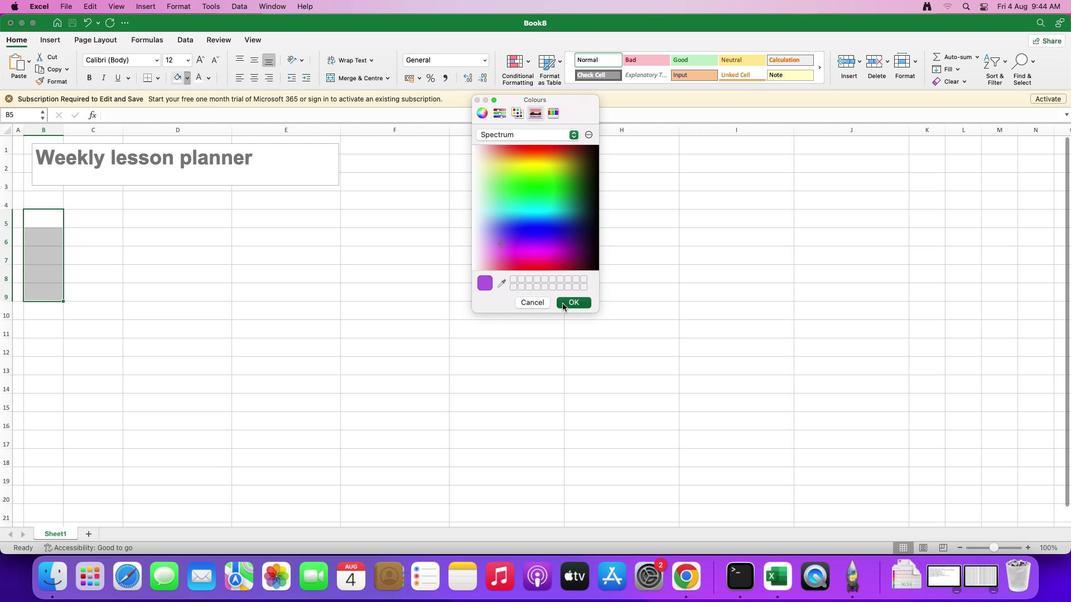 
Action: Mouse moved to (101, 266)
Screenshot: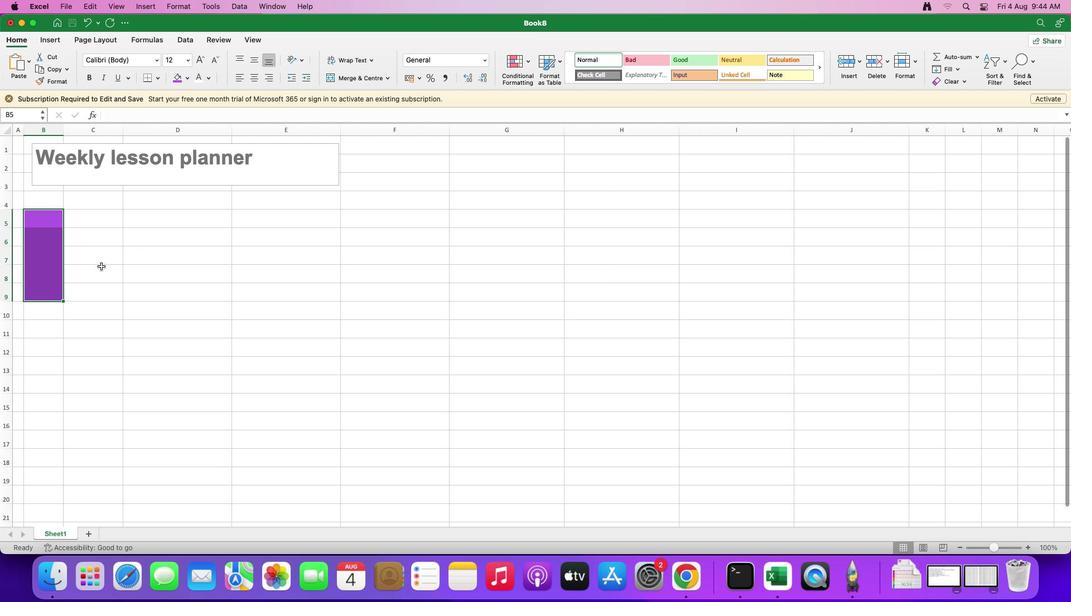 
Action: Mouse pressed left at (101, 266)
Screenshot: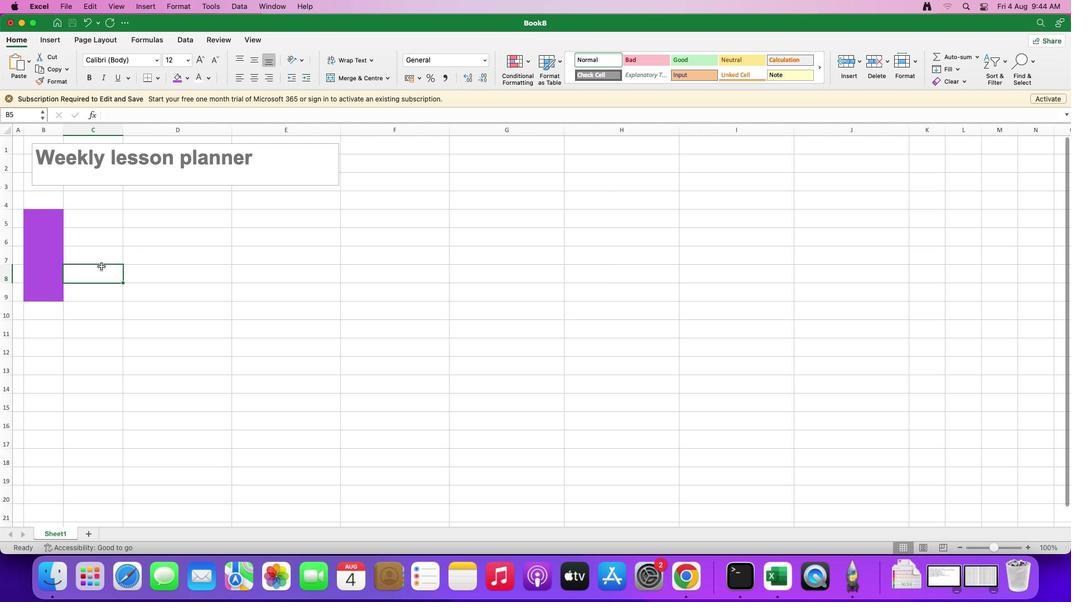 
Action: Mouse moved to (34, 309)
Screenshot: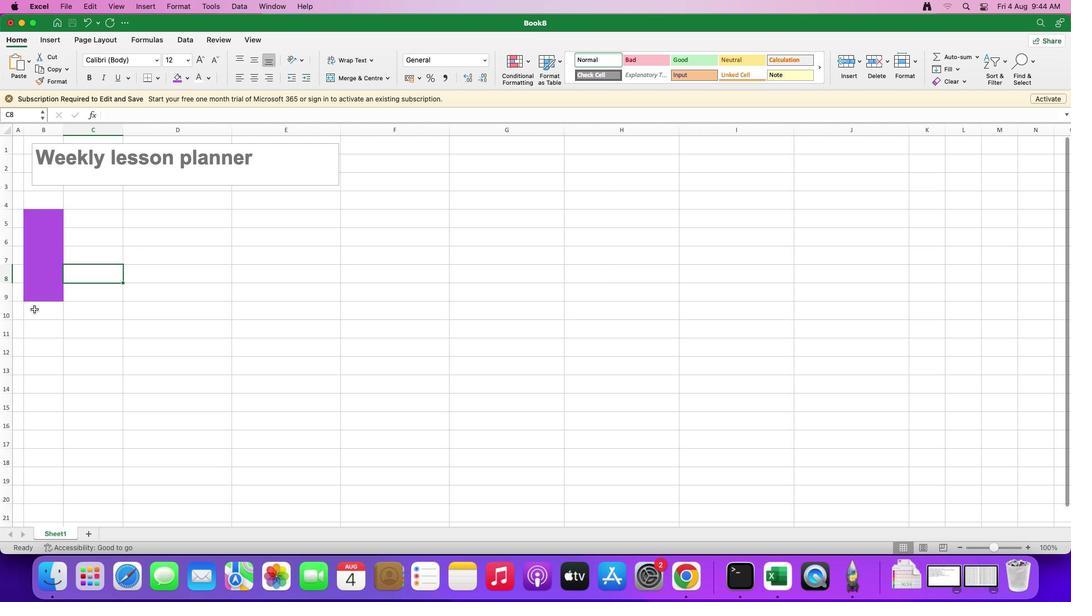 
Action: Mouse pressed left at (34, 309)
Screenshot: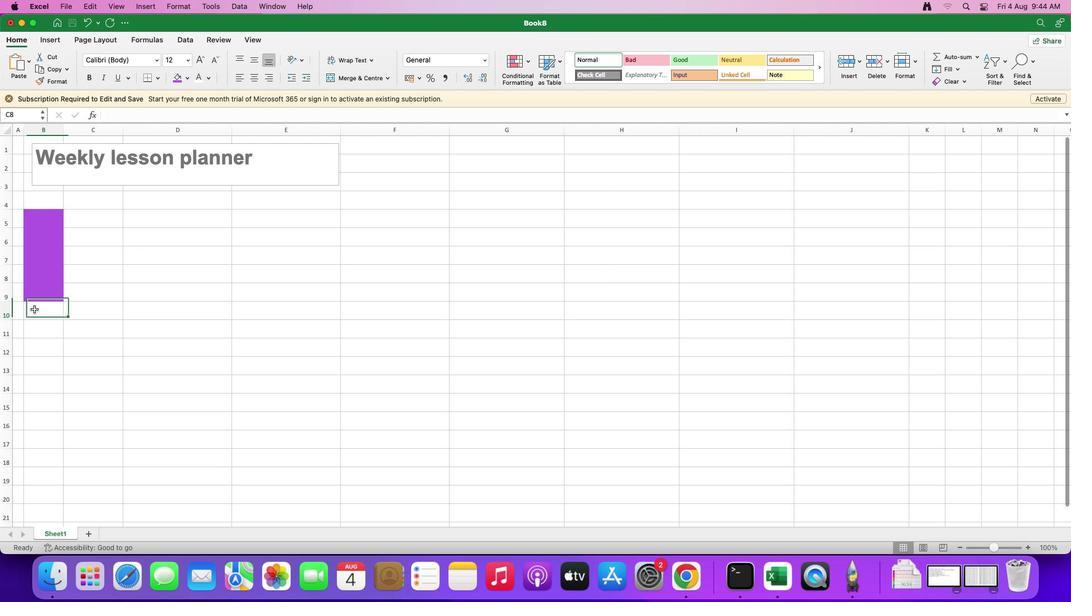 
Action: Mouse moved to (63, 320)
Screenshot: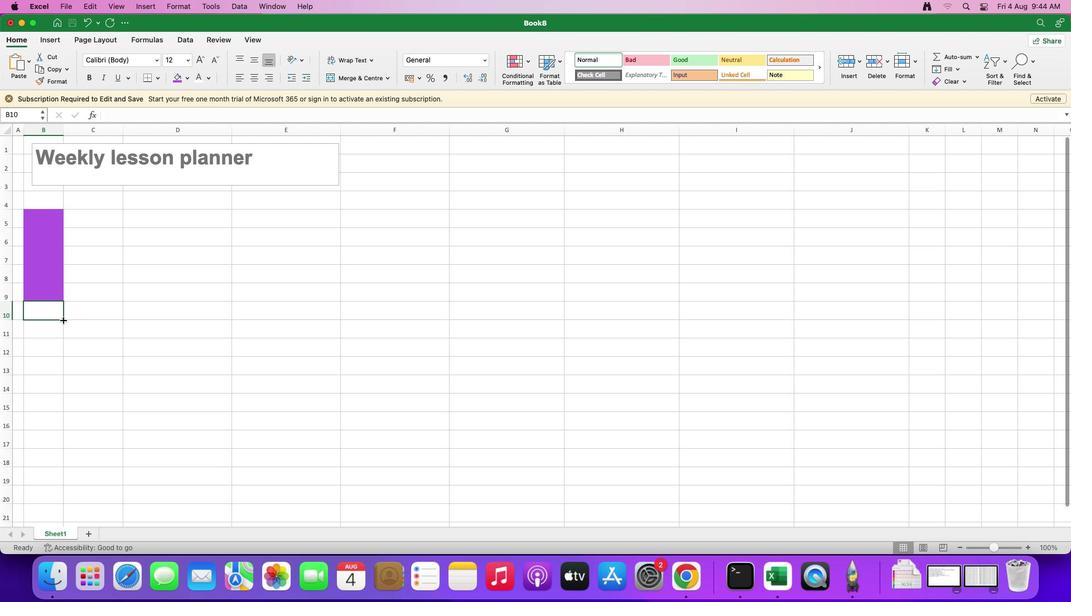 
Action: Mouse pressed left at (63, 320)
Screenshot: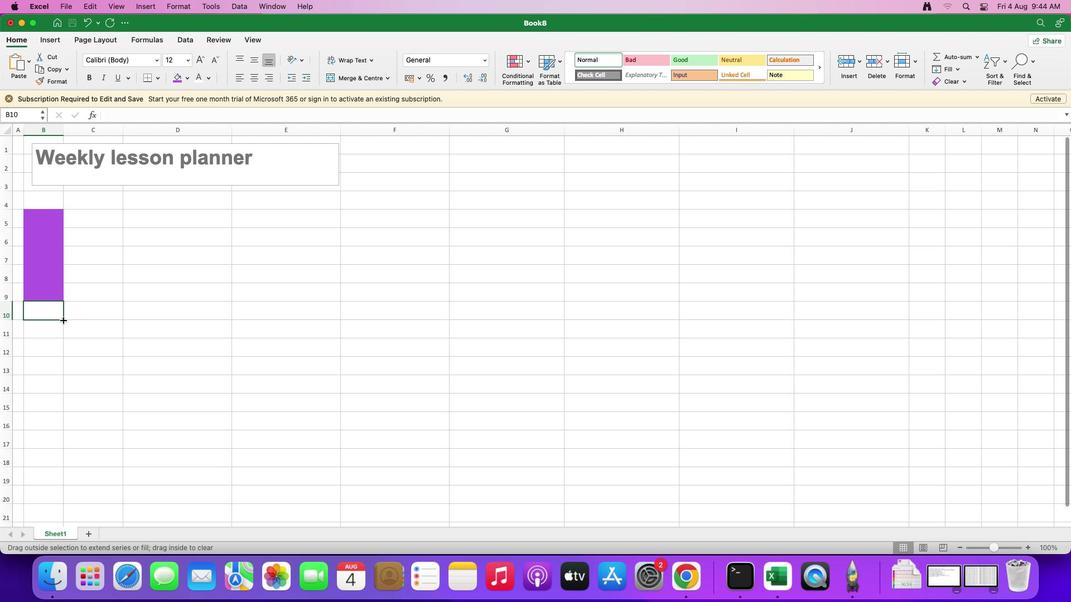 
Action: Mouse moved to (185, 78)
Screenshot: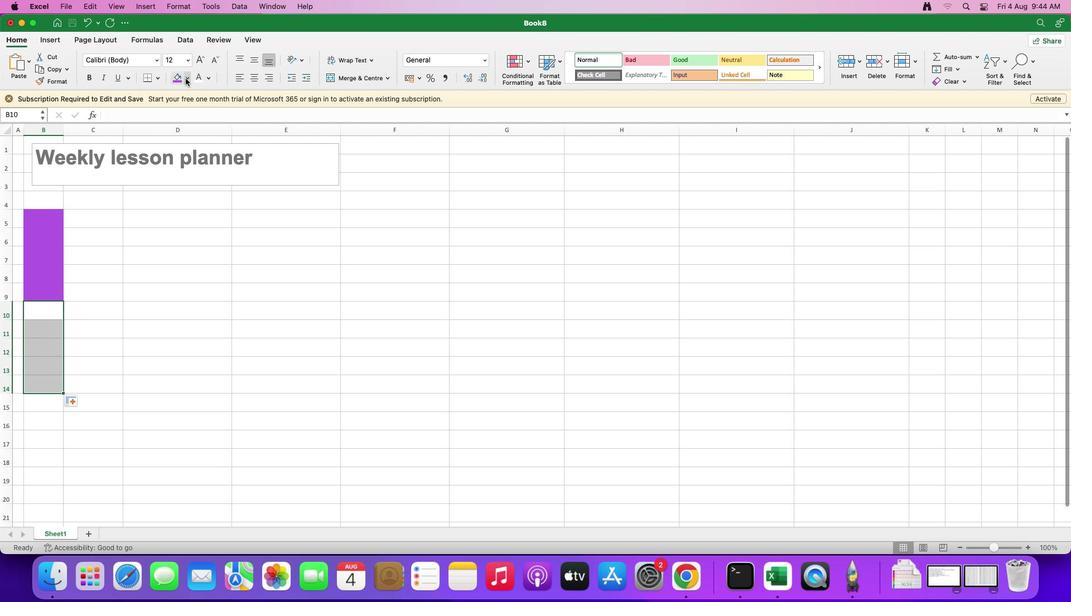 
Action: Mouse pressed left at (185, 78)
Screenshot: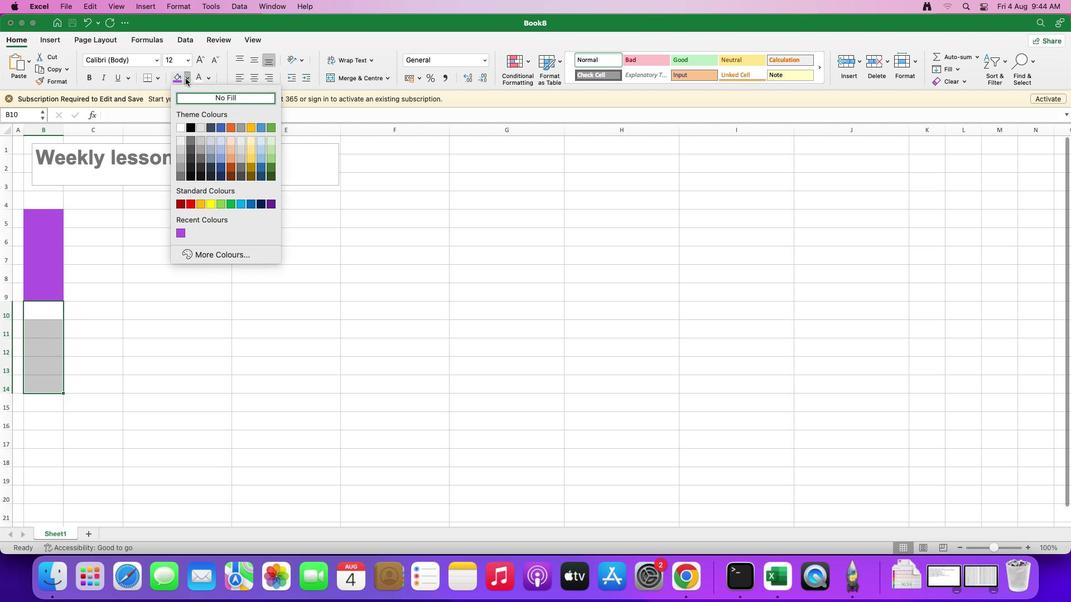 
Action: Mouse moved to (198, 251)
Screenshot: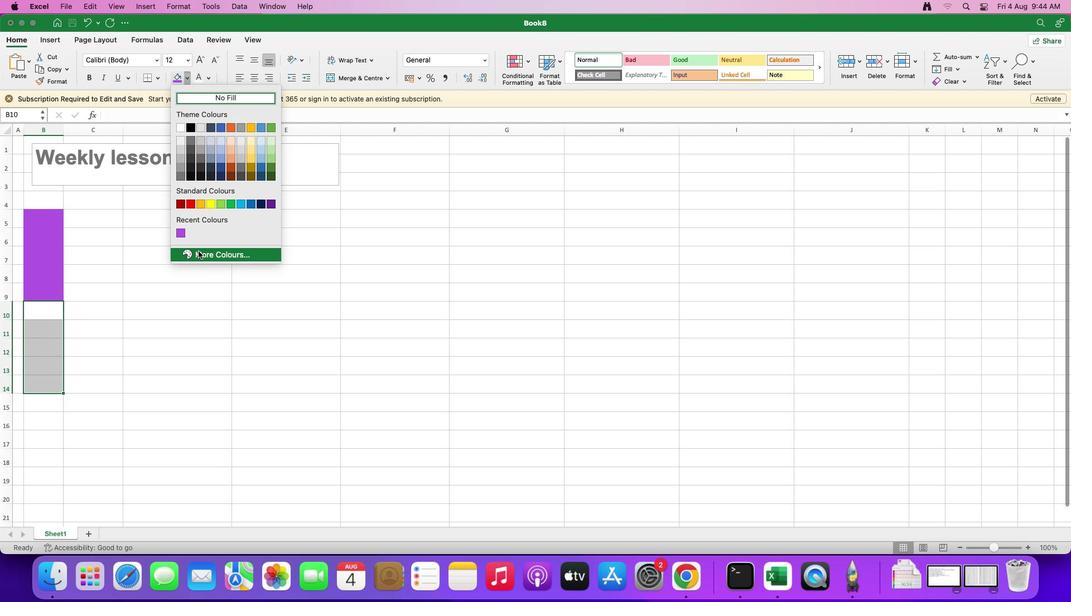 
Action: Mouse pressed left at (198, 251)
Screenshot: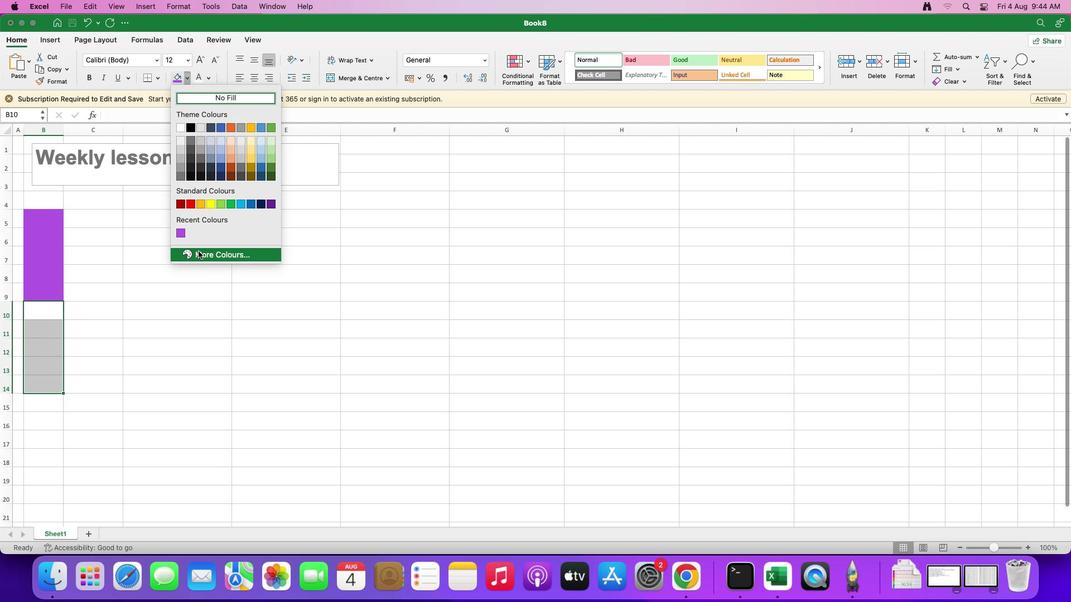 
Action: Mouse moved to (494, 243)
Screenshot: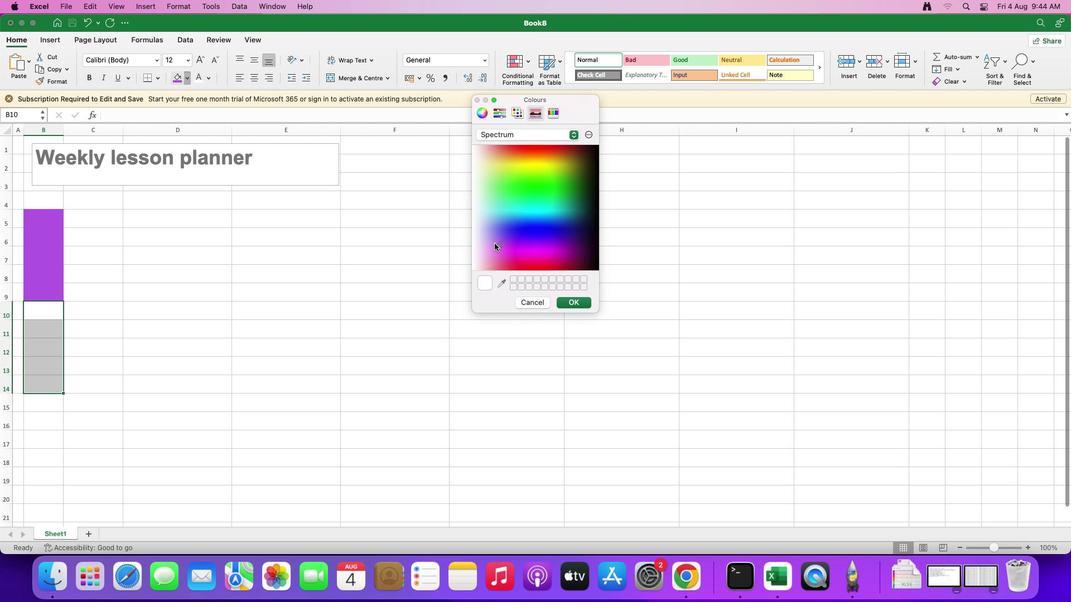 
Action: Mouse pressed left at (494, 243)
Screenshot: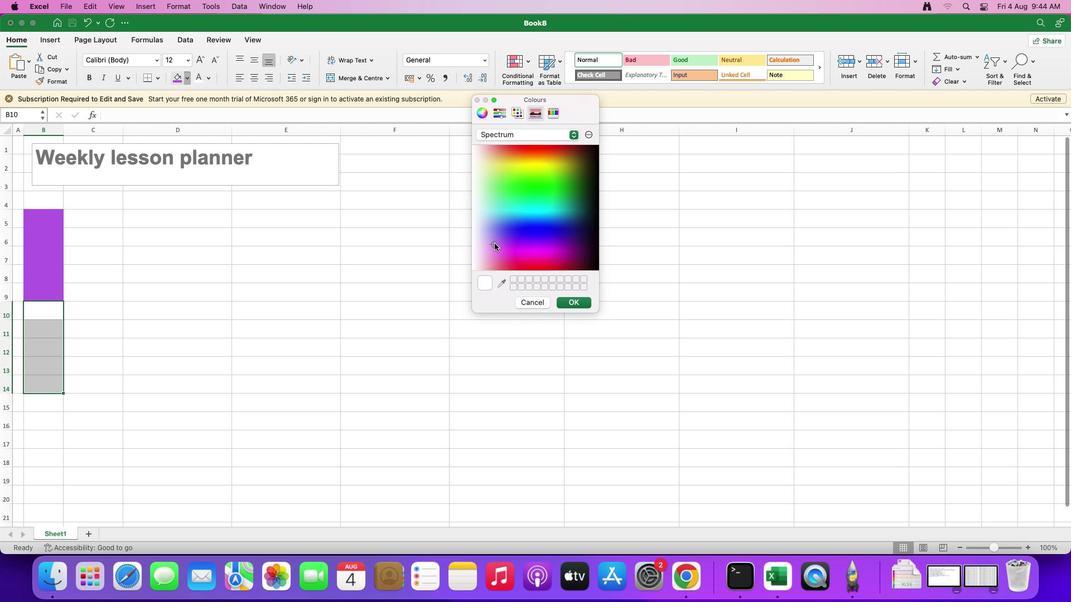 
Action: Mouse moved to (500, 244)
Screenshot: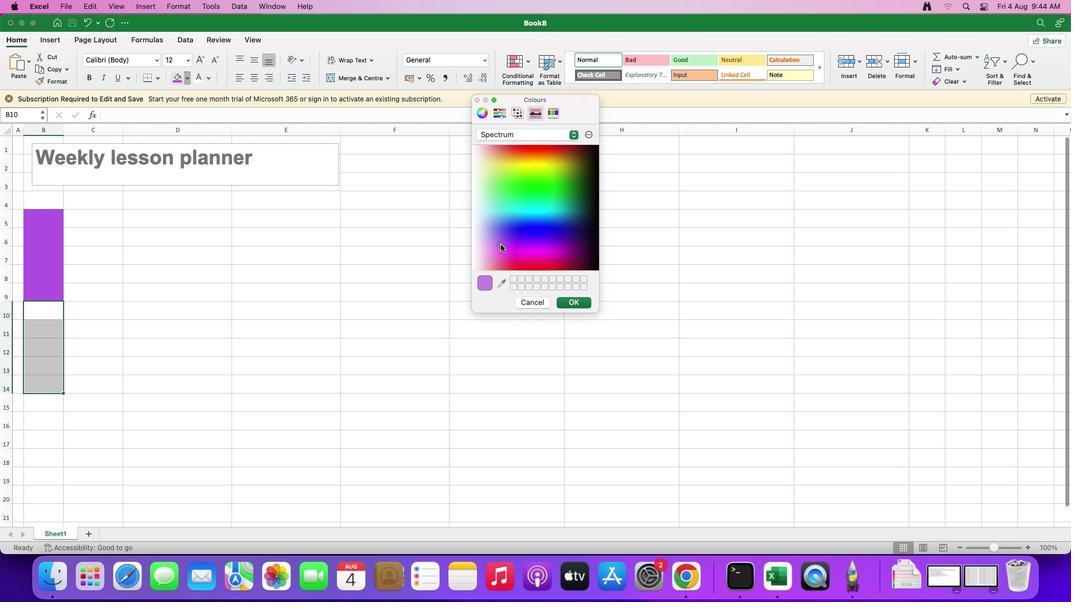 
Action: Mouse pressed left at (500, 244)
Screenshot: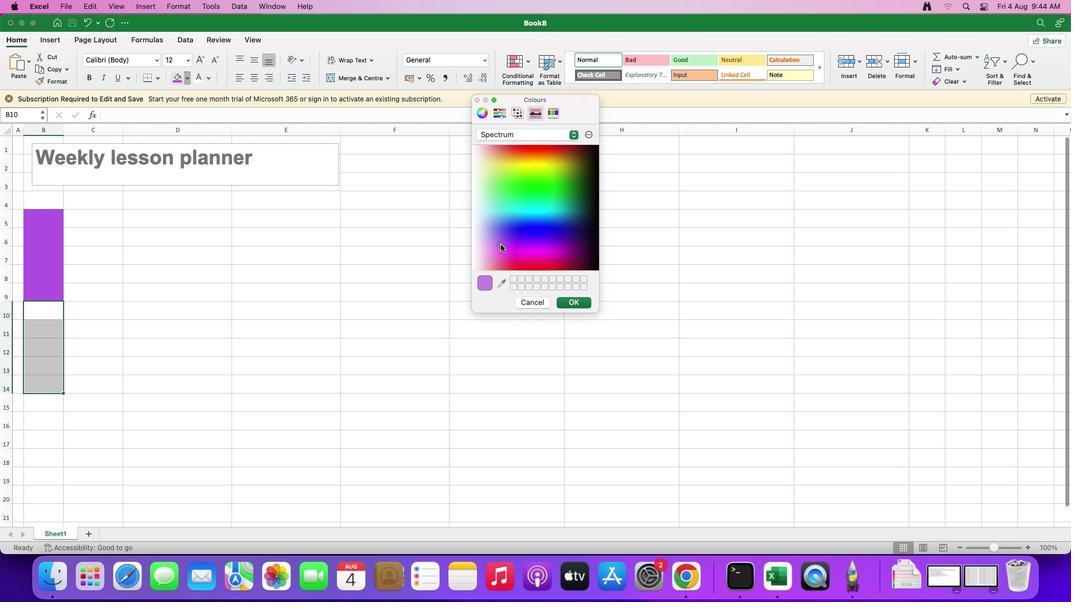 
Action: Mouse moved to (505, 246)
Screenshot: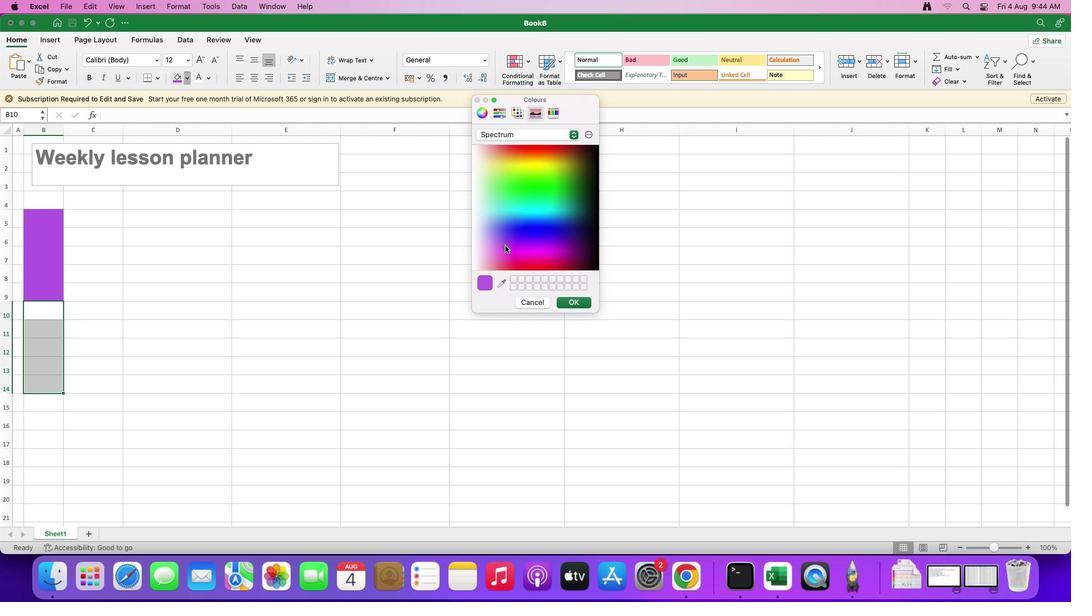 
Action: Mouse pressed left at (505, 246)
Screenshot: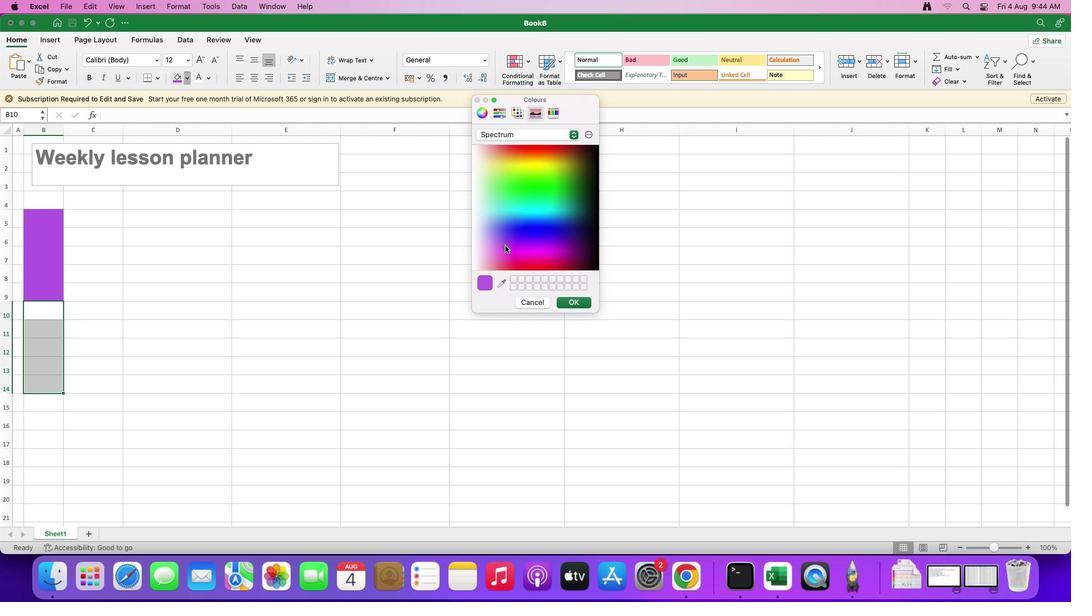 
Action: Mouse moved to (514, 246)
Screenshot: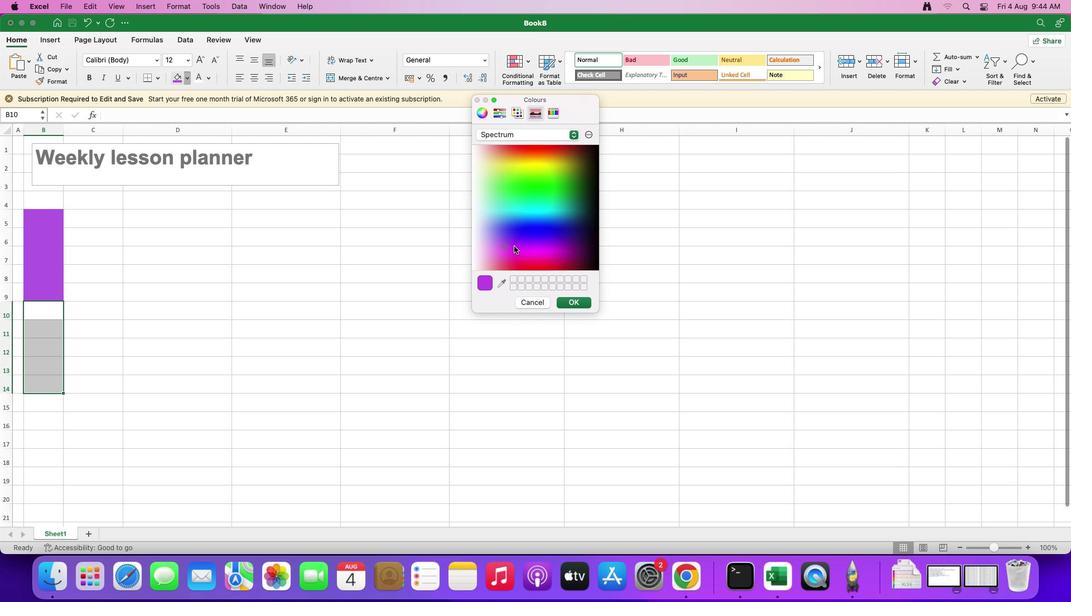 
Action: Mouse pressed left at (514, 246)
Screenshot: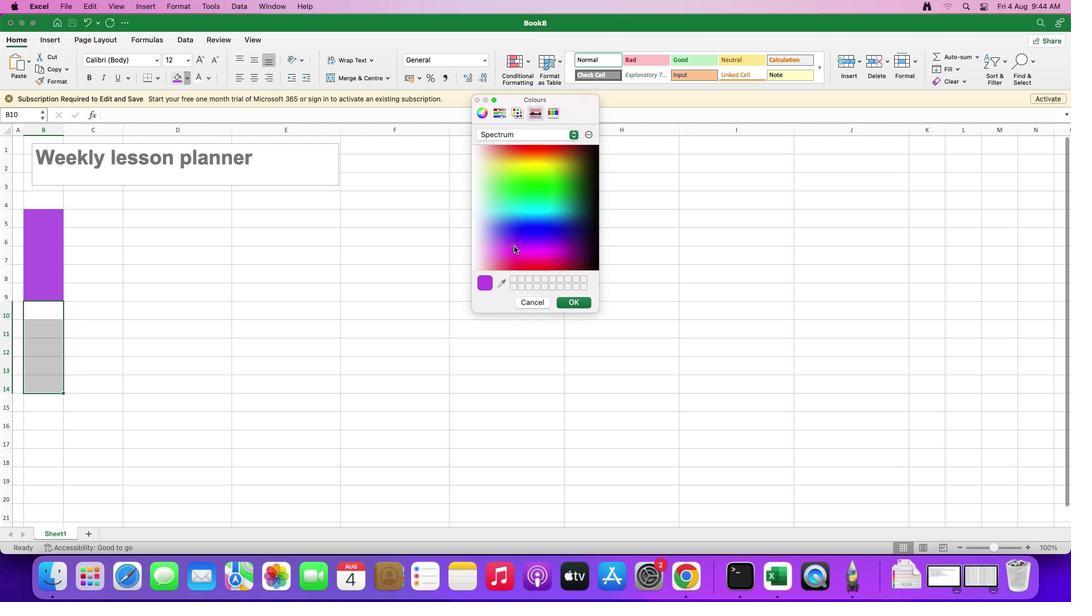 
Action: Mouse moved to (525, 246)
Screenshot: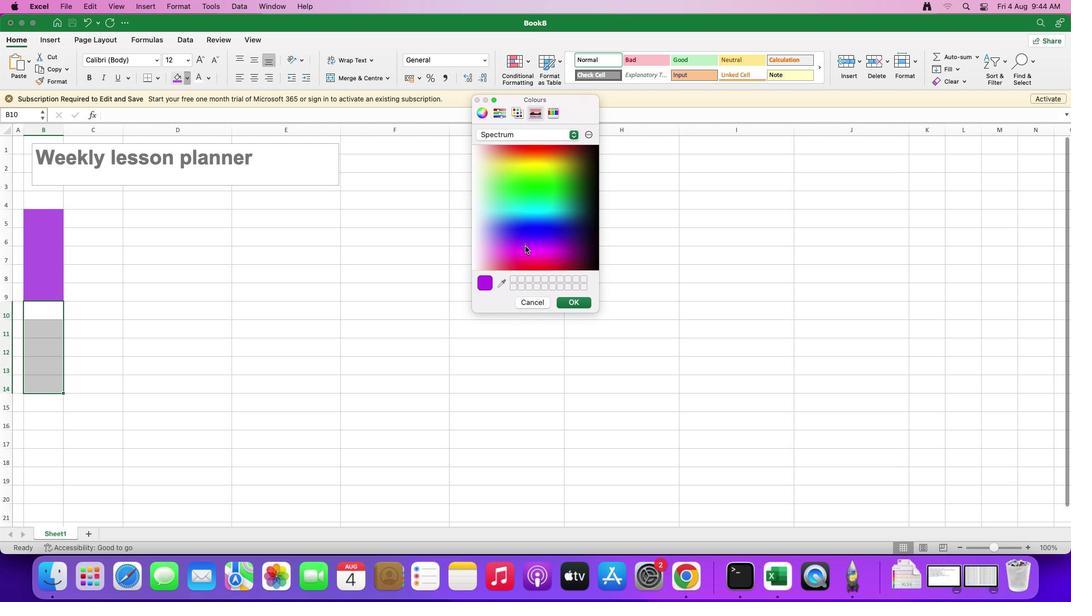 
Action: Mouse pressed left at (525, 246)
Screenshot: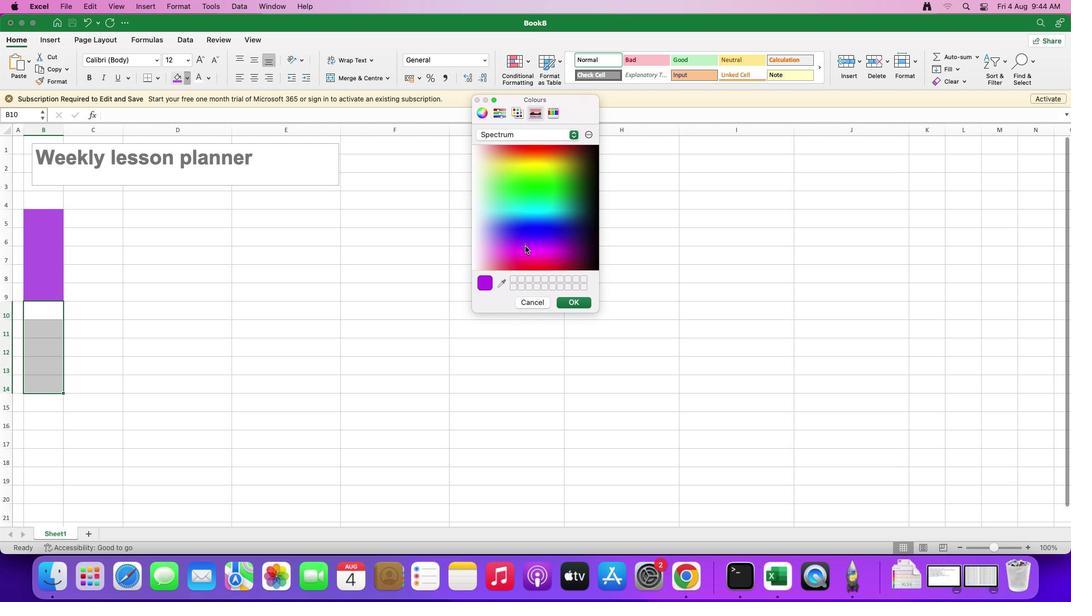 
Action: Mouse moved to (538, 248)
Screenshot: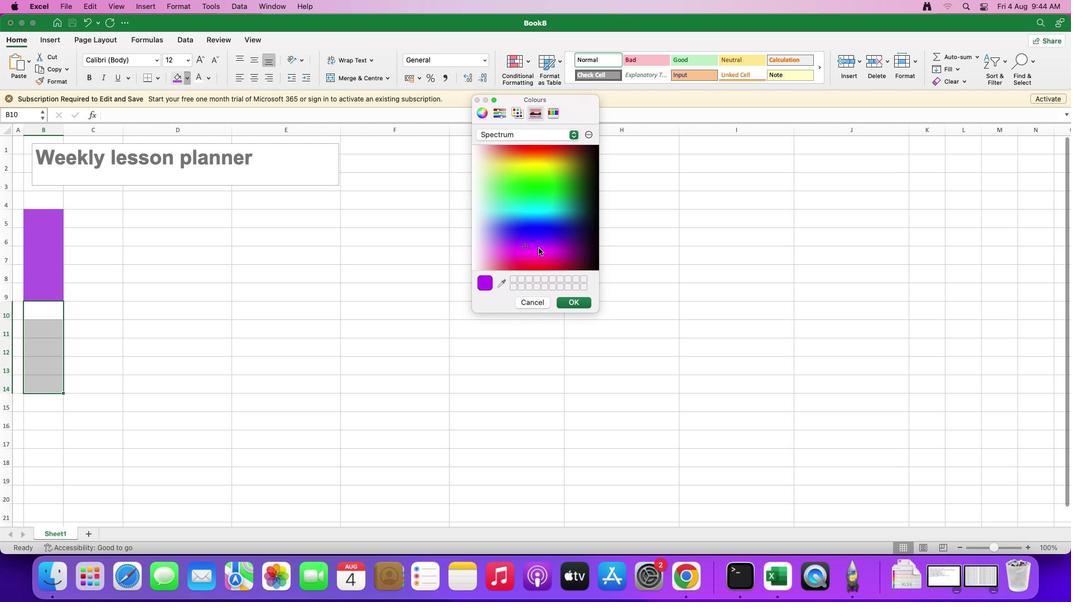 
Action: Mouse pressed left at (538, 248)
Screenshot: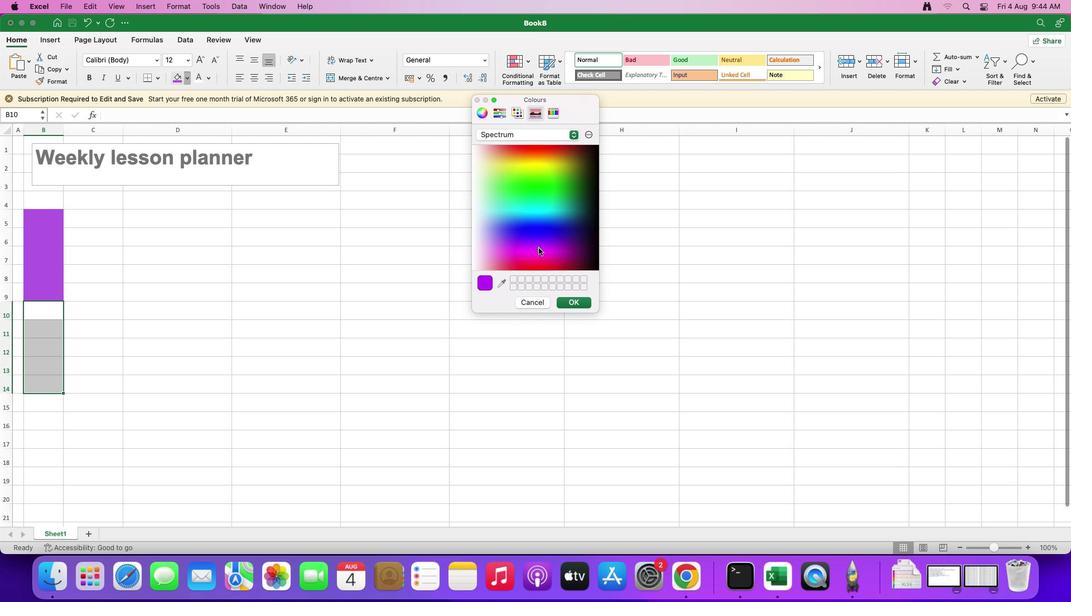 
Action: Mouse moved to (522, 158)
Screenshot: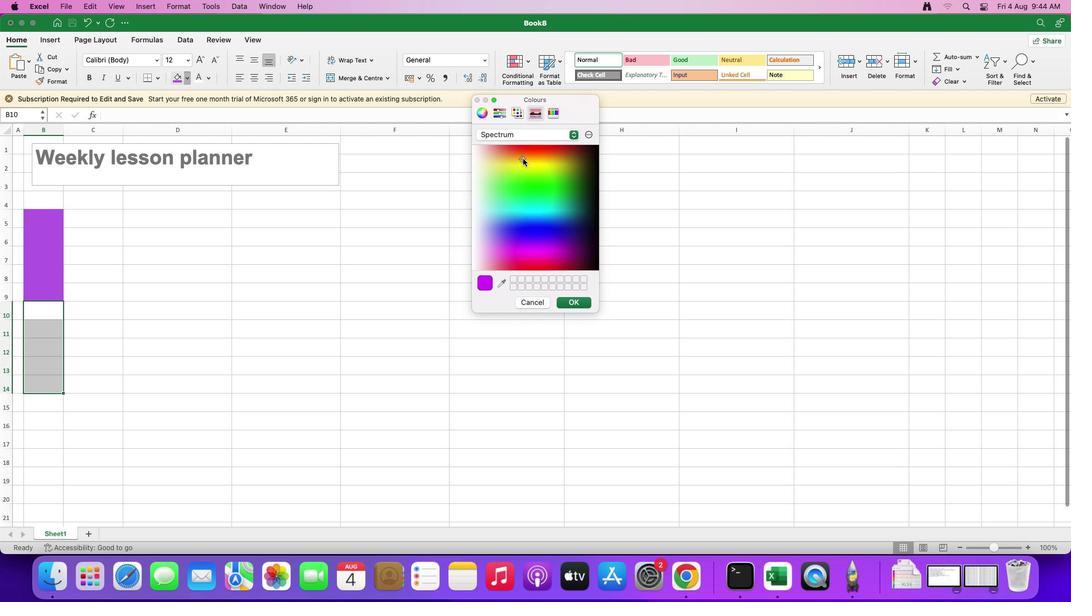 
Action: Mouse pressed left at (522, 158)
Screenshot: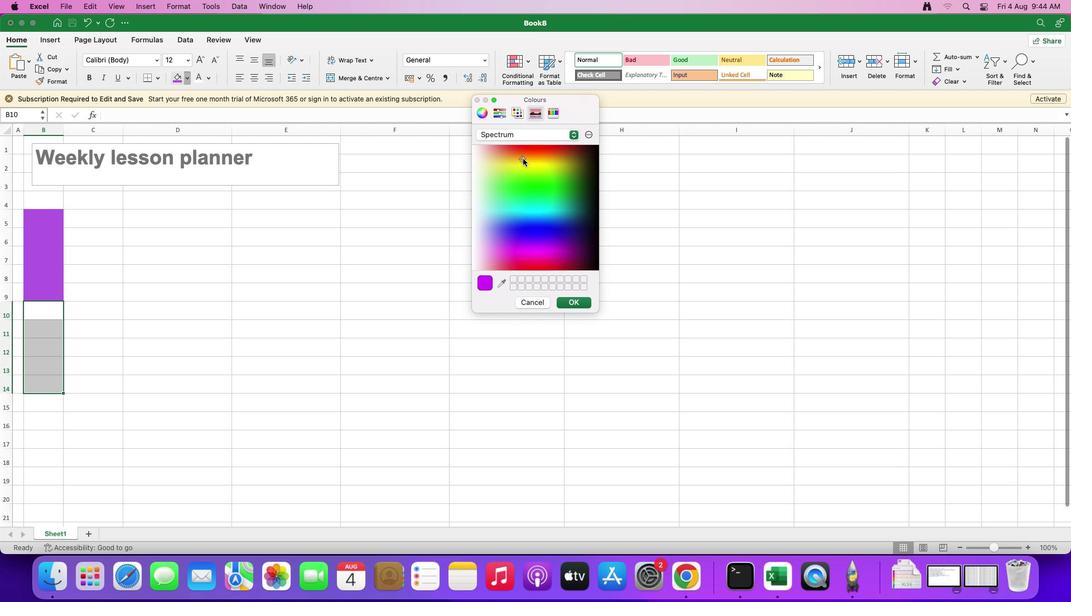 
Action: Mouse moved to (498, 152)
Screenshot: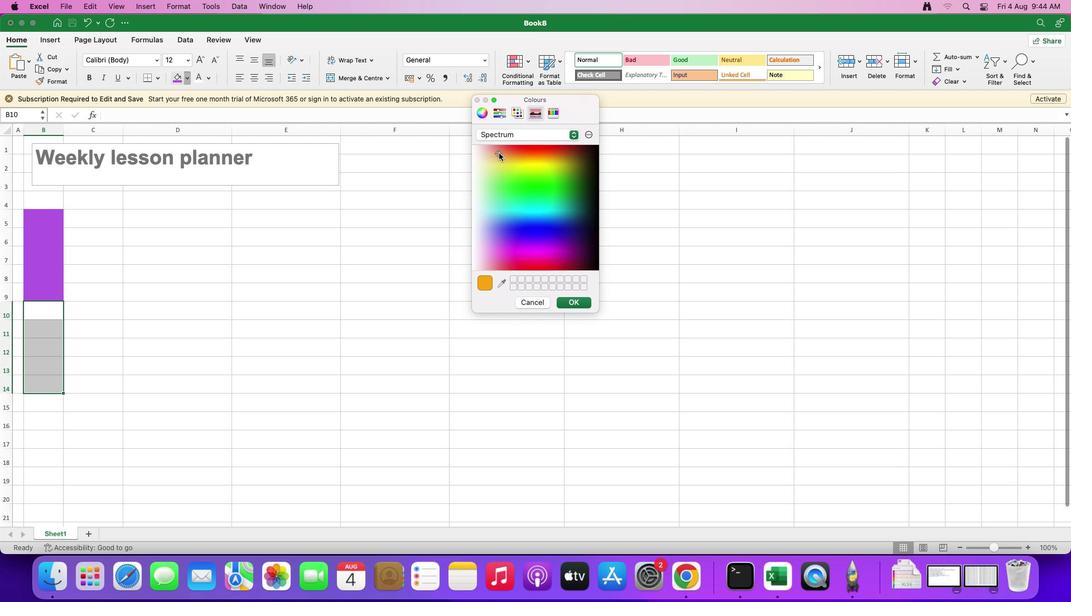 
Action: Mouse pressed left at (498, 152)
Screenshot: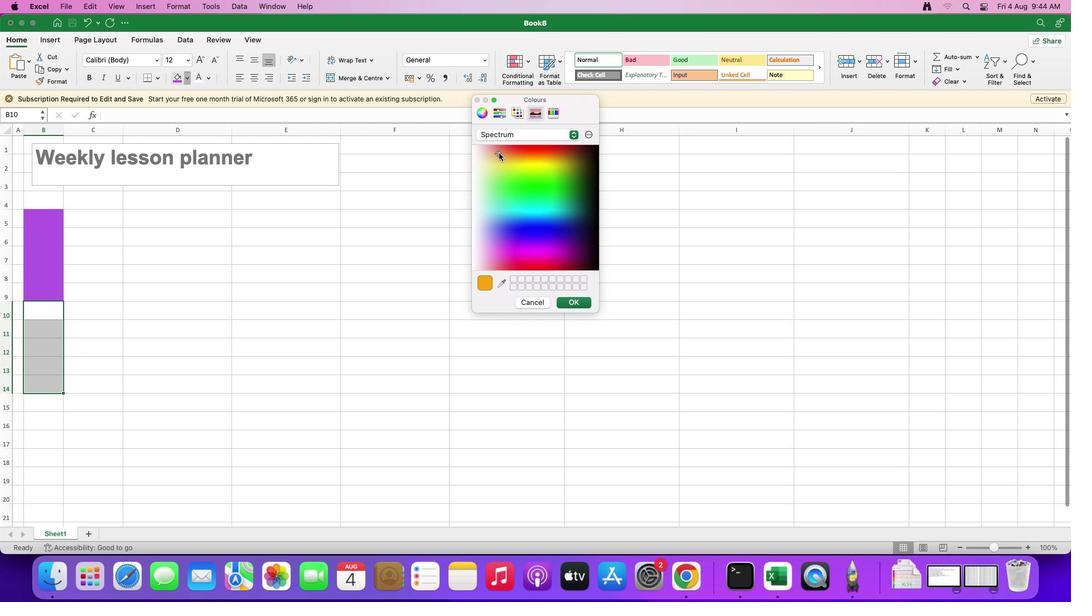 
Action: Mouse moved to (501, 147)
Screenshot: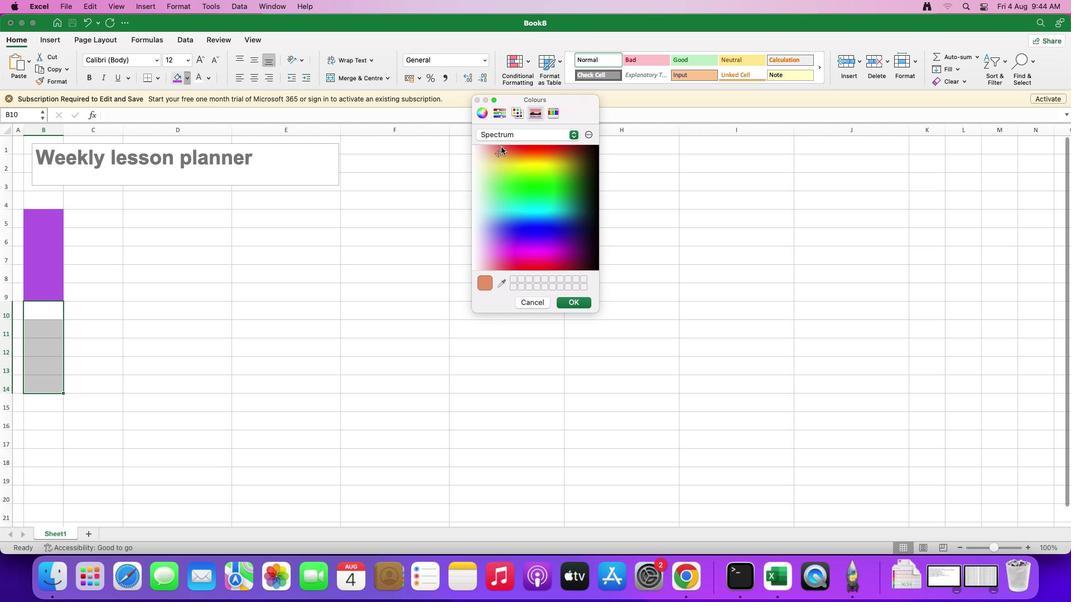 
Action: Mouse pressed left at (501, 147)
Screenshot: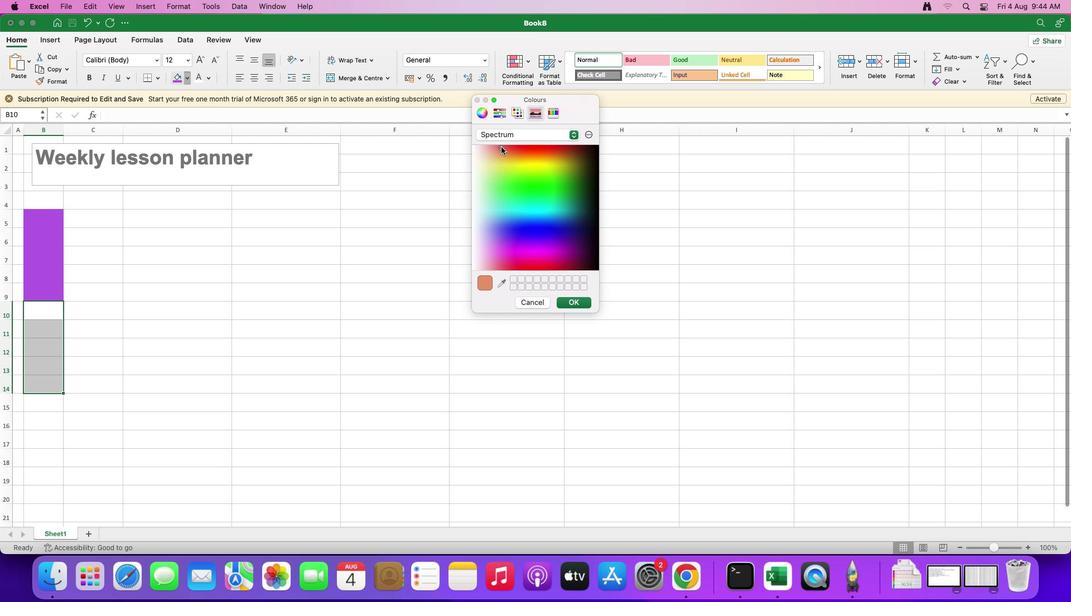 
Action: Mouse moved to (506, 145)
Screenshot: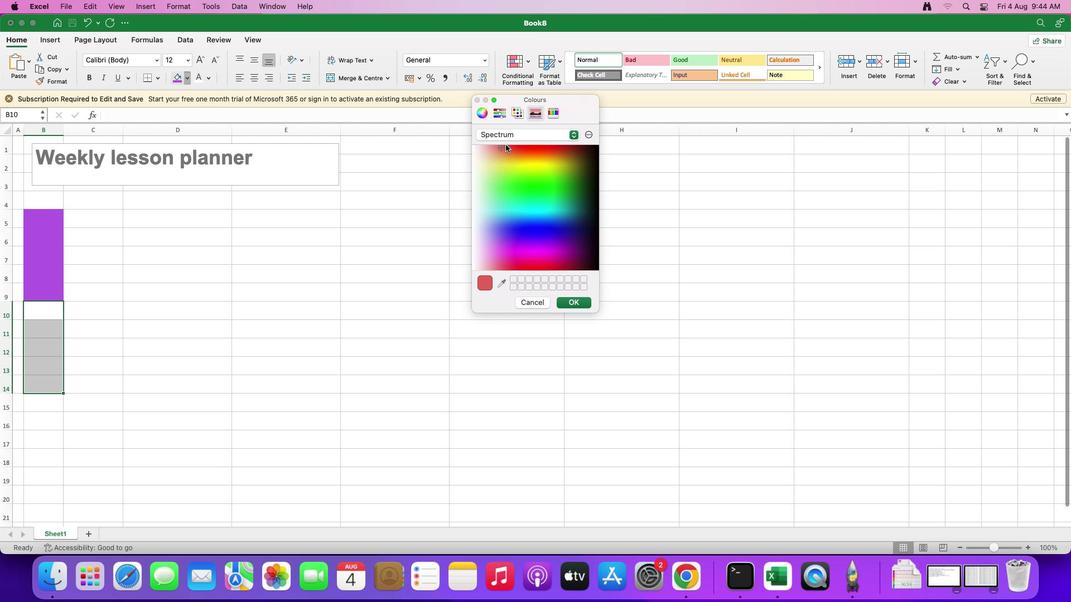 
Action: Mouse pressed left at (506, 145)
Screenshot: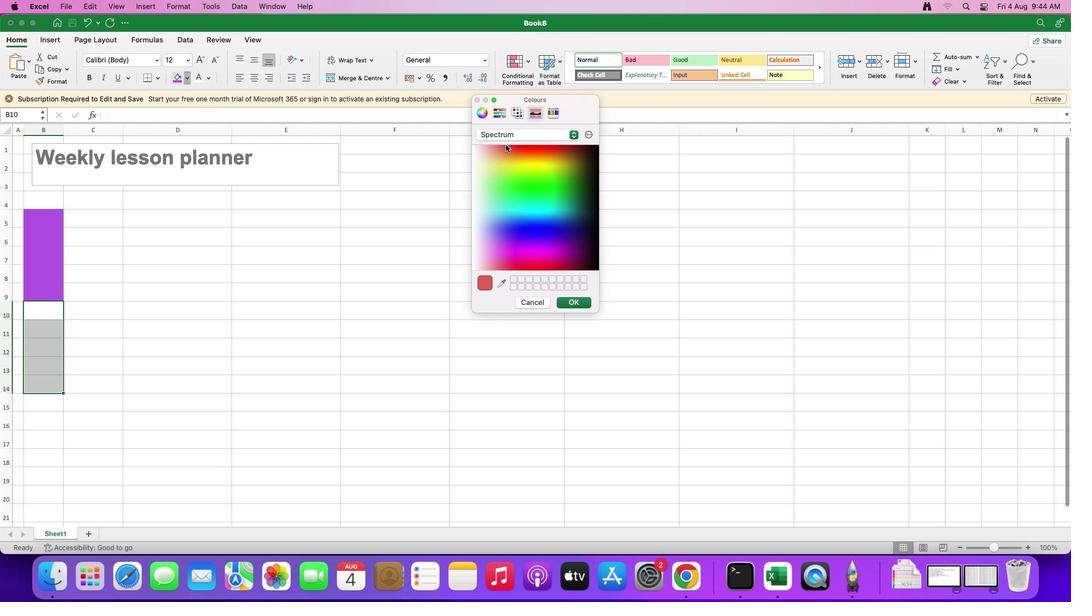 
Action: Mouse moved to (576, 248)
Screenshot: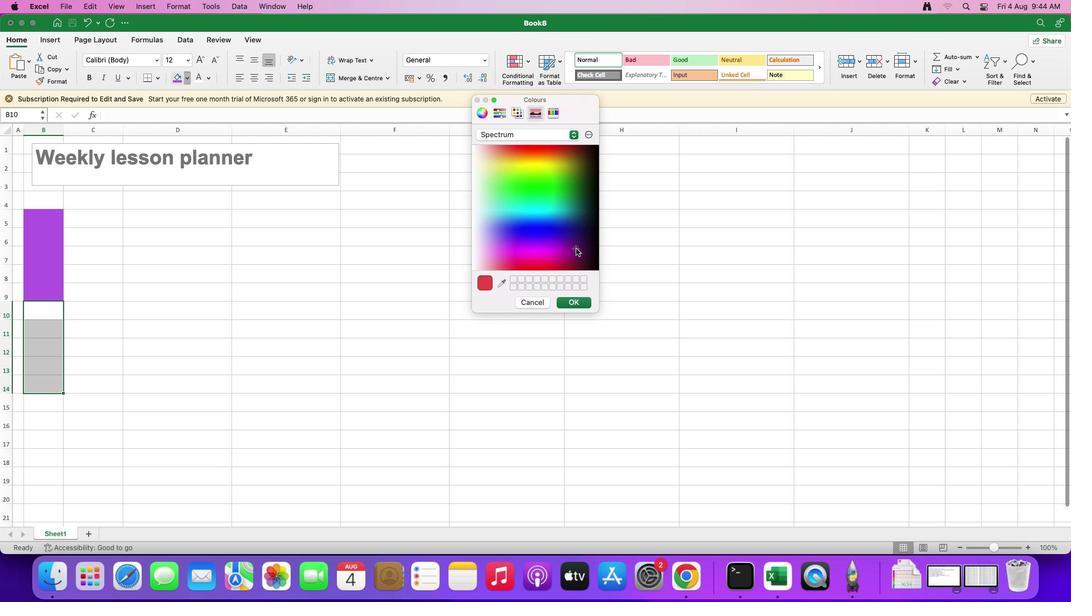 
Action: Mouse pressed left at (576, 248)
Screenshot: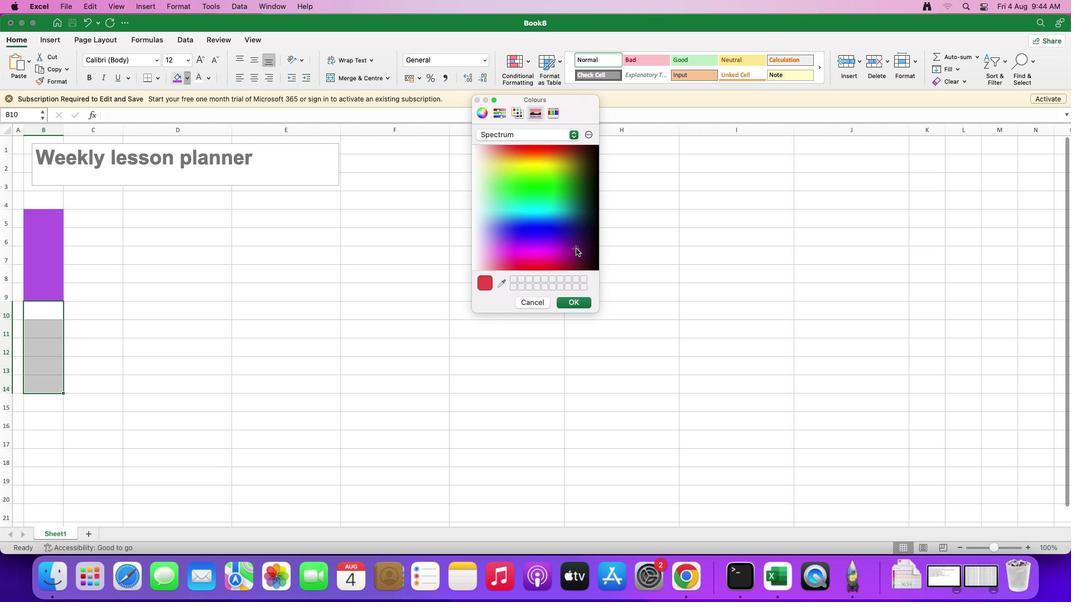 
Action: Mouse moved to (570, 248)
Screenshot: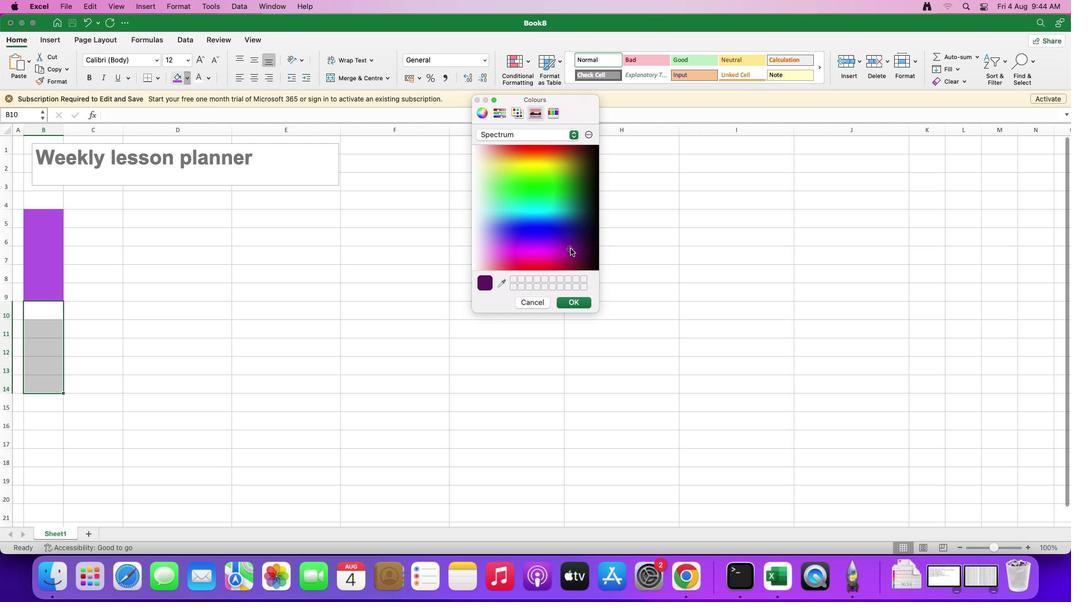 
Action: Mouse pressed left at (570, 248)
Screenshot: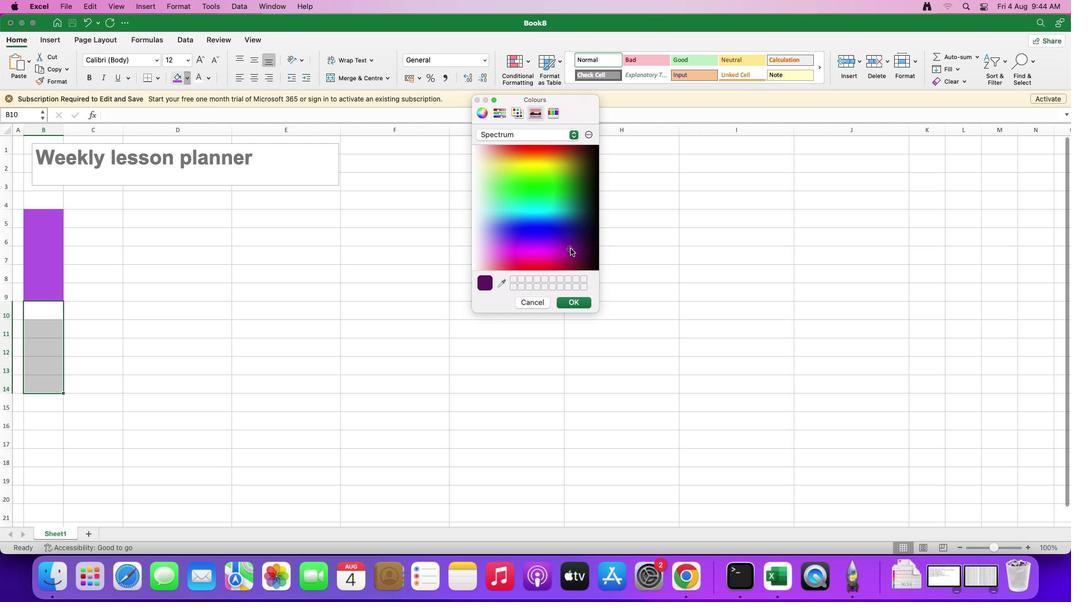 
Action: Mouse moved to (563, 251)
